 Task: Create a Business budget.
Action: Mouse moved to (559, 194)
Screenshot: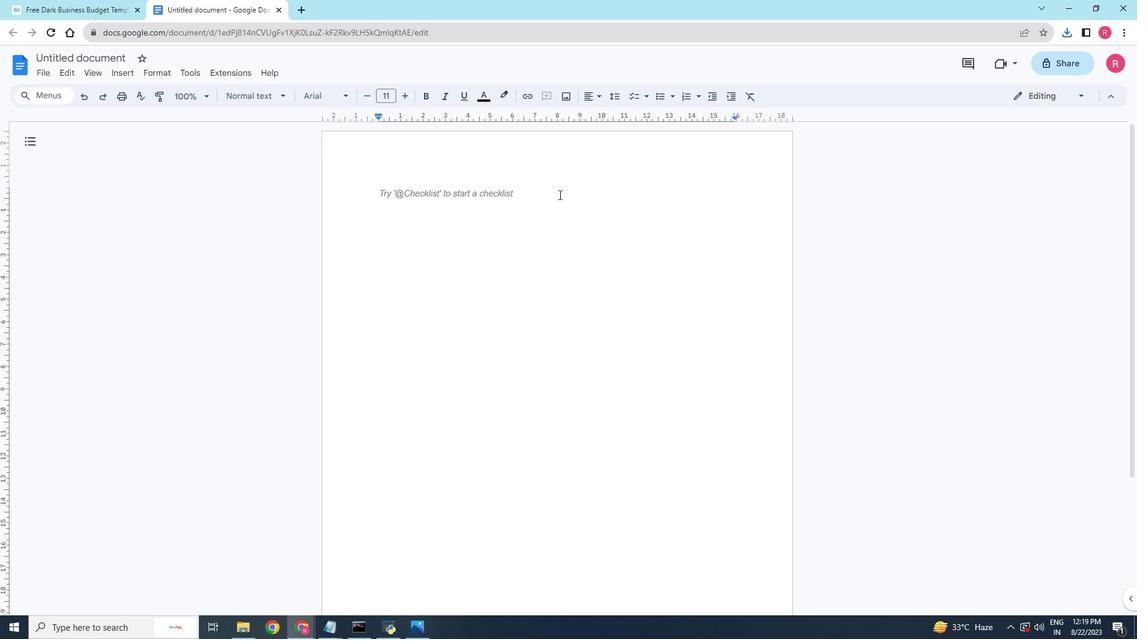 
Action: Mouse pressed left at (559, 194)
Screenshot: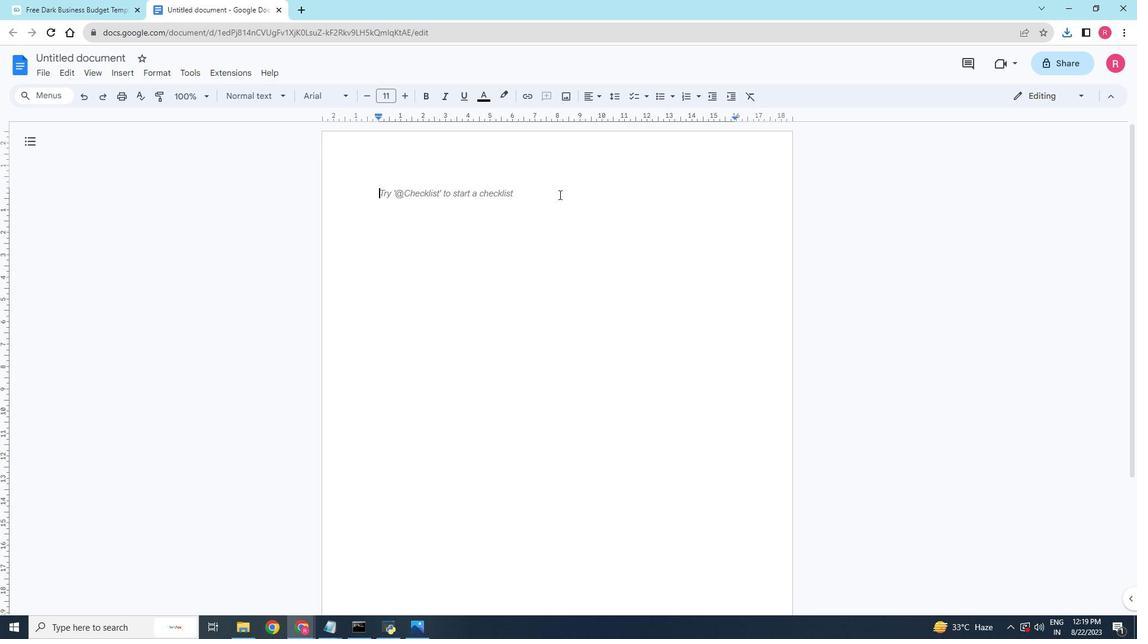 
Action: Key pressed <Key.backspace>
Screenshot: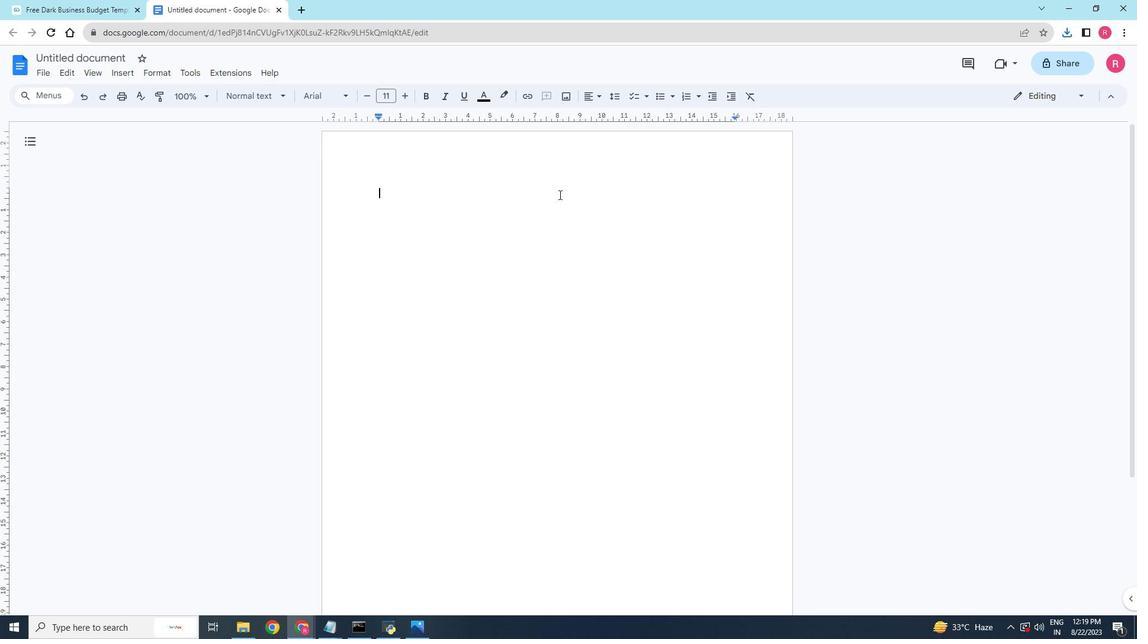 
Action: Mouse moved to (5, 192)
Screenshot: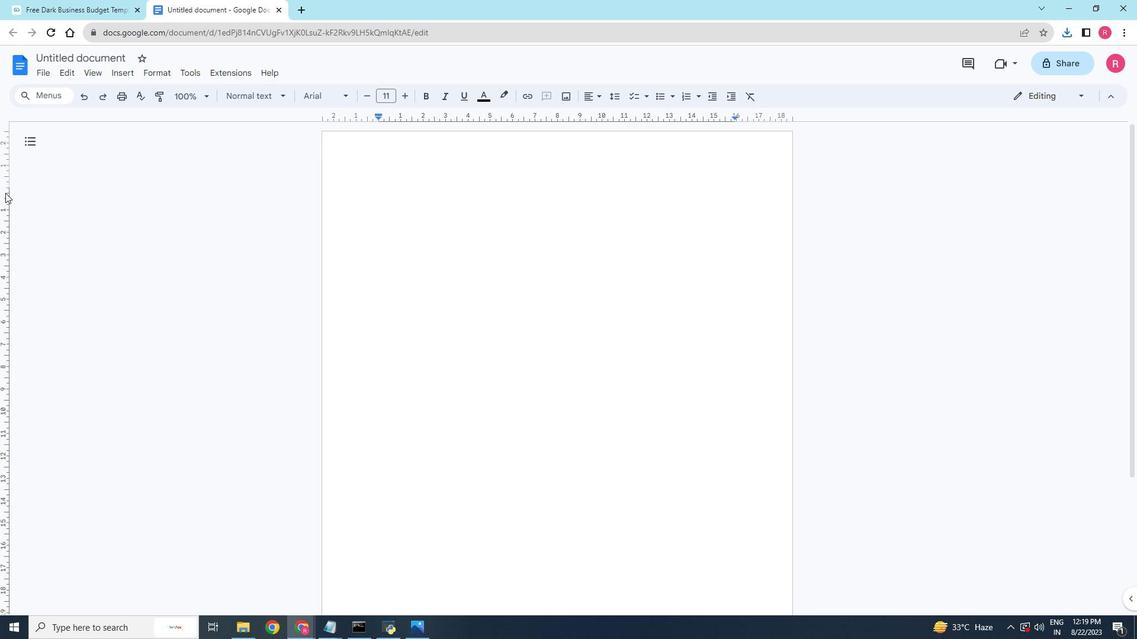 
Action: Mouse pressed left at (5, 192)
Screenshot: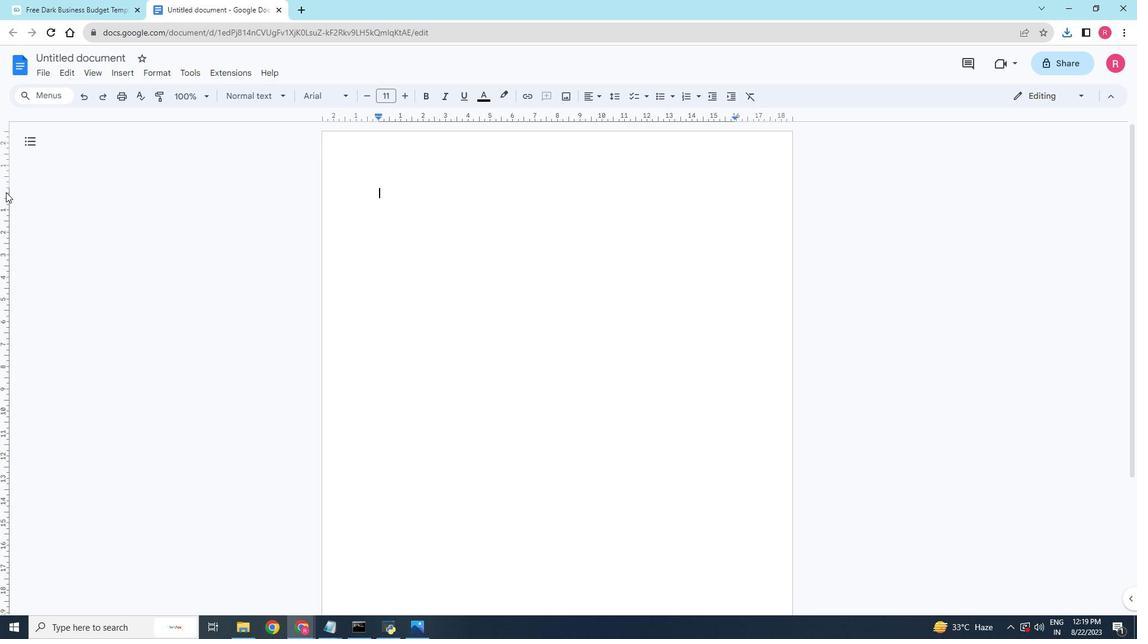 
Action: Mouse moved to (4, 185)
Screenshot: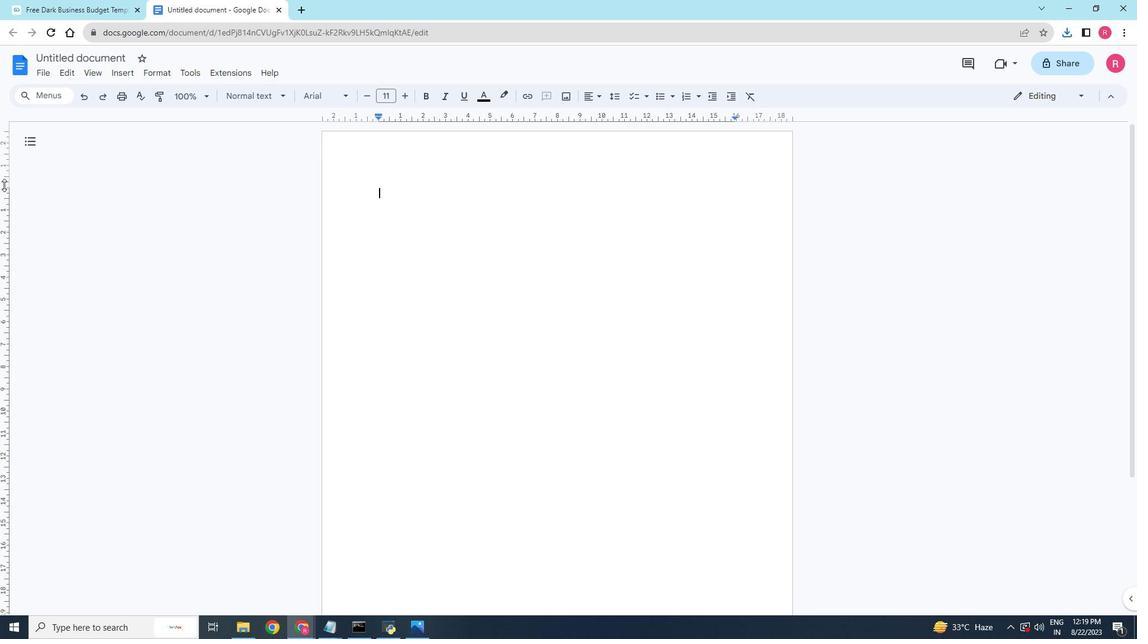 
Action: Mouse pressed left at (4, 185)
Screenshot: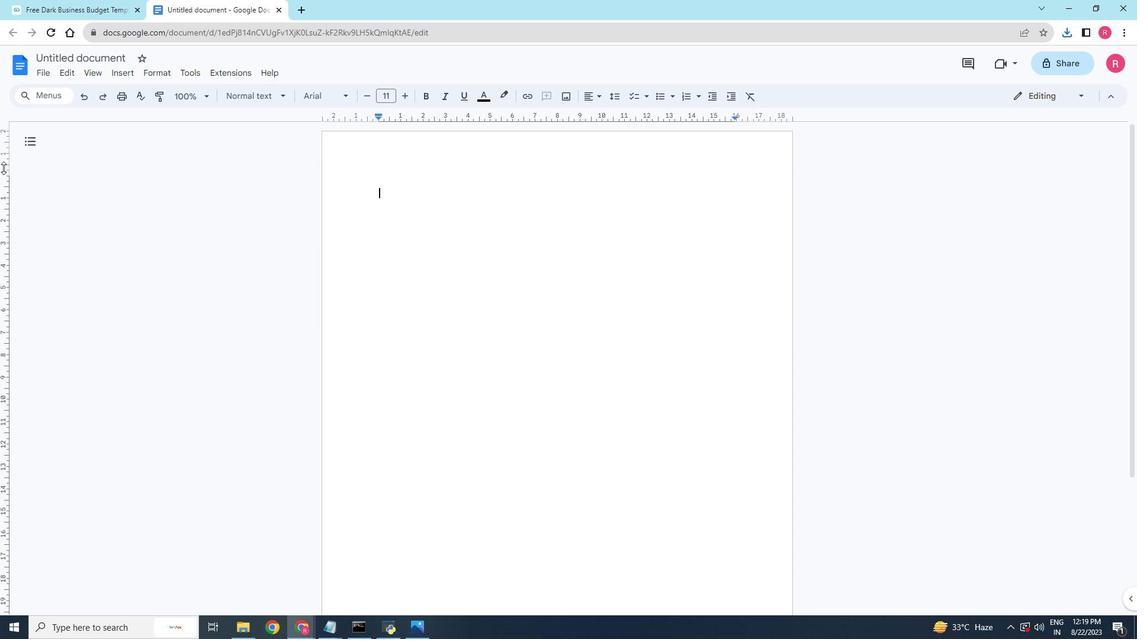 
Action: Mouse moved to (378, 114)
Screenshot: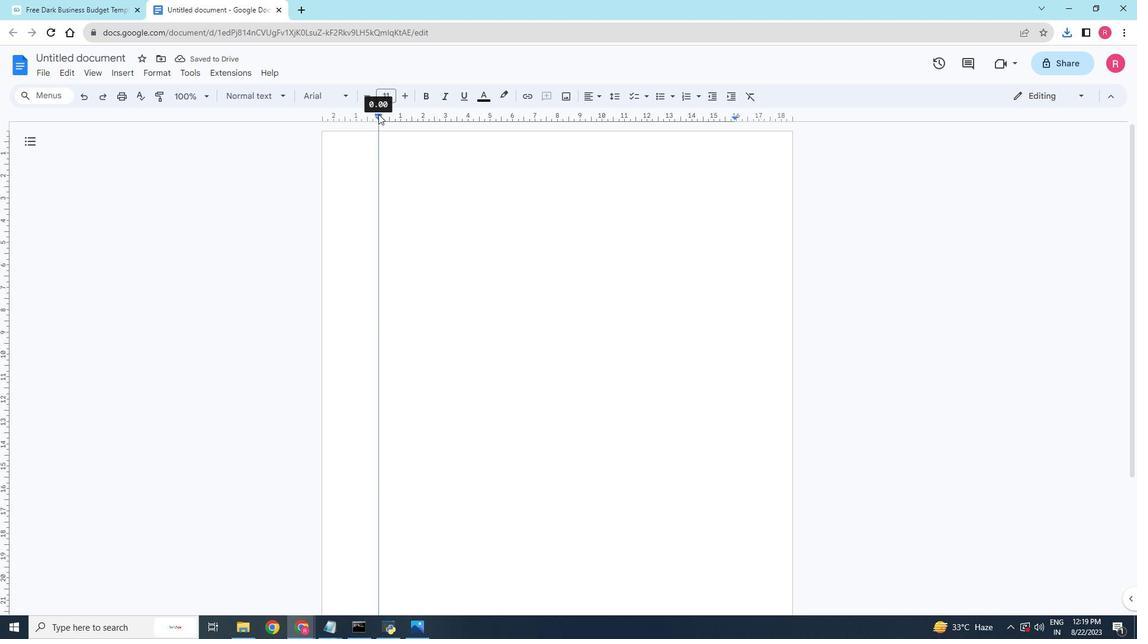 
Action: Mouse pressed left at (378, 114)
Screenshot: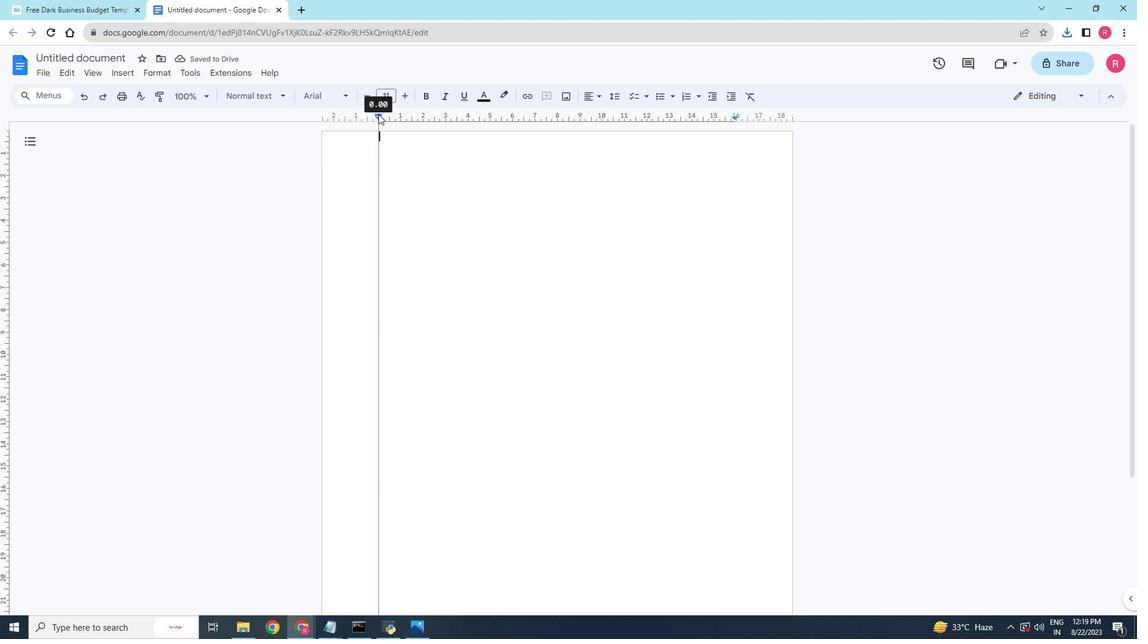 
Action: Mouse moved to (395, 116)
Screenshot: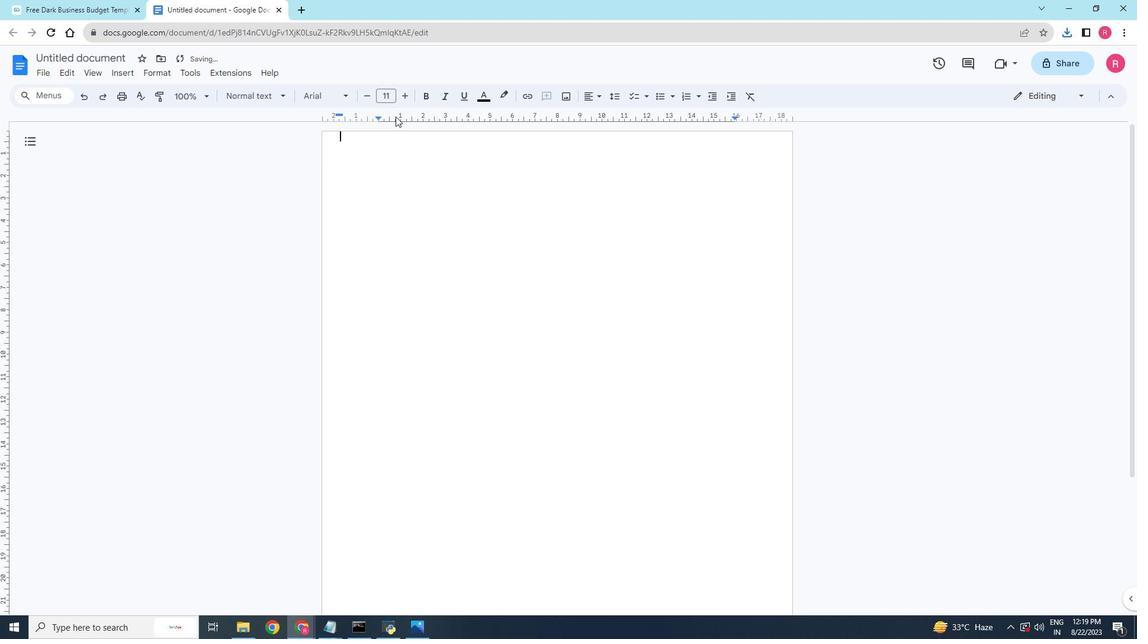 
Action: Mouse pressed left at (395, 116)
Screenshot: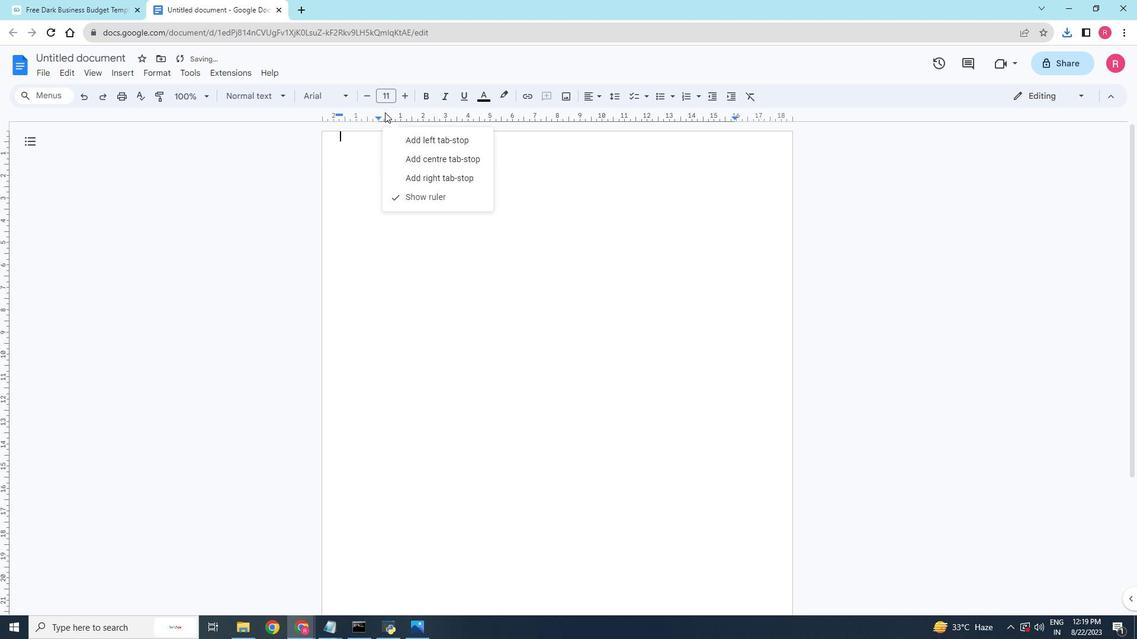 
Action: Mouse moved to (379, 115)
Screenshot: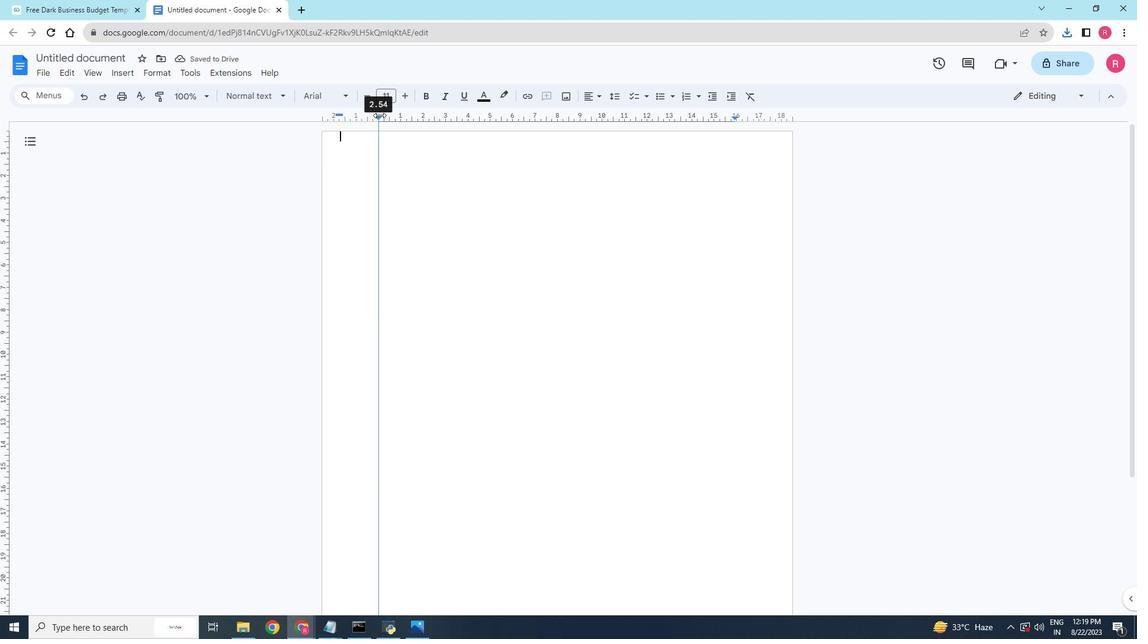 
Action: Mouse pressed left at (379, 115)
Screenshot: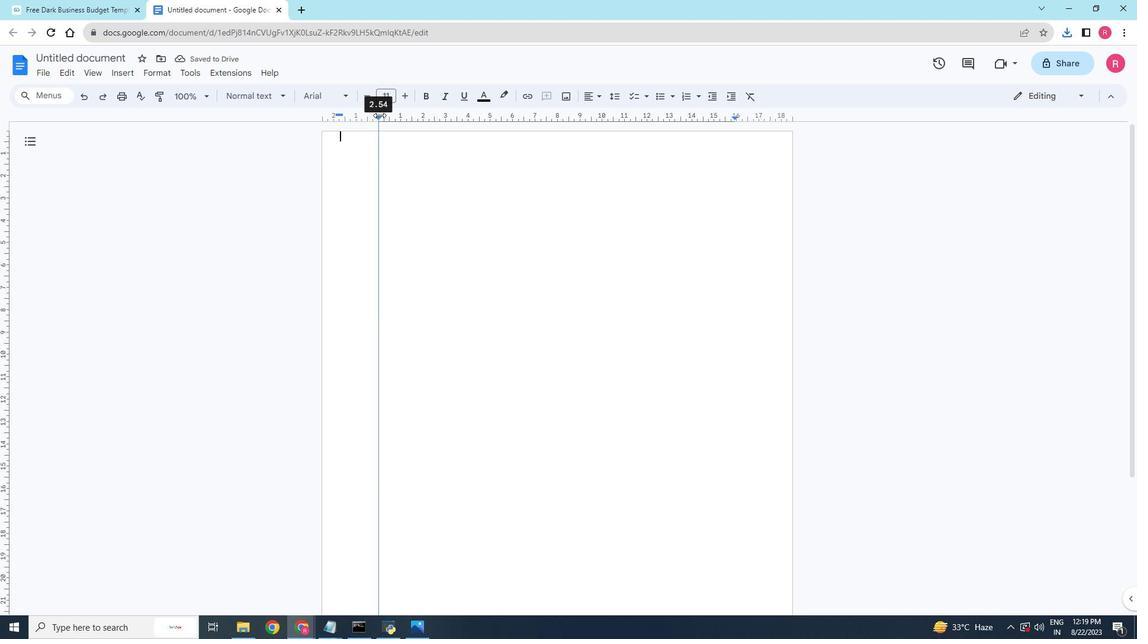 
Action: Mouse moved to (564, 173)
Screenshot: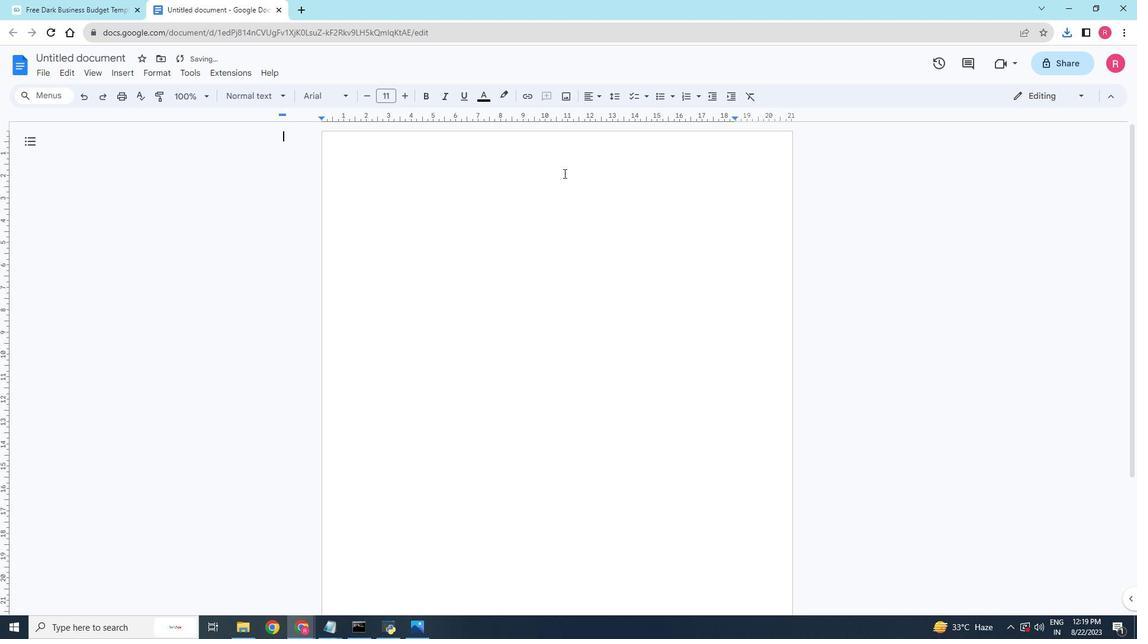 
Action: Mouse pressed left at (564, 173)
Screenshot: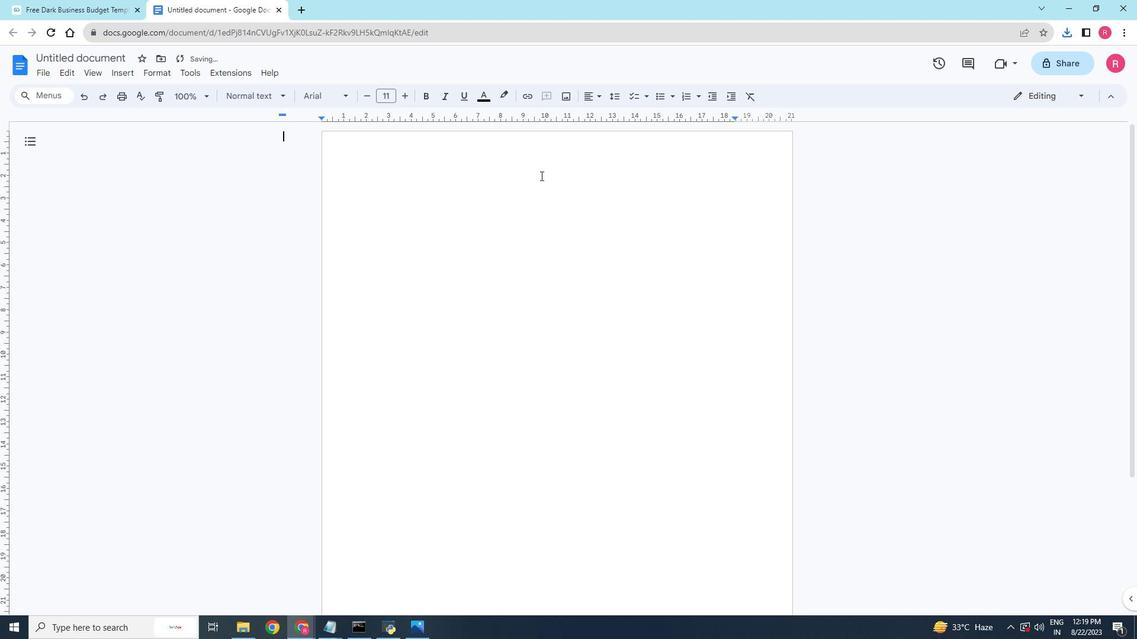 
Action: Mouse moved to (351, 153)
Screenshot: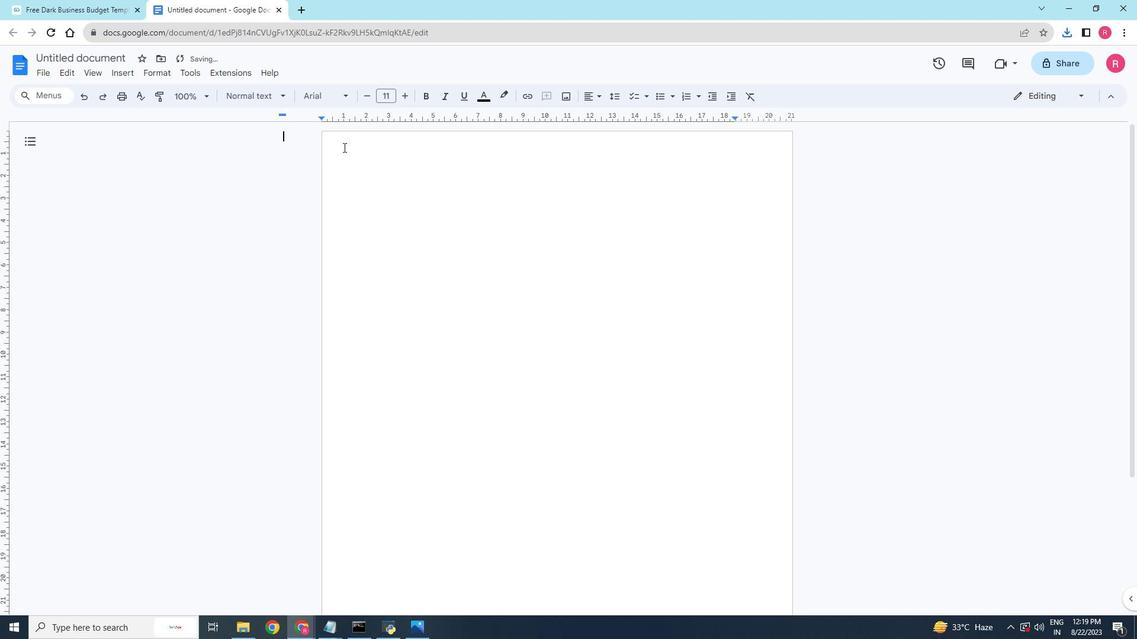 
Action: Mouse pressed left at (351, 153)
Screenshot: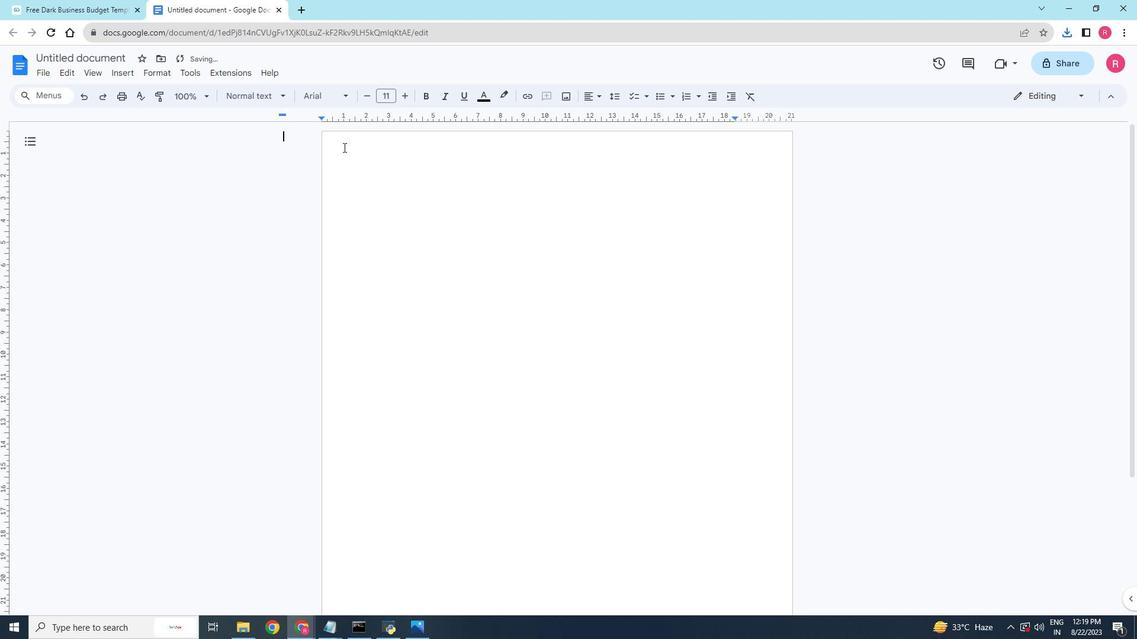 
Action: Mouse moved to (338, 141)
Screenshot: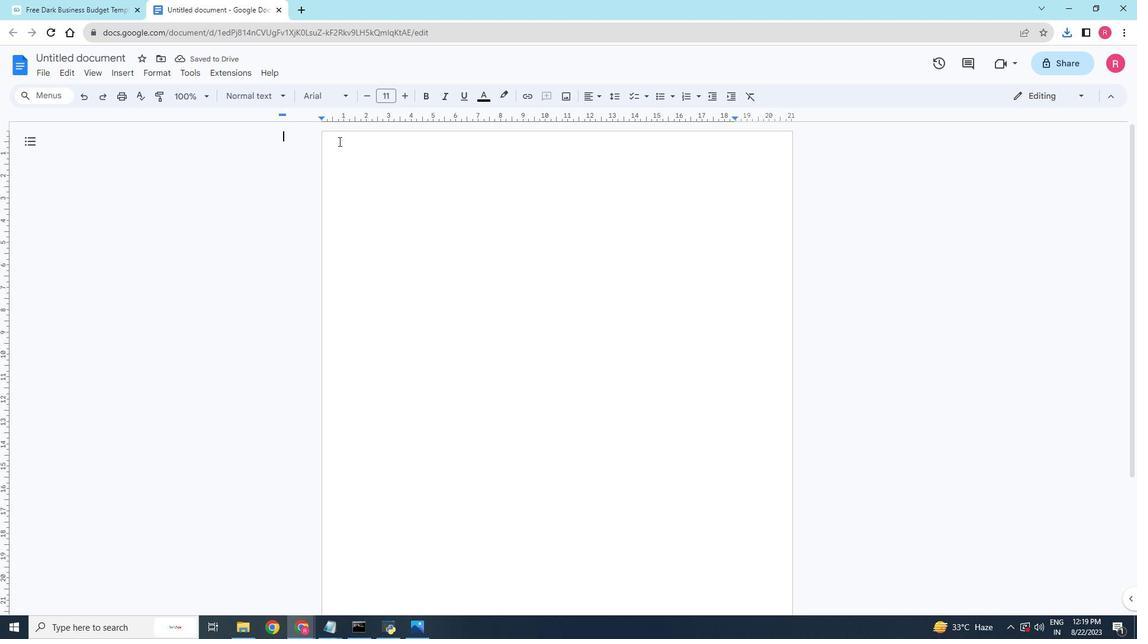 
Action: Mouse pressed left at (338, 141)
Screenshot: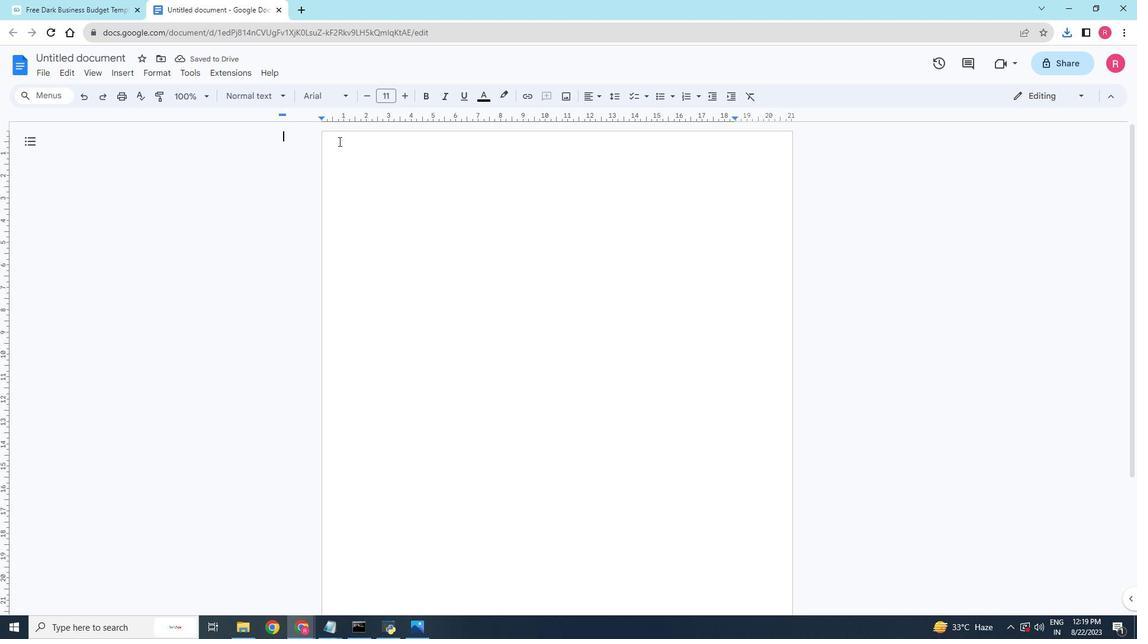 
Action: Mouse pressed left at (338, 141)
Screenshot: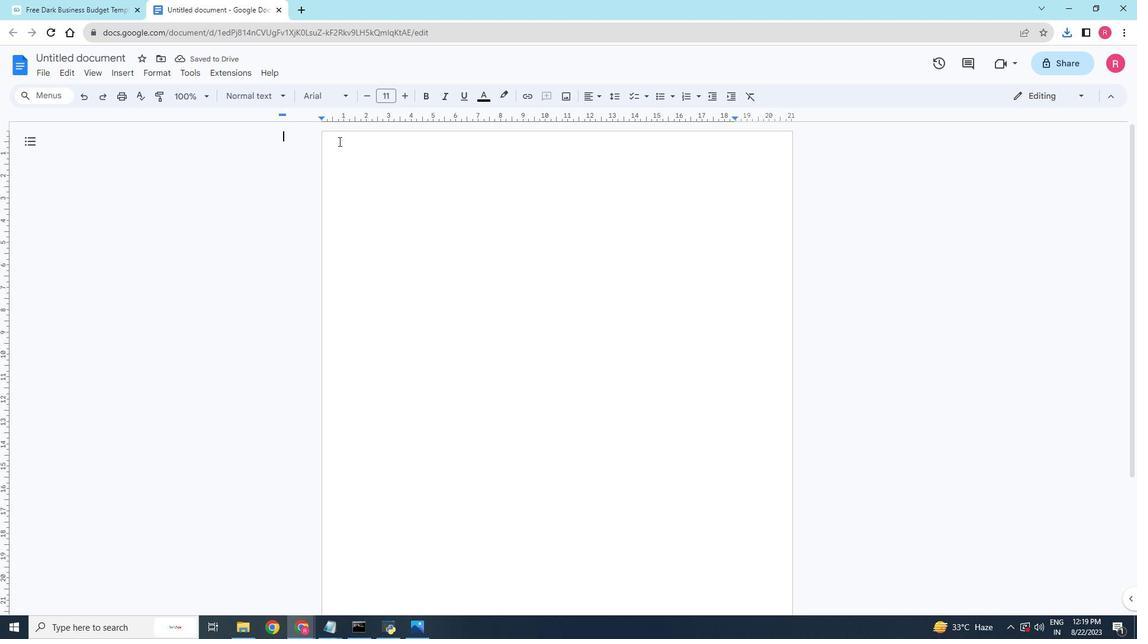 
Action: Mouse moved to (337, 116)
Screenshot: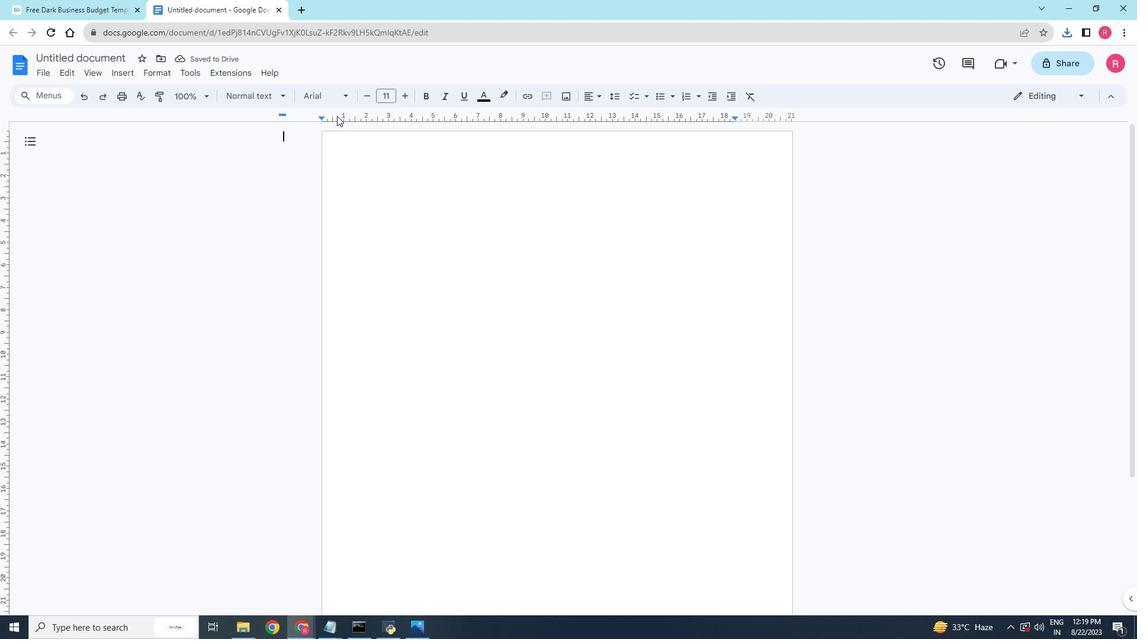 
Action: Mouse pressed left at (337, 116)
Screenshot: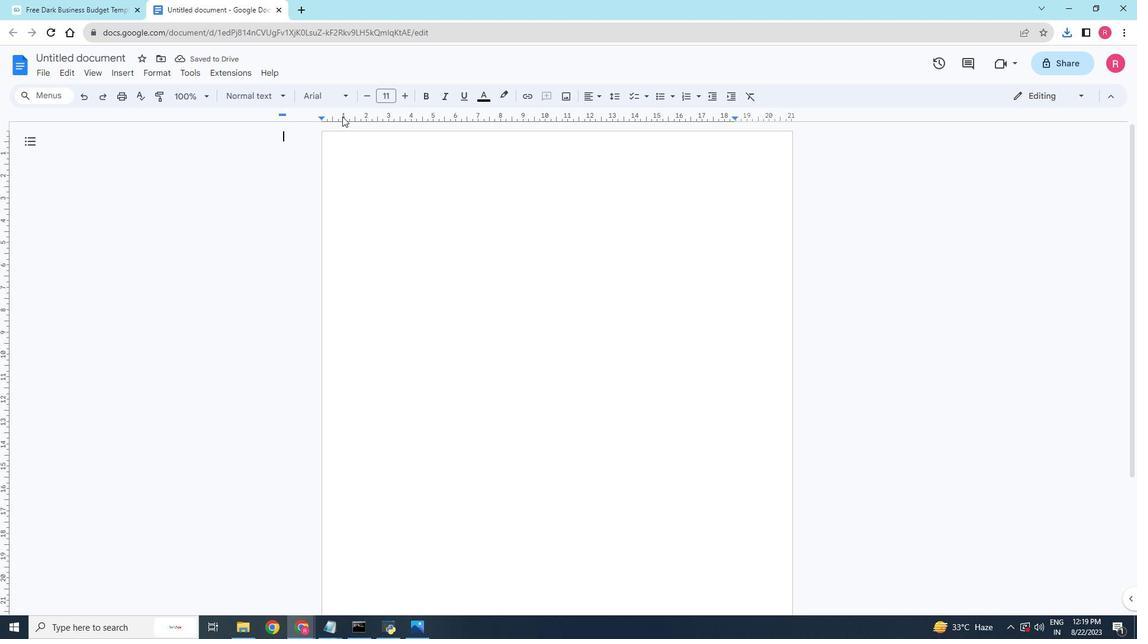 
Action: Mouse moved to (334, 114)
Screenshot: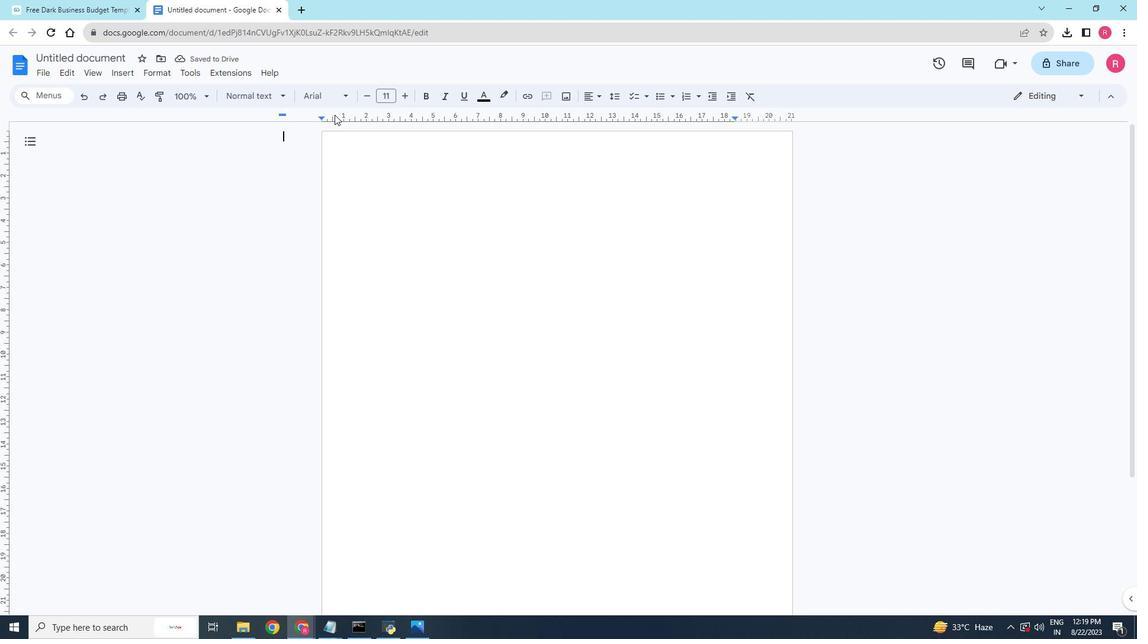 
Action: Mouse pressed left at (334, 114)
Screenshot: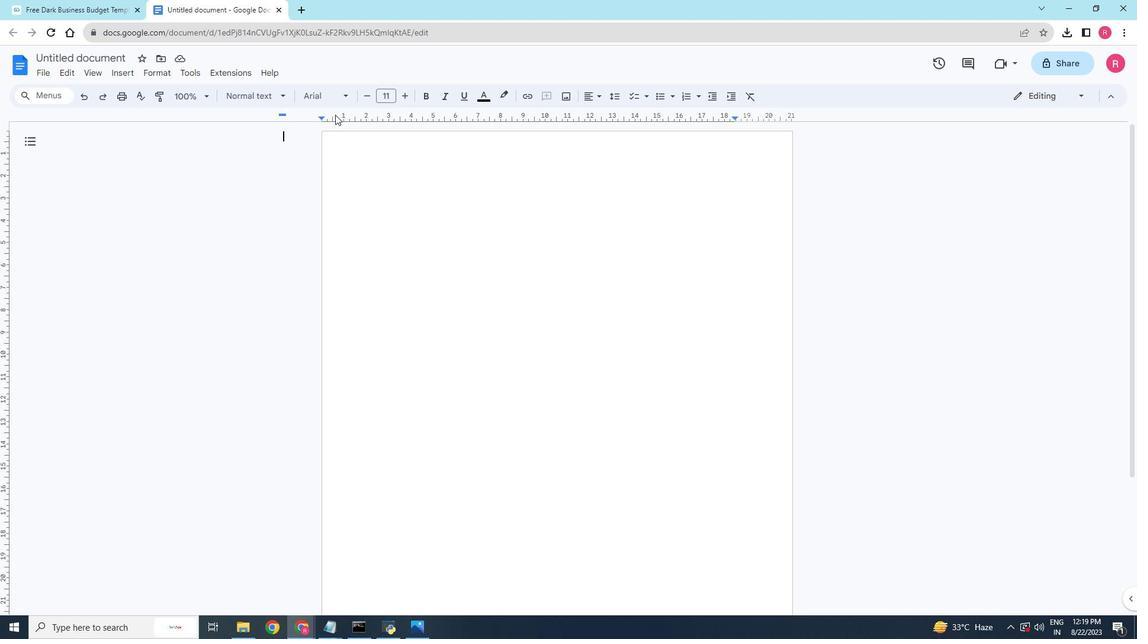 
Action: Mouse moved to (334, 115)
Screenshot: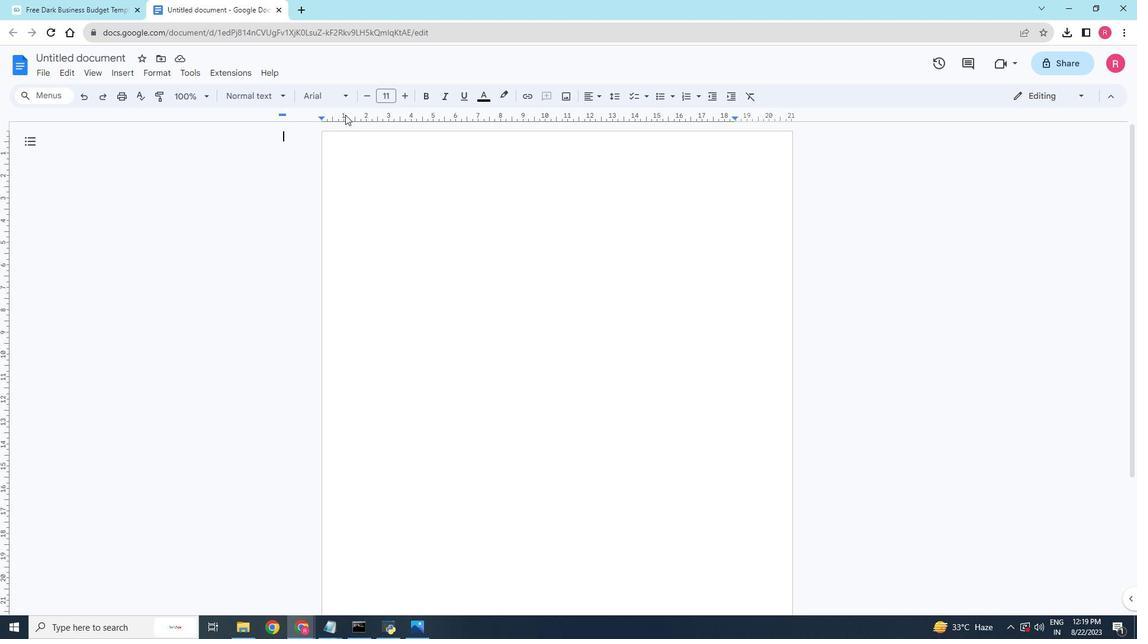 
Action: Mouse pressed left at (334, 115)
Screenshot: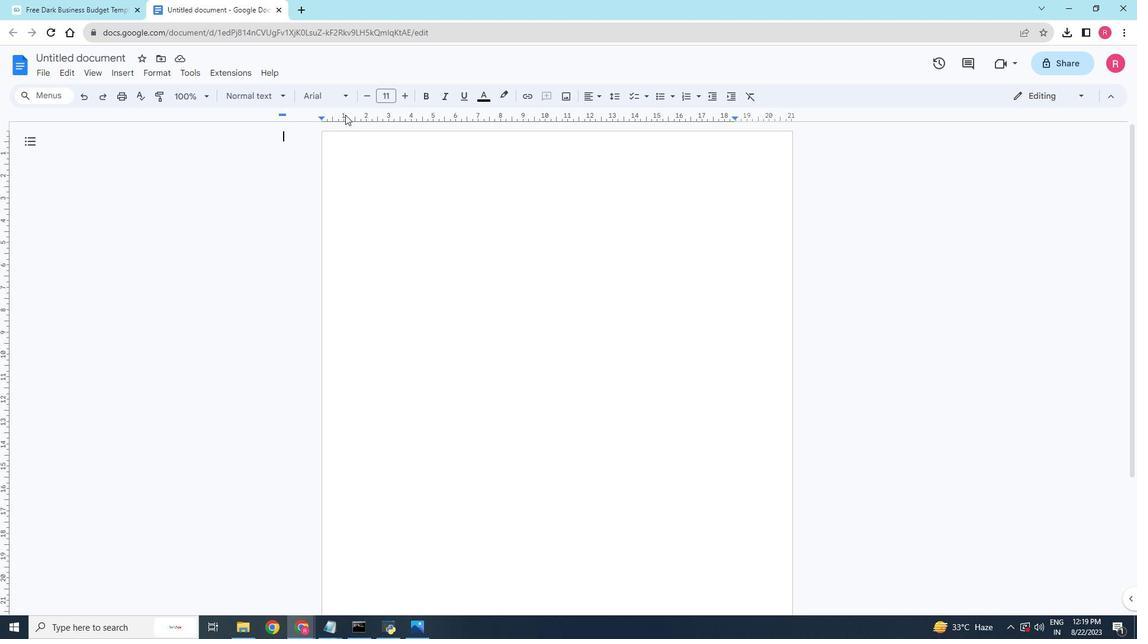 
Action: Mouse moved to (357, 113)
Screenshot: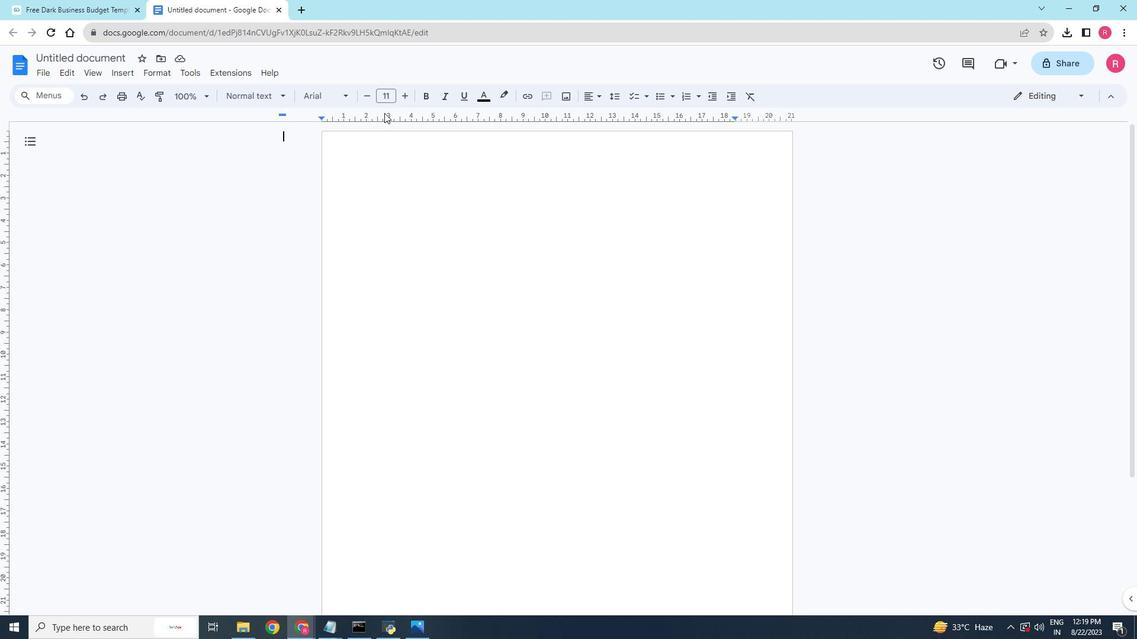 
Action: Mouse pressed left at (356, 113)
Screenshot: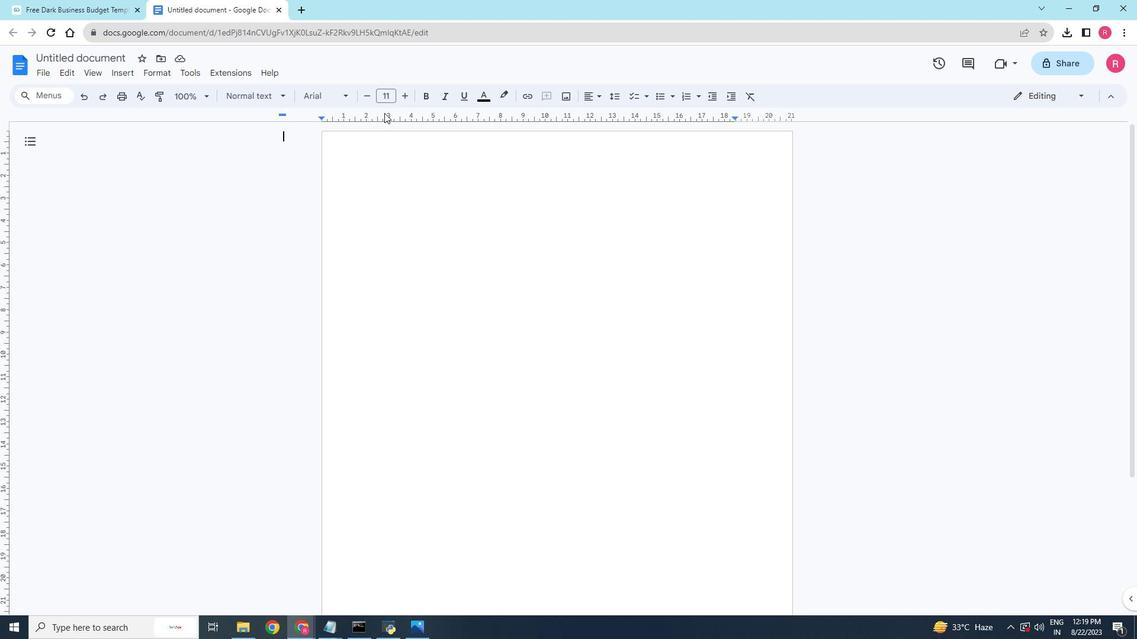 
Action: Mouse moved to (321, 117)
Screenshot: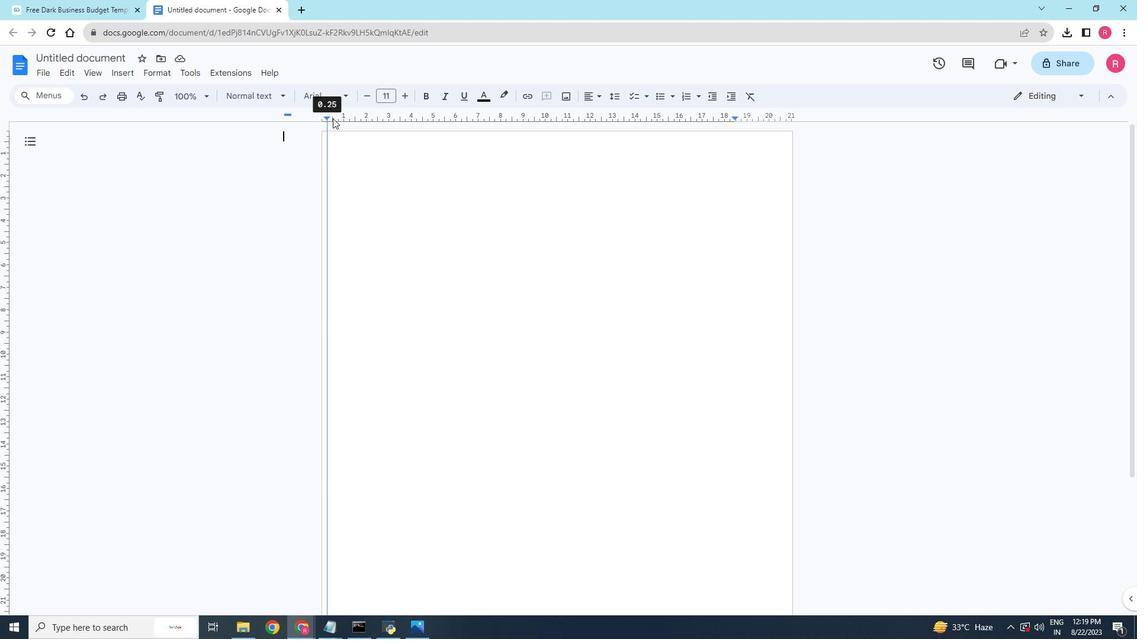 
Action: Mouse pressed left at (321, 117)
Screenshot: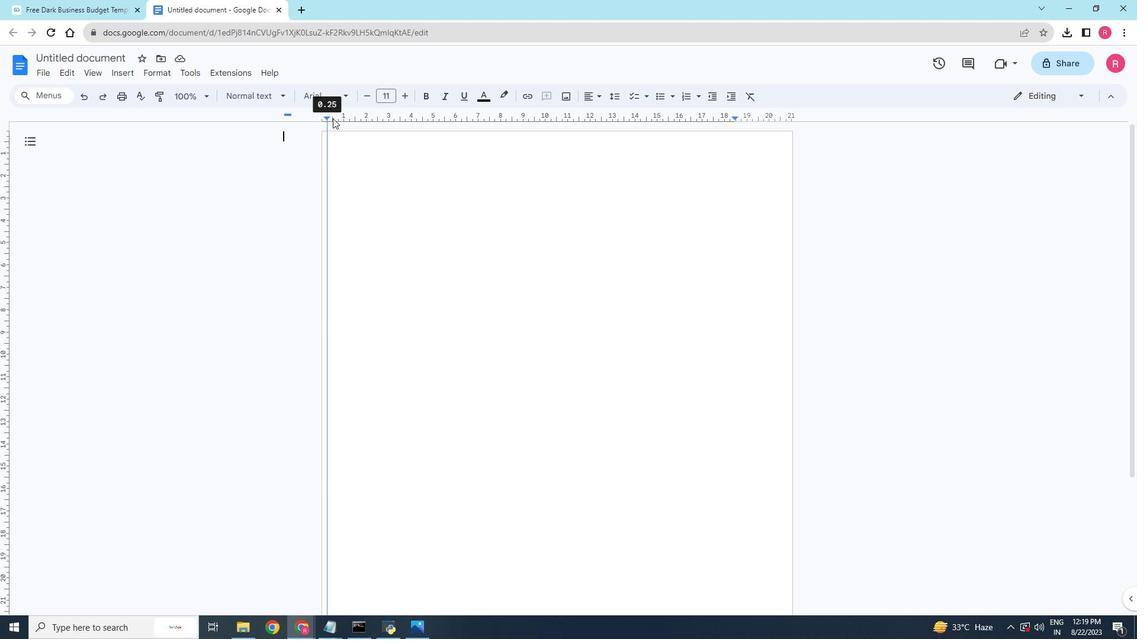 
Action: Mouse moved to (343, 119)
Screenshot: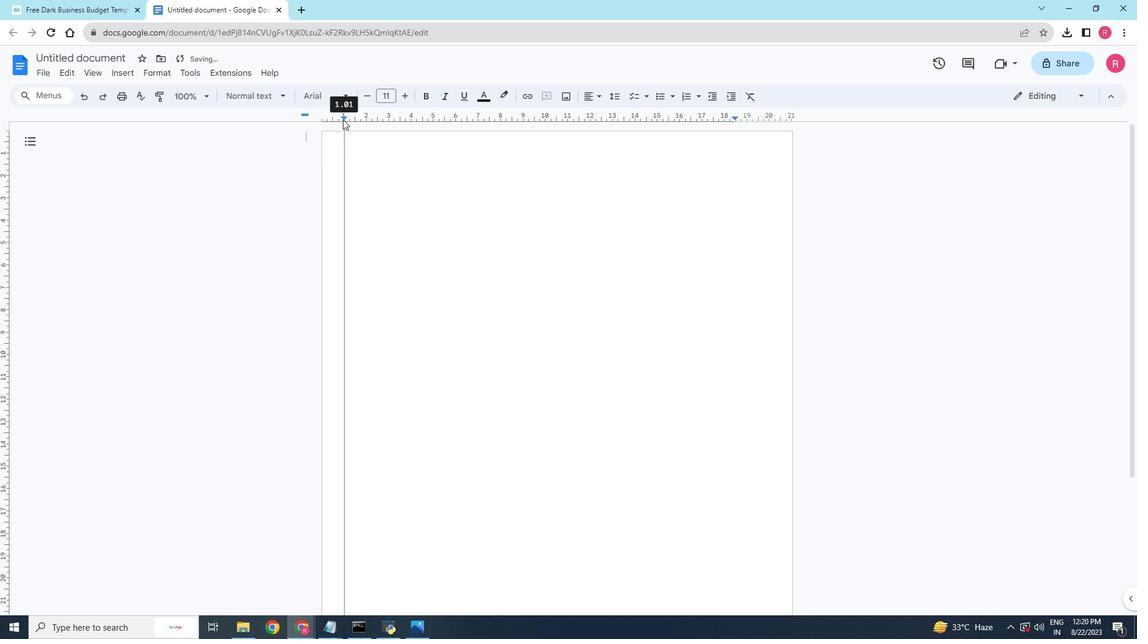 
Action: Mouse pressed left at (343, 119)
Screenshot: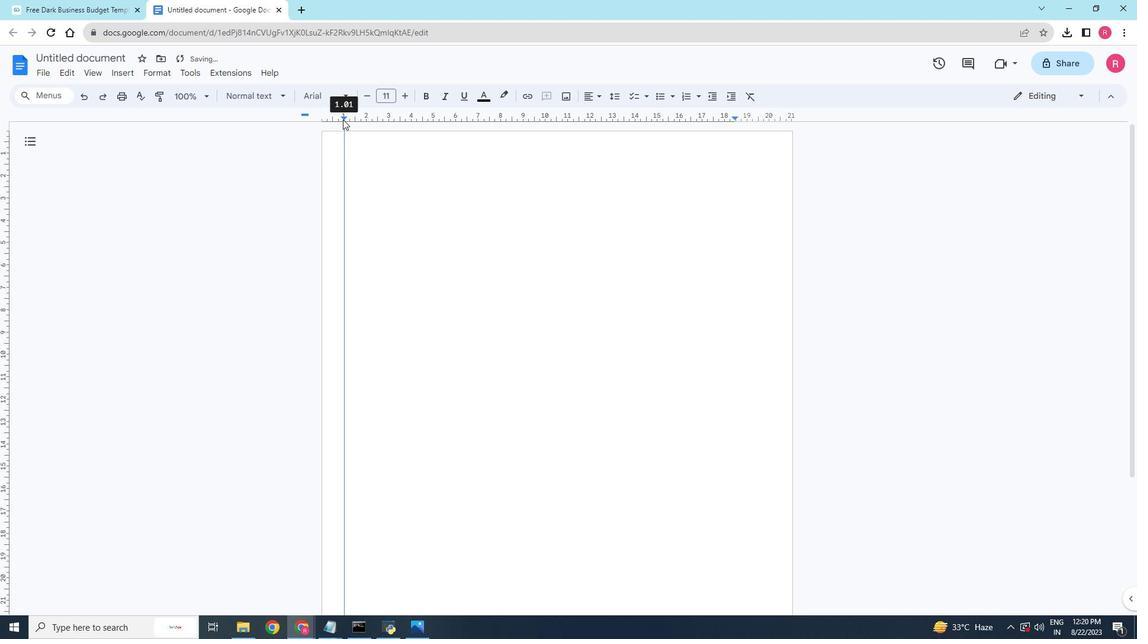
Action: Mouse moved to (342, 137)
Screenshot: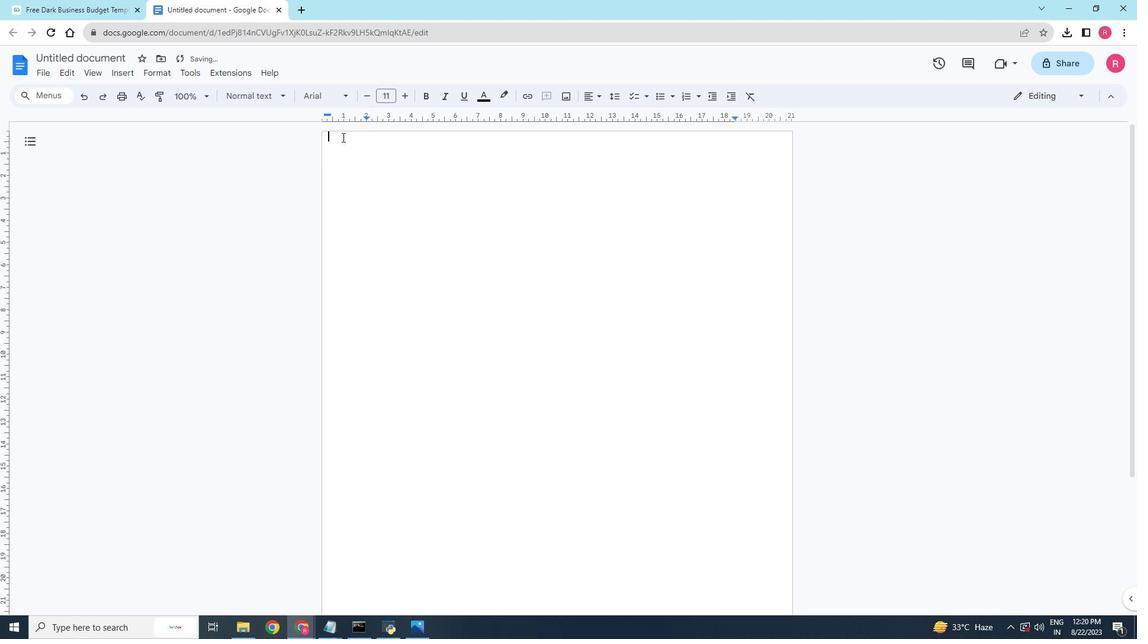 
Action: Mouse pressed left at (342, 137)
Screenshot: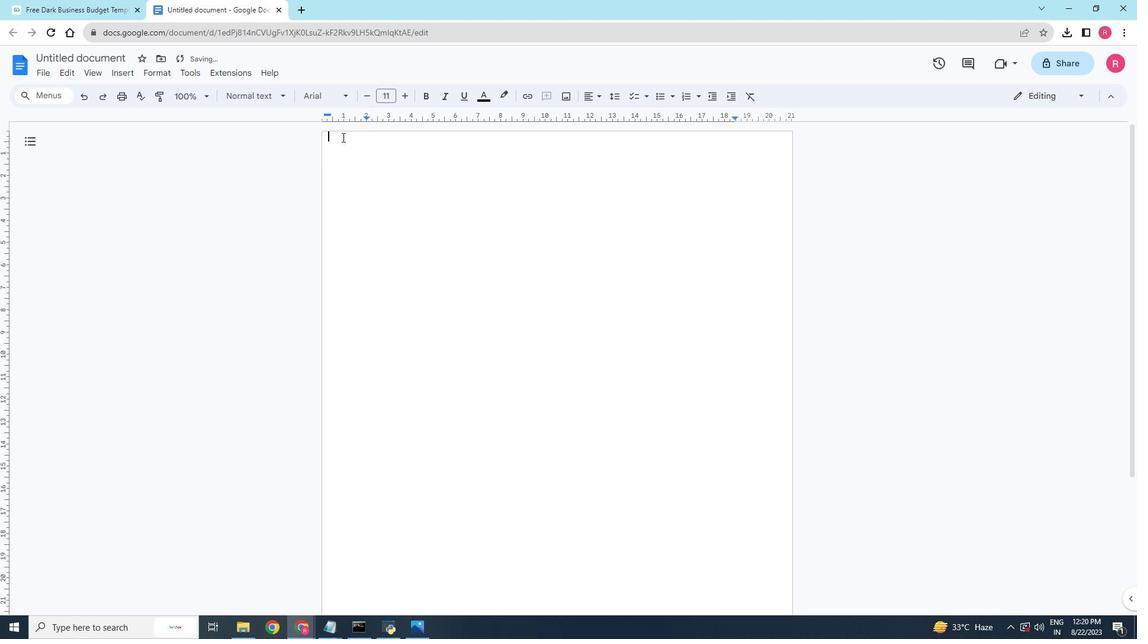 
Action: Key pressed <Key.shift>Busine<Key.backspace><Key.backspace><Key.backspace><Key.backspace><Key.backspace><Key.caps_lock>UAINWAA<Key.enter><Key.backspace><Key.backspace><Key.backspace><Key.backspace><Key.backspace><Key.backspace><Key.backspace><Key.backspace><Key.backspace>SINESS<Key.enter>BUDGE
Screenshot: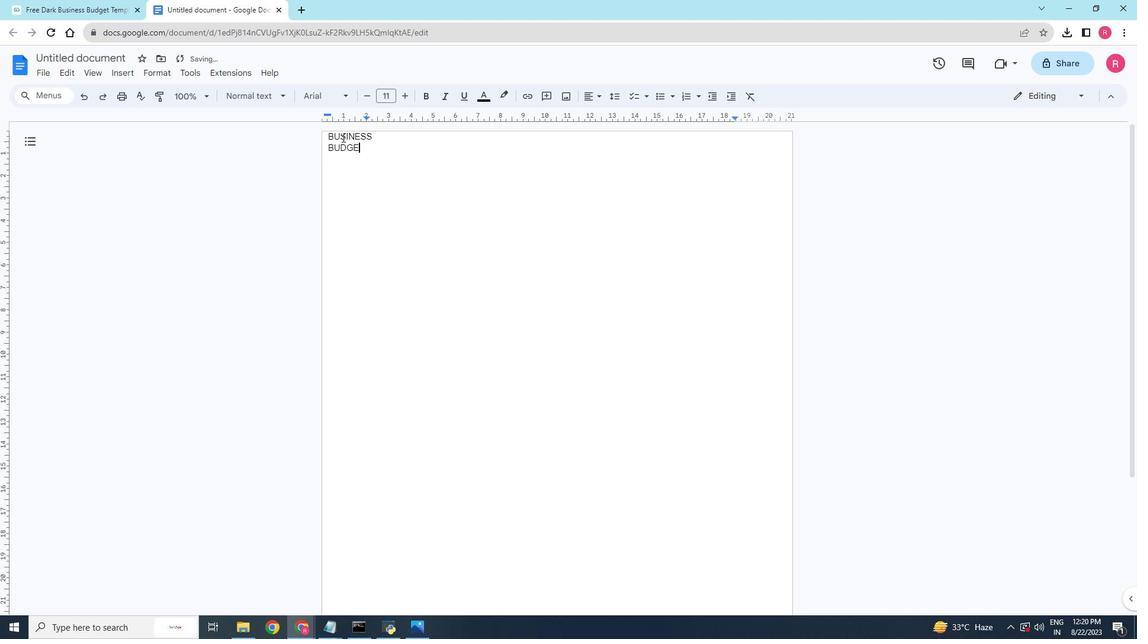 
Action: Mouse moved to (393, 146)
Screenshot: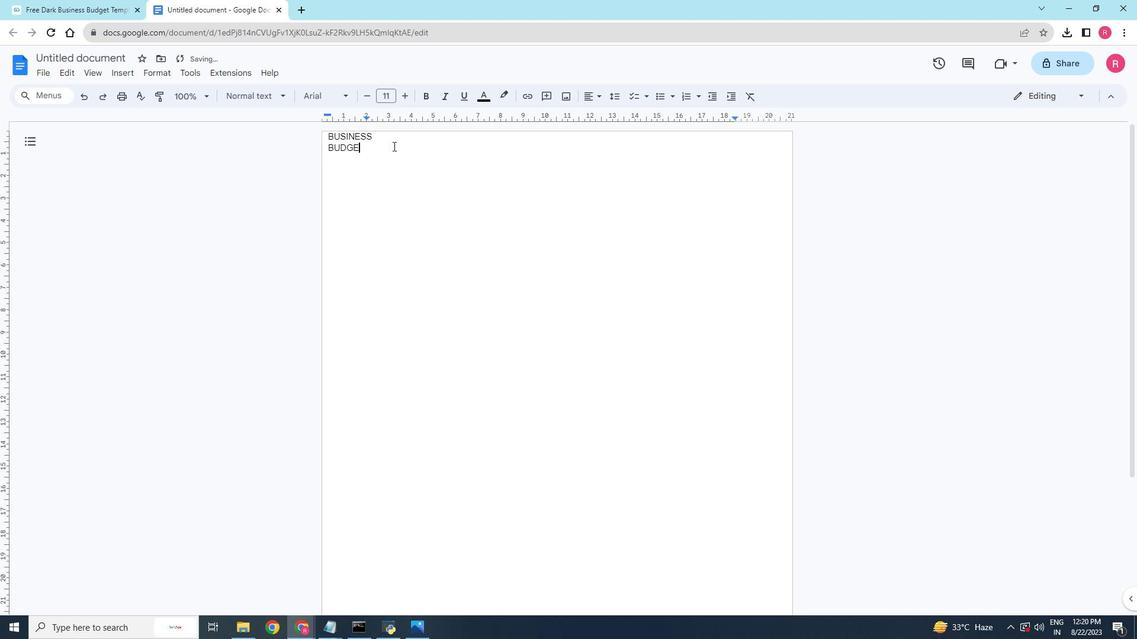 
Action: Mouse pressed left at (393, 146)
Screenshot: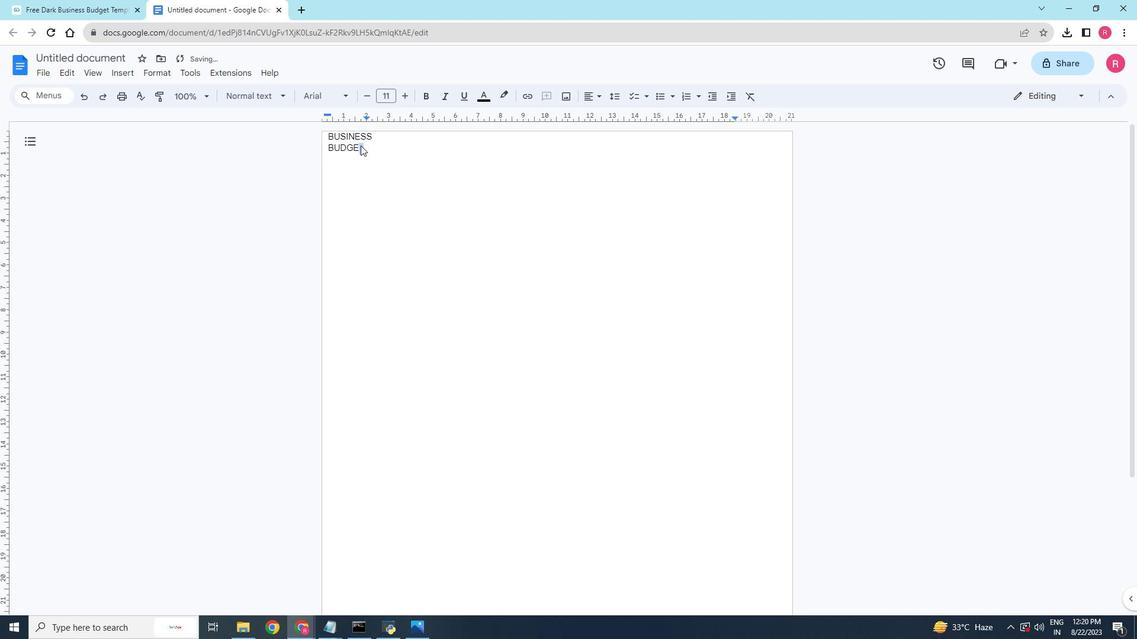 
Action: Mouse moved to (426, 88)
Screenshot: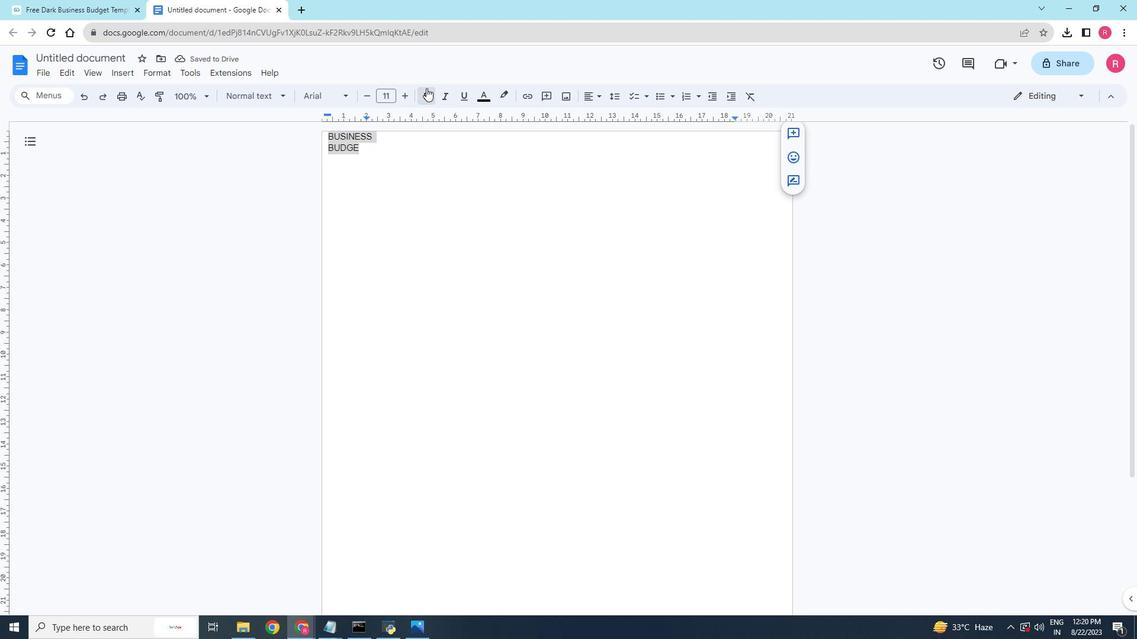 
Action: Mouse pressed left at (426, 88)
Screenshot: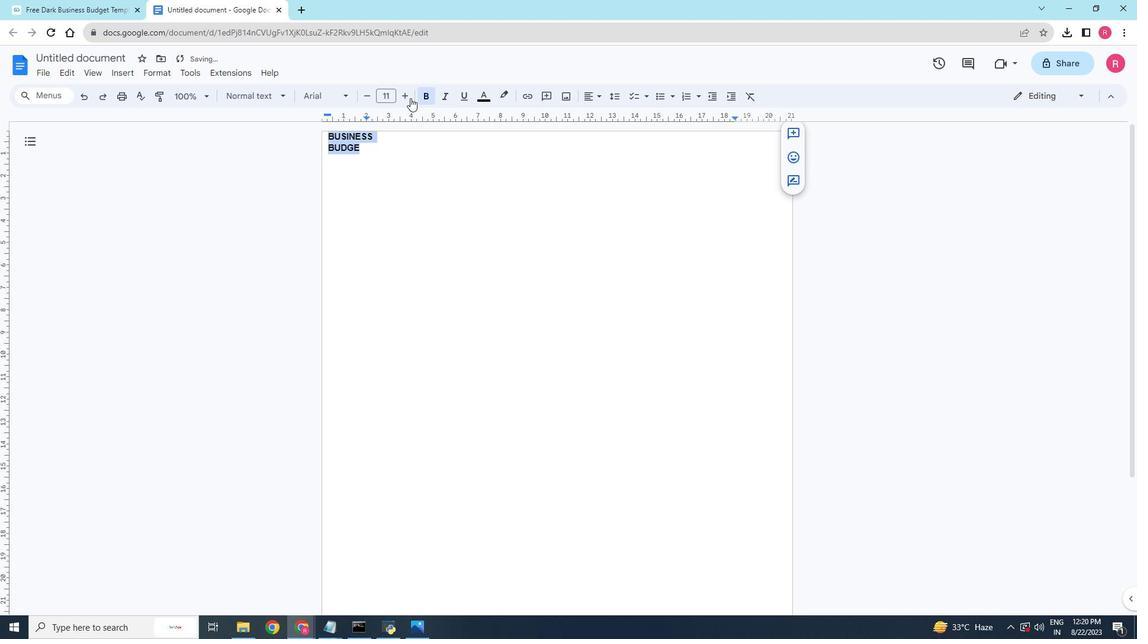 
Action: Mouse moved to (404, 97)
Screenshot: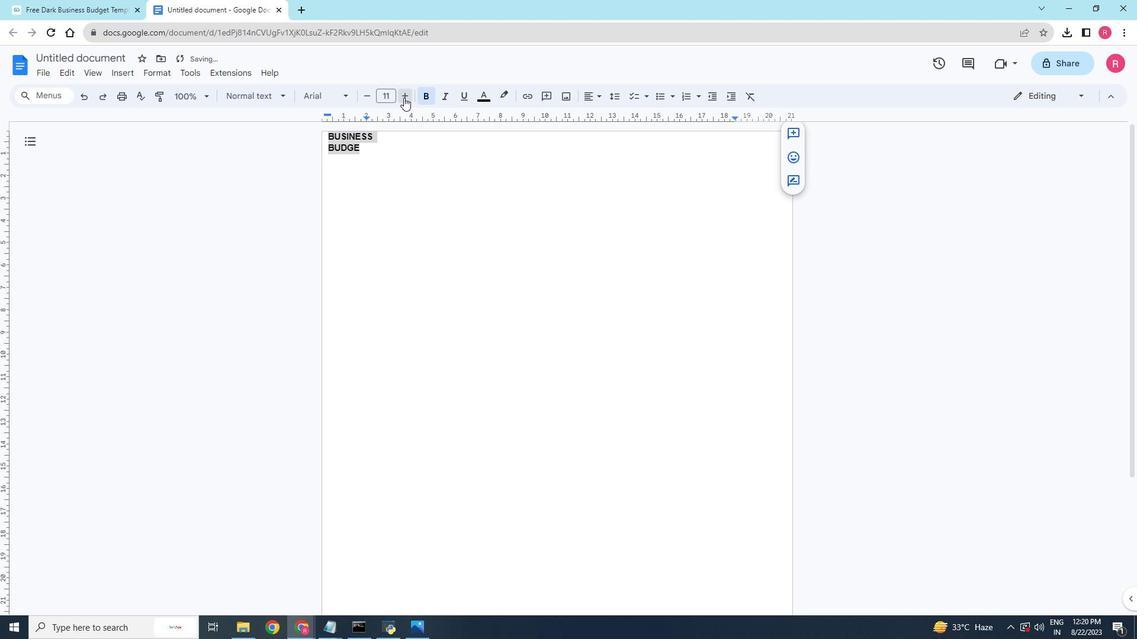 
Action: Mouse pressed left at (404, 97)
Screenshot: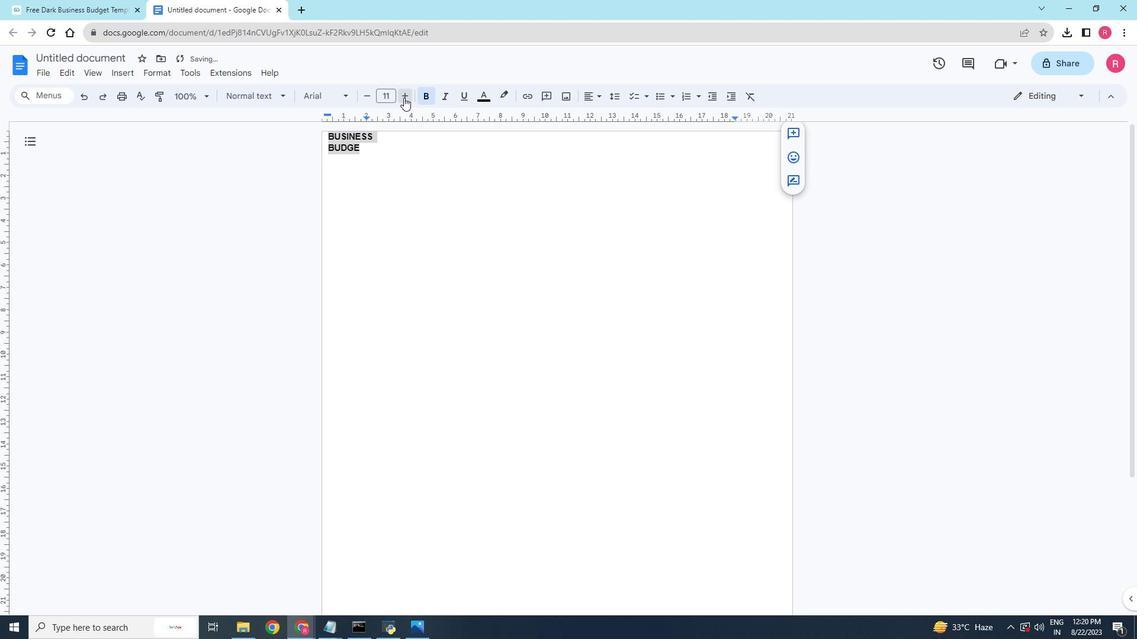 
Action: Mouse moved to (390, 95)
Screenshot: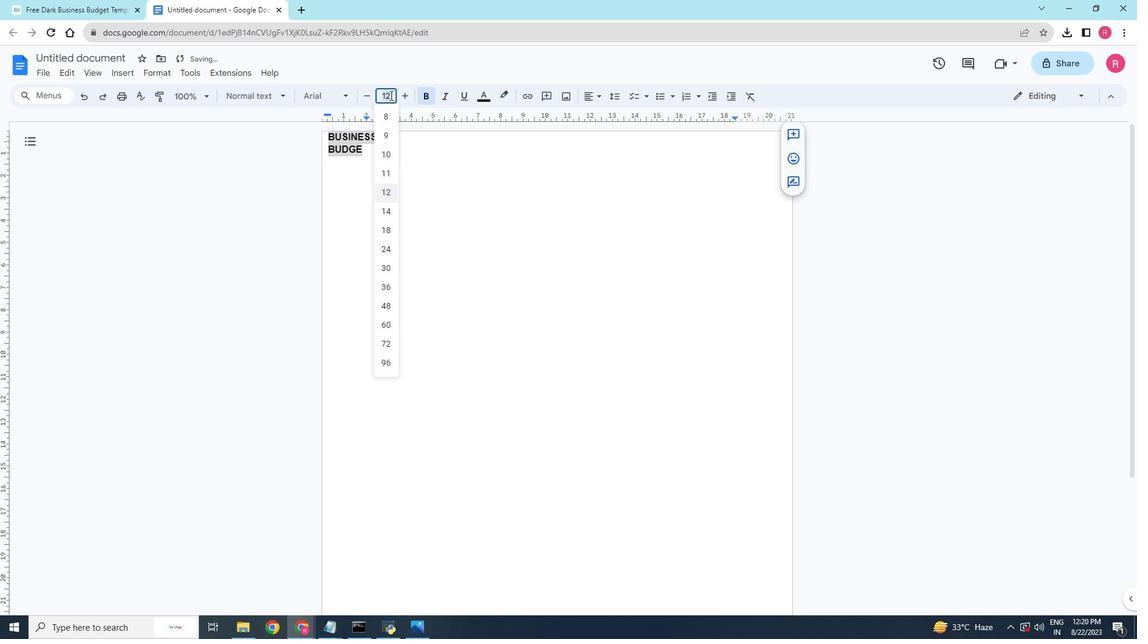 
Action: Mouse pressed left at (390, 95)
Screenshot: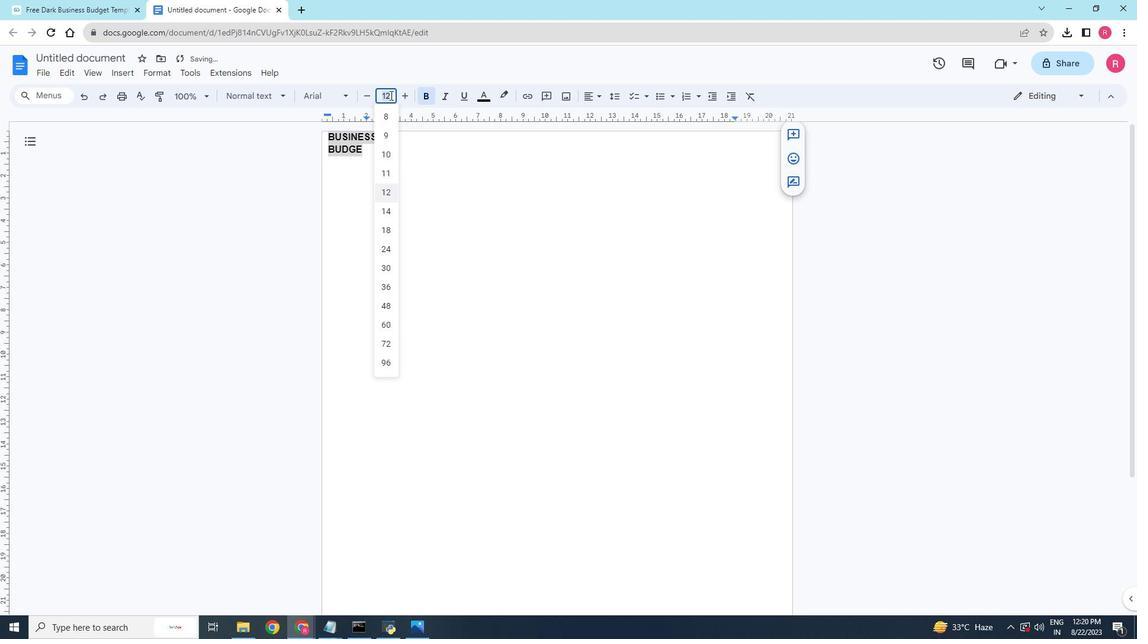 
Action: Mouse moved to (384, 244)
Screenshot: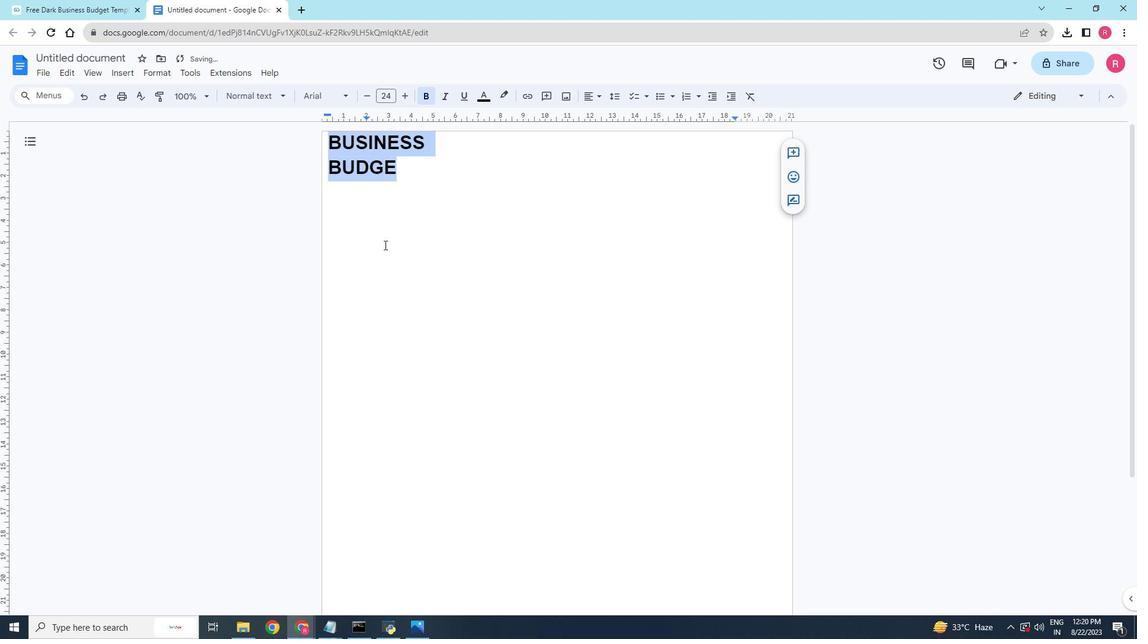 
Action: Mouse pressed left at (384, 244)
Screenshot: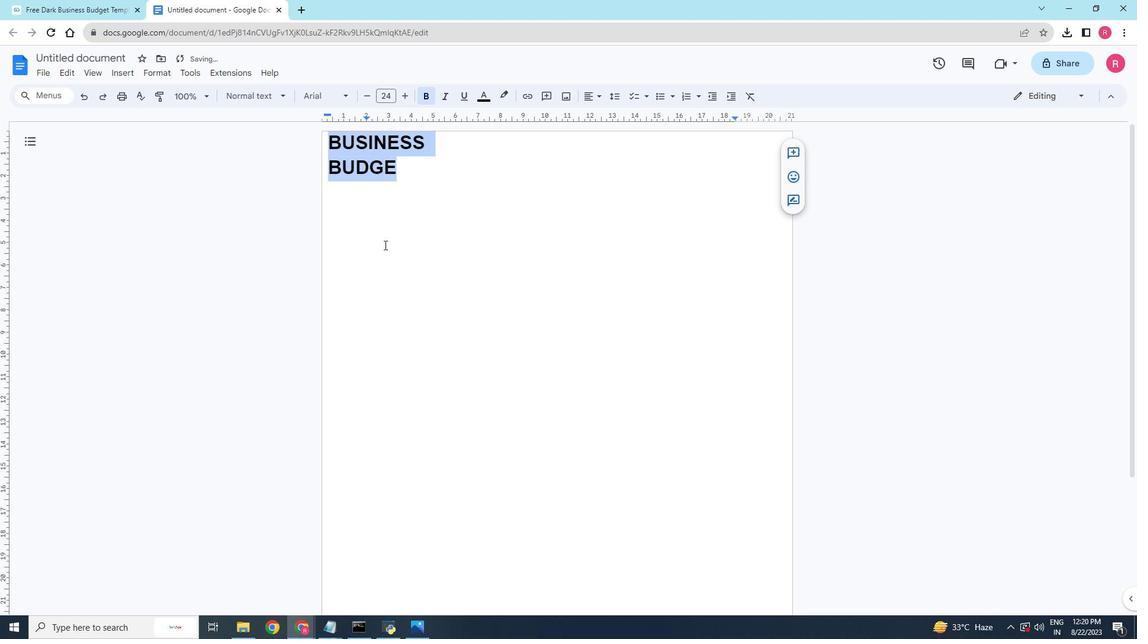 
Action: Mouse moved to (591, 97)
Screenshot: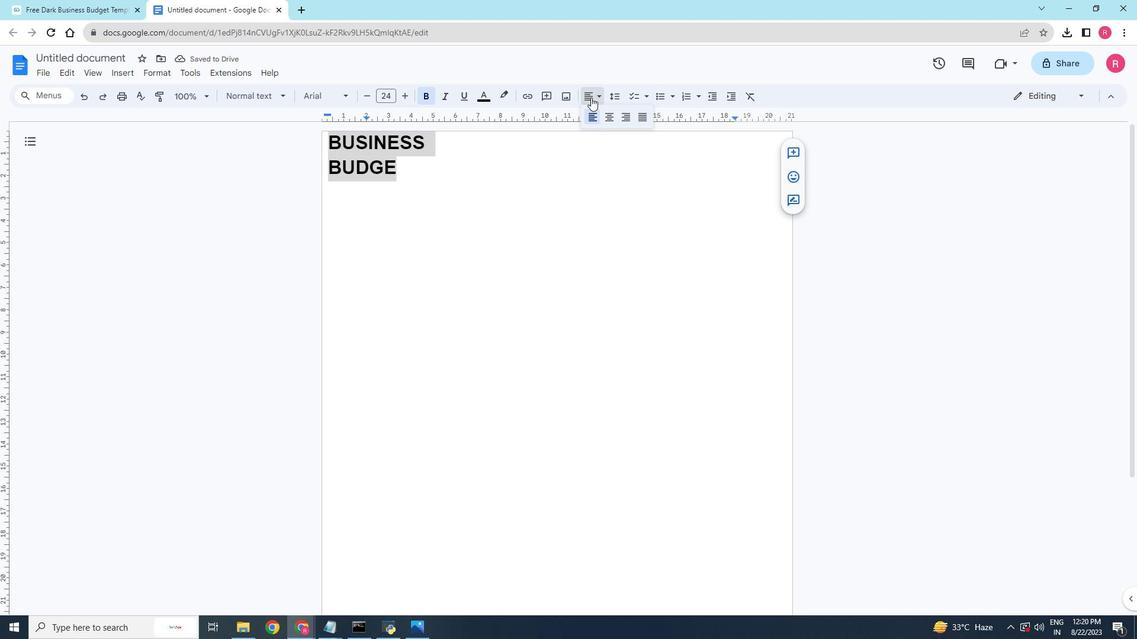 
Action: Mouse pressed left at (591, 97)
Screenshot: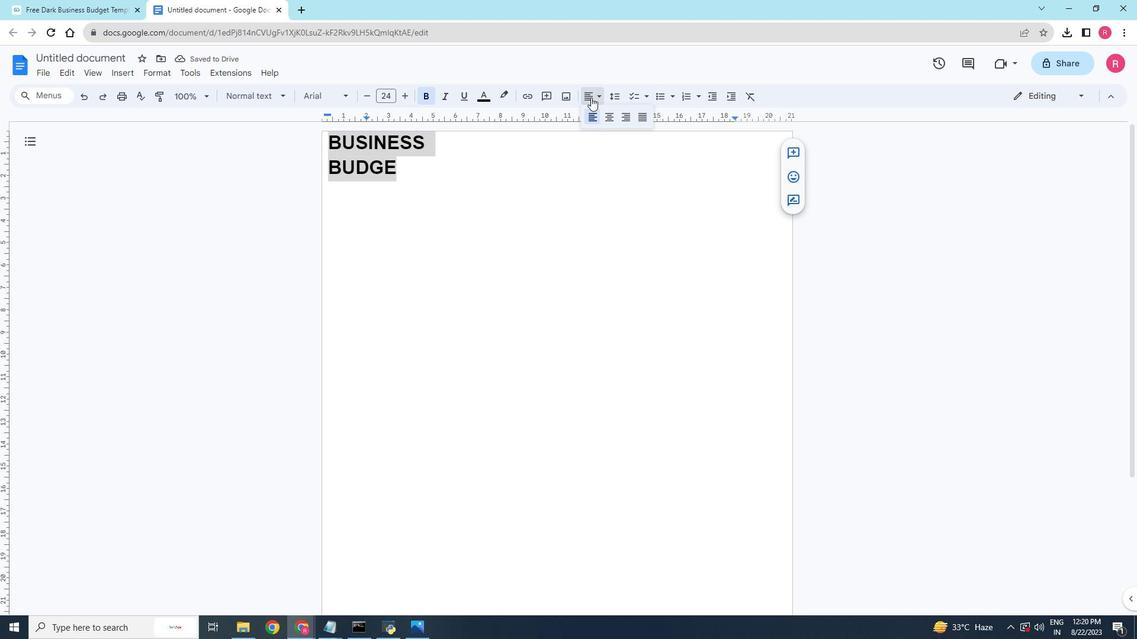 
Action: Mouse moved to (594, 117)
Screenshot: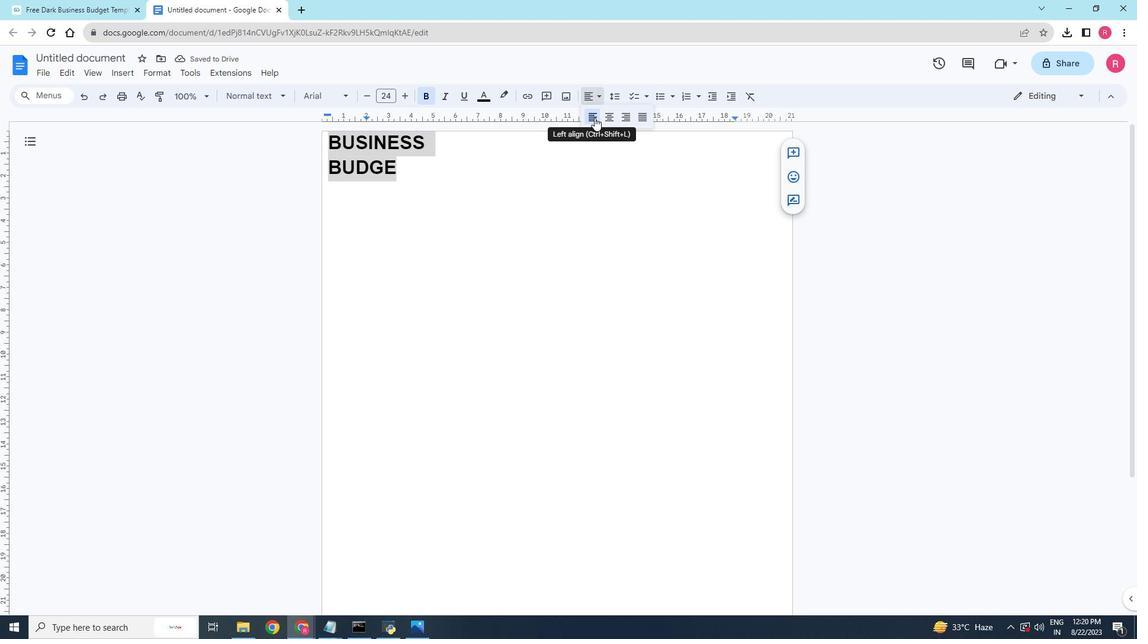 
Action: Mouse pressed left at (594, 117)
Screenshot: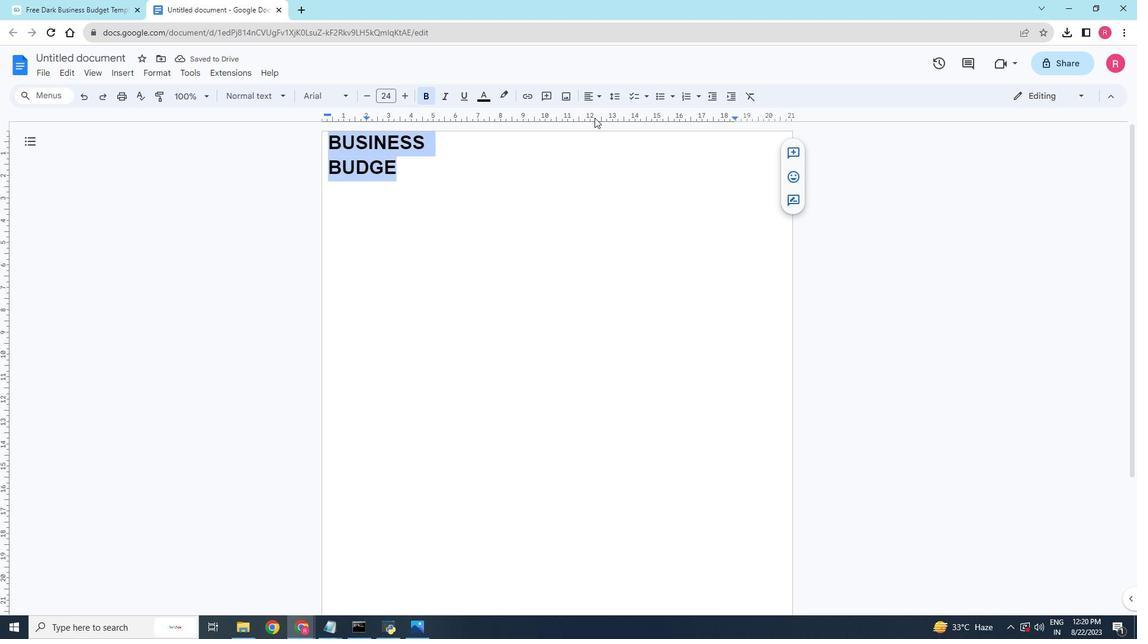 
Action: Mouse moved to (481, 98)
Screenshot: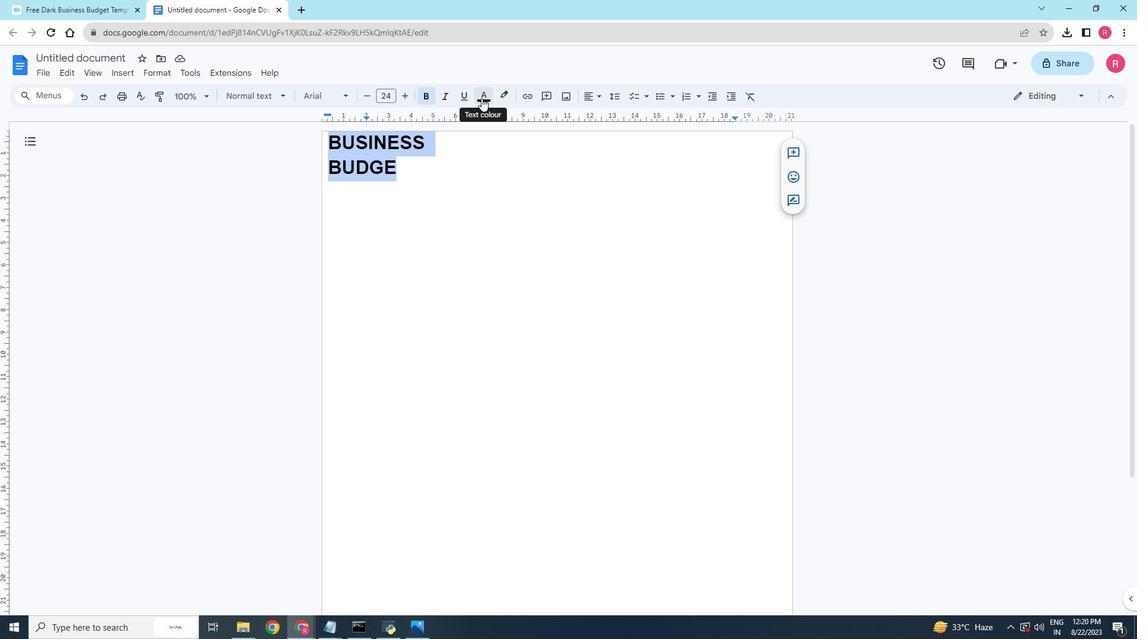 
Action: Mouse pressed left at (481, 98)
Screenshot: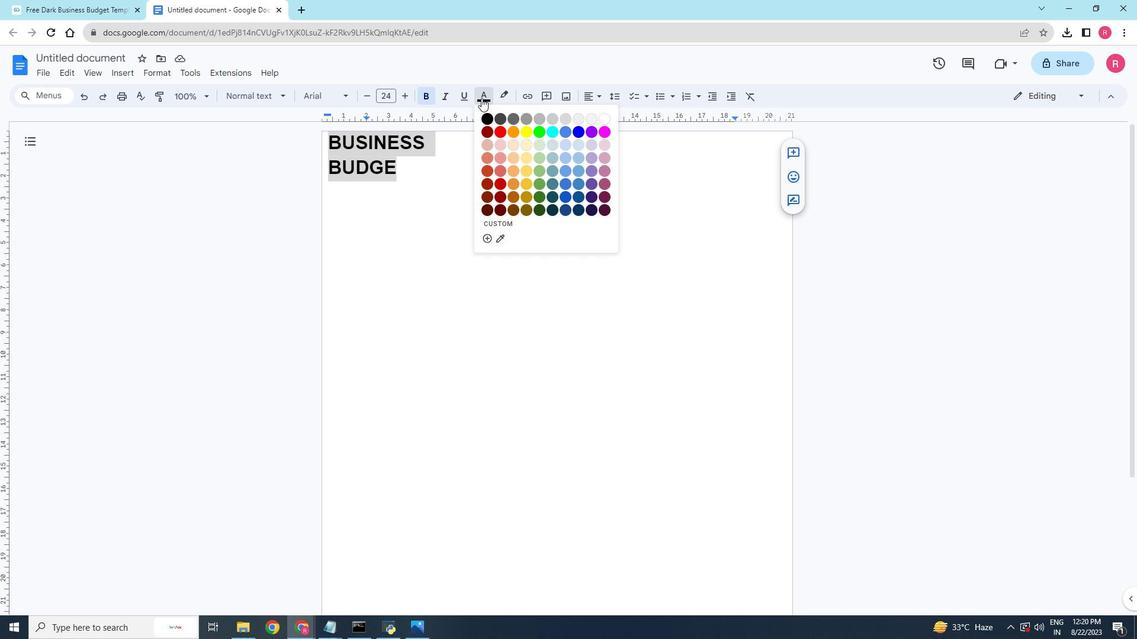 
Action: Mouse moved to (490, 131)
Screenshot: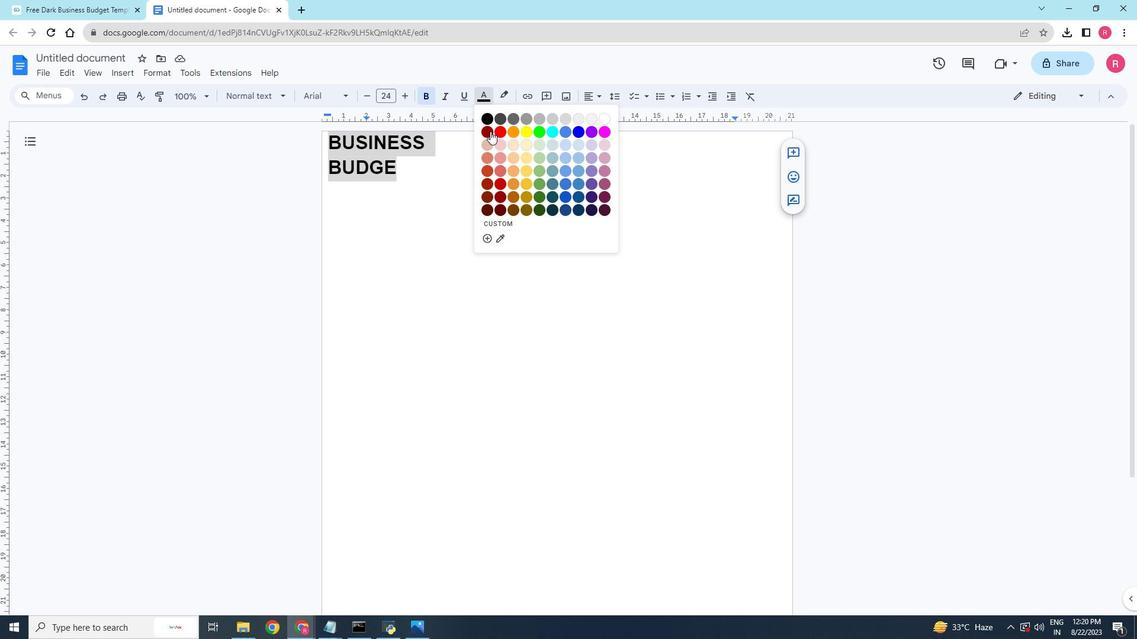 
Action: Mouse pressed left at (490, 131)
Screenshot: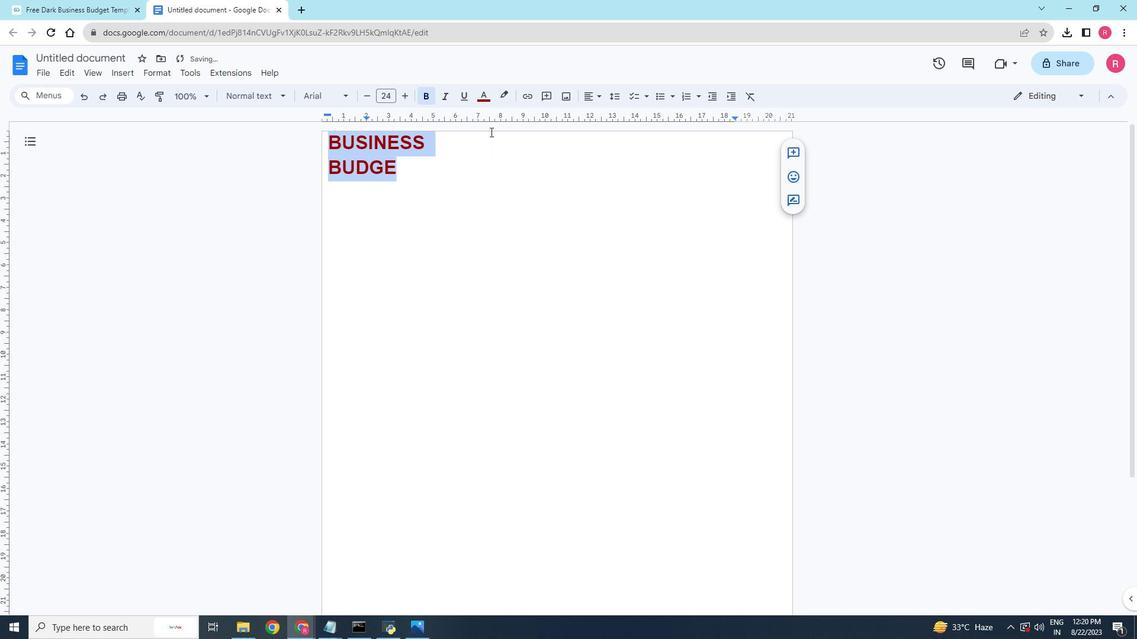 
Action: Mouse moved to (464, 163)
Screenshot: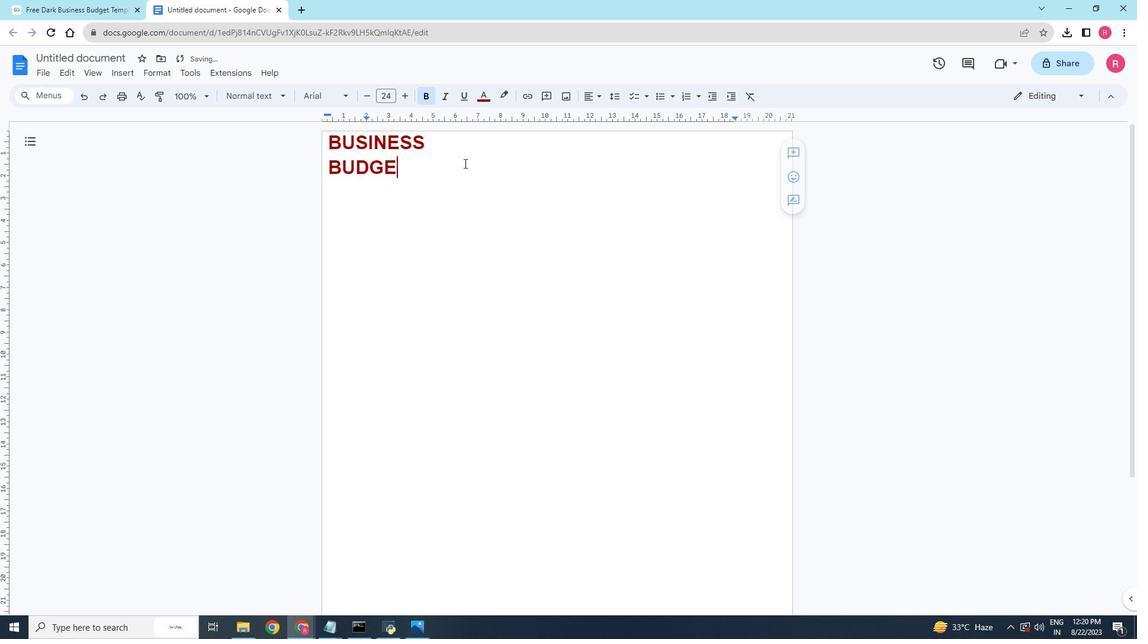 
Action: Mouse pressed left at (464, 163)
Screenshot: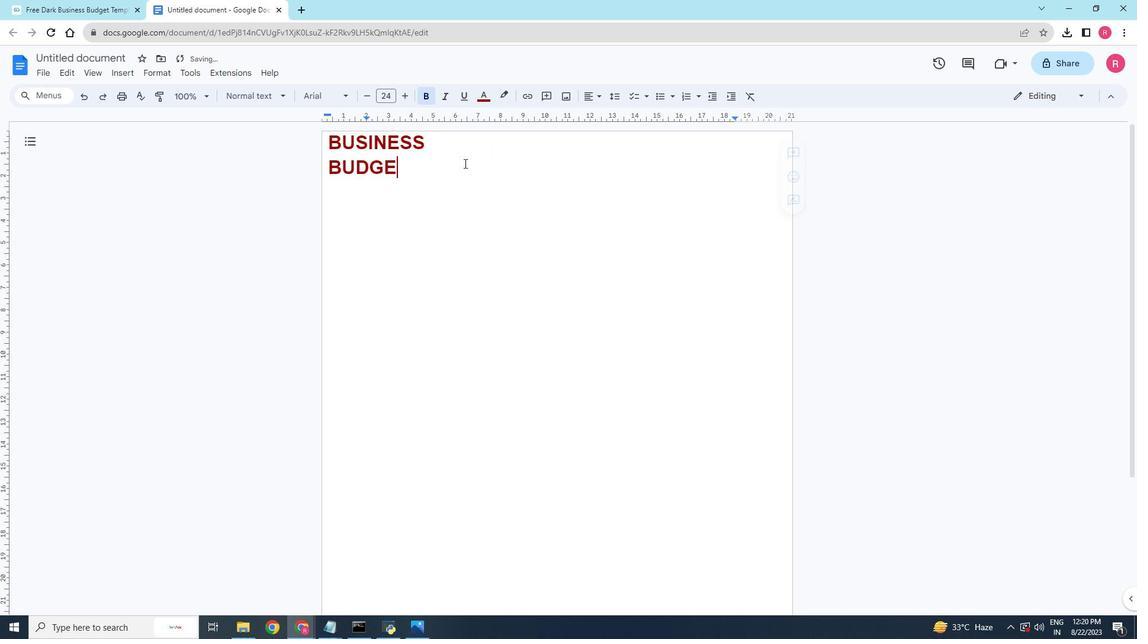 
Action: Mouse moved to (508, 180)
Screenshot: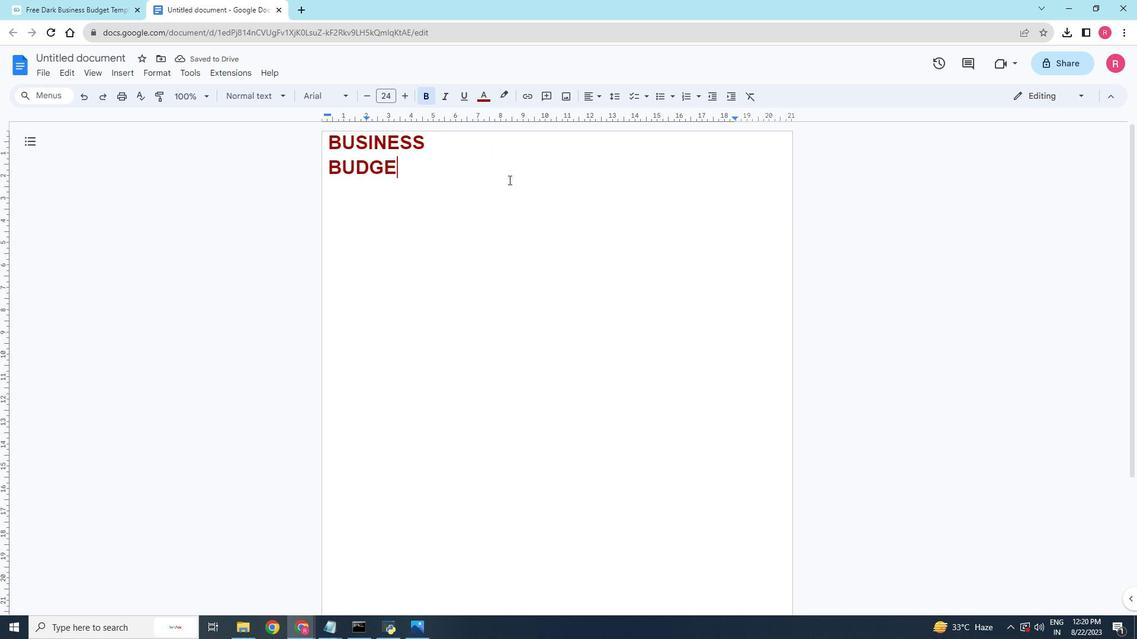 
Action: Mouse pressed left at (508, 180)
Screenshot: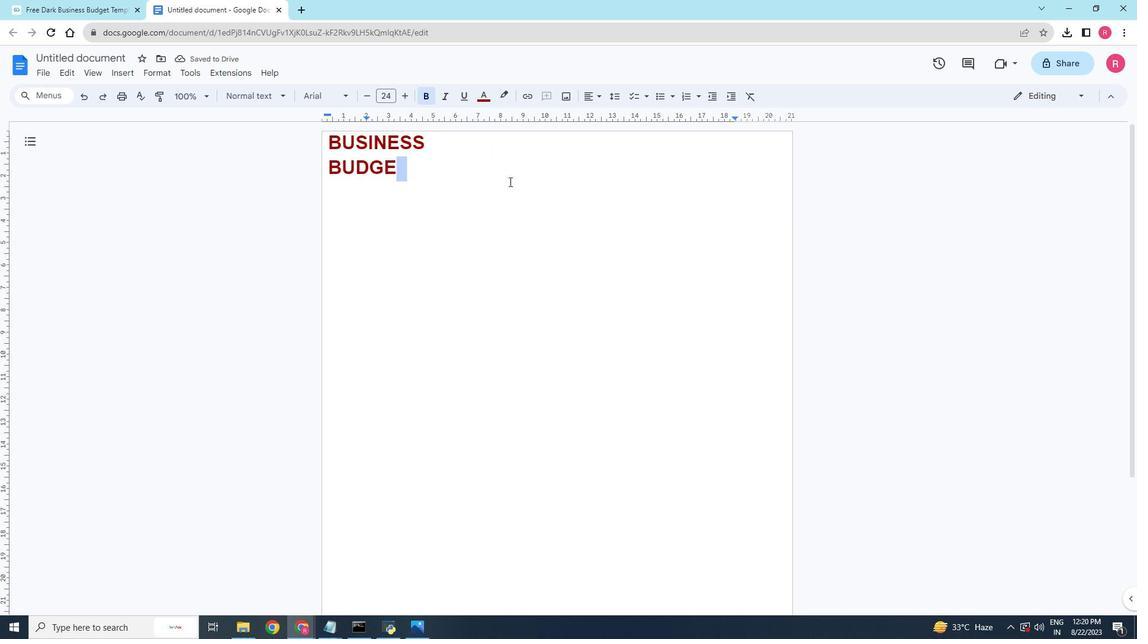 
Action: Mouse moved to (452, 183)
Screenshot: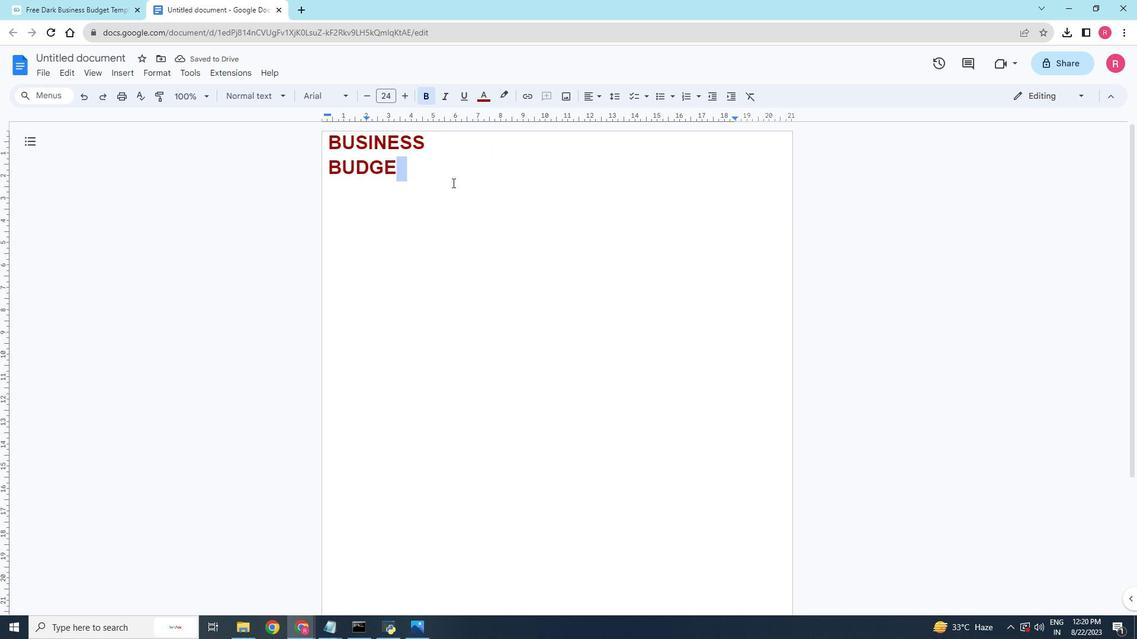 
Action: Mouse pressed left at (452, 183)
Screenshot: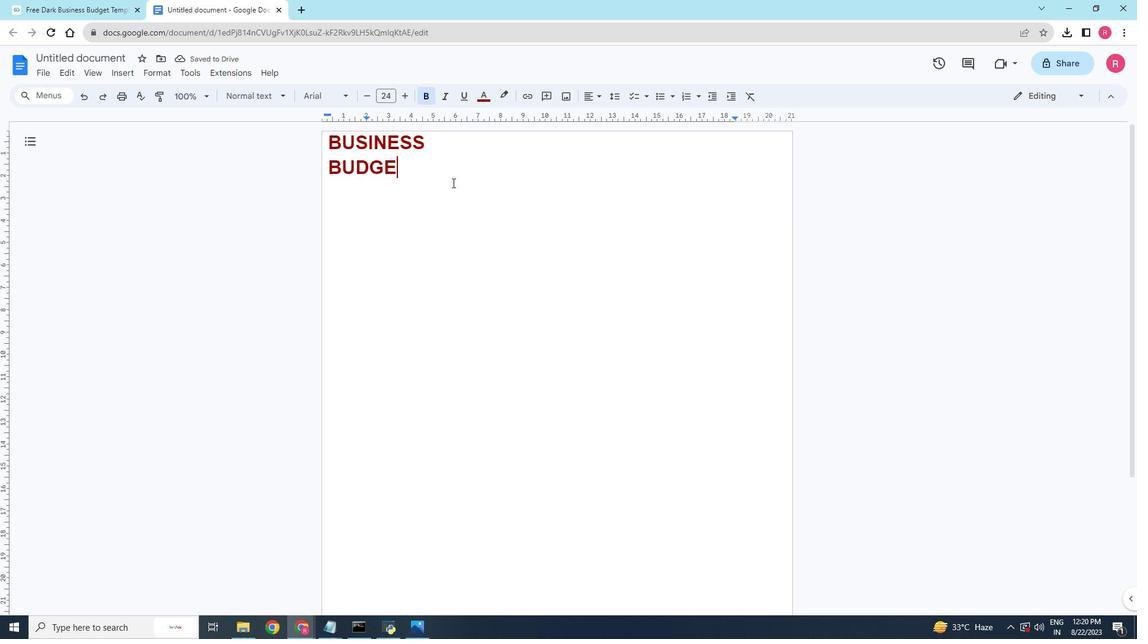 
Action: Mouse moved to (360, 205)
Screenshot: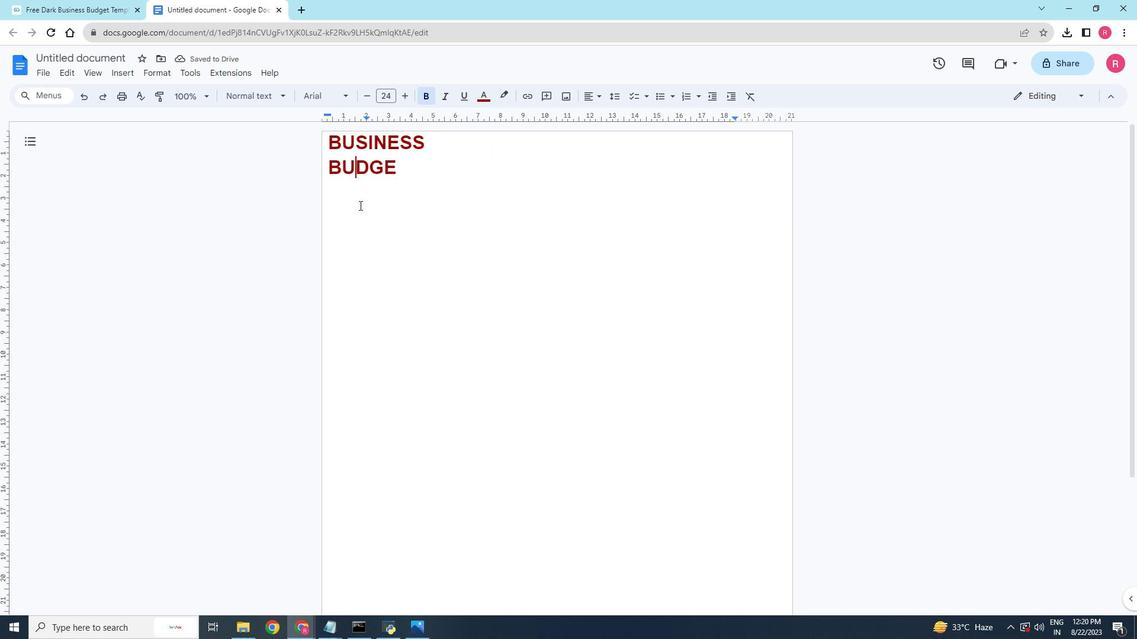 
Action: Mouse pressed left at (360, 205)
Screenshot: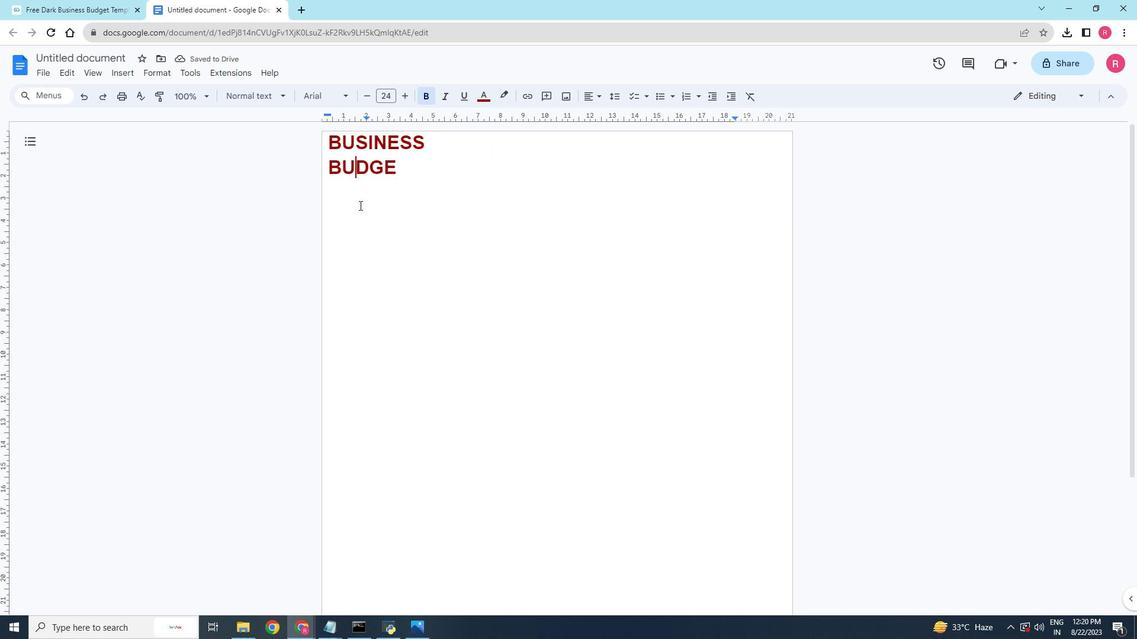 
Action: Mouse moved to (421, 174)
Screenshot: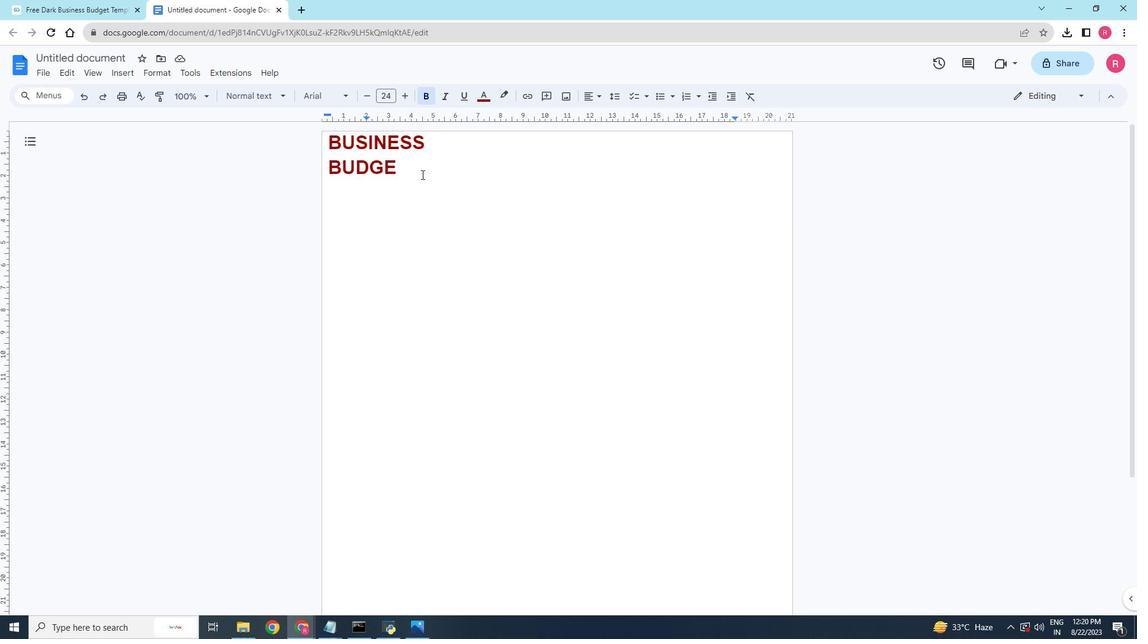 
Action: Mouse pressed left at (421, 174)
Screenshot: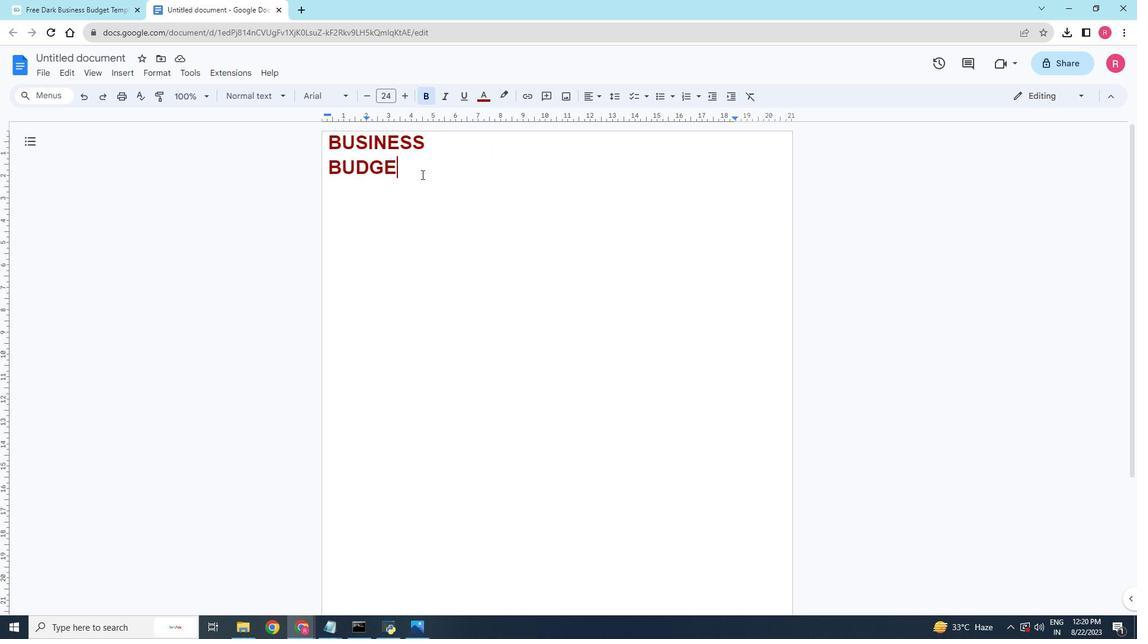 
Action: Mouse moved to (327, 152)
Screenshot: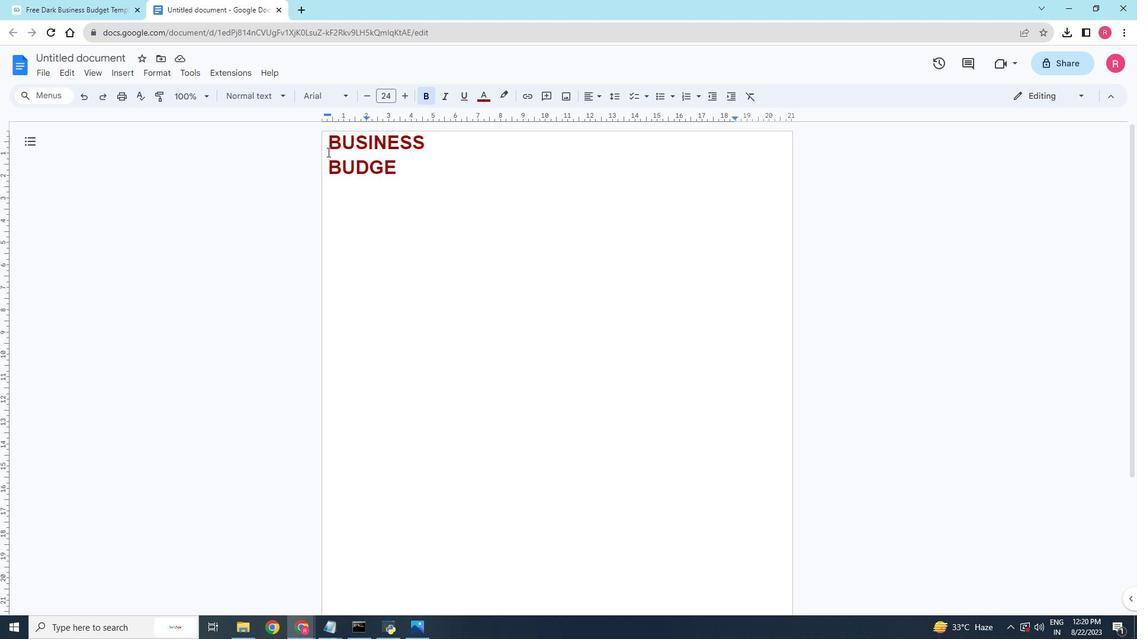 
Action: Mouse pressed left at (327, 152)
Screenshot: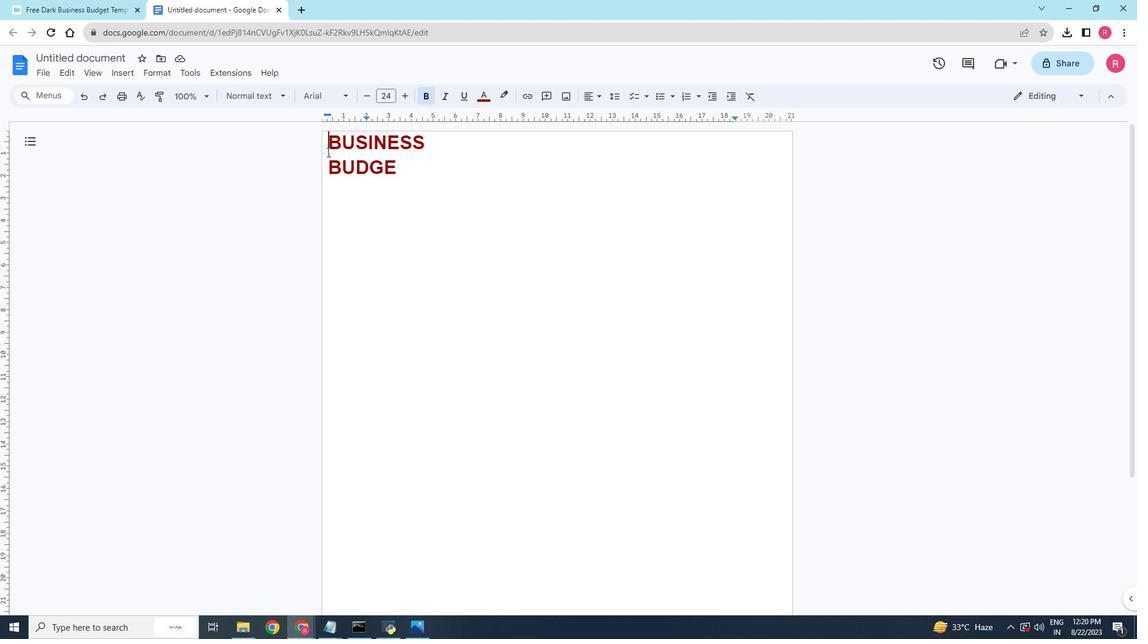 
Action: Mouse moved to (98, 74)
Screenshot: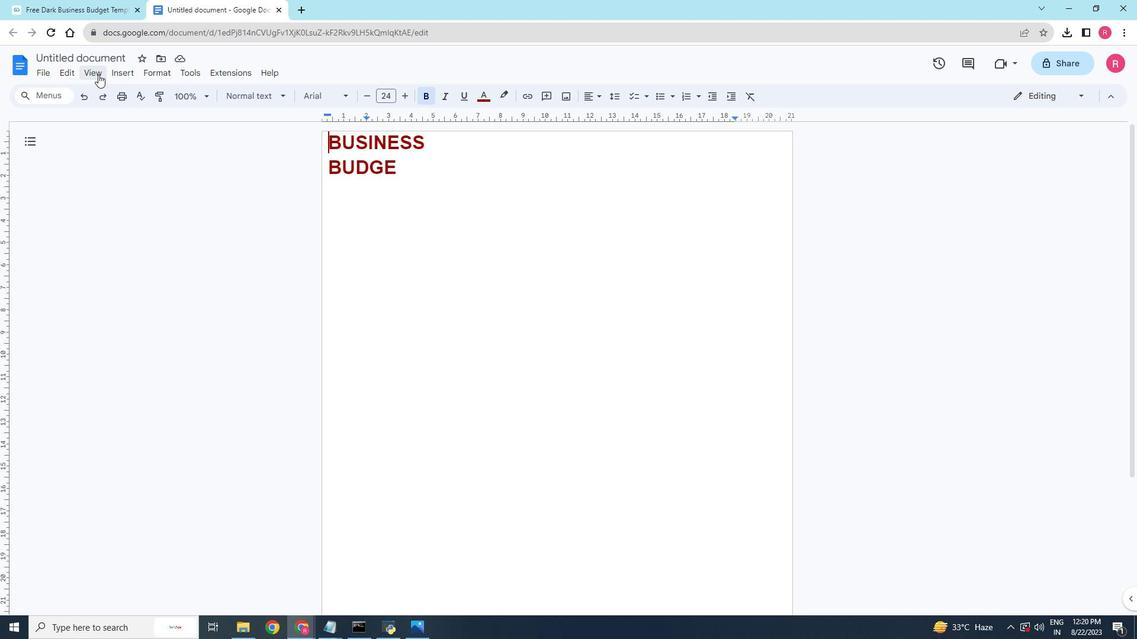 
Action: Mouse pressed left at (98, 74)
Screenshot: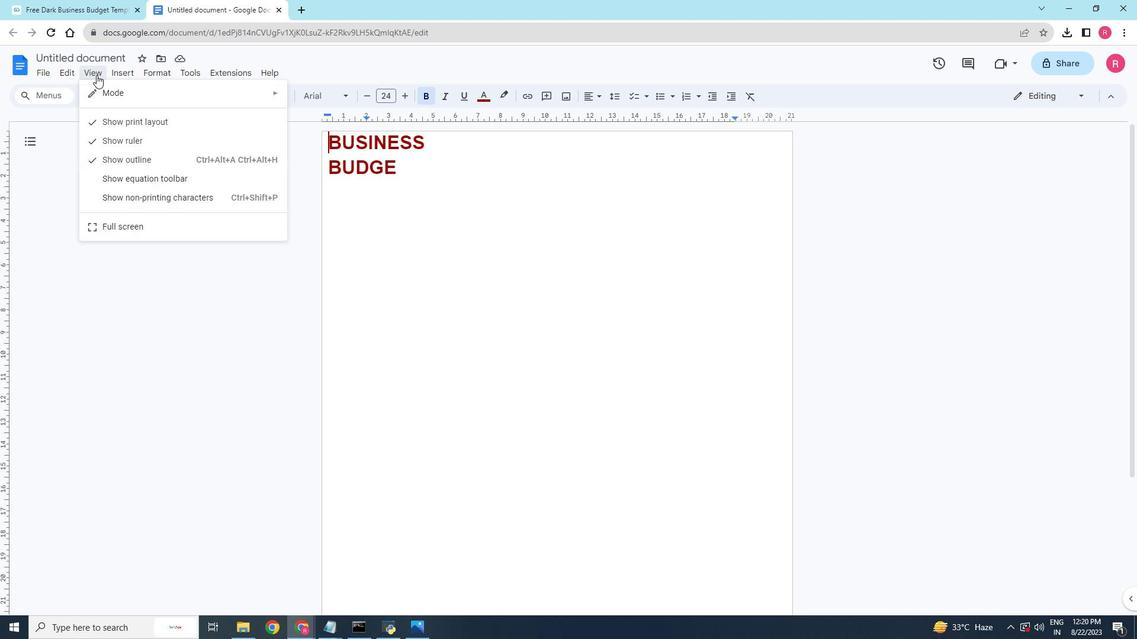 
Action: Mouse moved to (66, 74)
Screenshot: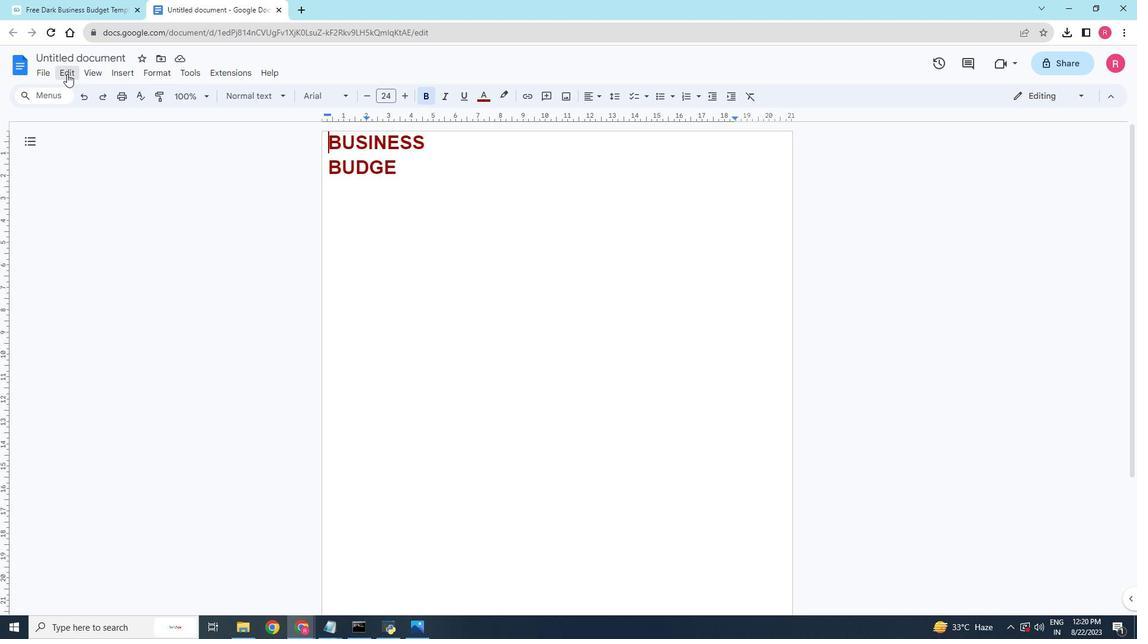 
Action: Mouse pressed left at (66, 74)
Screenshot: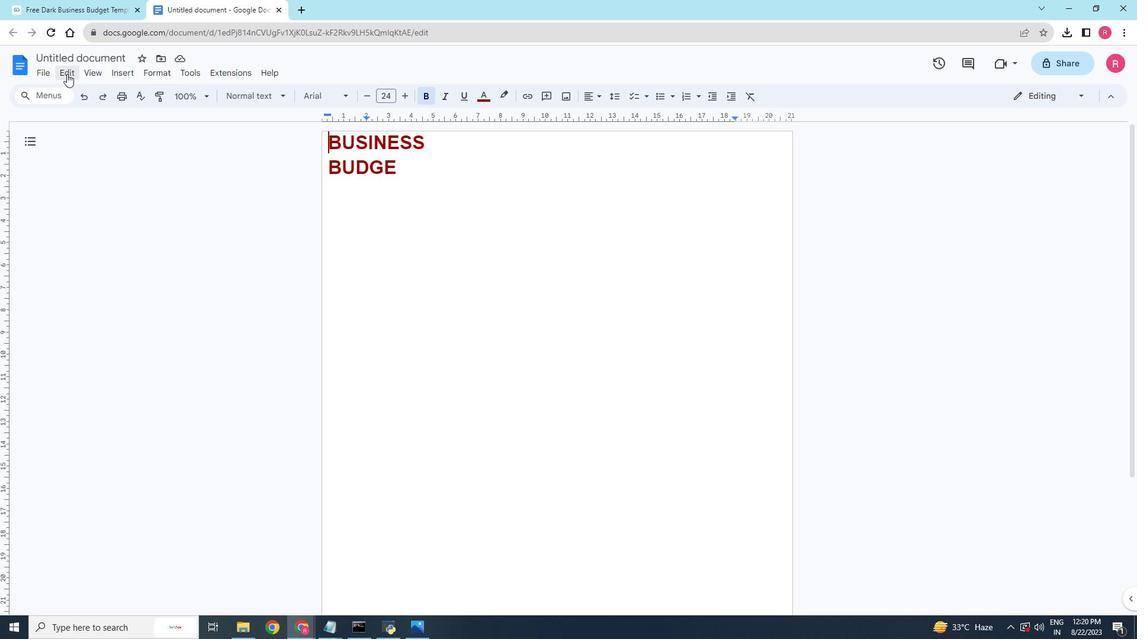 
Action: Mouse moved to (66, 74)
Screenshot: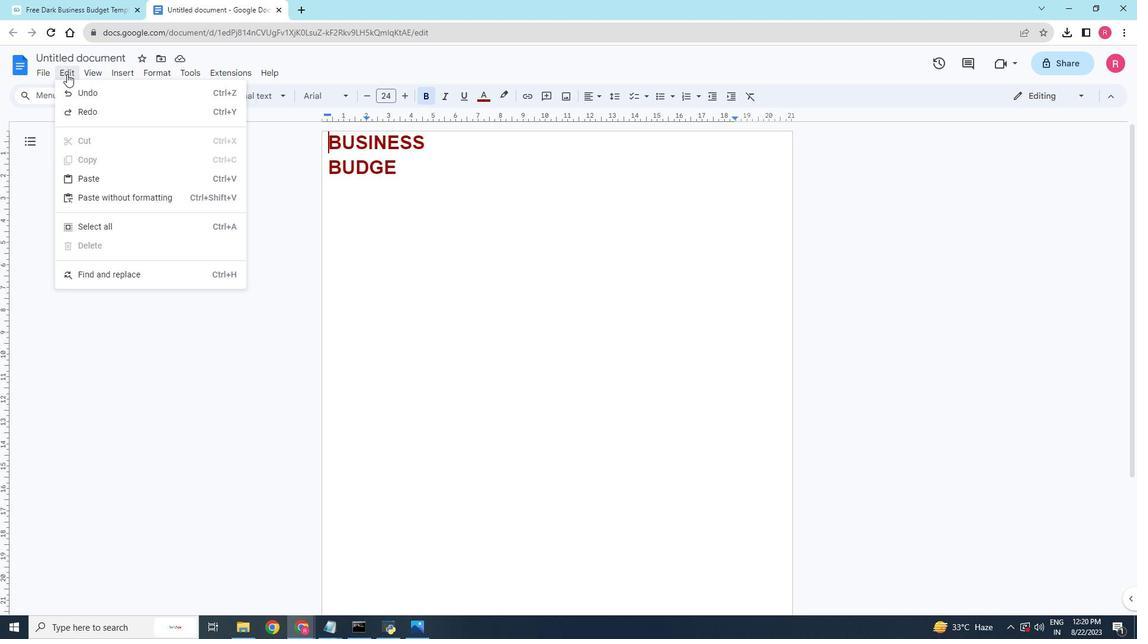 
Action: Mouse pressed left at (66, 74)
Screenshot: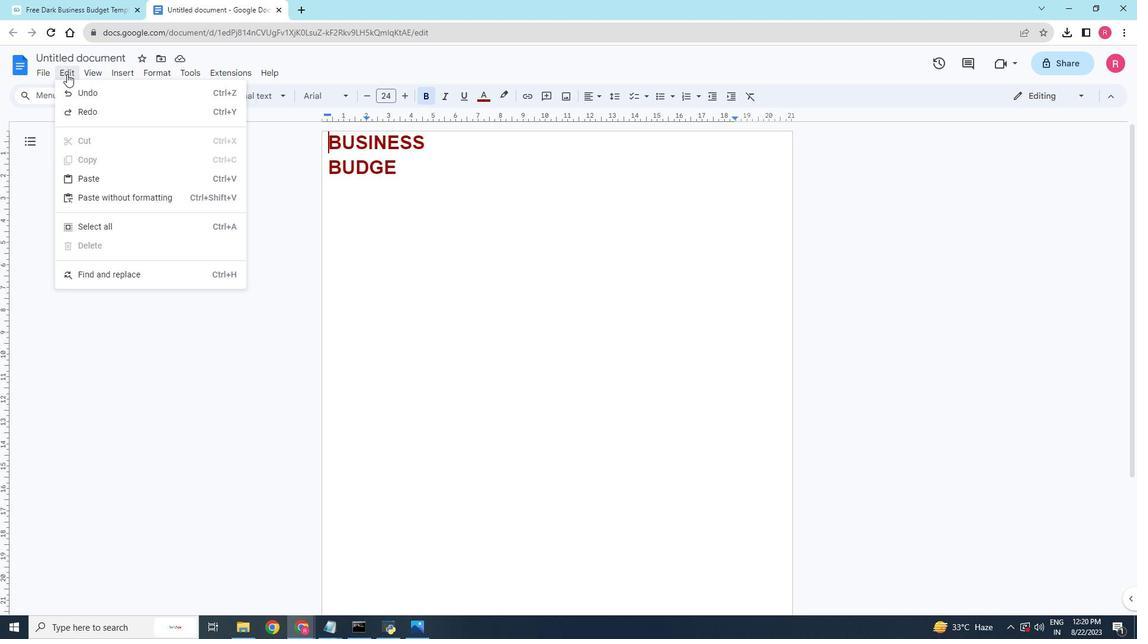 
Action: Mouse moved to (126, 71)
Screenshot: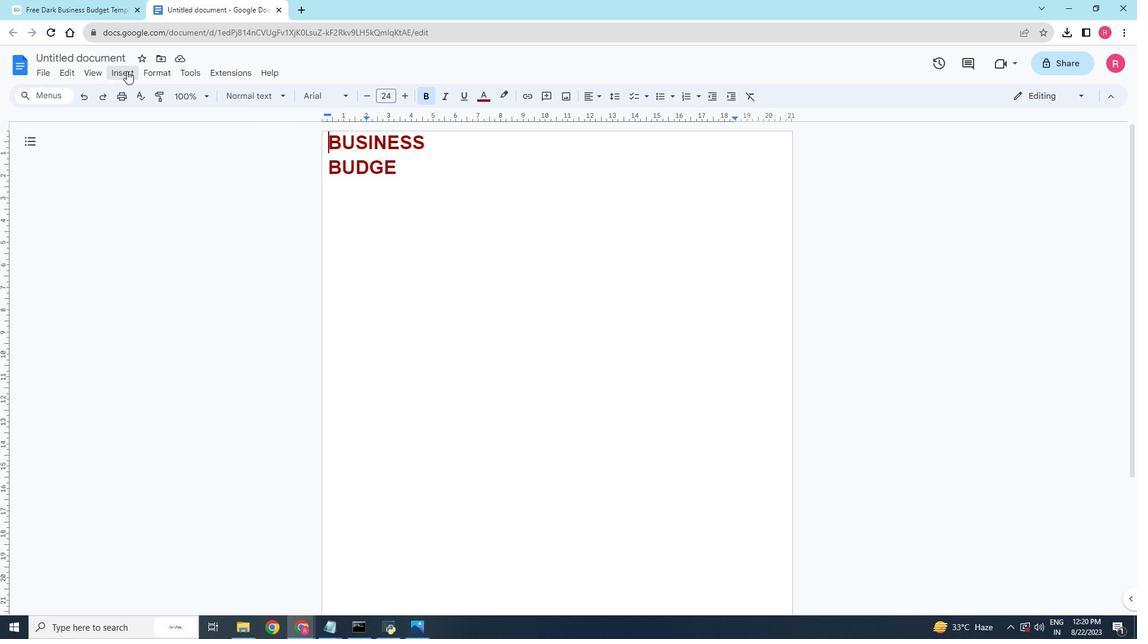 
Action: Mouse pressed left at (126, 71)
Screenshot: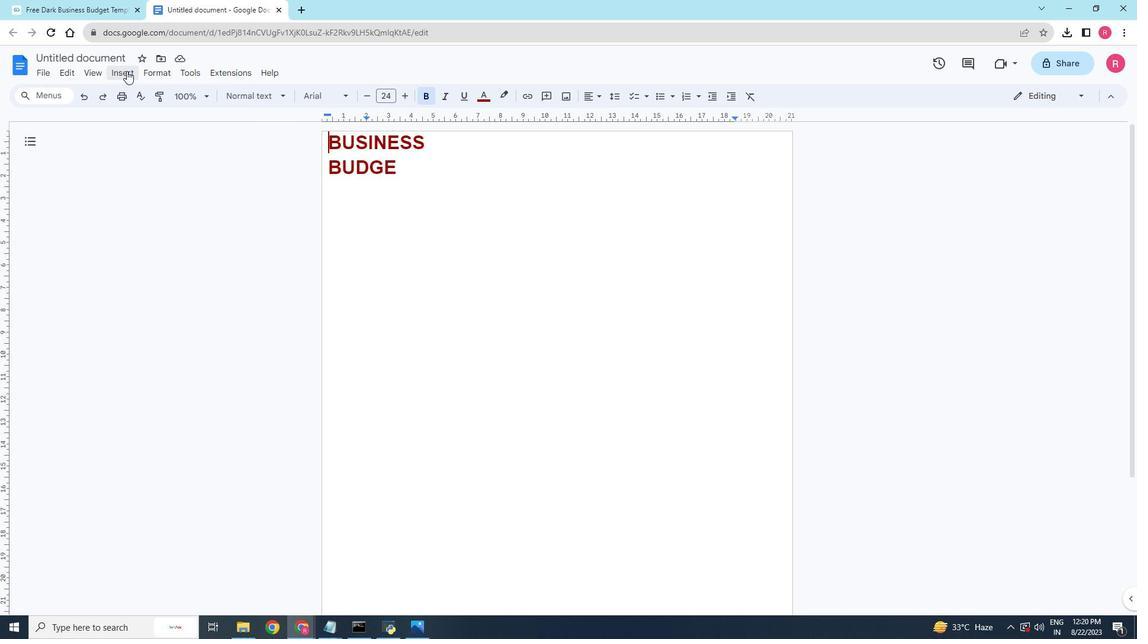 
Action: Mouse pressed left at (126, 71)
Screenshot: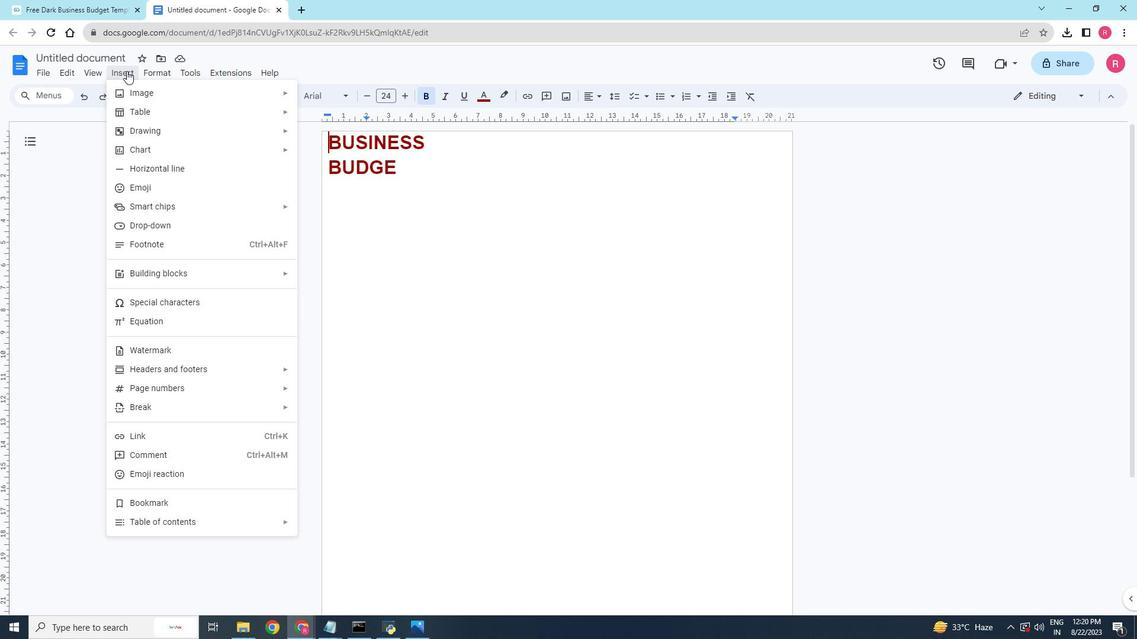 
Action: Mouse moved to (250, 128)
Screenshot: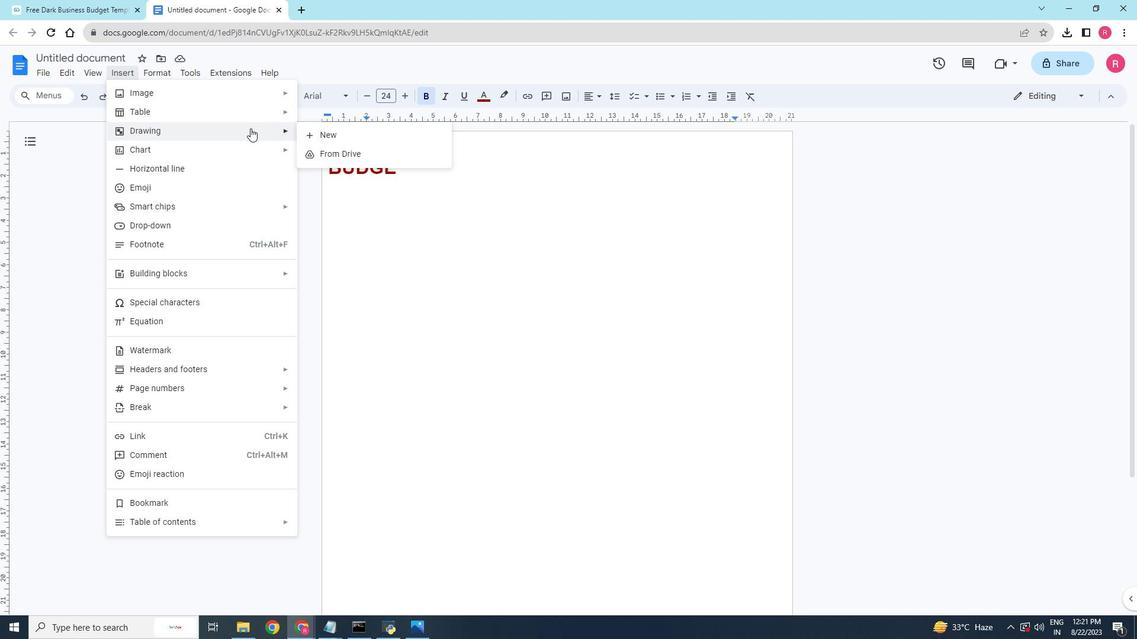 
Action: Mouse pressed left at (250, 128)
Screenshot: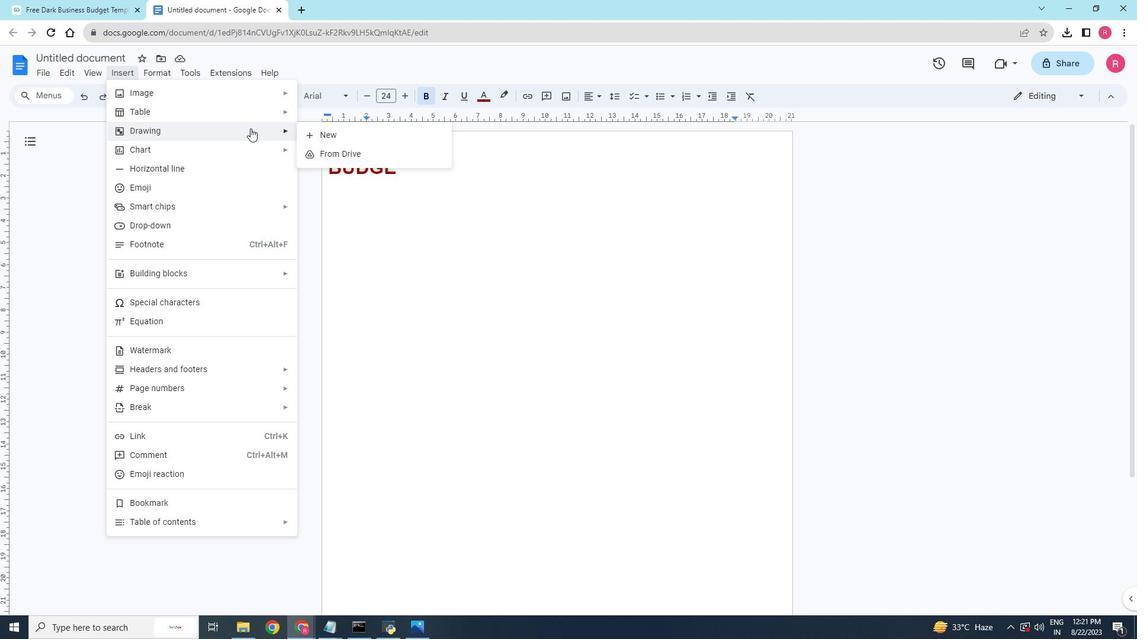 
Action: Mouse moved to (440, 203)
Screenshot: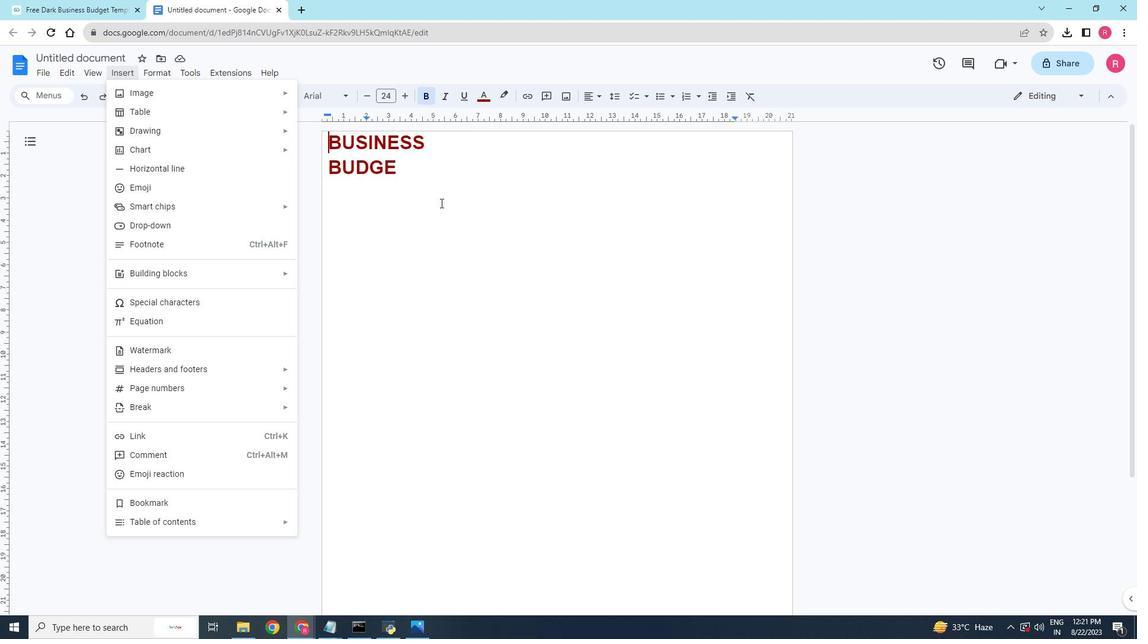 
Action: Mouse pressed left at (440, 203)
Screenshot: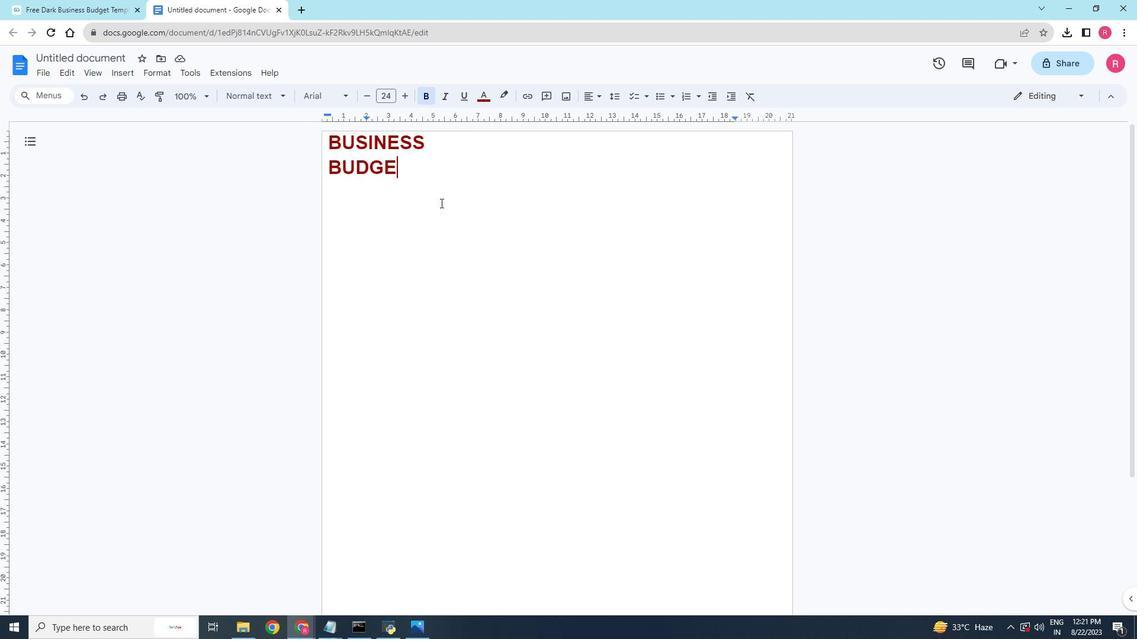 
Action: Mouse moved to (427, 200)
Screenshot: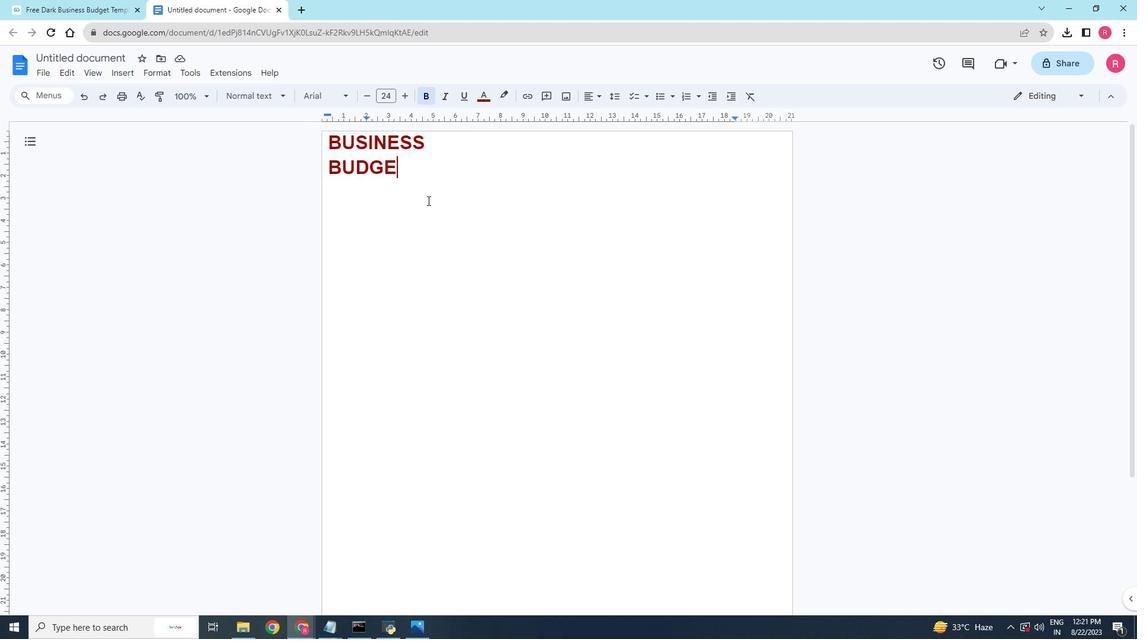 
Action: Mouse pressed left at (427, 200)
Screenshot: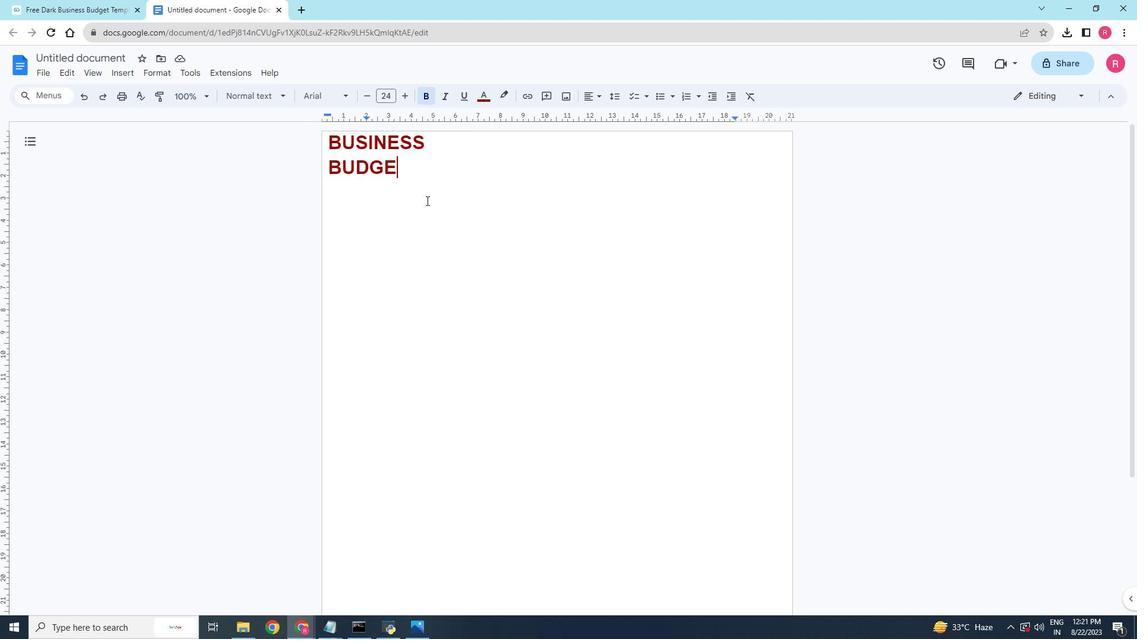 
Action: Mouse moved to (375, 207)
Screenshot: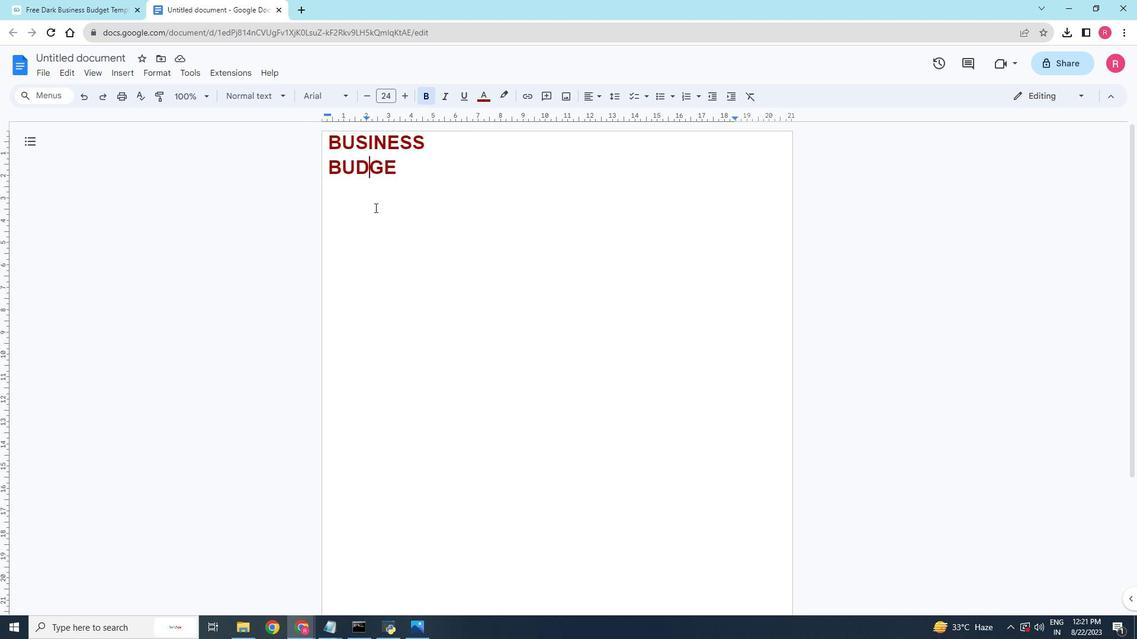 
Action: Mouse pressed left at (375, 207)
Screenshot: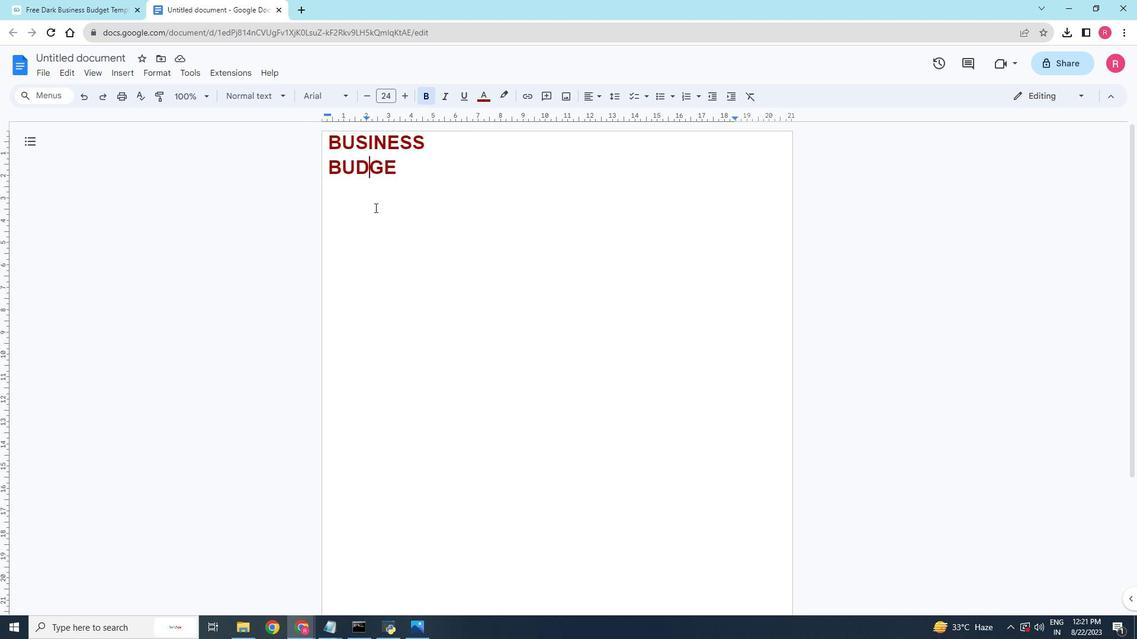 
Action: Mouse moved to (341, 209)
Screenshot: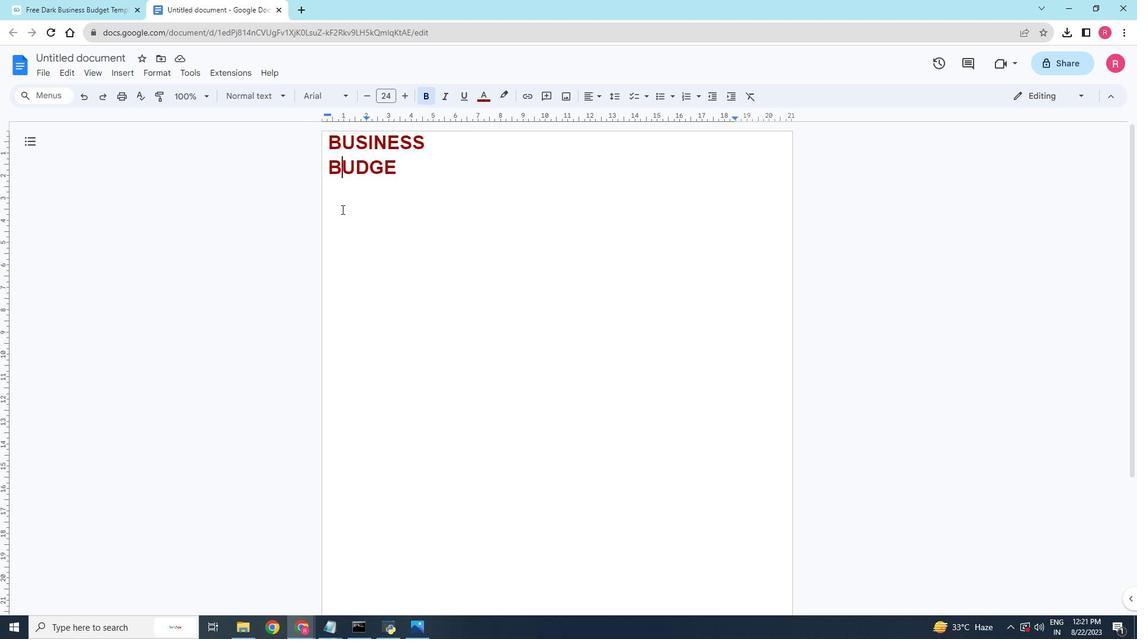 
Action: Mouse pressed left at (341, 209)
Screenshot: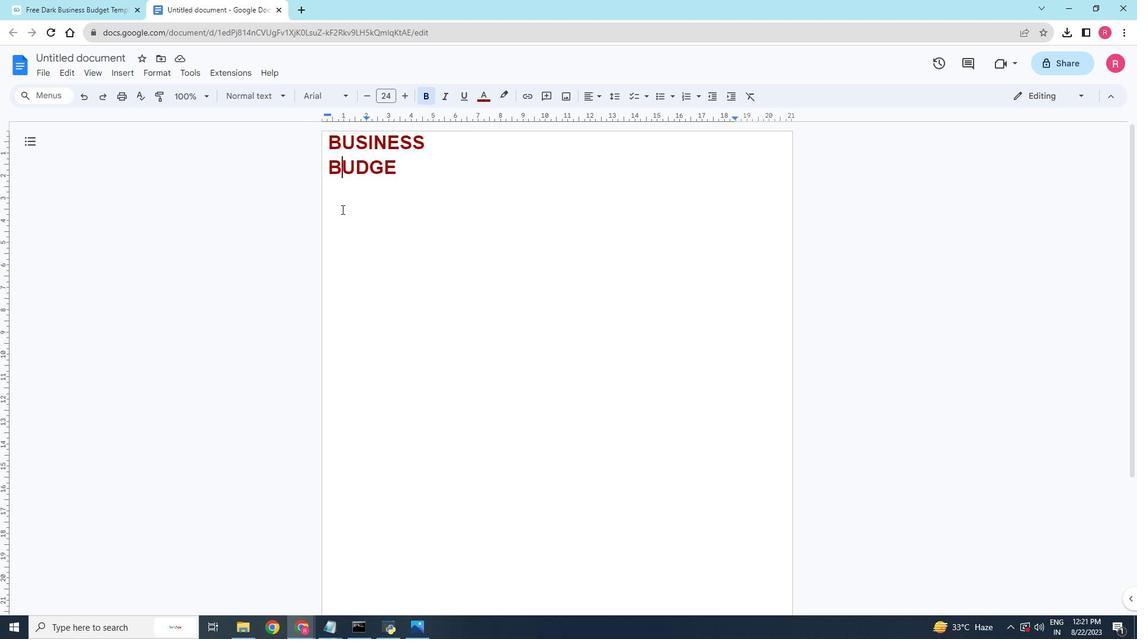 
Action: Mouse moved to (333, 199)
Screenshot: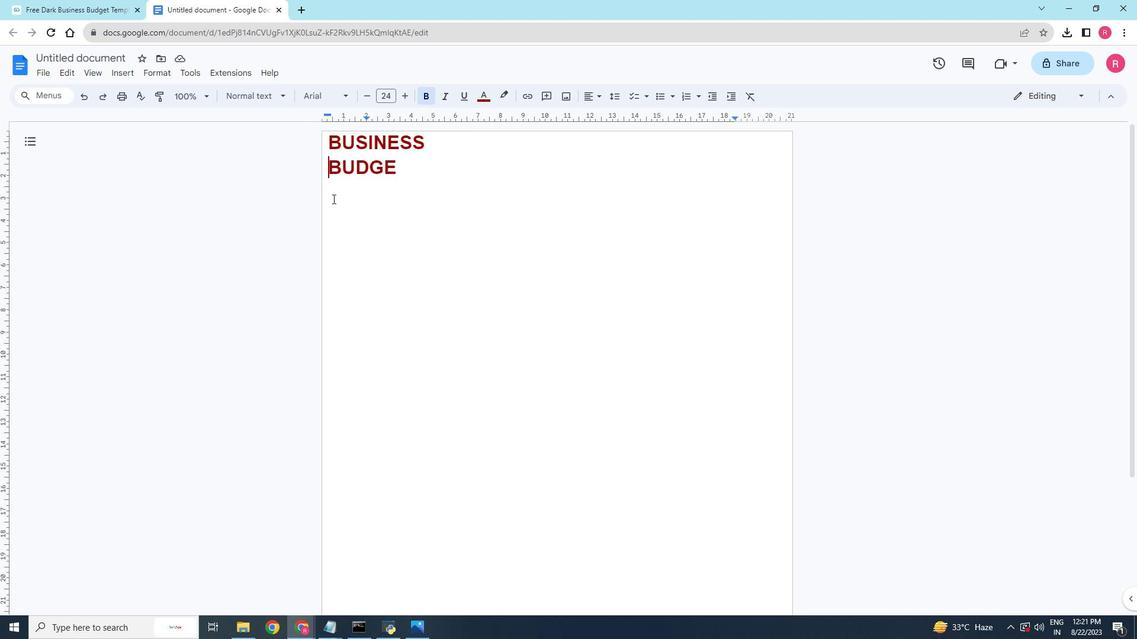 
Action: Mouse pressed left at (333, 199)
Screenshot: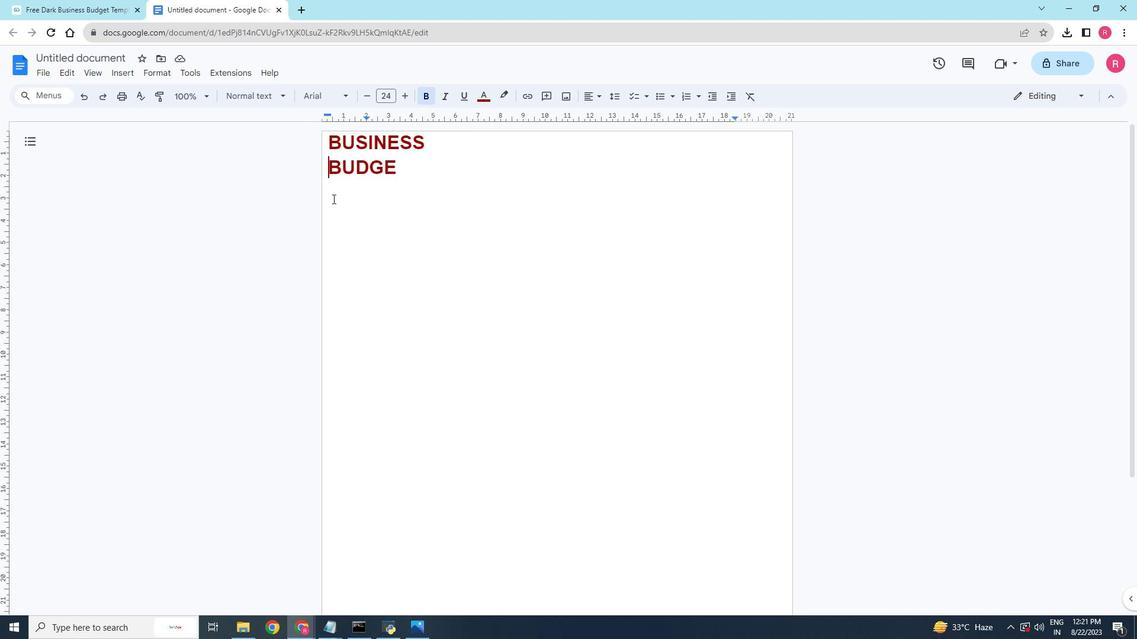 
Action: Mouse moved to (391, 183)
Screenshot: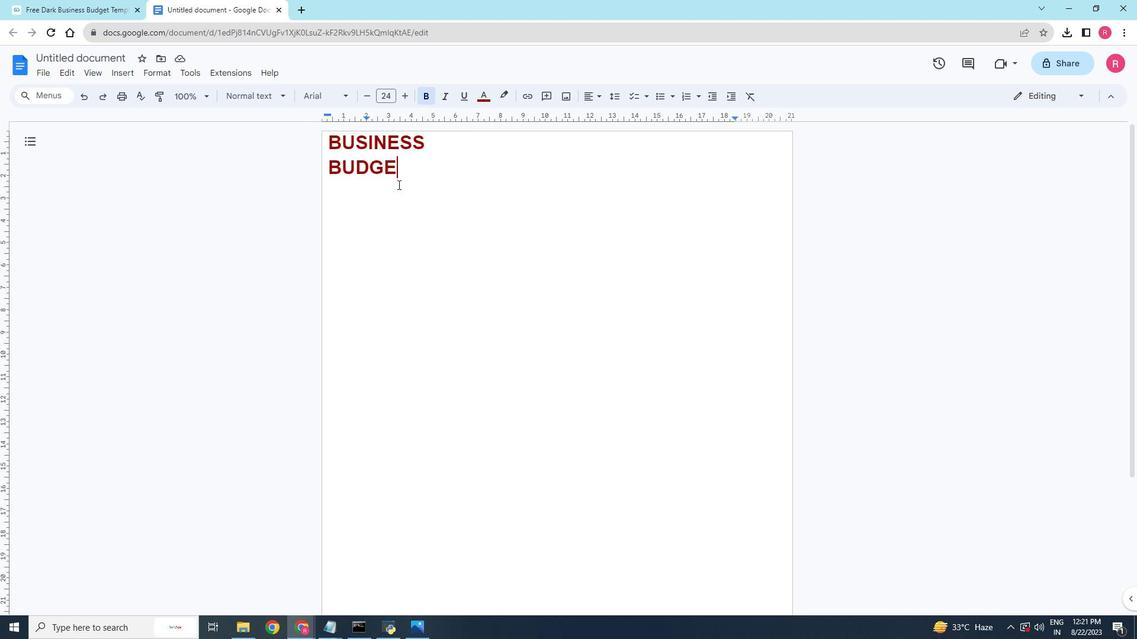 
Action: Mouse pressed left at (391, 183)
Screenshot: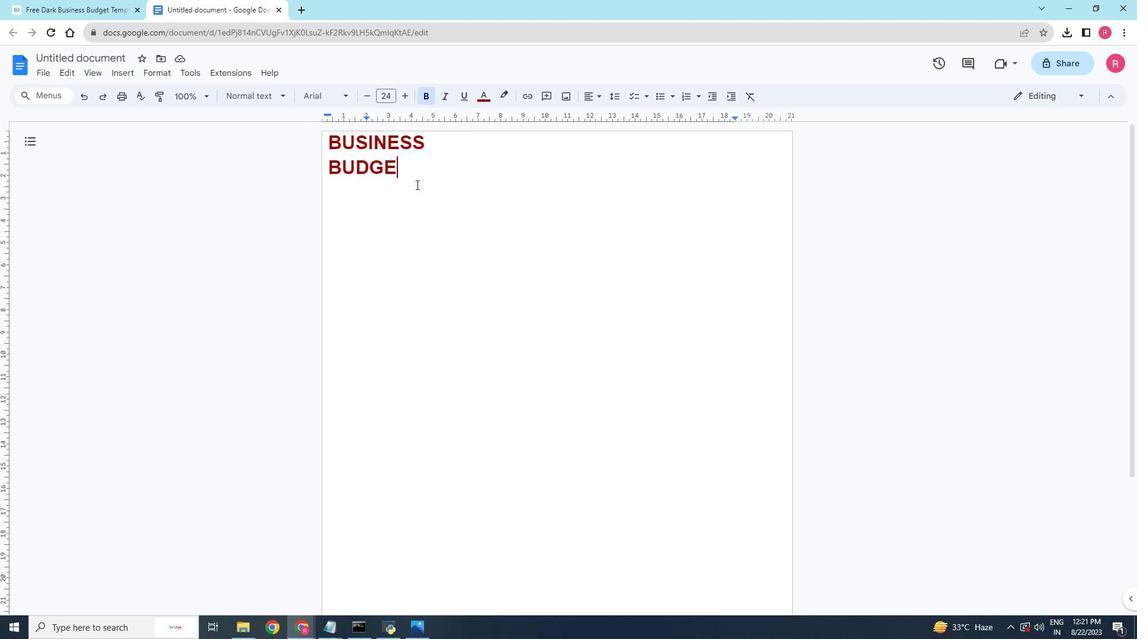 
Action: Mouse moved to (412, 180)
Screenshot: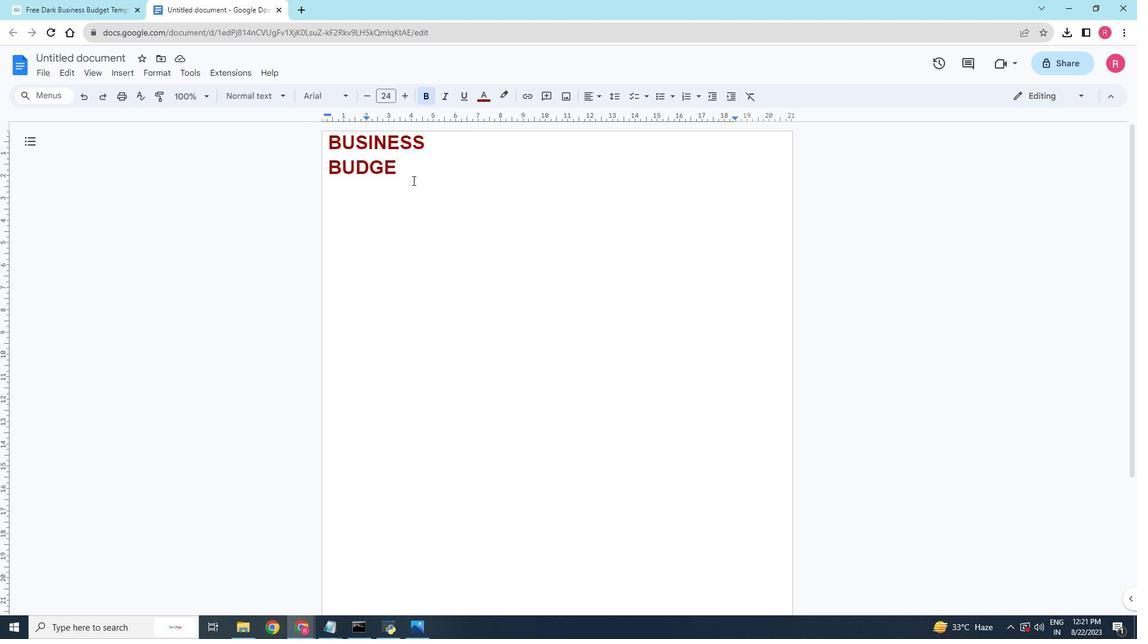 
Action: Key pressed <Key.enter><Key.tab><Key.tab><Key.tab><Key.tab><Key.tab><Key.tab>
Screenshot: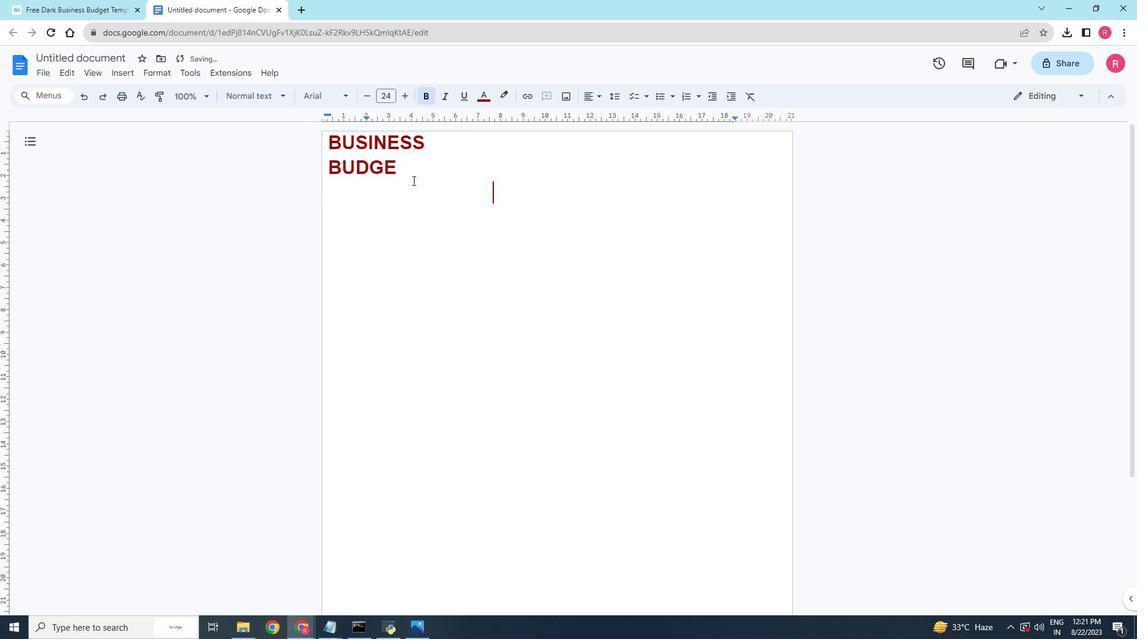 
Action: Mouse moved to (416, 171)
Screenshot: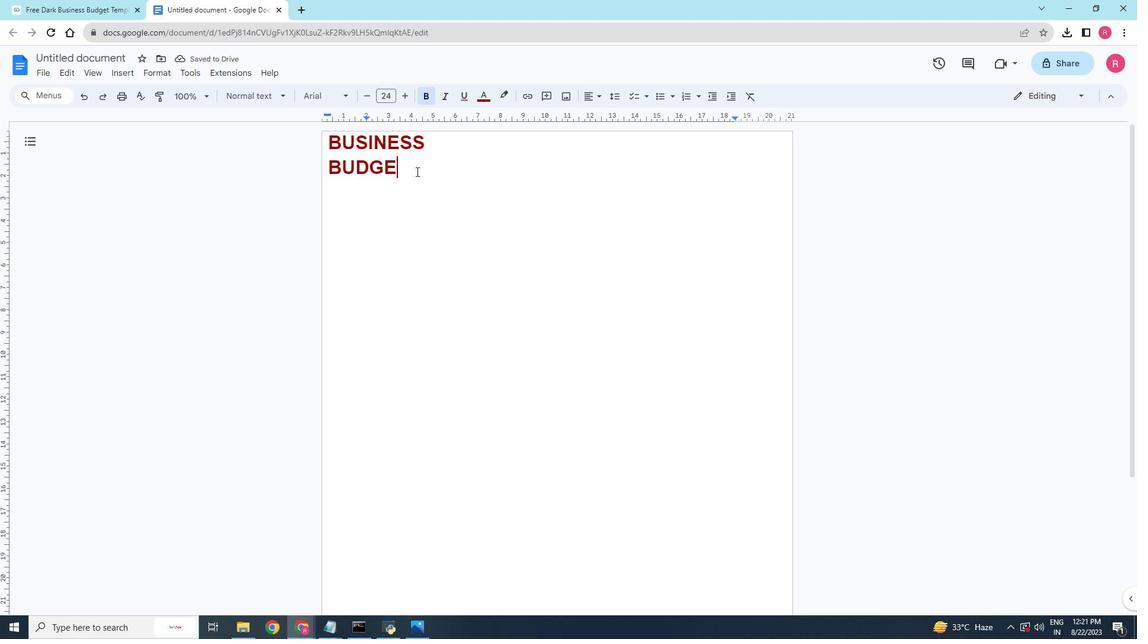 
Action: Mouse pressed left at (416, 171)
Screenshot: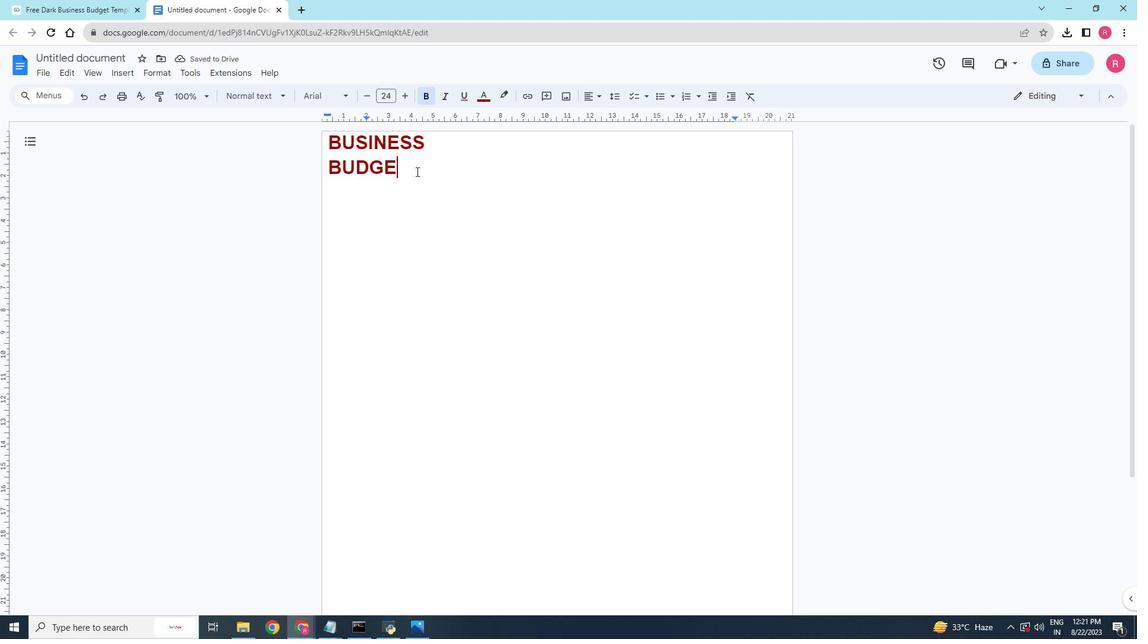 
Action: Key pressed <Key.tab><Key.tab><Key.tab><Key.tab><Key.tab>
Screenshot: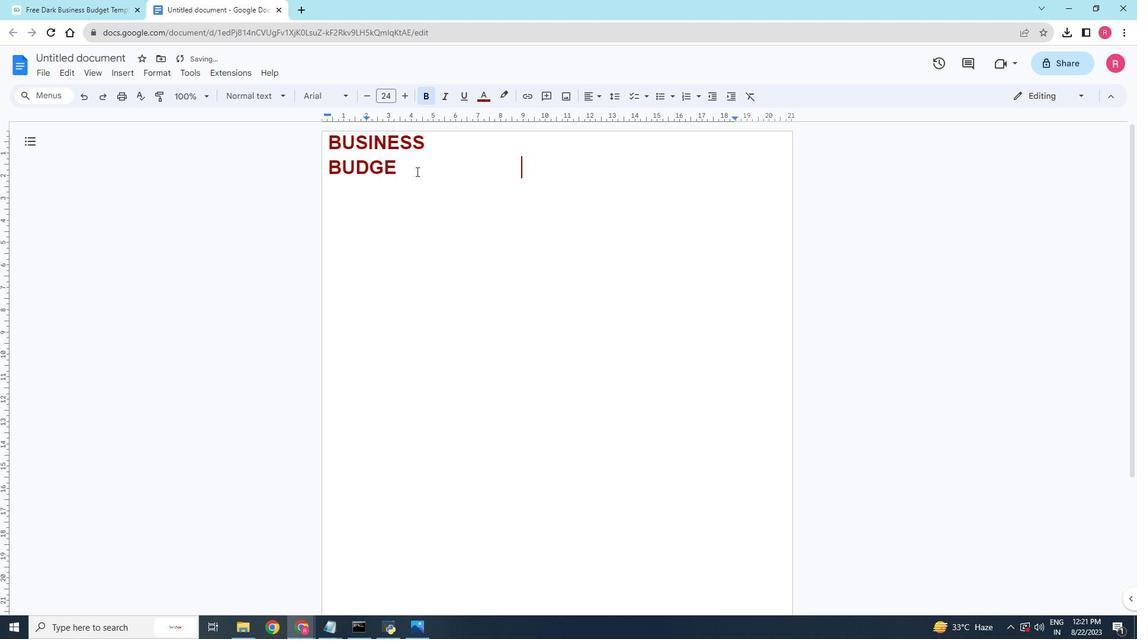 
Action: Mouse moved to (99, 66)
Screenshot: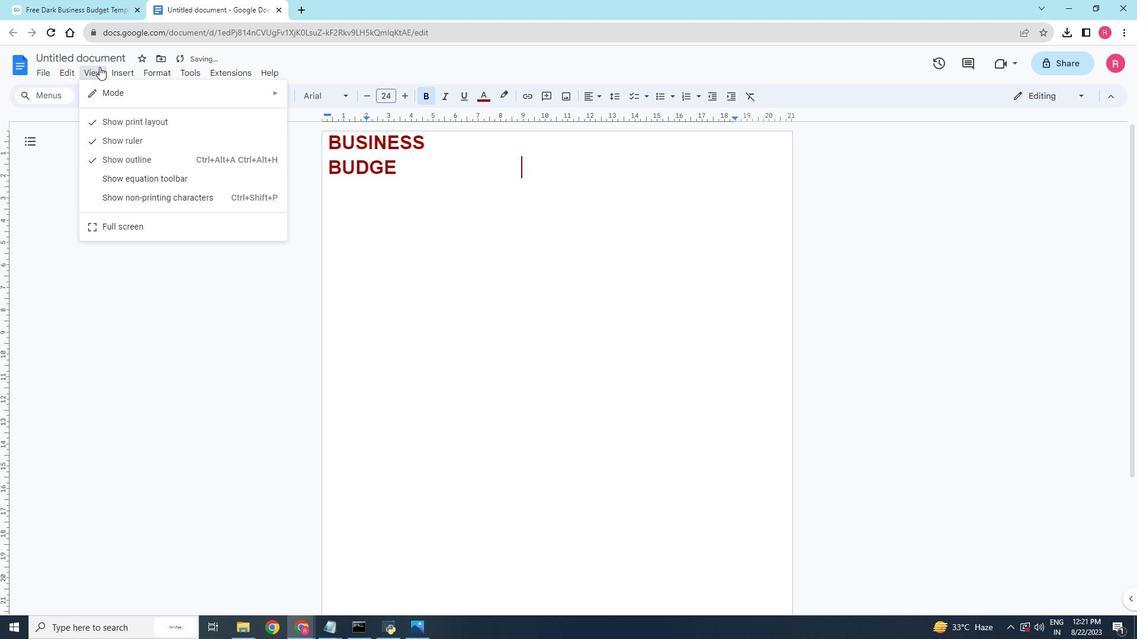 
Action: Mouse pressed left at (99, 66)
Screenshot: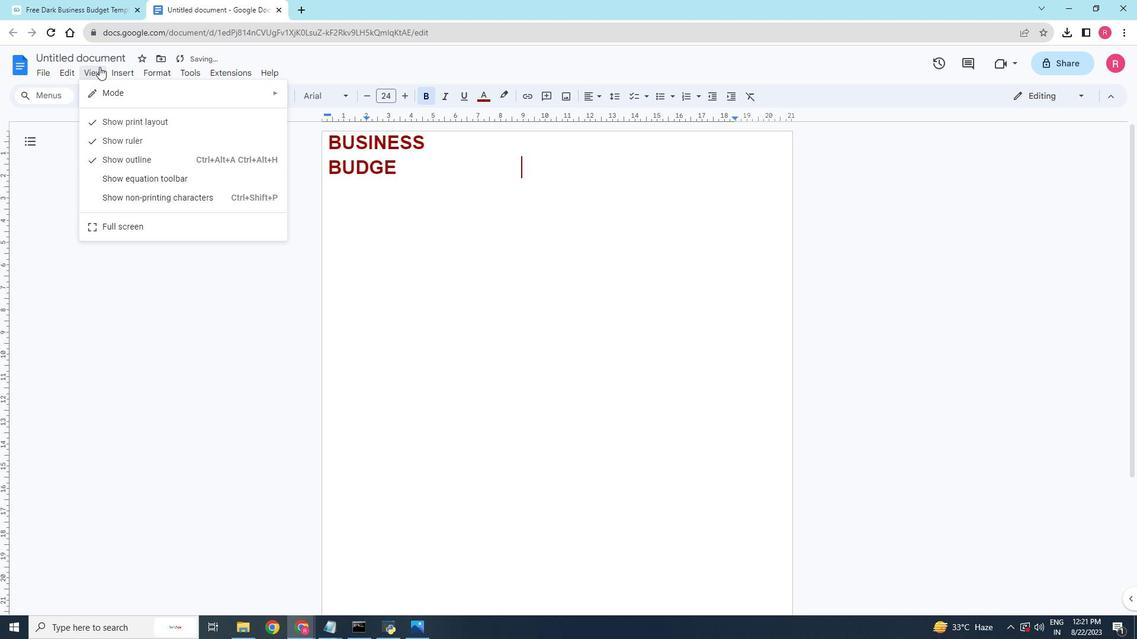 
Action: Mouse moved to (120, 74)
Screenshot: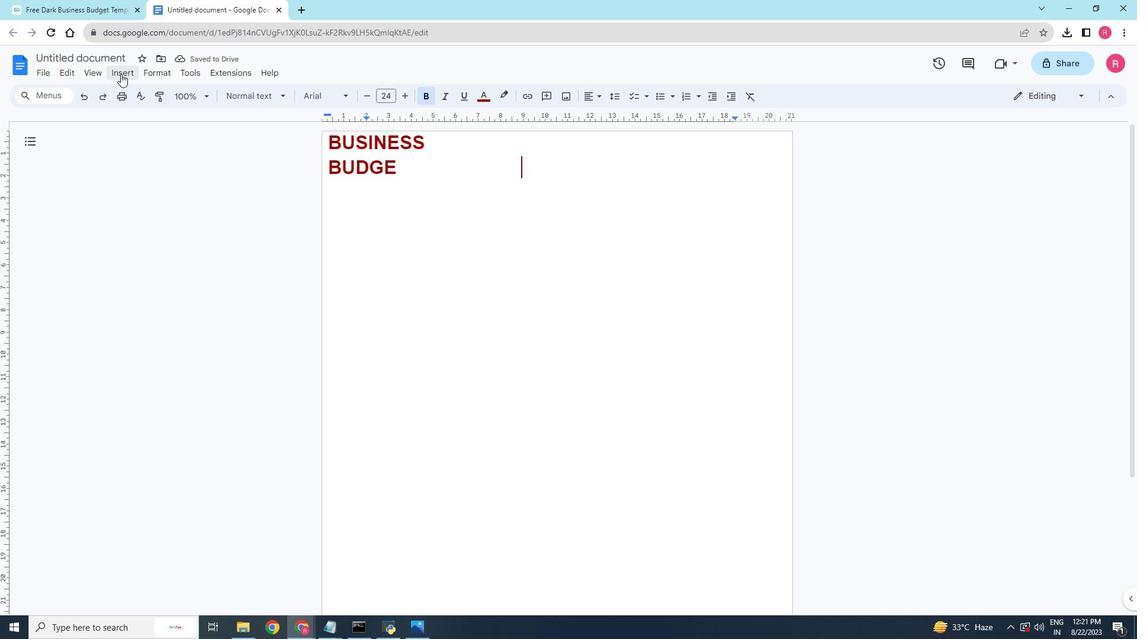 
Action: Mouse pressed left at (120, 74)
Screenshot: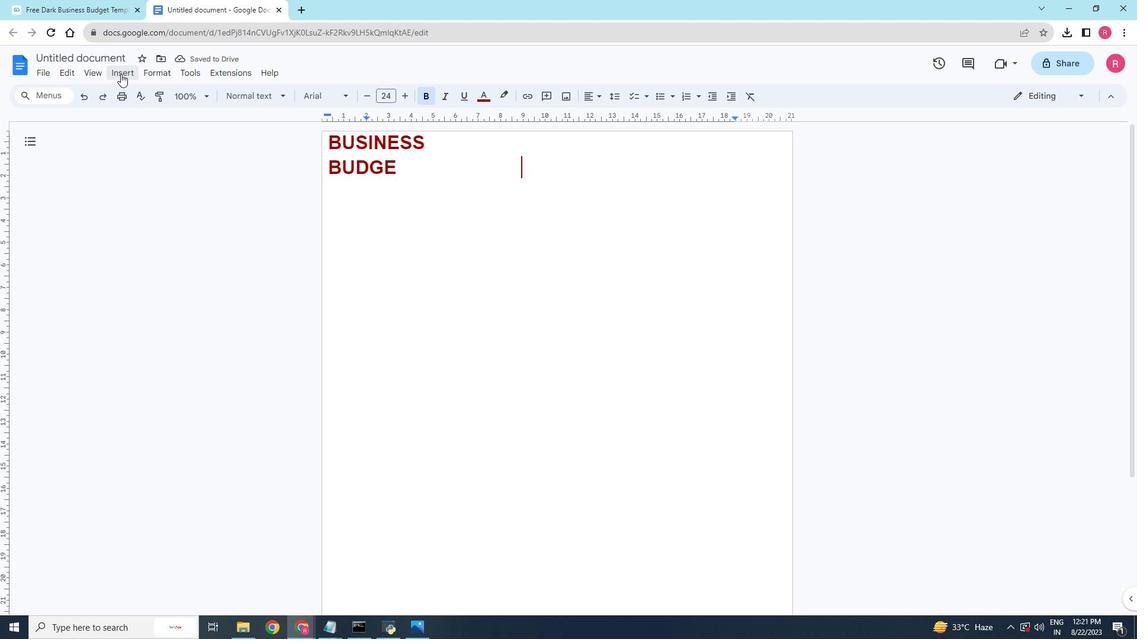 
Action: Mouse pressed left at (120, 74)
Screenshot: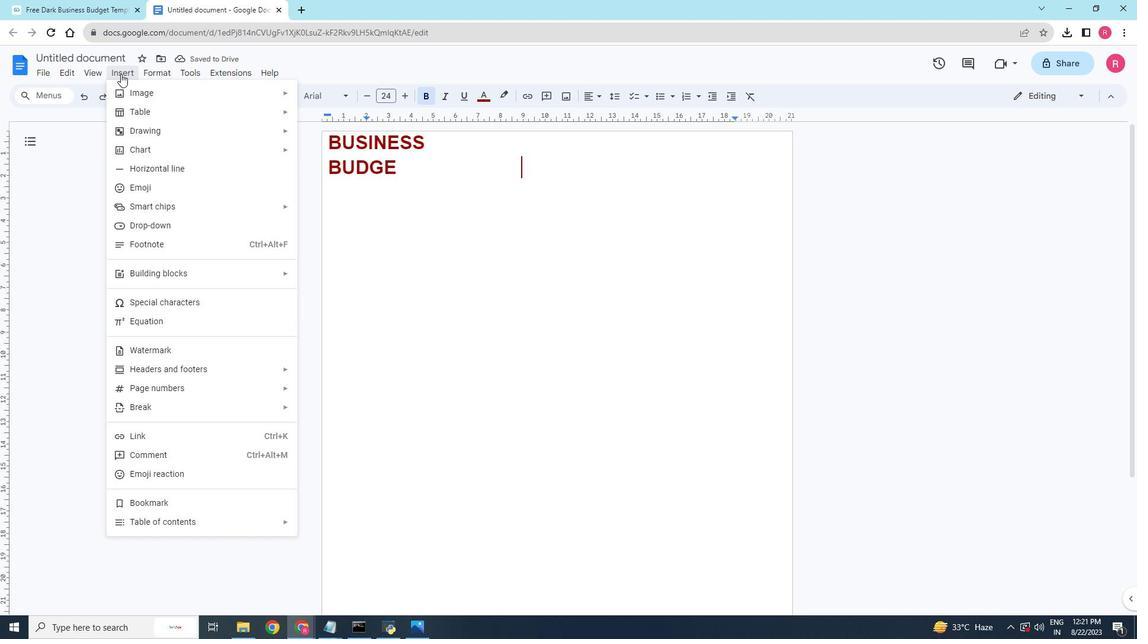 
Action: Mouse moved to (167, 132)
Screenshot: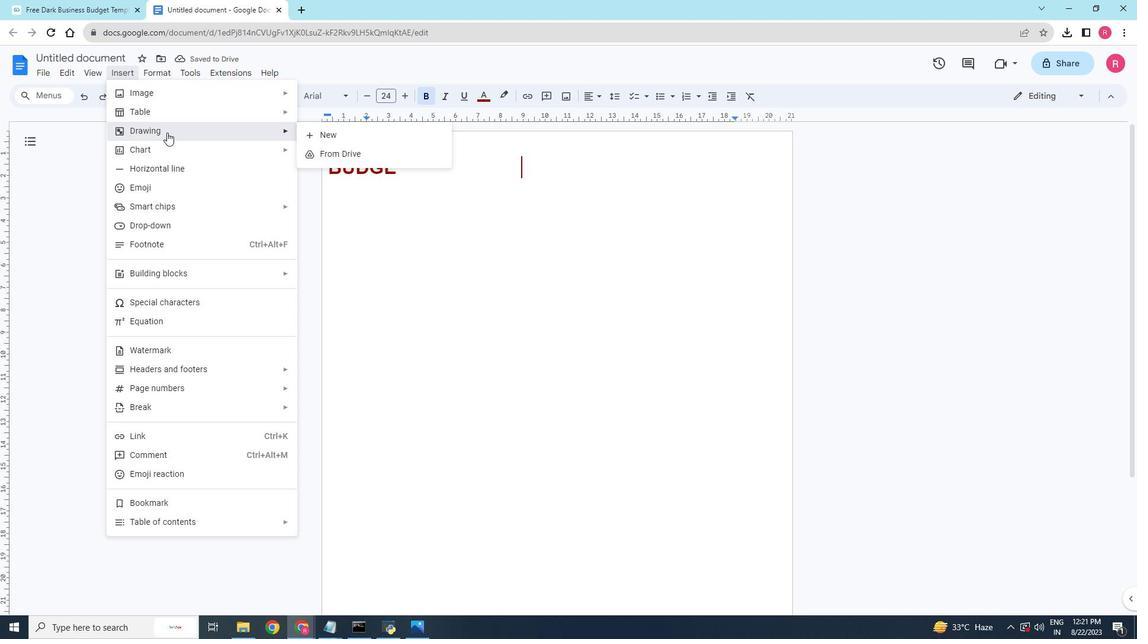 
Action: Mouse pressed left at (167, 132)
Screenshot: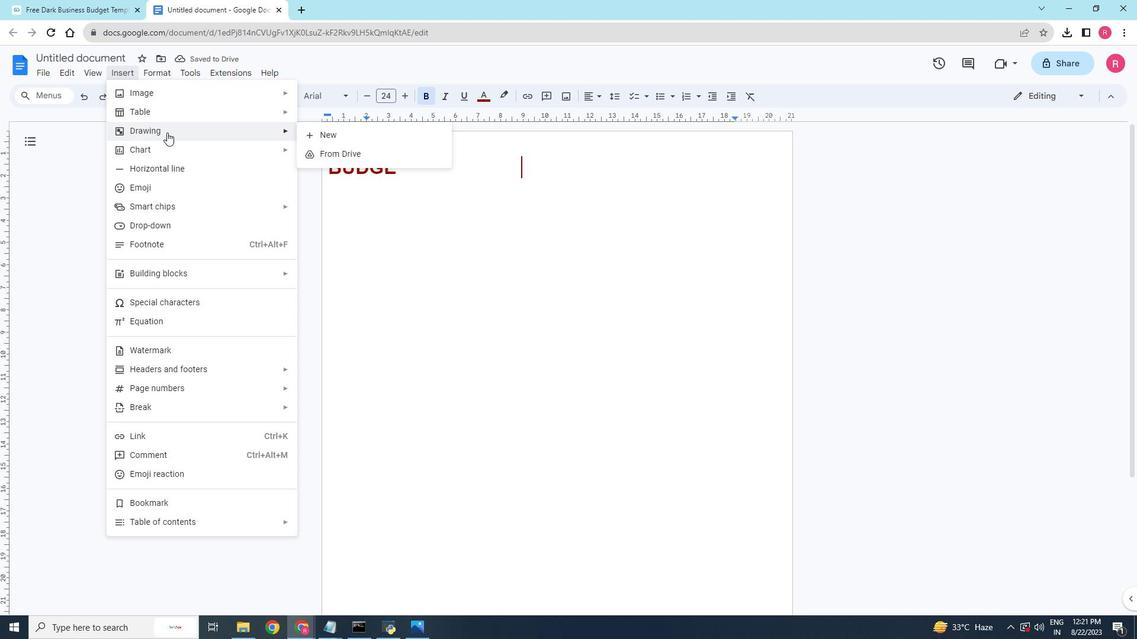 
Action: Mouse moved to (313, 138)
Screenshot: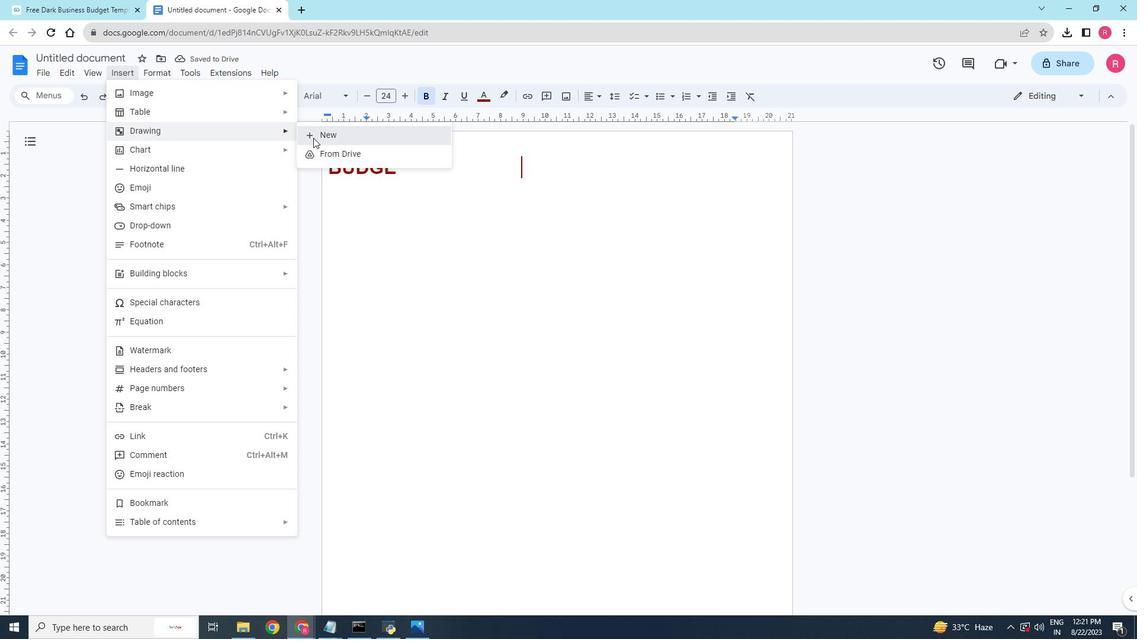 
Action: Mouse pressed left at (313, 138)
Screenshot: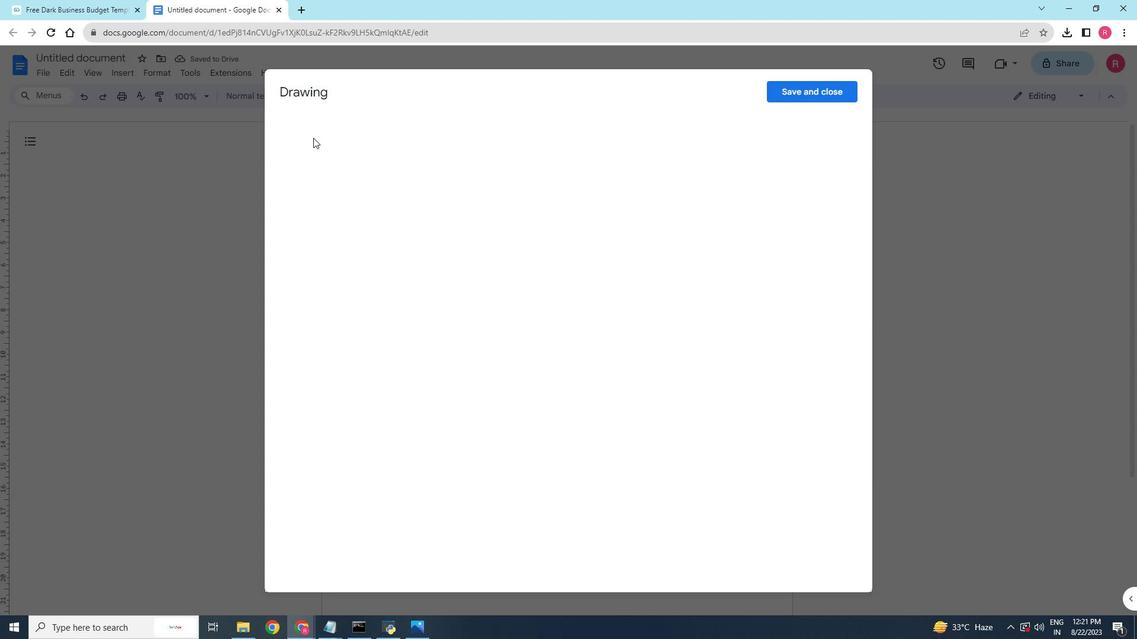 
Action: Mouse moved to (442, 132)
Screenshot: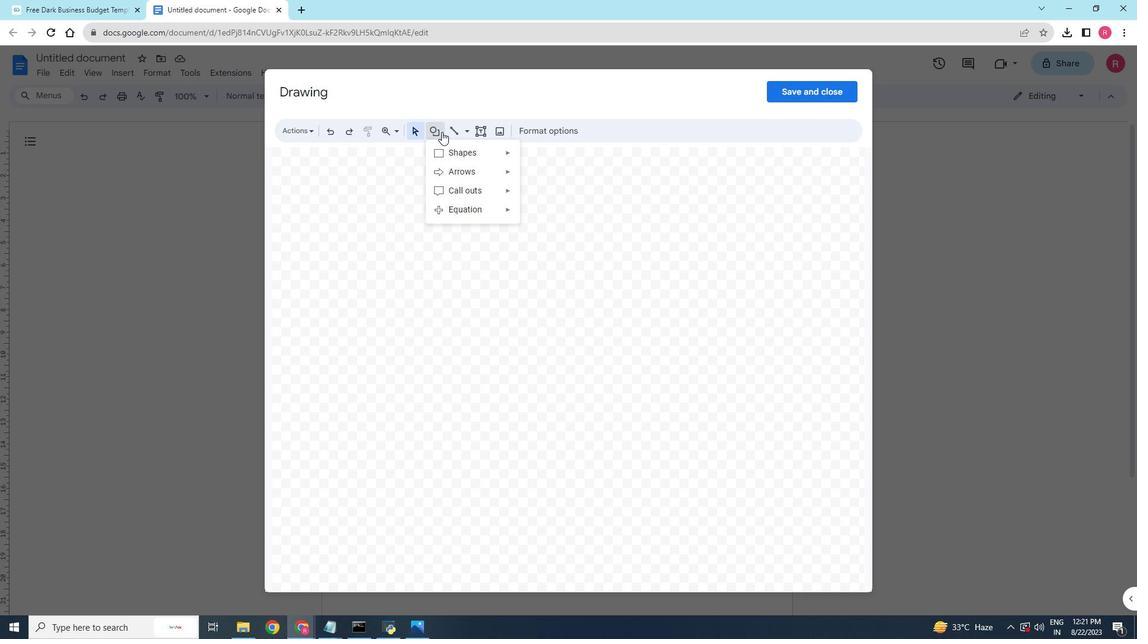 
Action: Mouse pressed left at (442, 132)
Screenshot: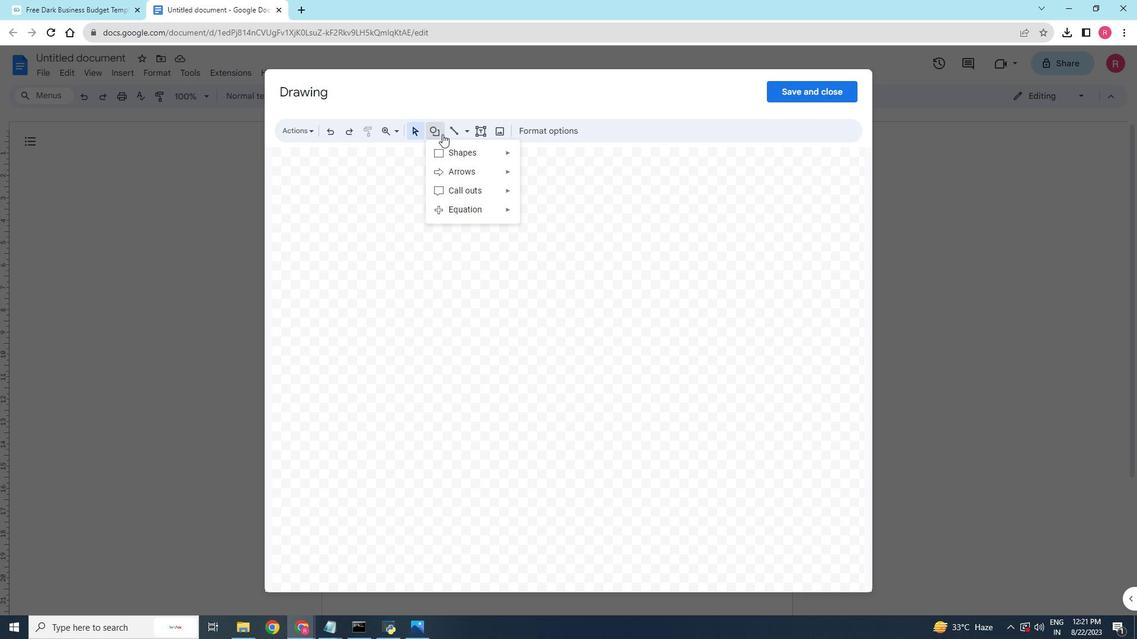 
Action: Mouse moved to (442, 144)
Screenshot: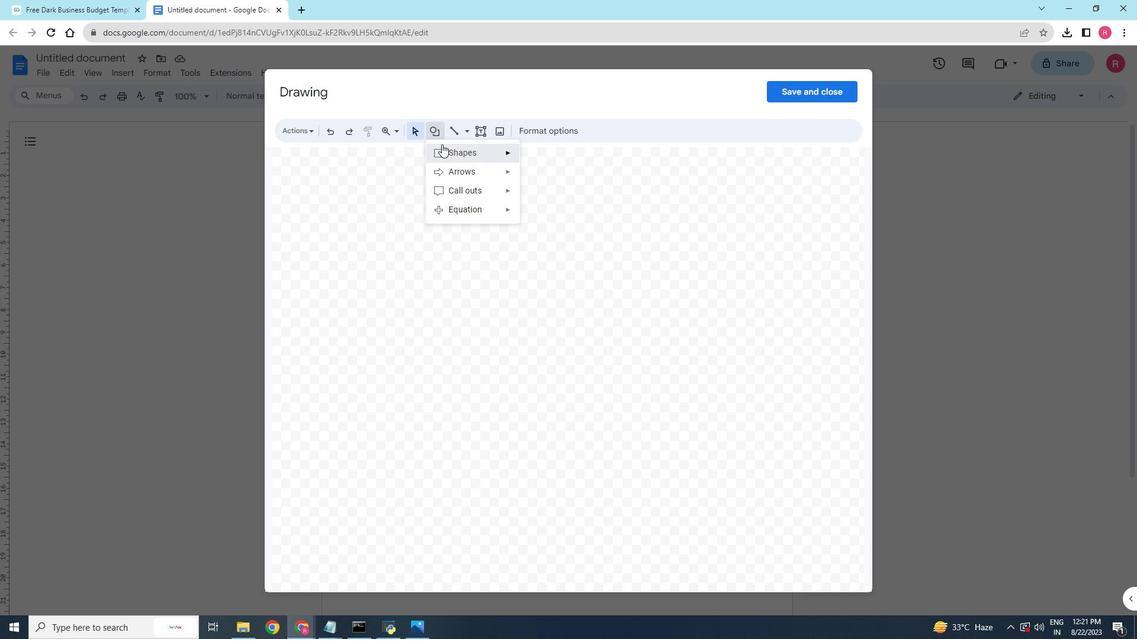 
Action: Mouse pressed left at (442, 144)
Screenshot: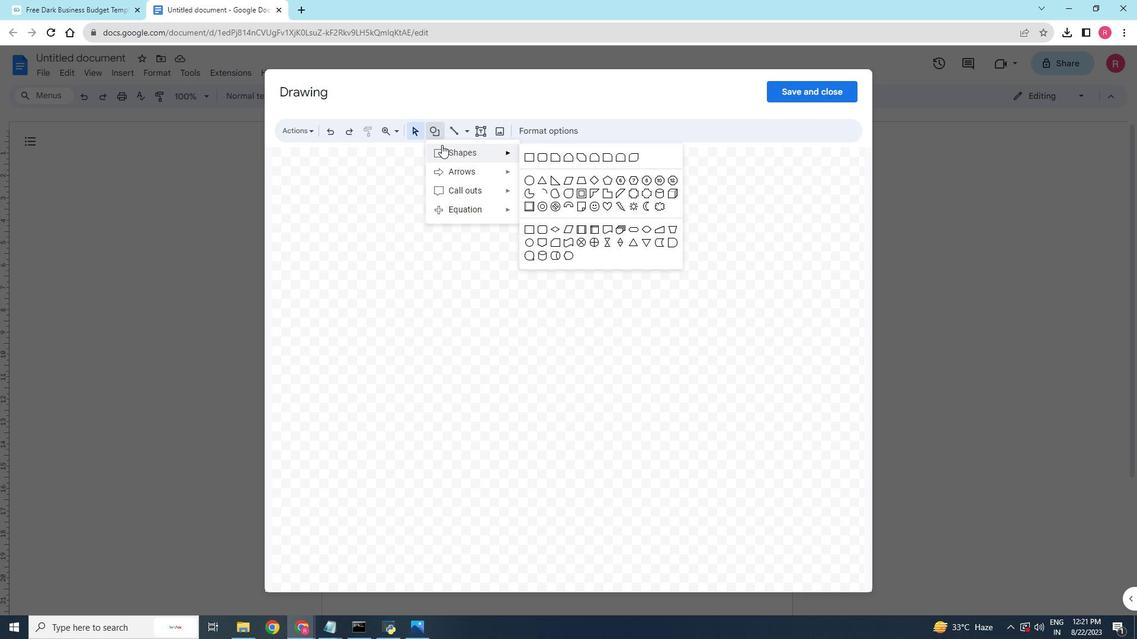 
Action: Mouse moved to (547, 159)
Screenshot: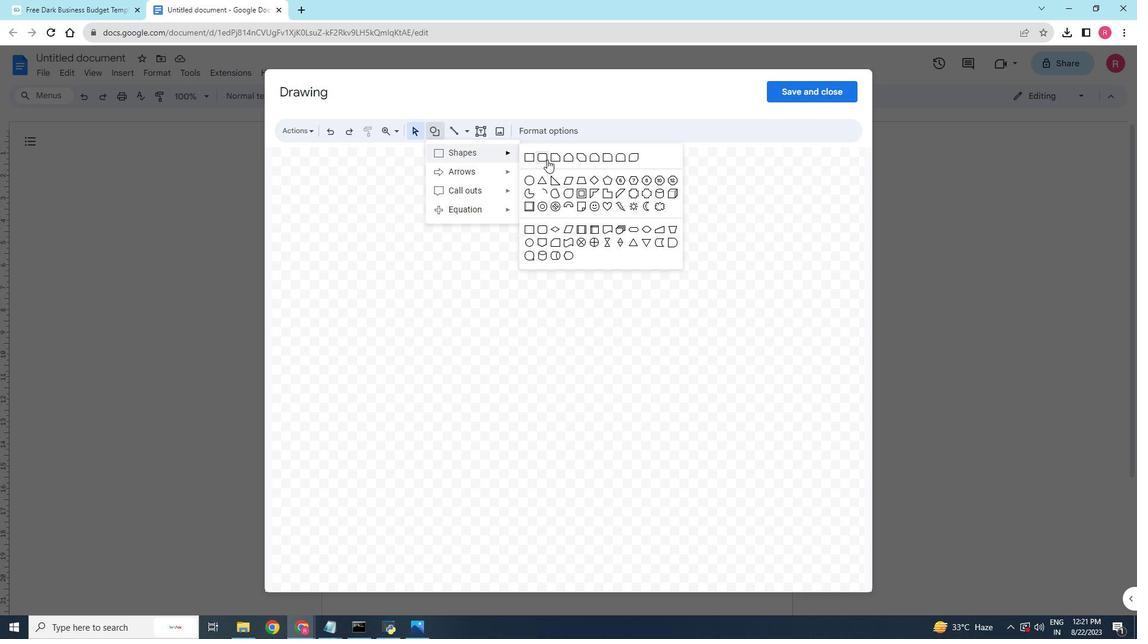 
Action: Mouse pressed left at (547, 159)
Screenshot: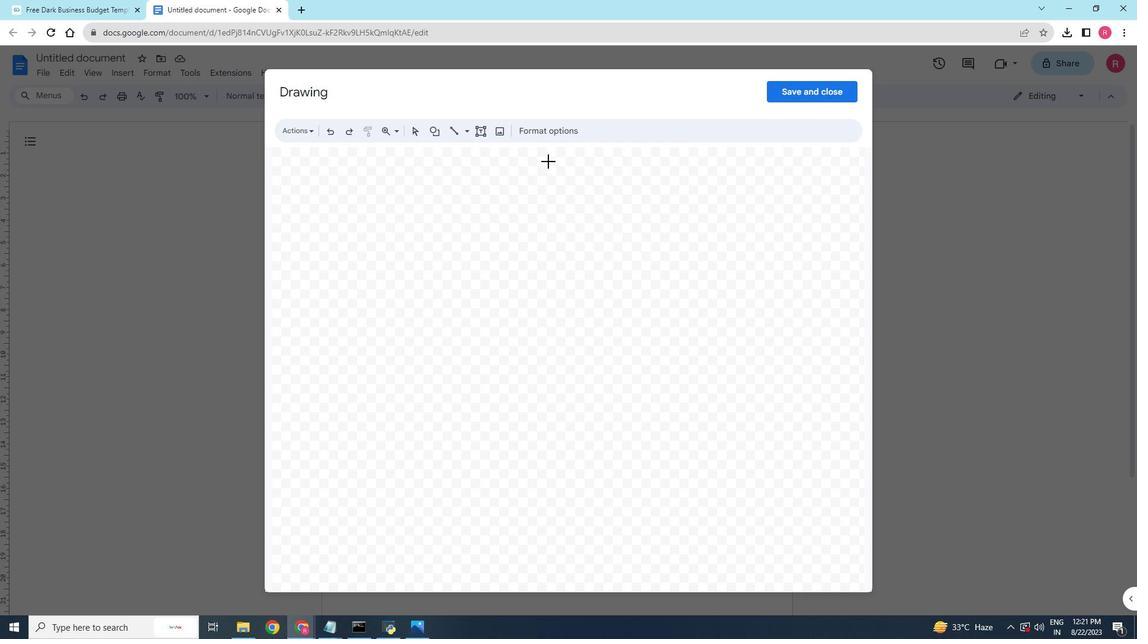 
Action: Mouse moved to (412, 191)
Screenshot: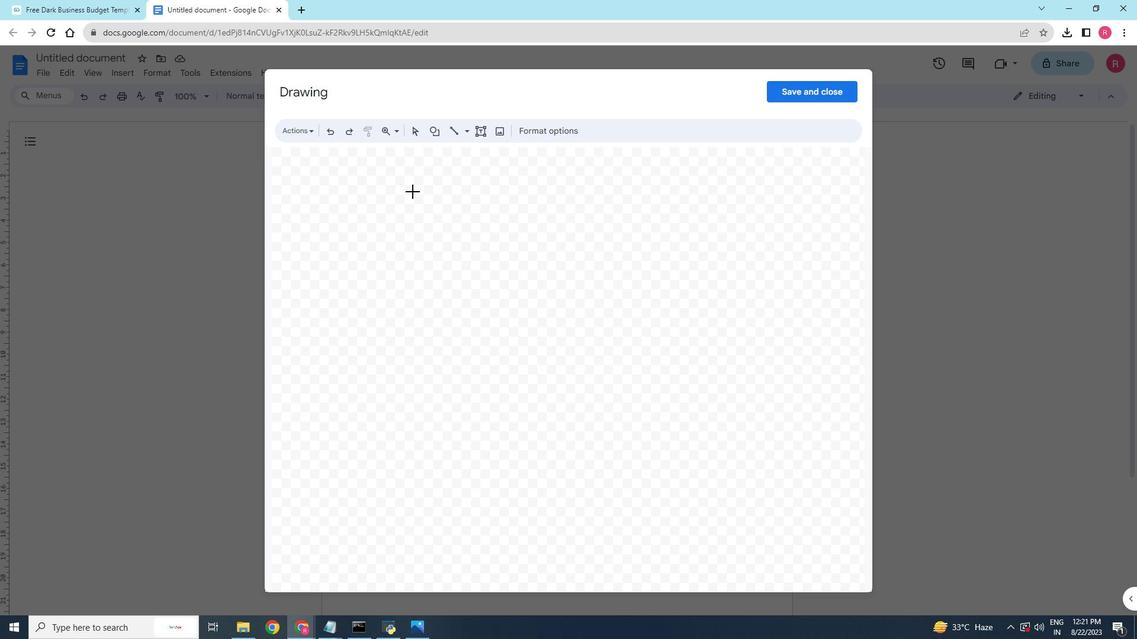 
Action: Mouse pressed left at (412, 191)
Screenshot: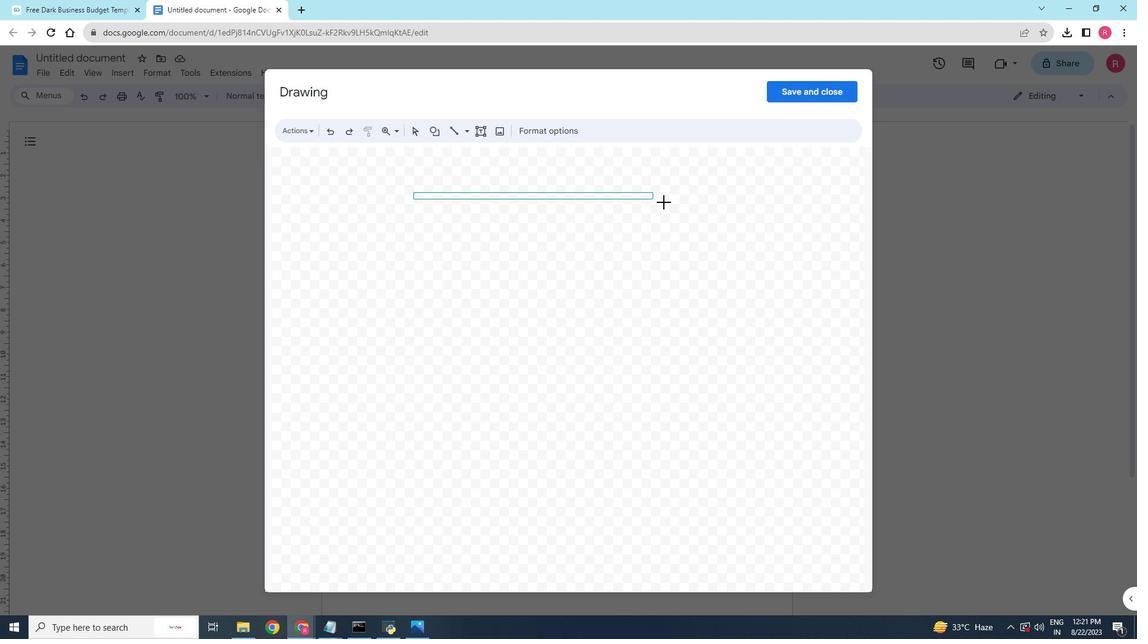 
Action: Mouse moved to (440, 220)
Screenshot: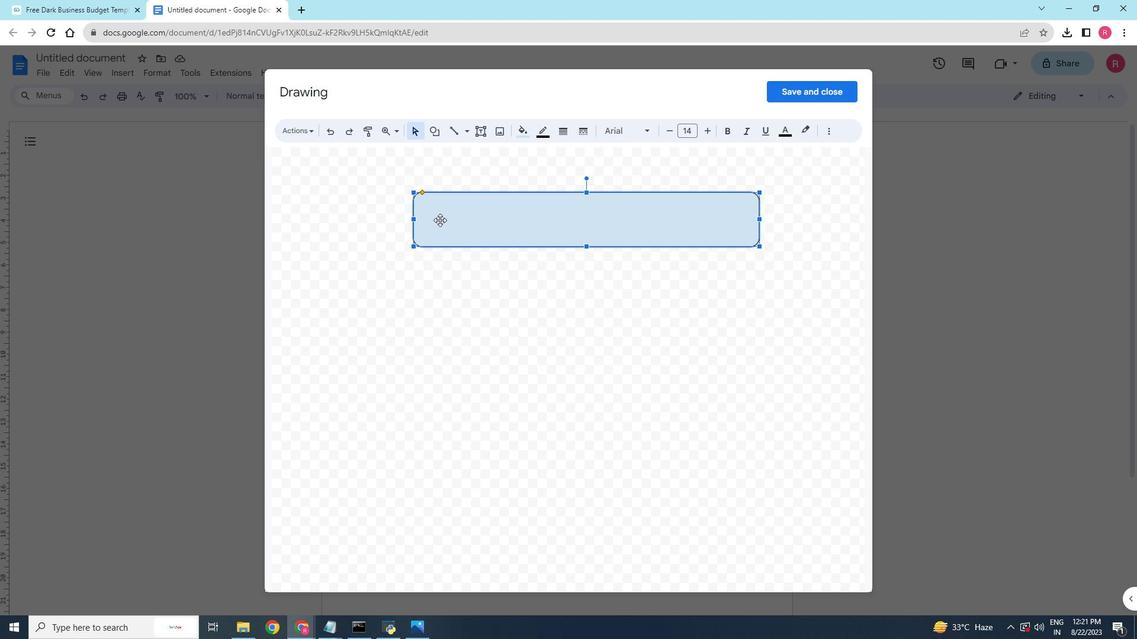 
Action: Mouse pressed left at (440, 220)
Screenshot: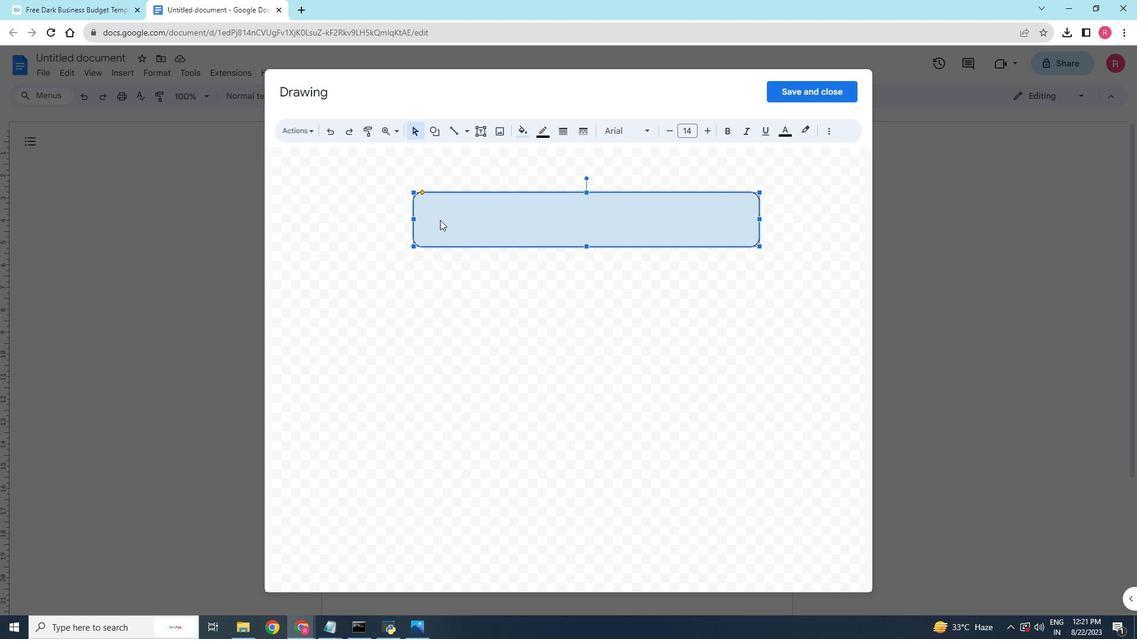
Action: Mouse pressed left at (440, 220)
Screenshot: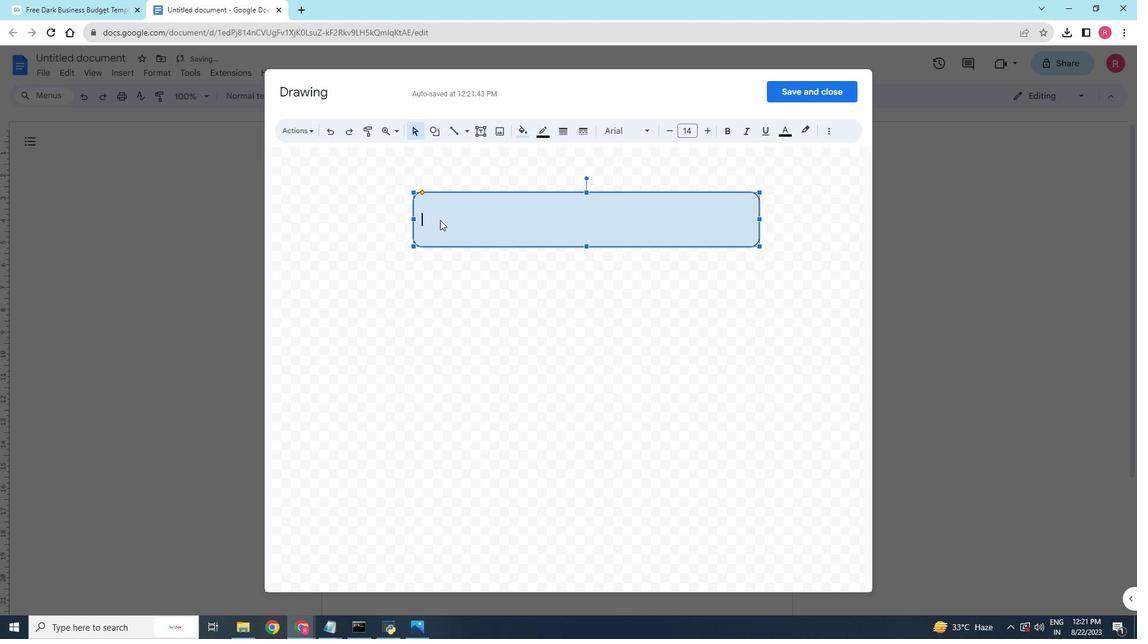 
Action: Mouse moved to (458, 206)
Screenshot: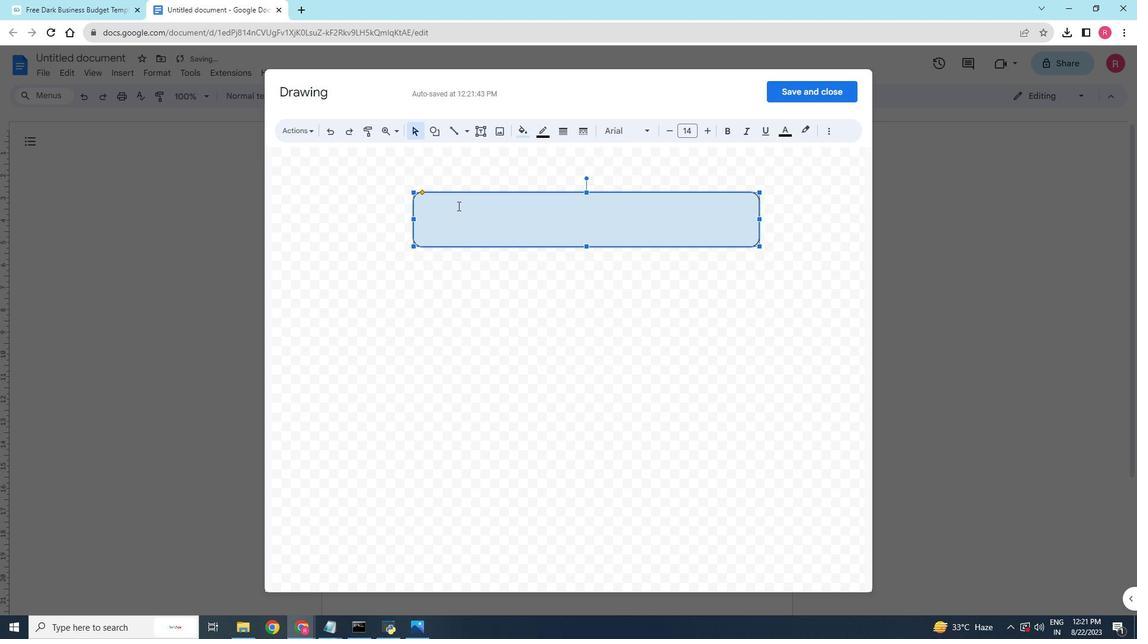 
Action: Key pressed ACTUAL<Key.tab><Key.tab>BUDGET<Key.tab><Key.tab>DIFFERNCE
Screenshot: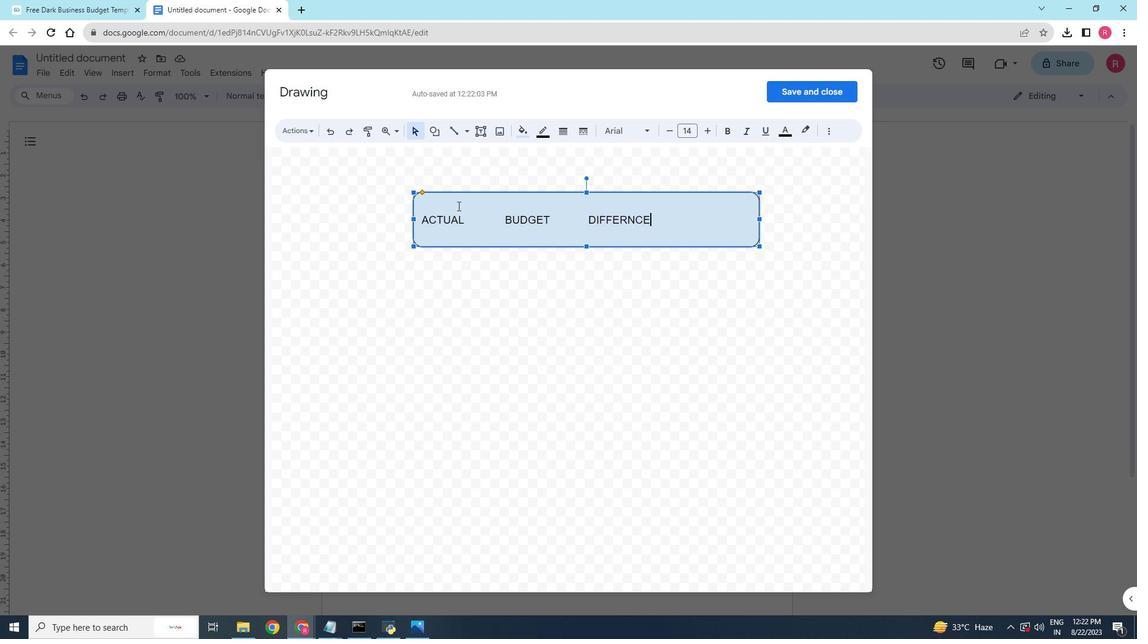 
Action: Mouse moved to (522, 133)
Screenshot: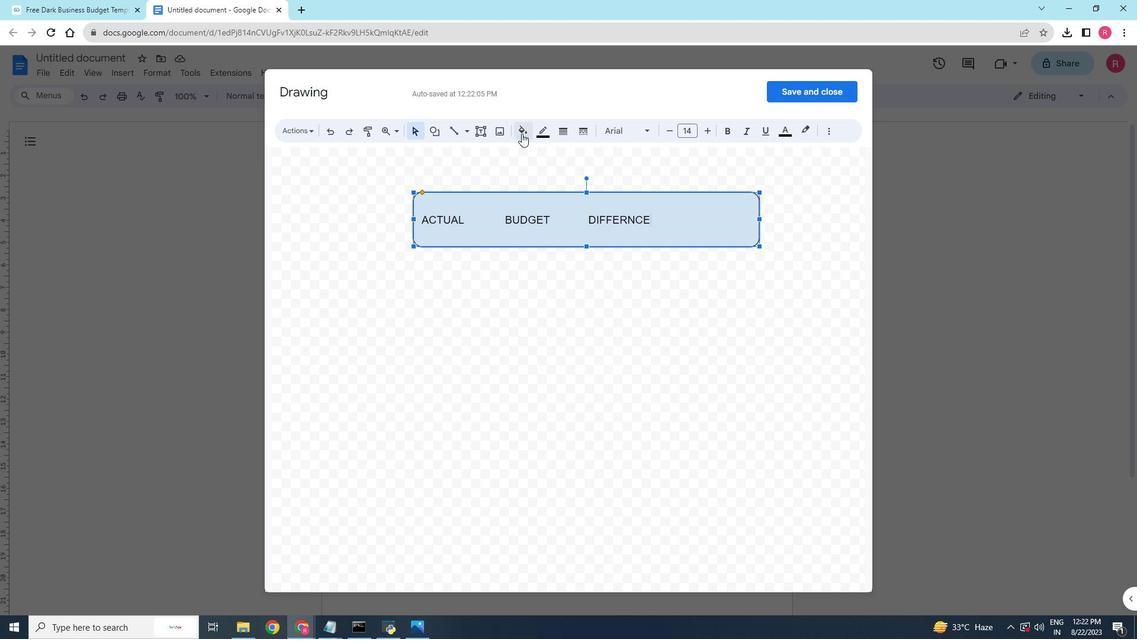 
Action: Mouse pressed left at (522, 133)
Screenshot: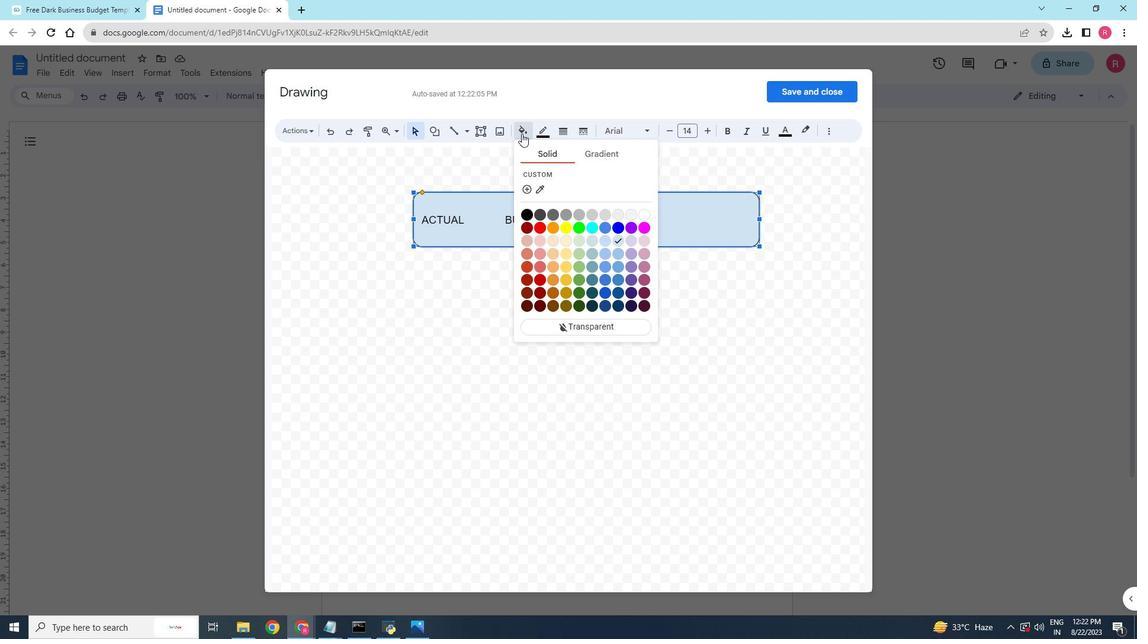 
Action: Mouse moved to (644, 211)
Screenshot: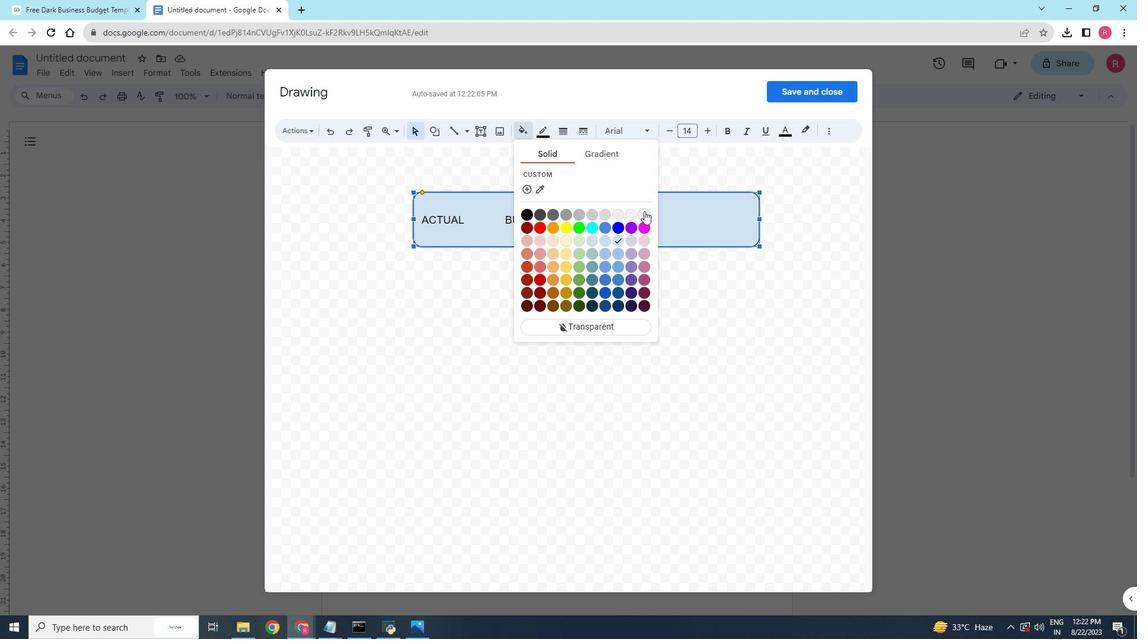 
Action: Mouse pressed left at (644, 211)
Screenshot: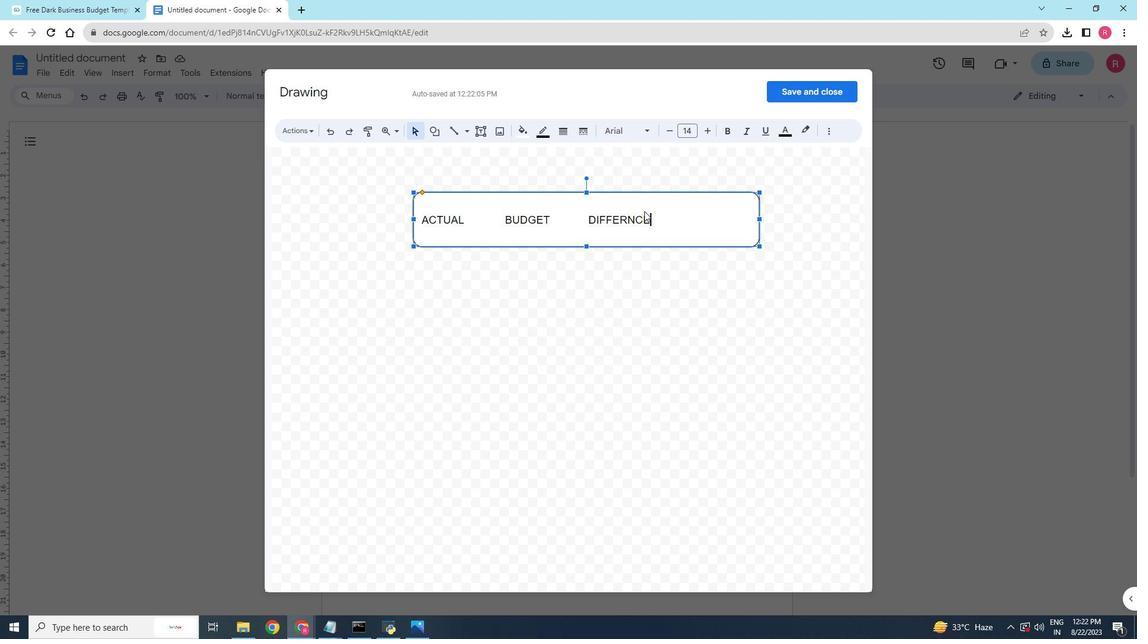 
Action: Mouse moved to (657, 218)
Screenshot: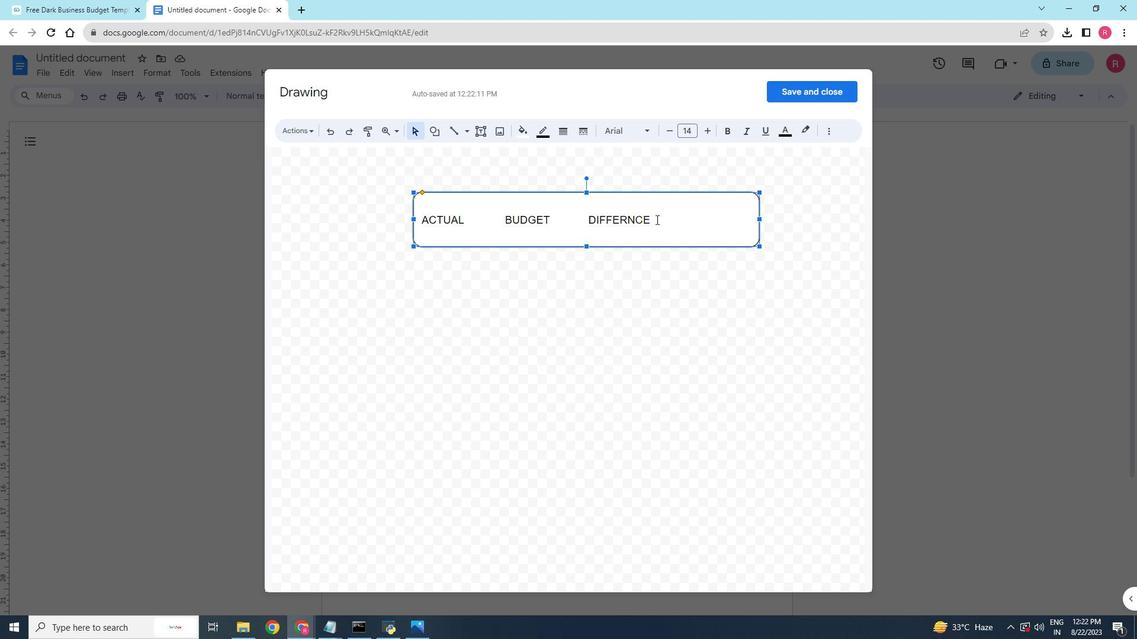 
Action: Mouse pressed left at (657, 218)
Screenshot: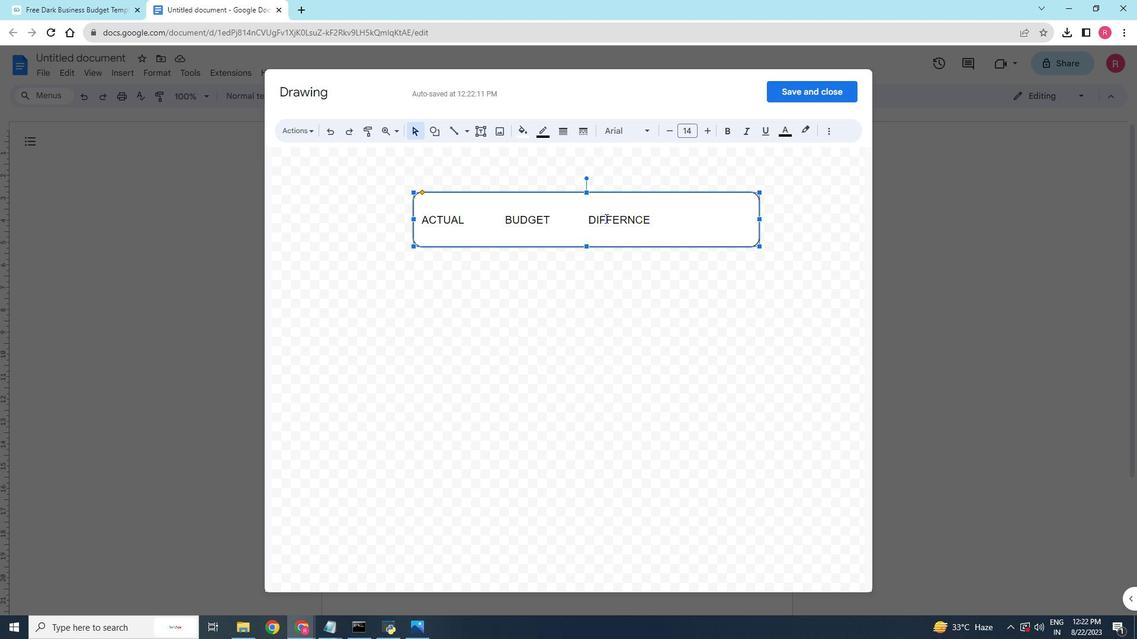 
Action: Mouse moved to (728, 132)
Screenshot: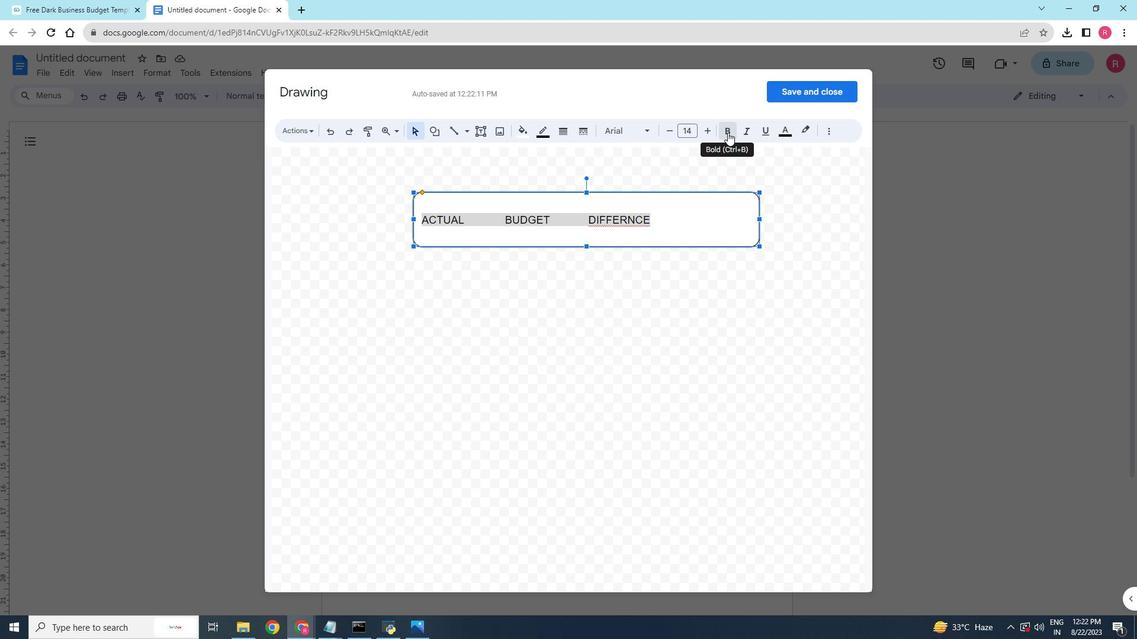 
Action: Mouse pressed left at (728, 132)
Screenshot: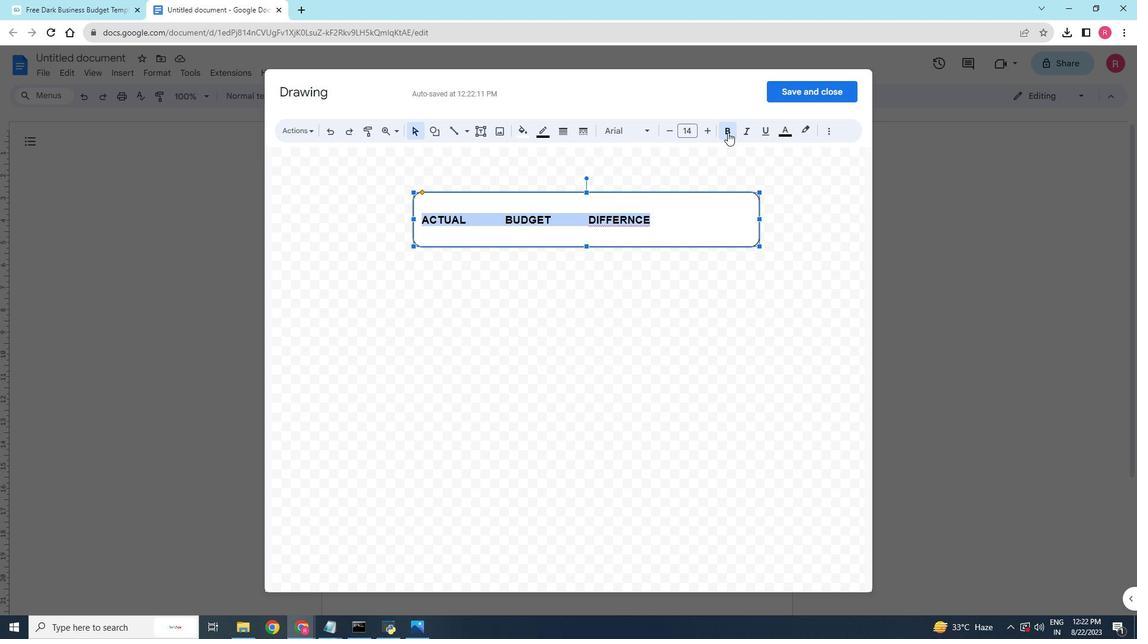 
Action: Mouse moved to (809, 85)
Screenshot: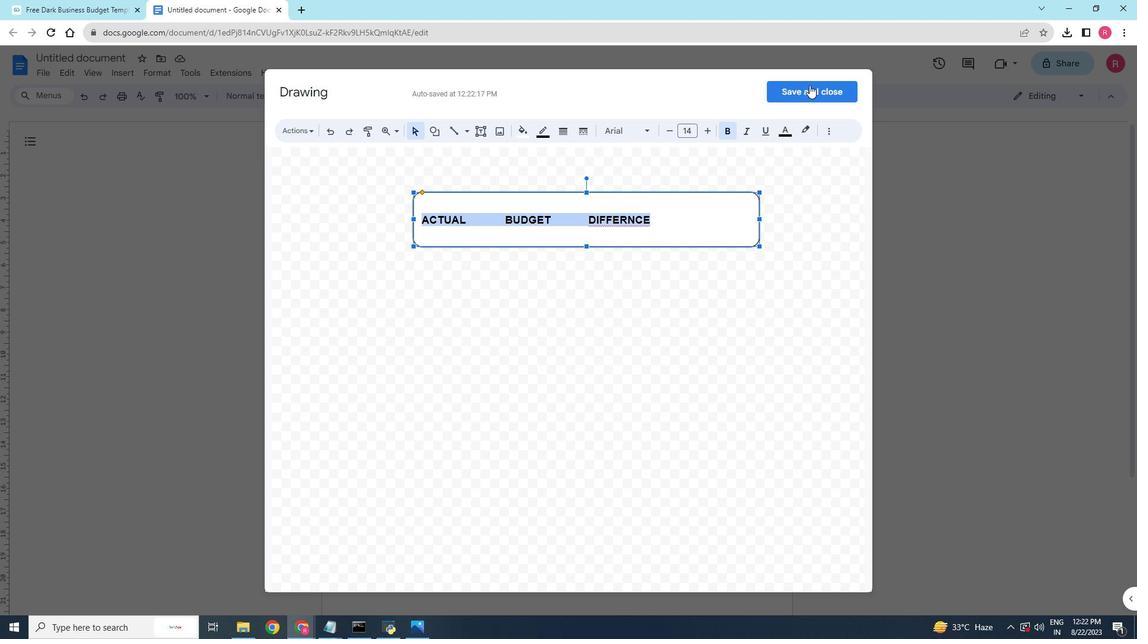 
Action: Mouse pressed left at (809, 85)
Screenshot: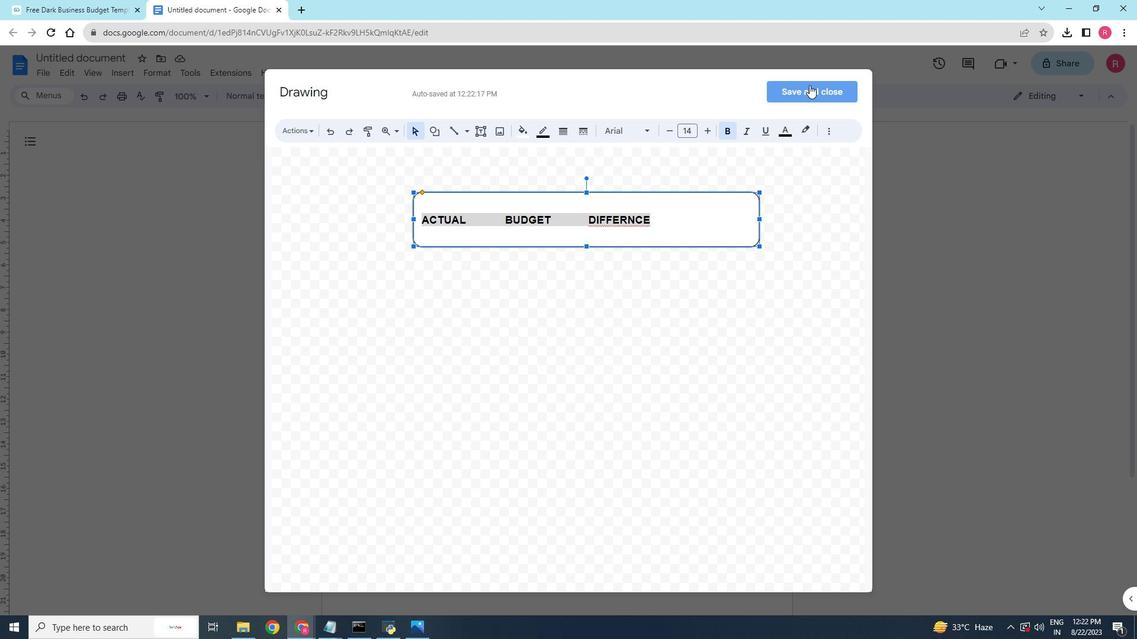 
Action: Mouse moved to (369, 201)
Screenshot: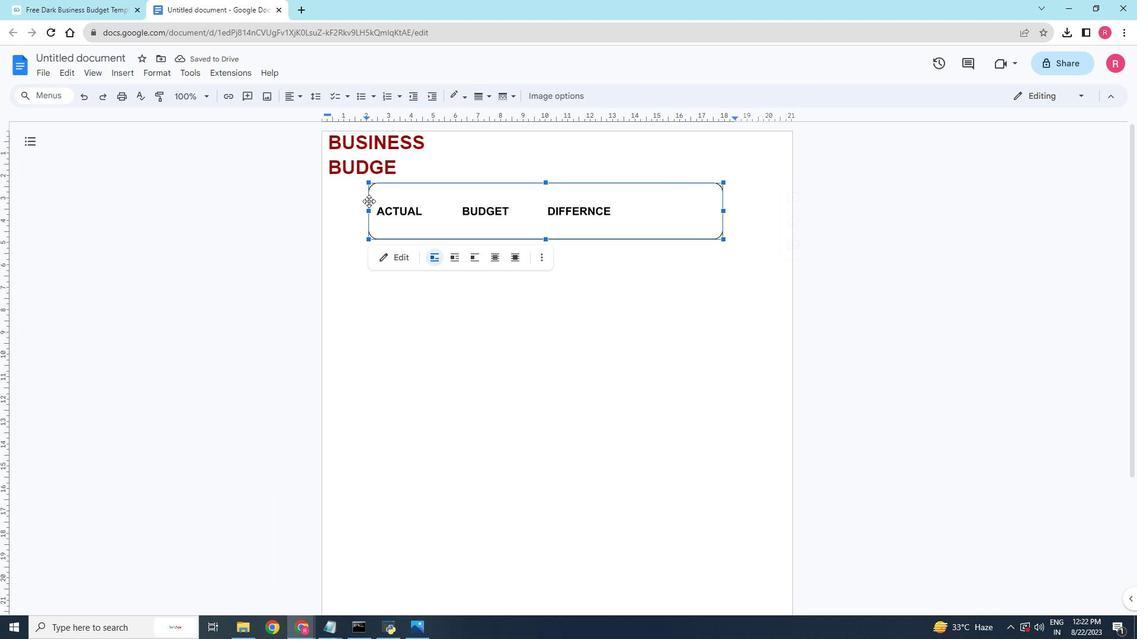 
Action: Mouse pressed left at (369, 201)
Screenshot: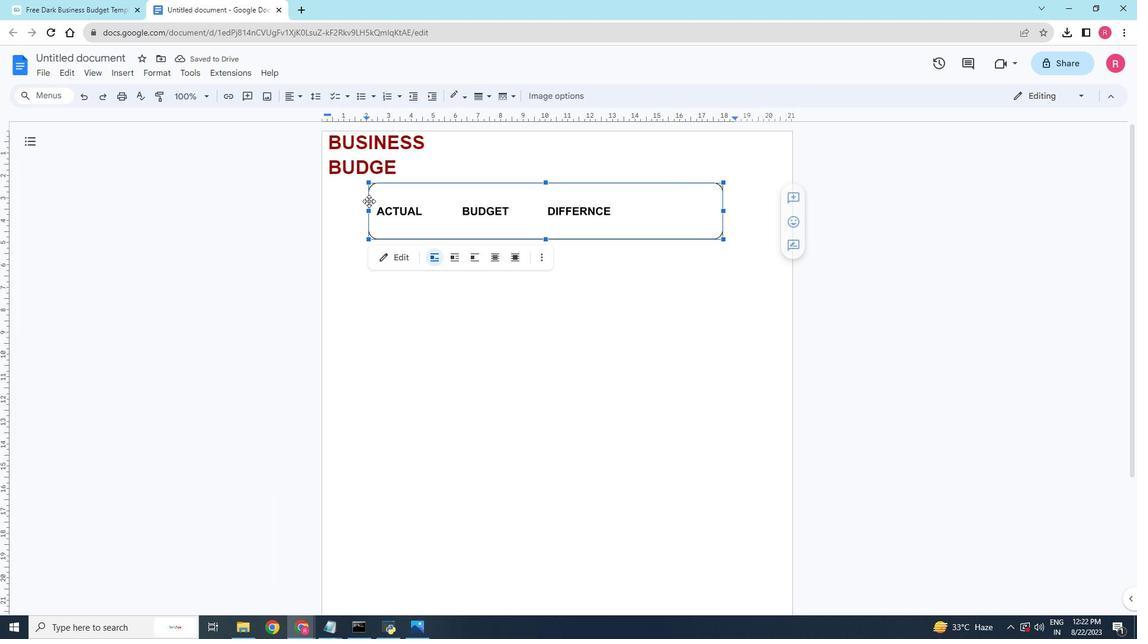
Action: Mouse moved to (370, 212)
Screenshot: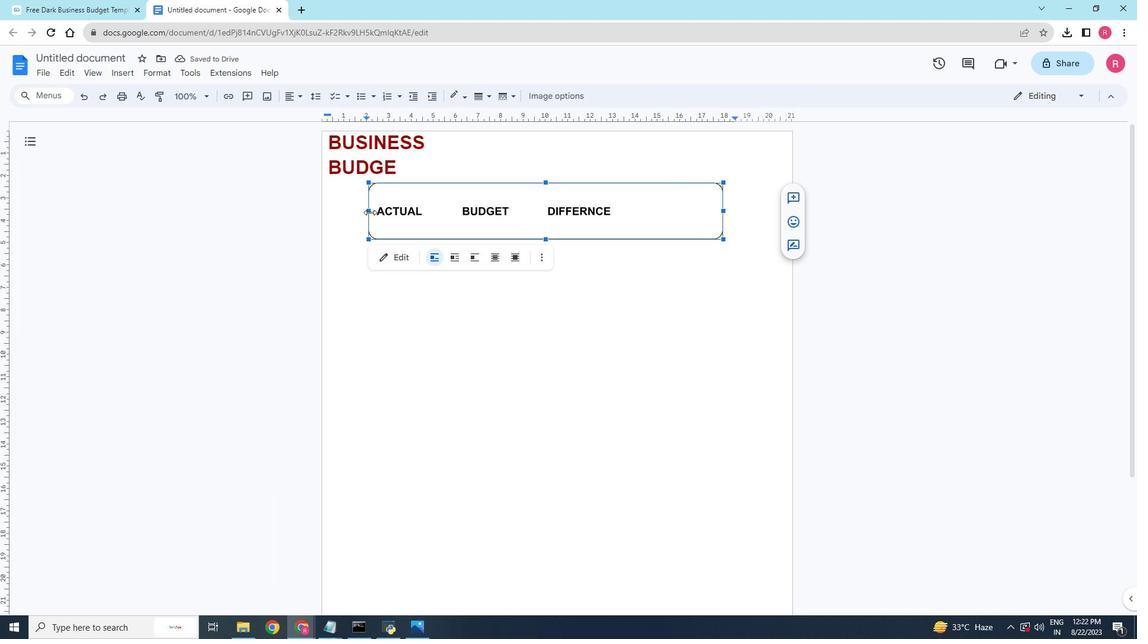 
Action: Mouse pressed left at (370, 212)
Screenshot: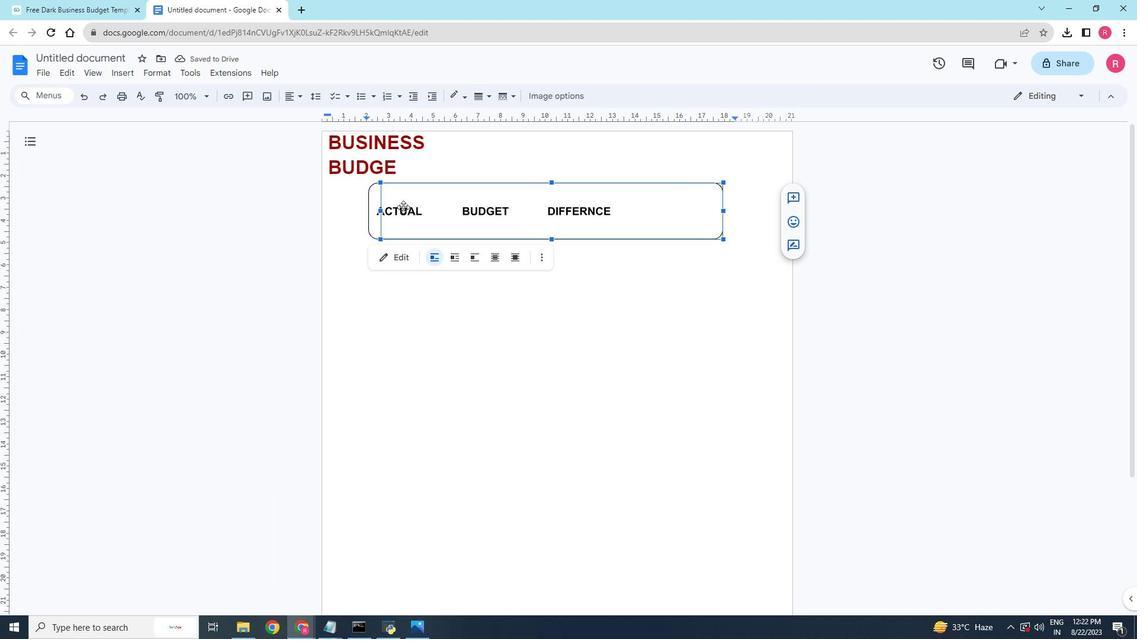 
Action: Mouse moved to (658, 210)
Screenshot: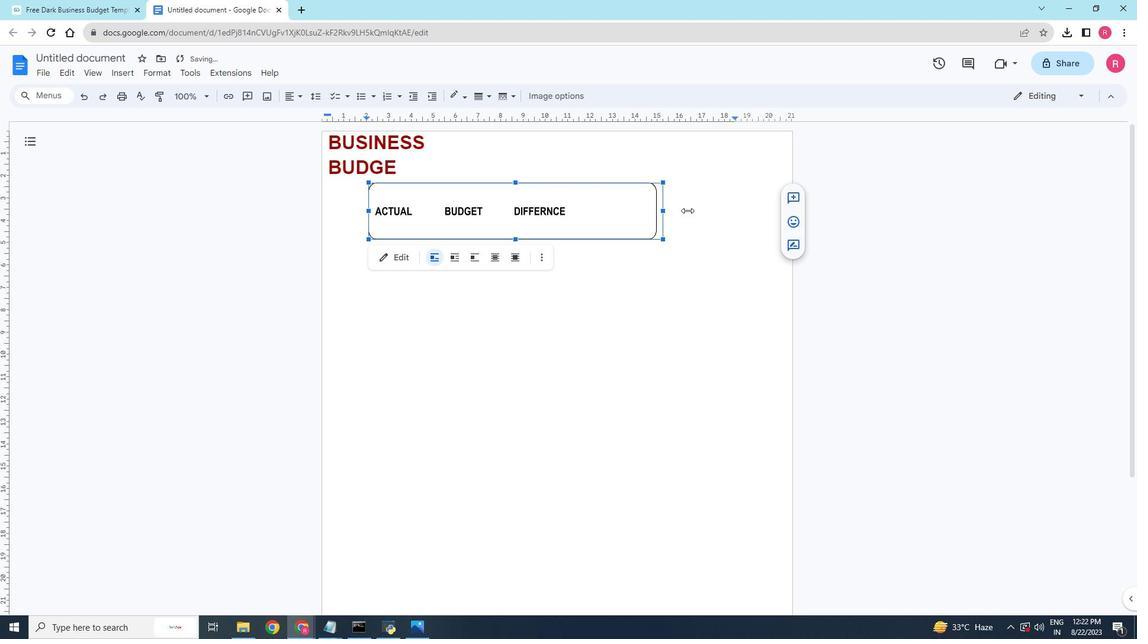 
Action: Mouse pressed left at (658, 210)
Screenshot: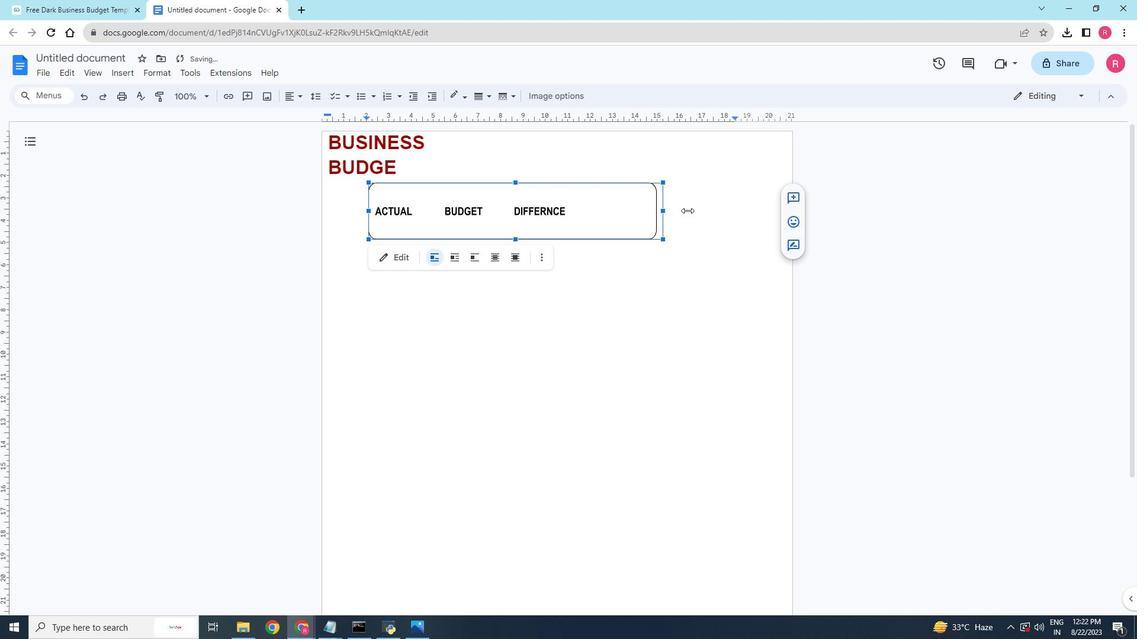 
Action: Mouse moved to (370, 207)
Screenshot: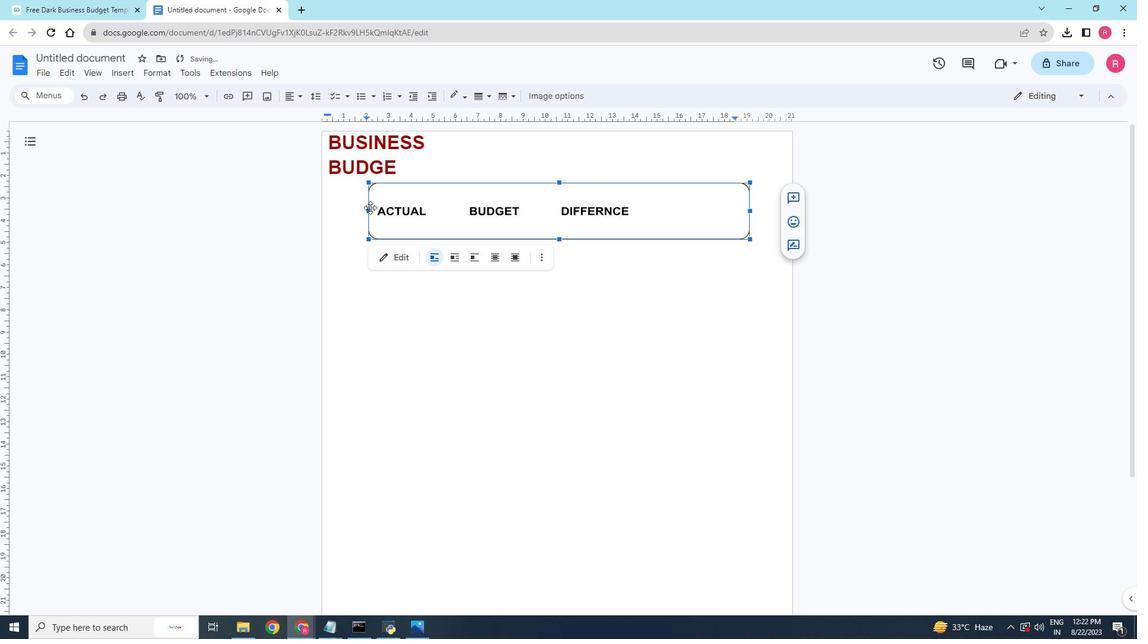 
Action: Mouse pressed left at (370, 207)
Screenshot: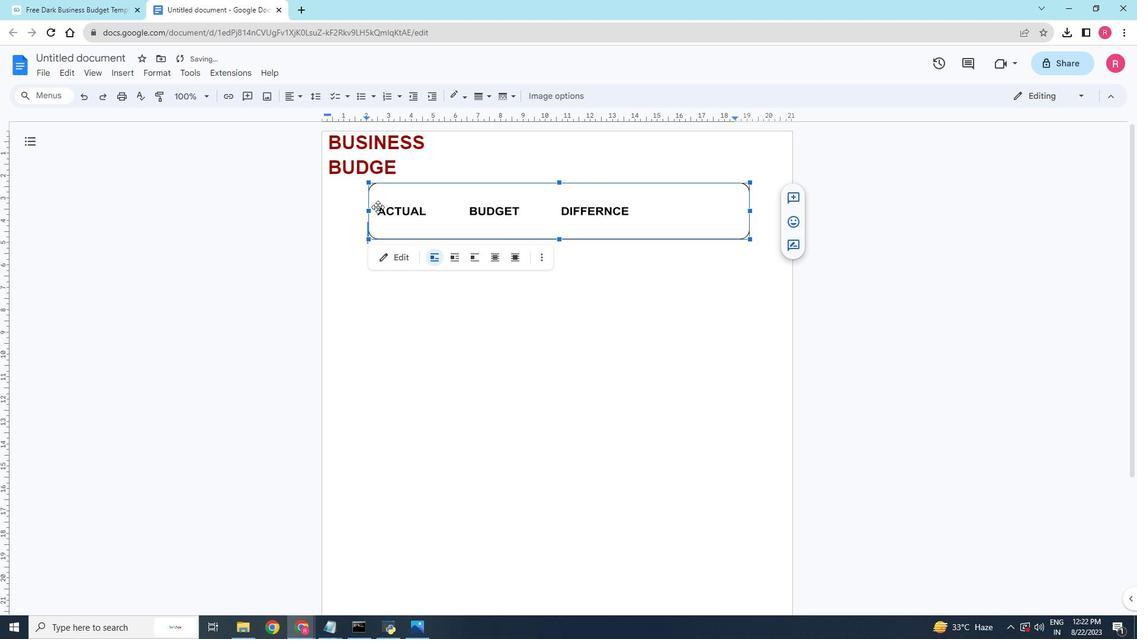 
Action: Mouse moved to (366, 212)
Screenshot: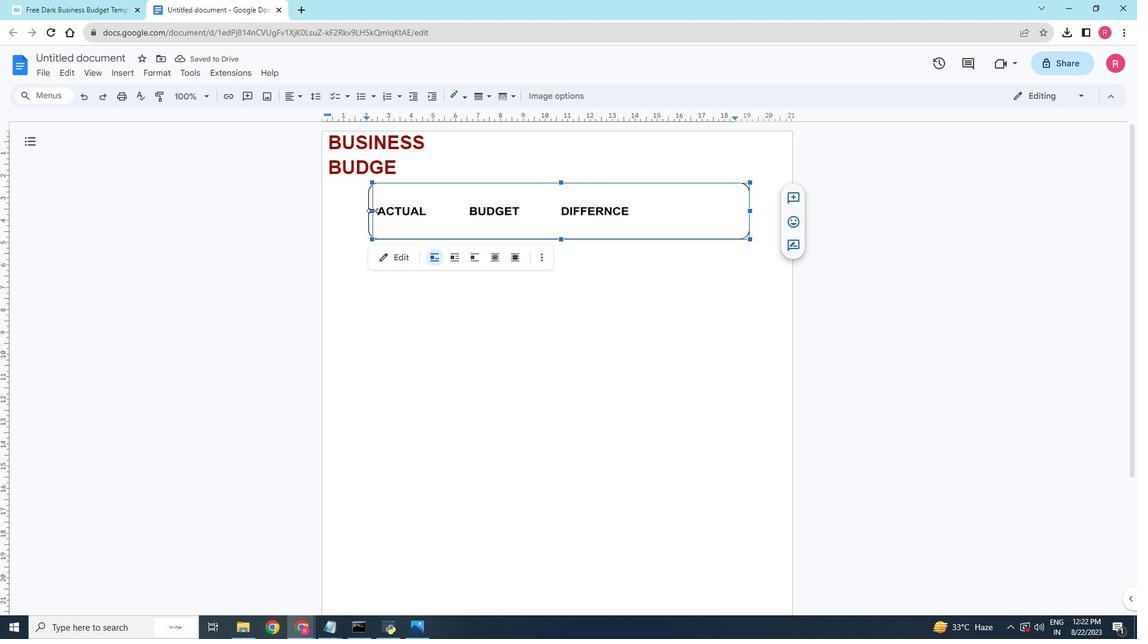 
Action: Mouse pressed left at (366, 212)
Screenshot: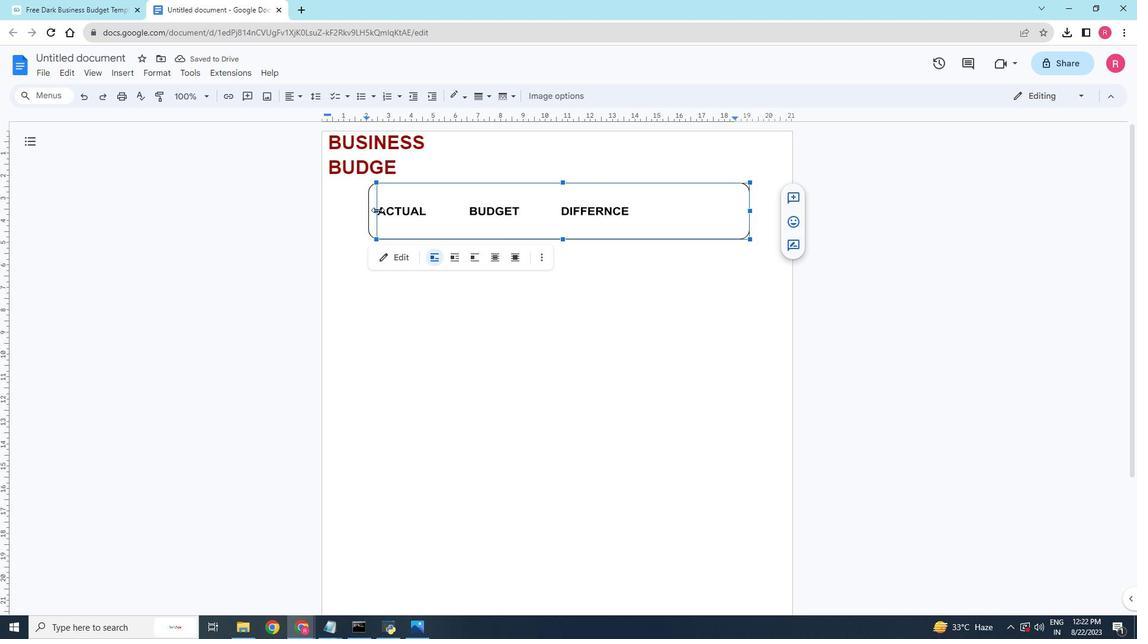 
Action: Mouse moved to (735, 212)
Screenshot: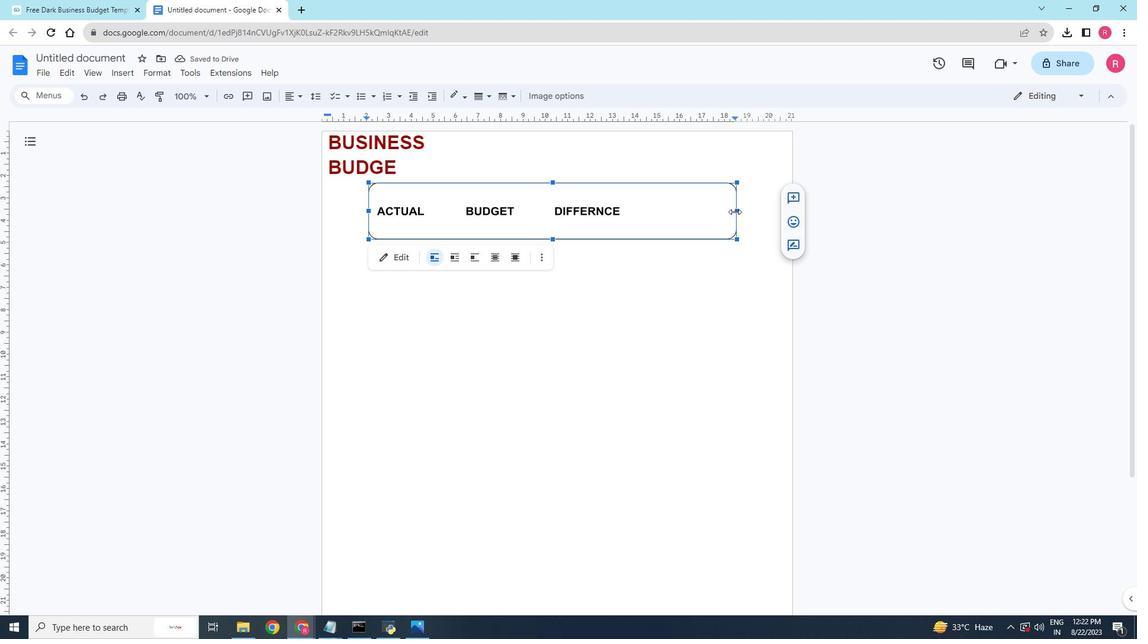 
Action: Mouse pressed left at (735, 212)
Screenshot: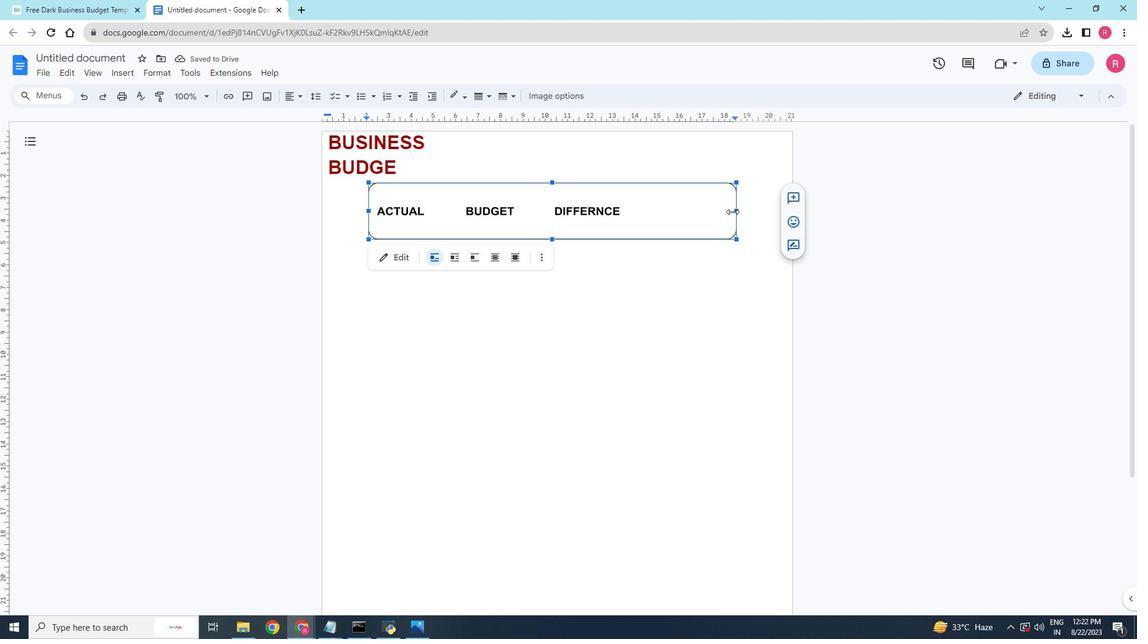 
Action: Mouse moved to (348, 208)
Screenshot: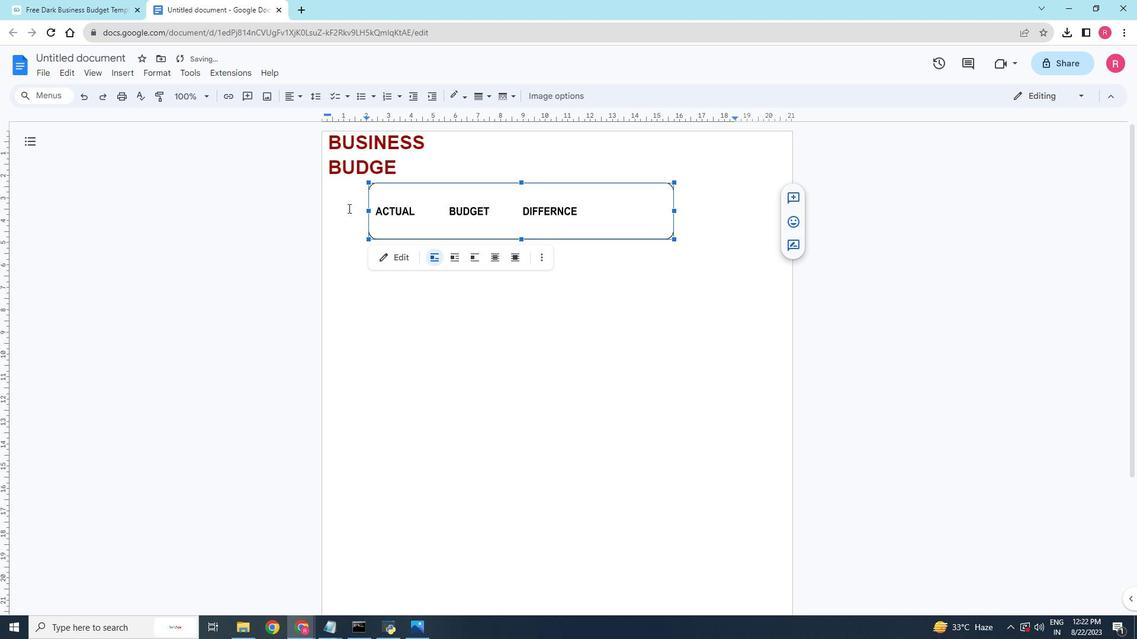 
Action: Mouse pressed left at (348, 208)
Screenshot: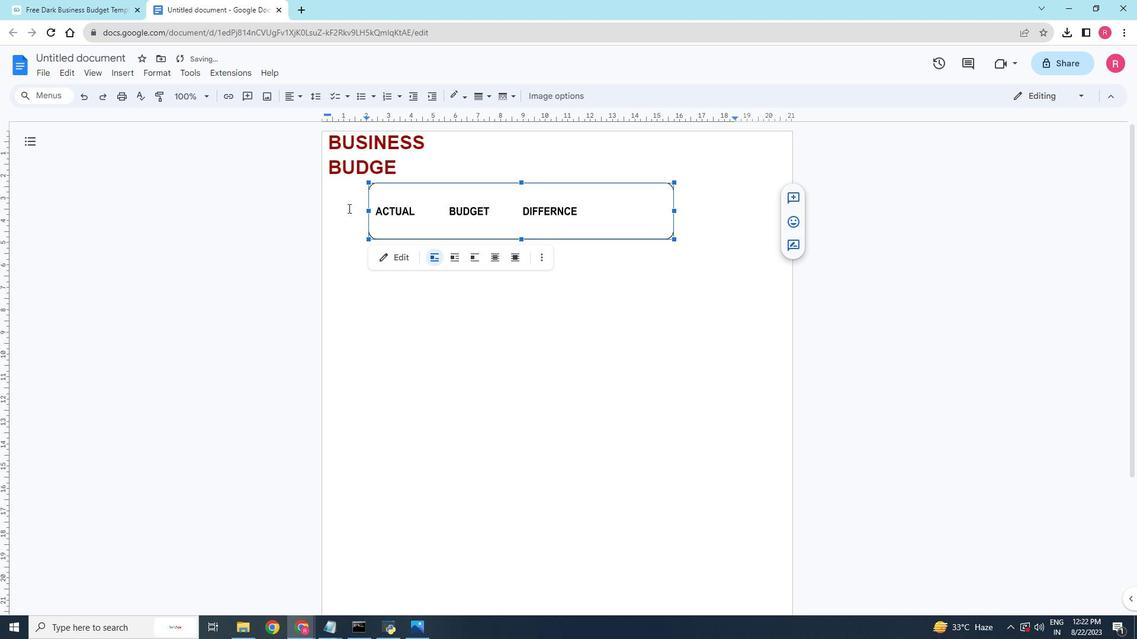 
Action: Mouse moved to (349, 208)
Screenshot: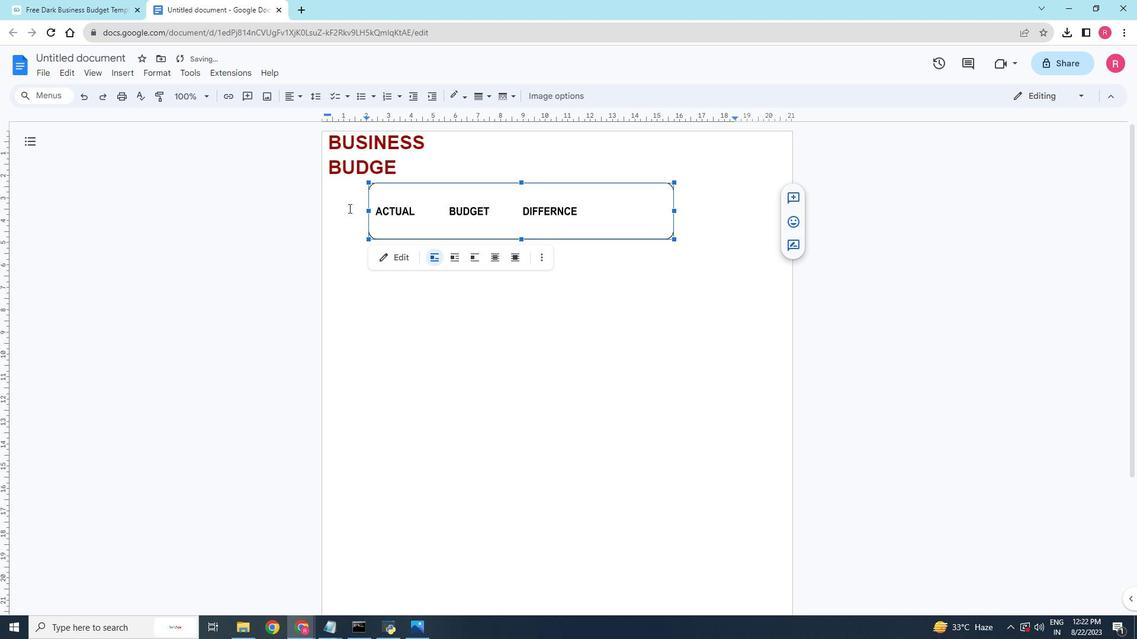 
Action: Mouse pressed left at (349, 208)
Screenshot: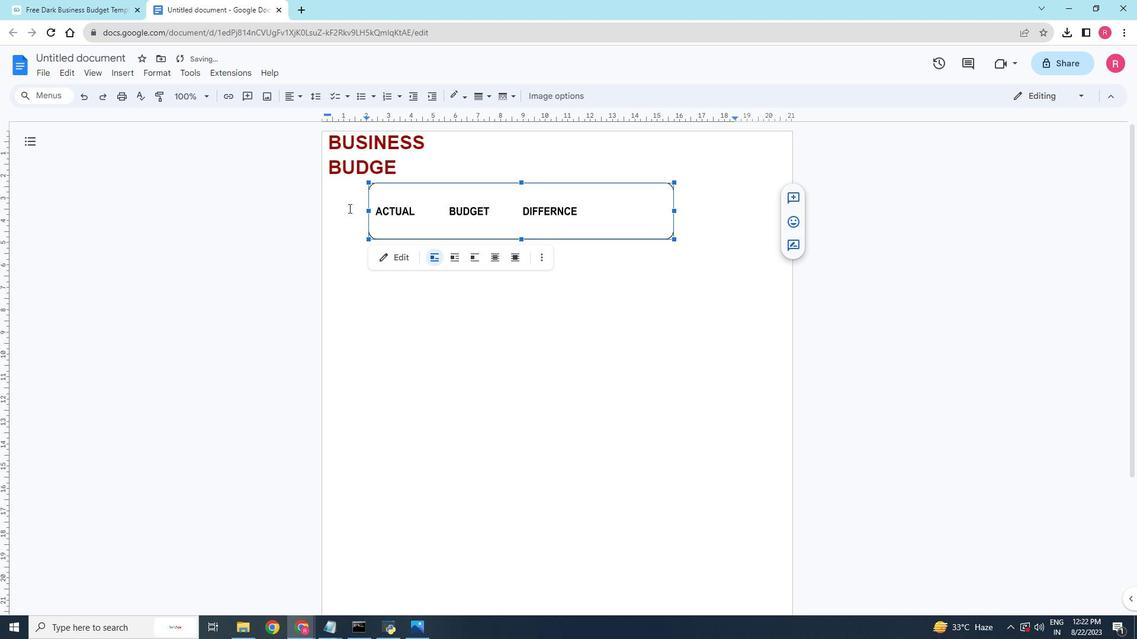 
Action: Mouse pressed left at (349, 208)
Screenshot: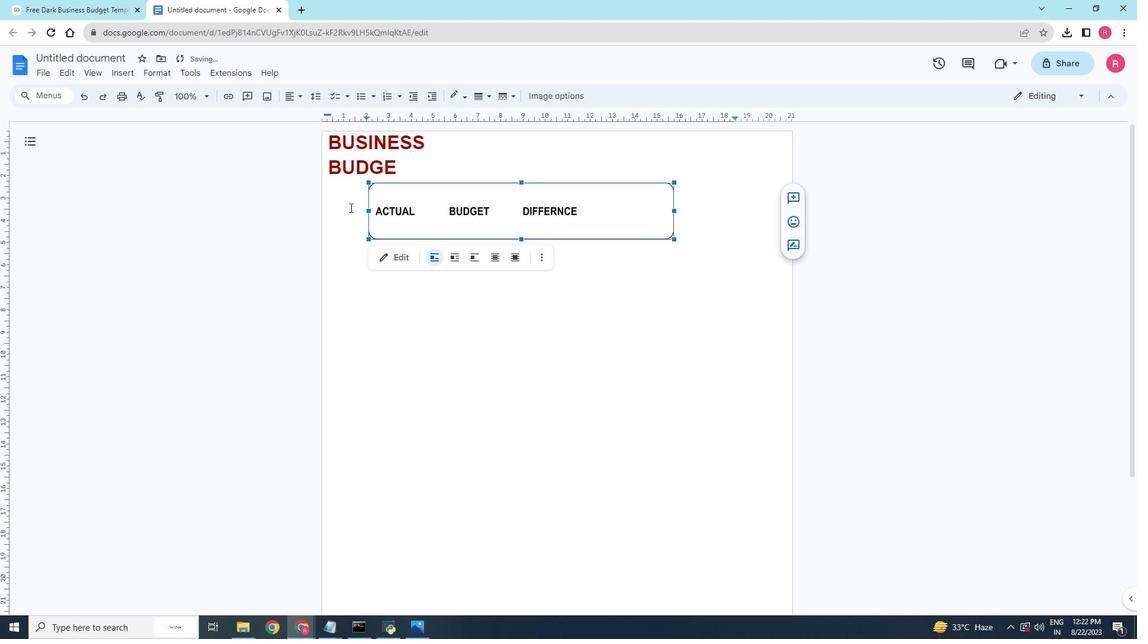 
Action: Mouse moved to (360, 194)
Screenshot: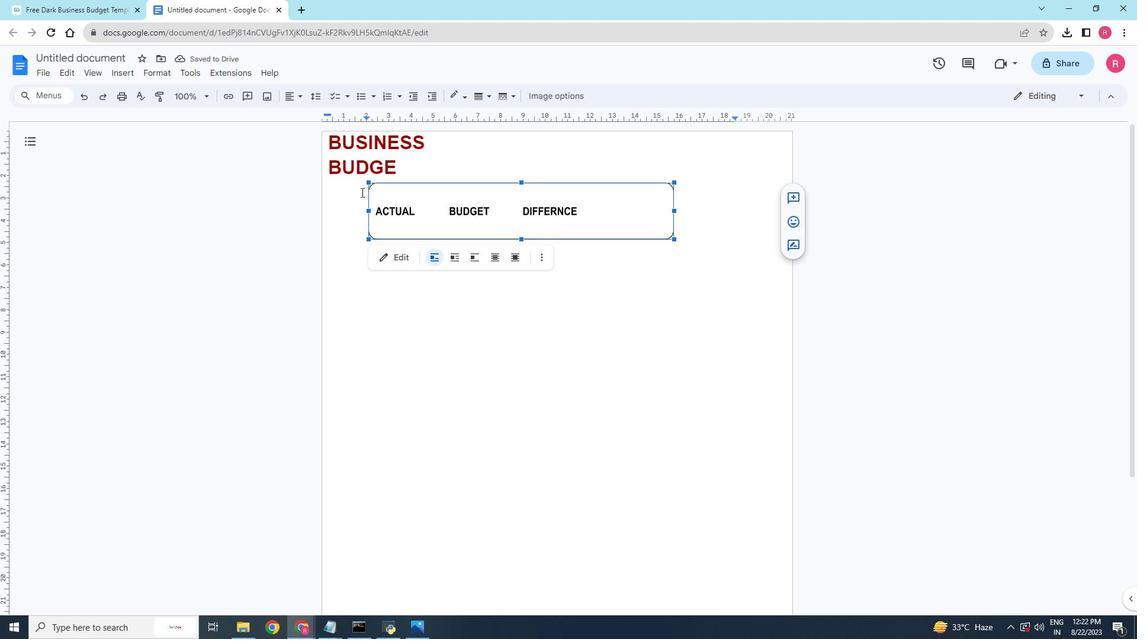 
Action: Mouse pressed left at (360, 194)
Screenshot: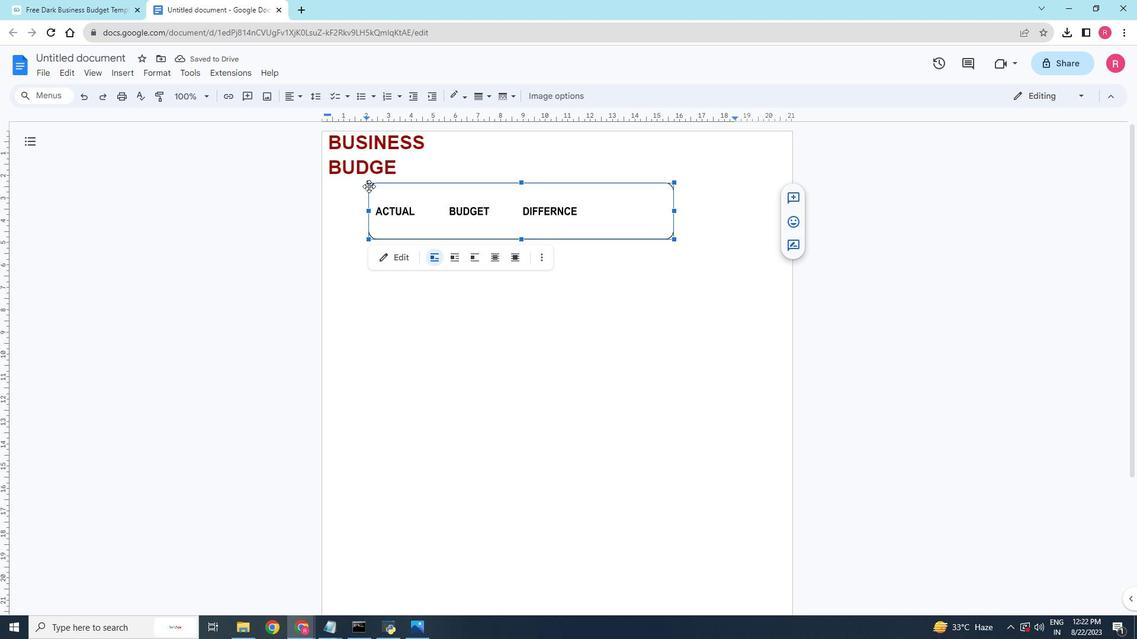 
Action: Mouse moved to (410, 166)
Screenshot: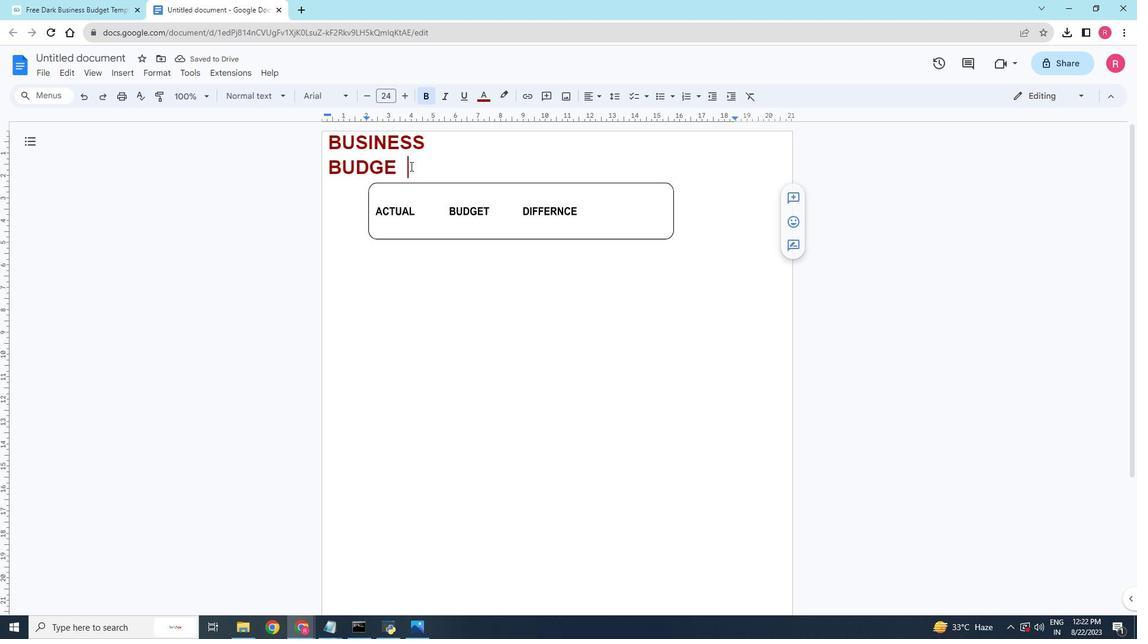
Action: Mouse pressed left at (410, 166)
Screenshot: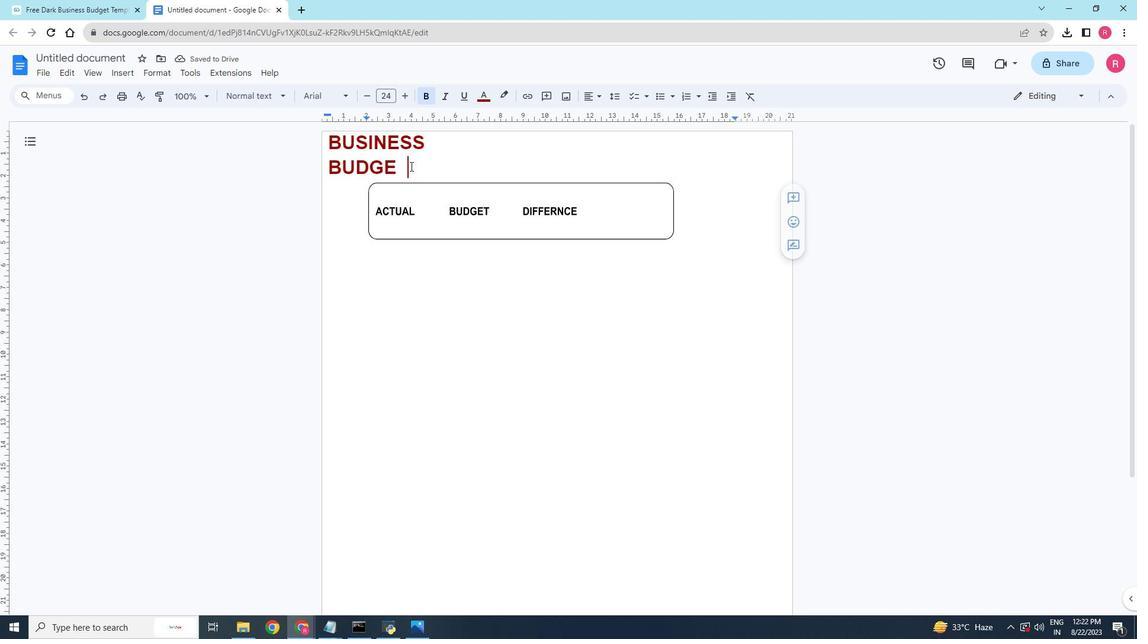 
Action: Mouse moved to (647, 232)
Screenshot: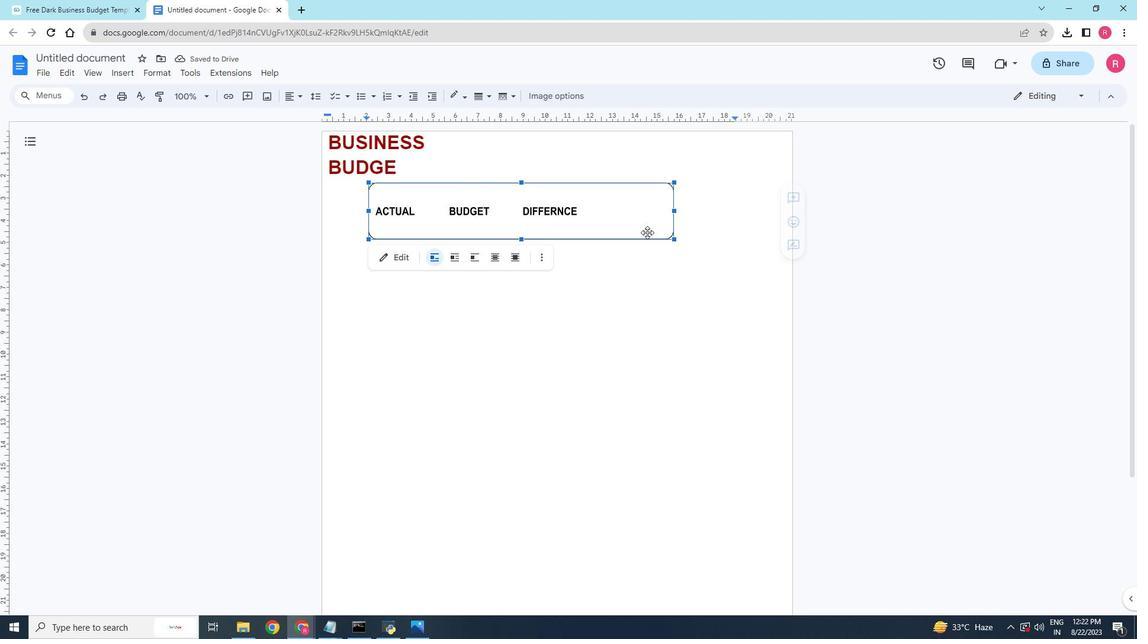 
Action: Mouse pressed left at (647, 232)
Screenshot: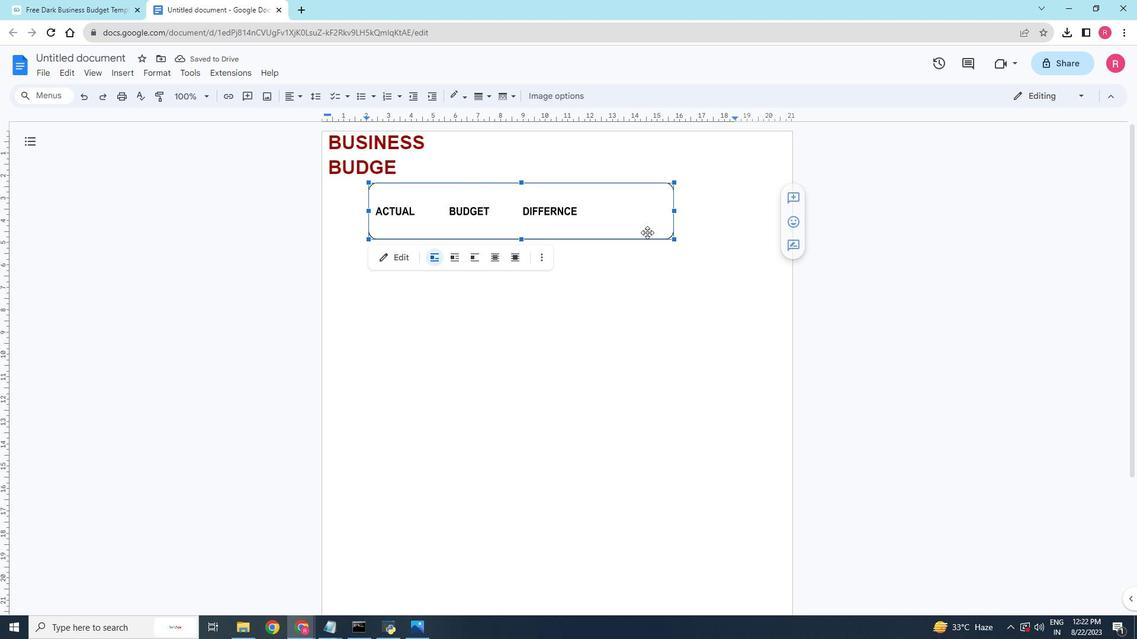 
Action: Mouse moved to (675, 209)
Screenshot: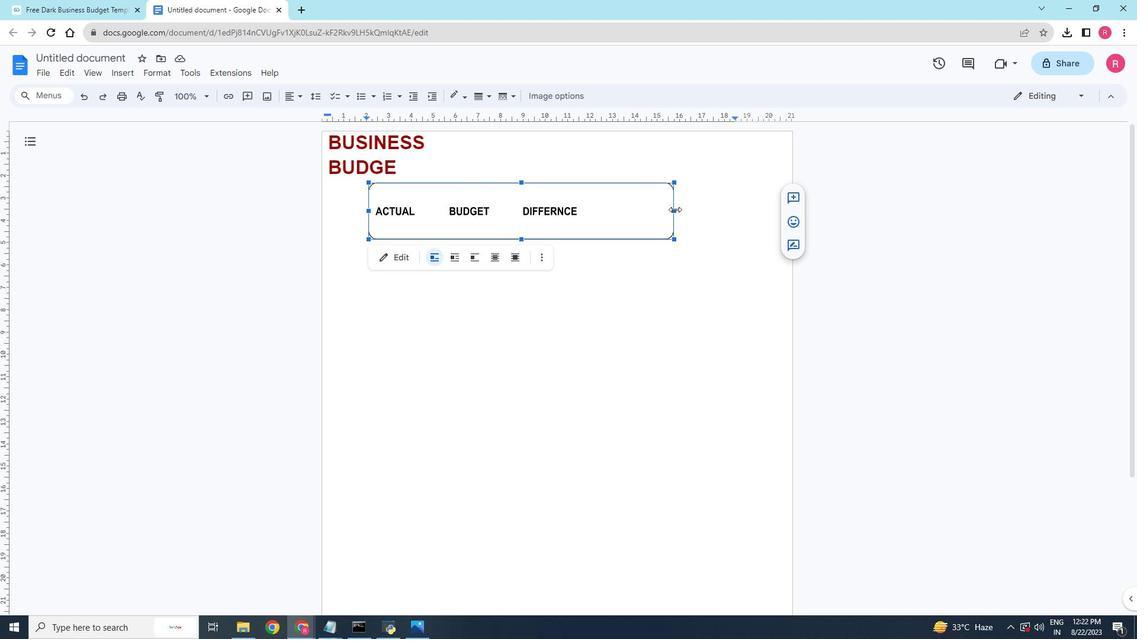 
Action: Mouse pressed left at (675, 209)
Screenshot: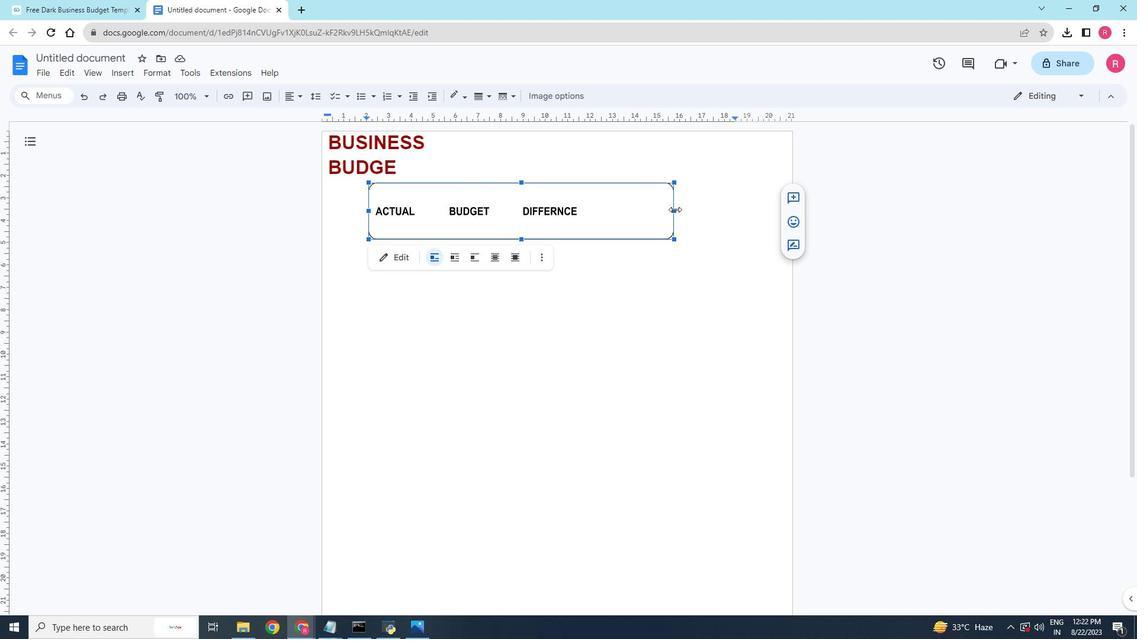 
Action: Mouse moved to (427, 181)
Screenshot: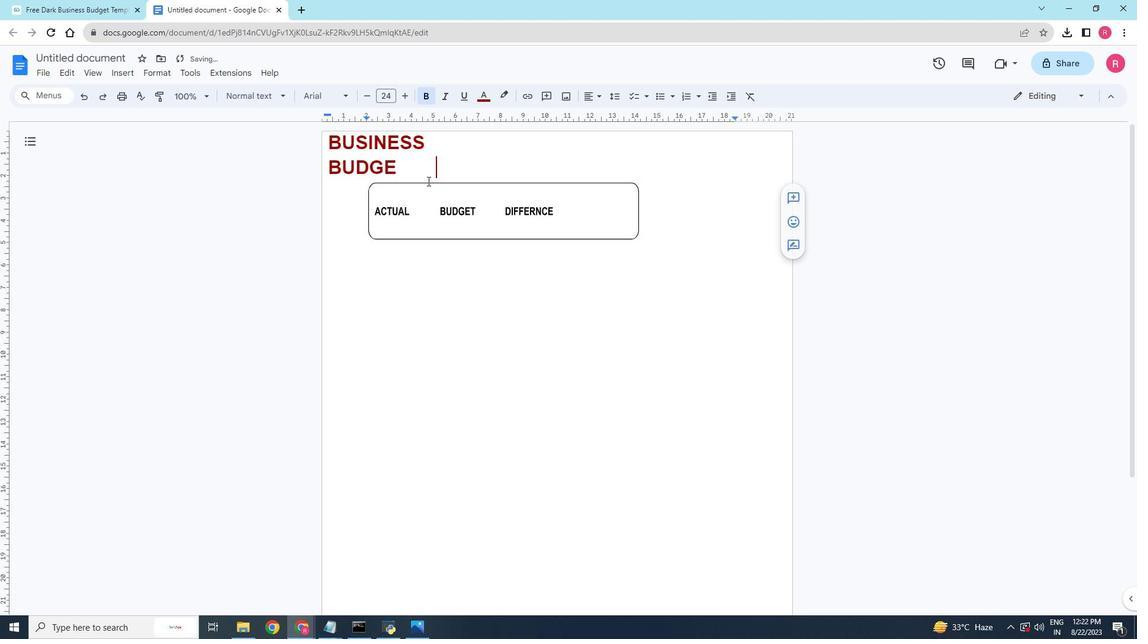 
Action: Mouse pressed left at (427, 181)
Screenshot: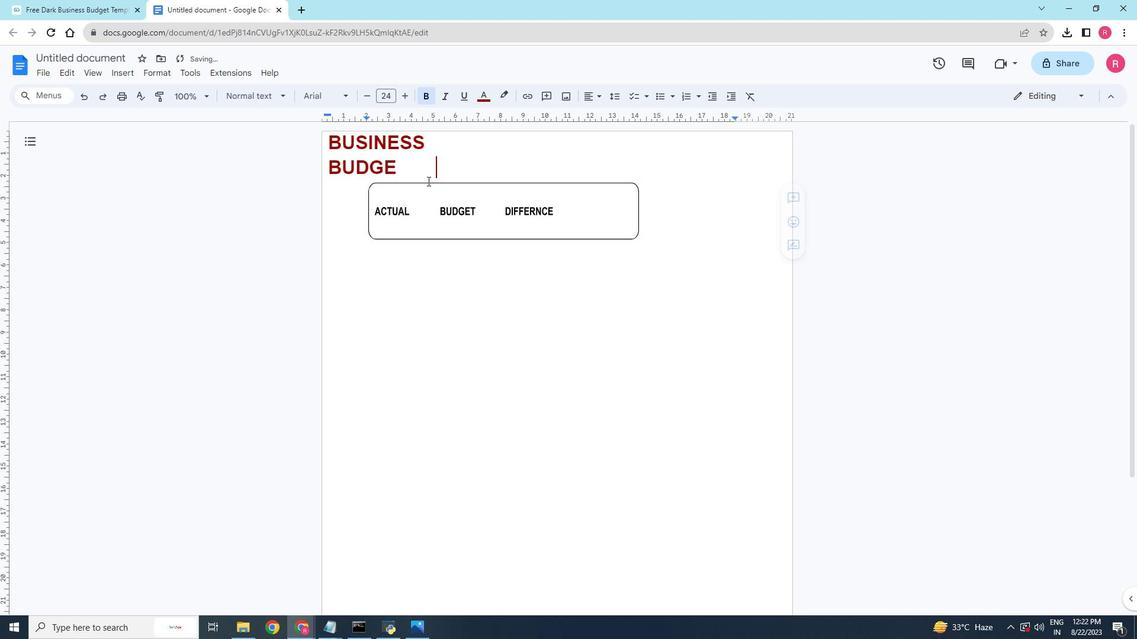 
Action: Mouse moved to (381, 205)
Screenshot: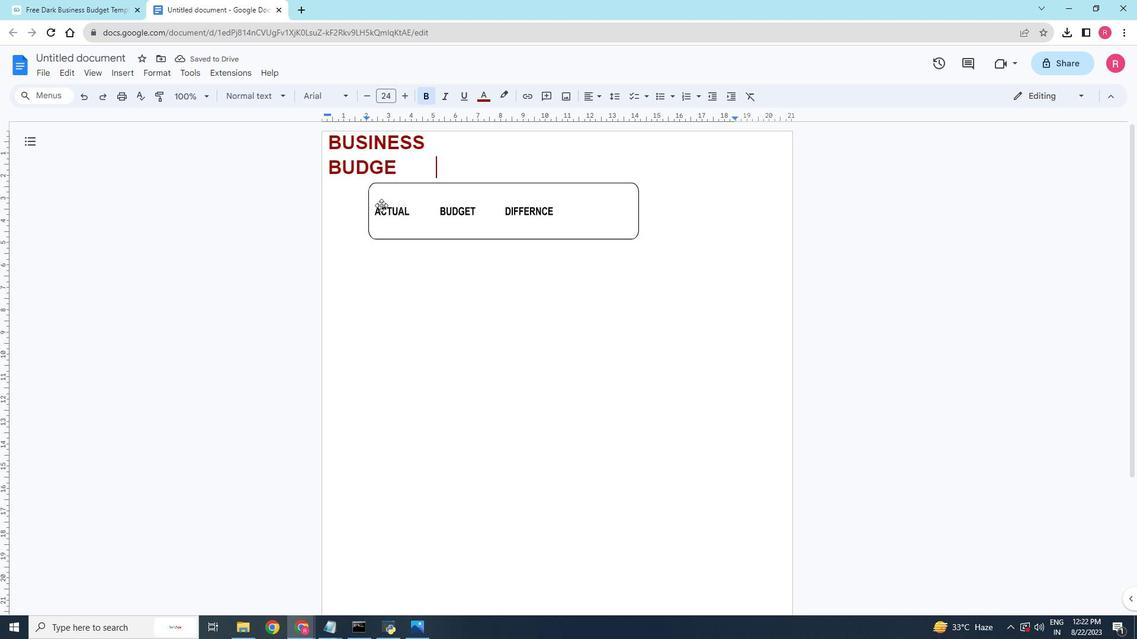 
Action: Mouse pressed left at (381, 205)
Screenshot: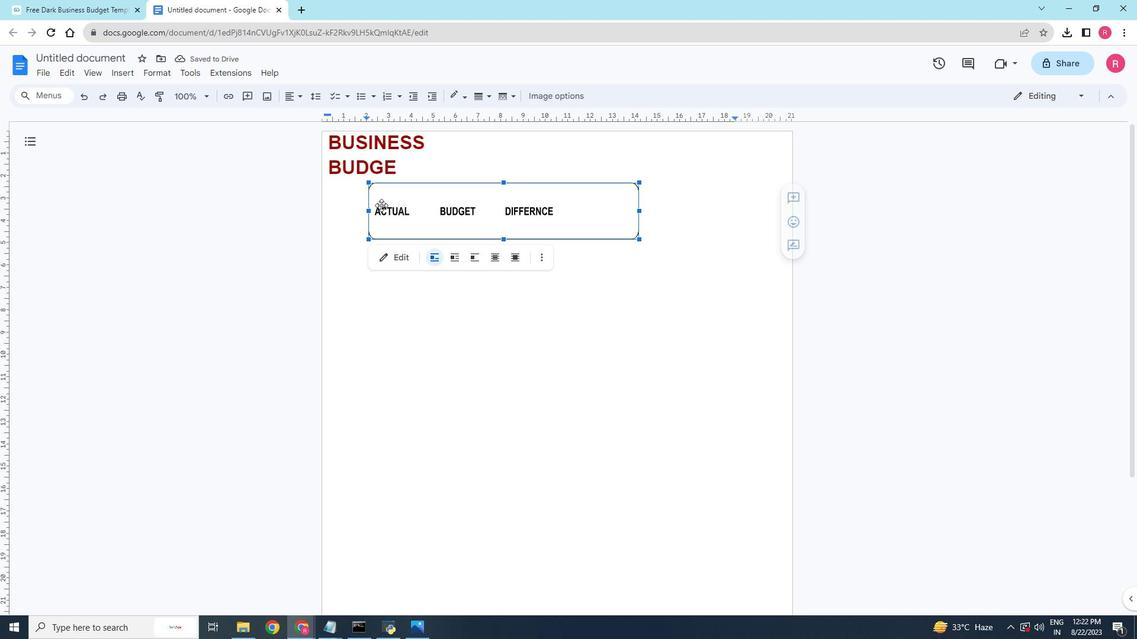 
Action: Mouse moved to (360, 212)
Screenshot: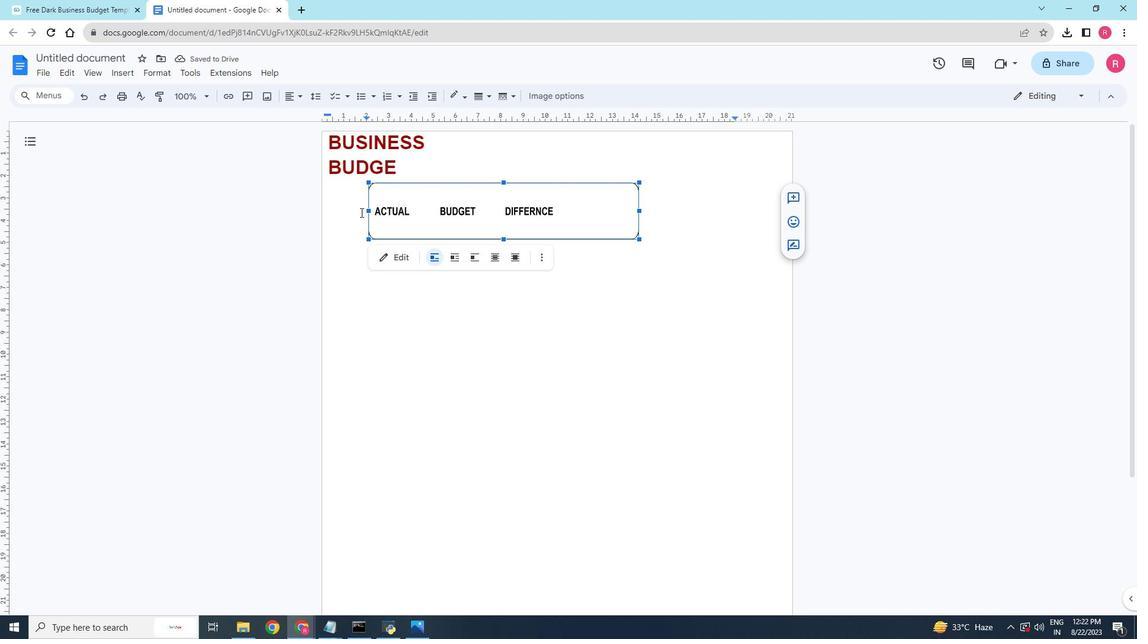 
Action: Mouse pressed left at (360, 212)
Screenshot: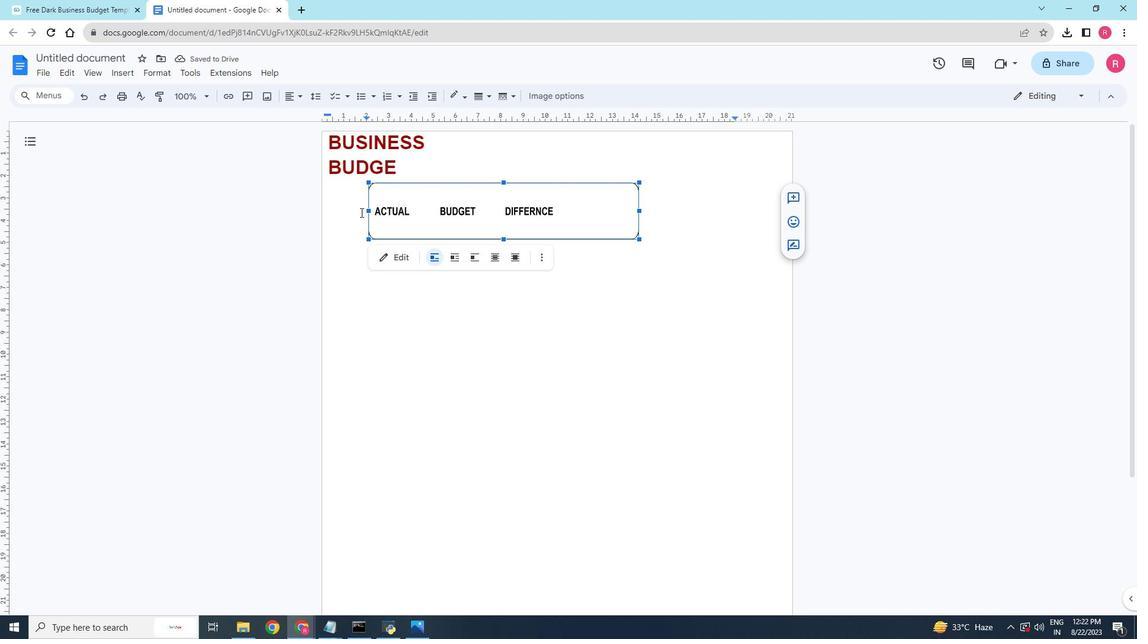
Action: Mouse pressed left at (360, 212)
Screenshot: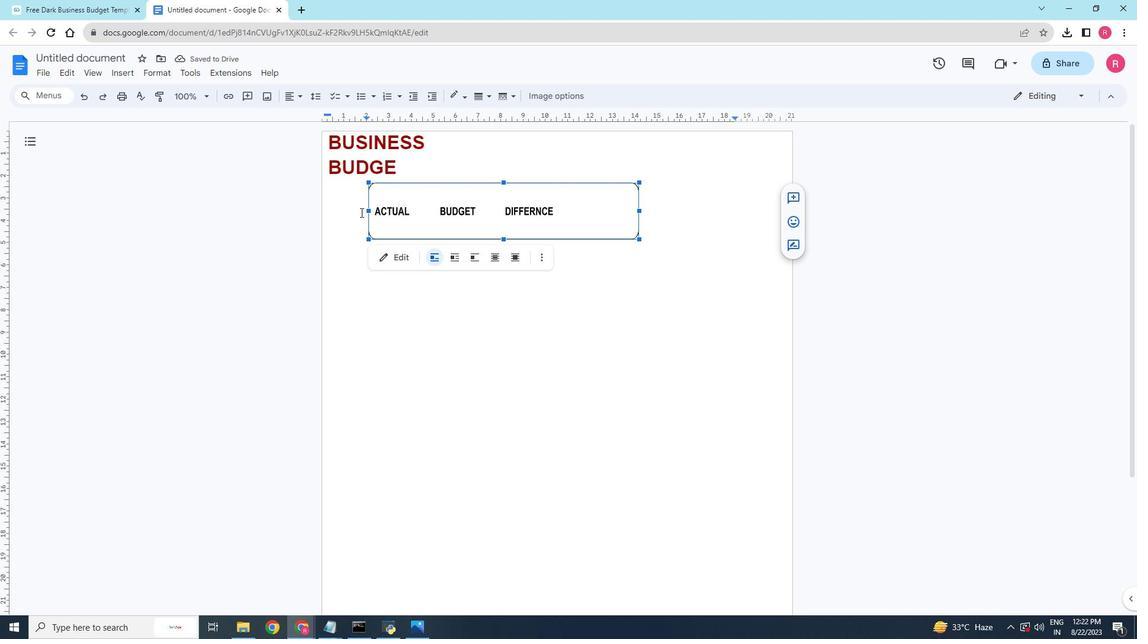 
Action: Mouse moved to (369, 203)
Screenshot: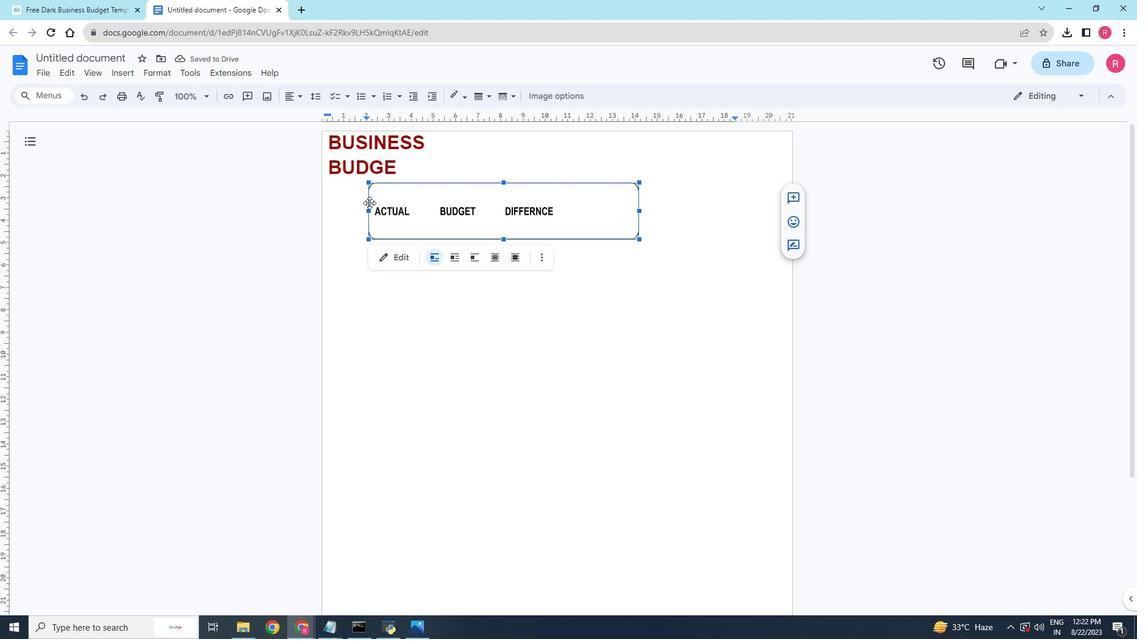 
Action: Key pressed <Key.enter>
Screenshot: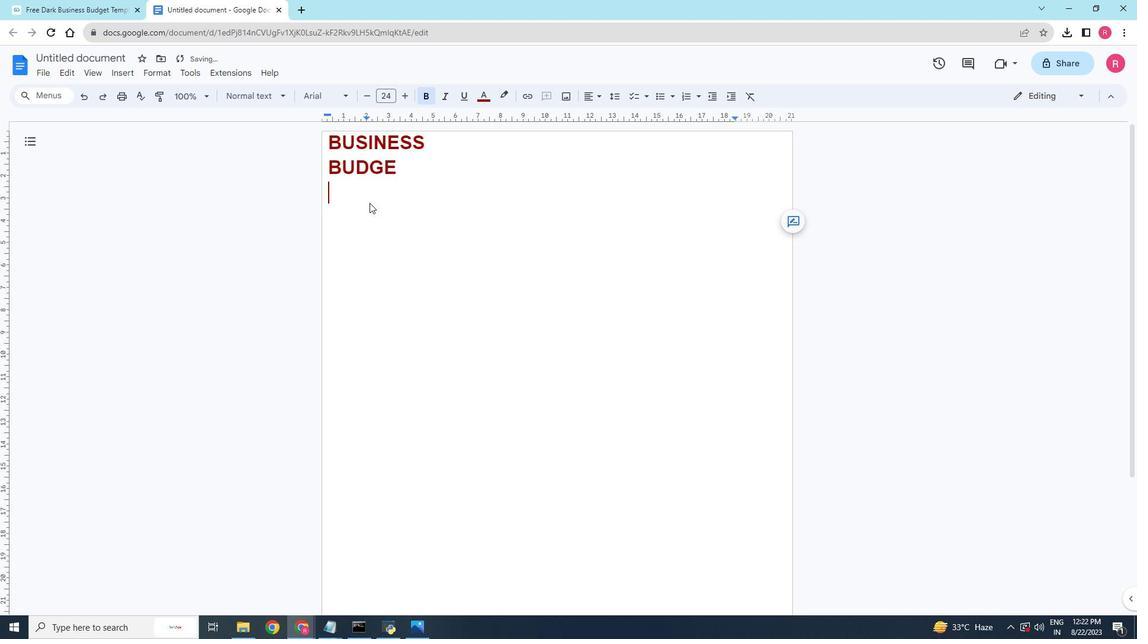 
Action: Mouse moved to (369, 208)
Screenshot: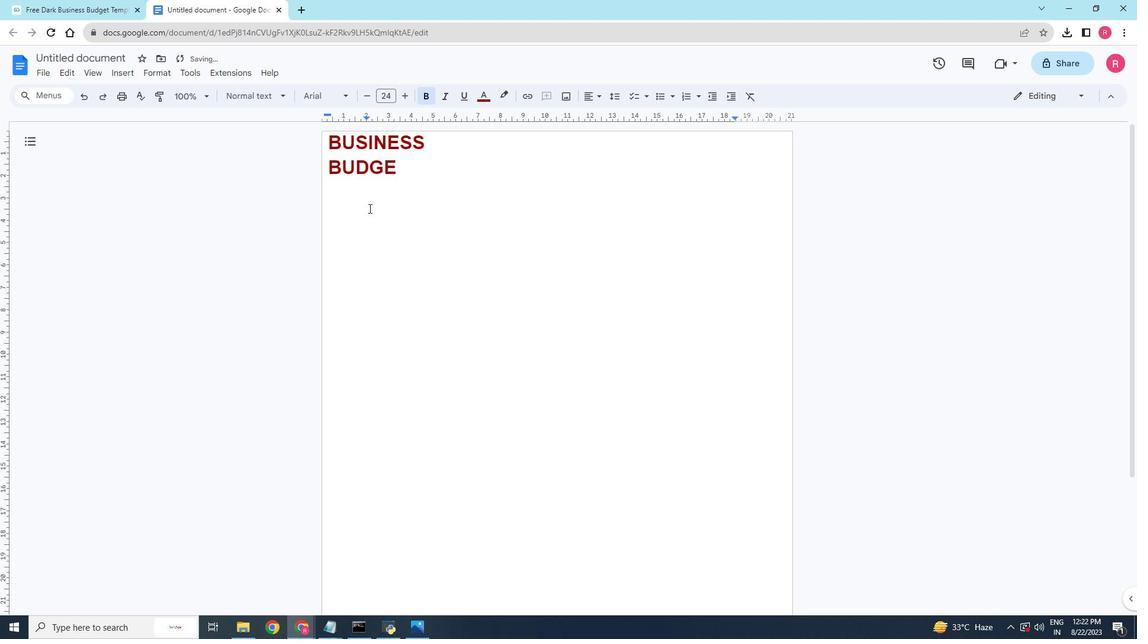 
Action: Key pressed ctrl+Z
Screenshot: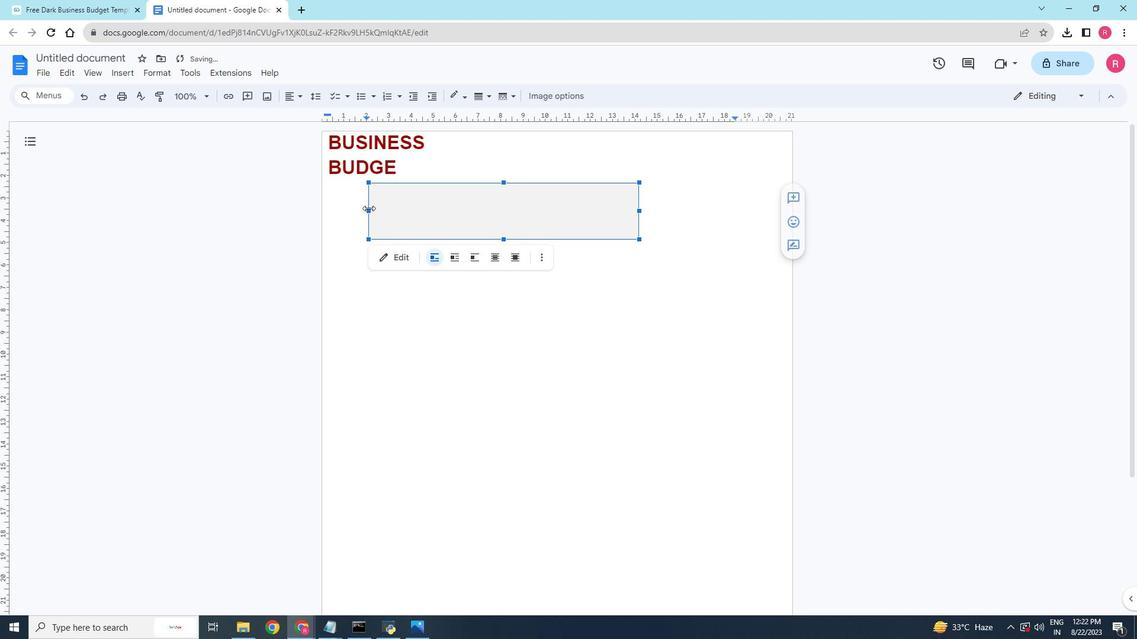 
Action: Mouse moved to (410, 206)
Screenshot: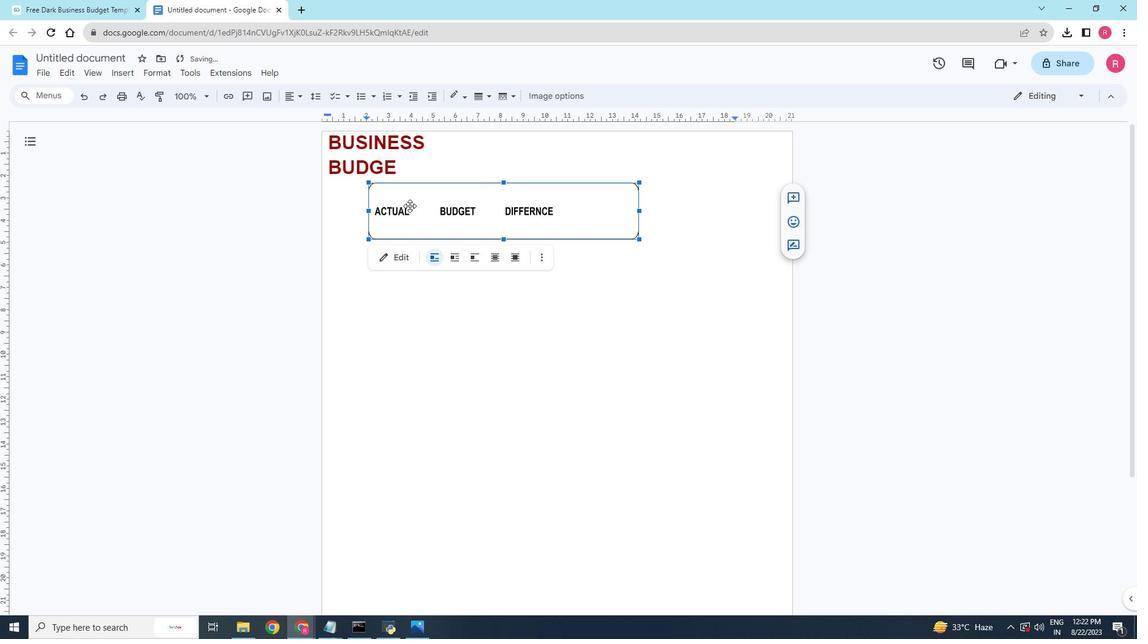 
Action: Mouse pressed left at (410, 206)
Screenshot: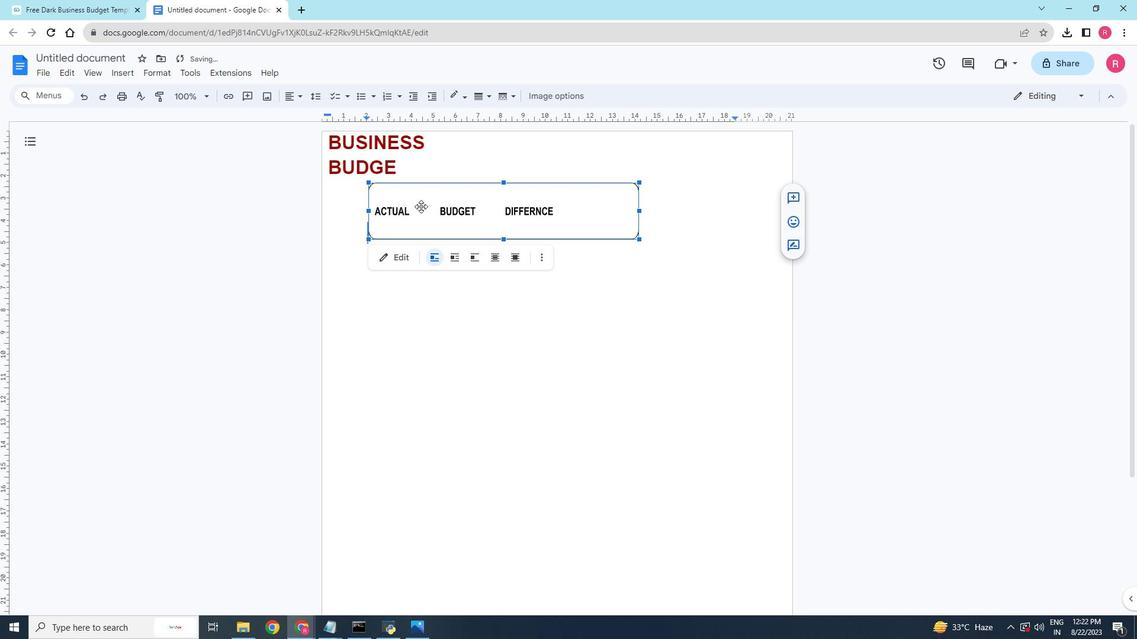 
Action: Mouse moved to (438, 202)
Screenshot: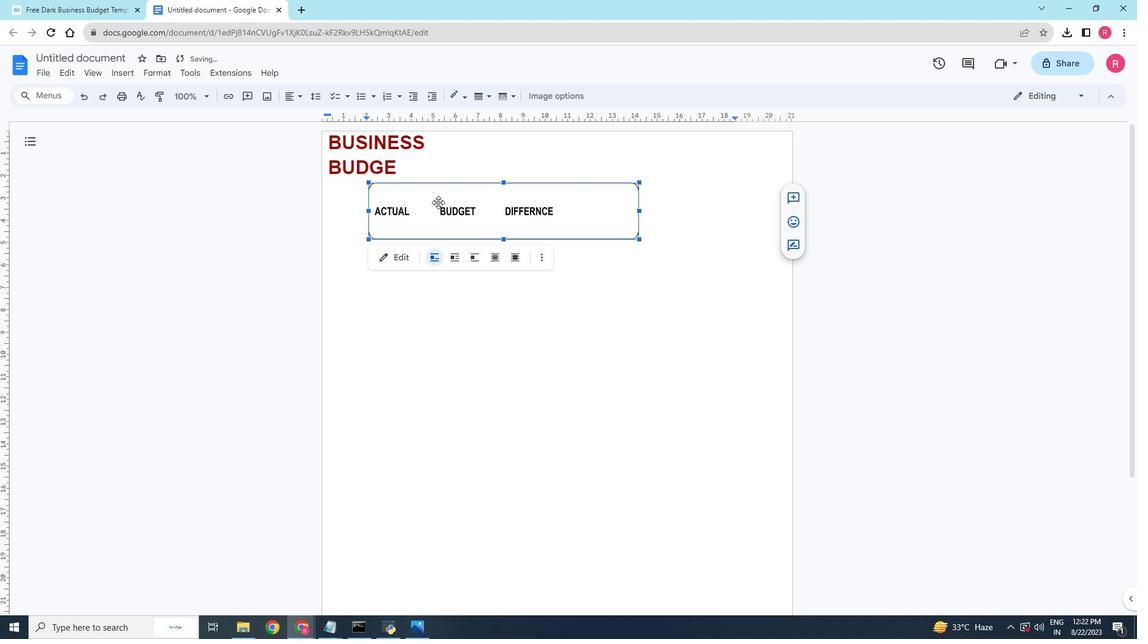 
Action: Mouse pressed left at (438, 202)
Screenshot: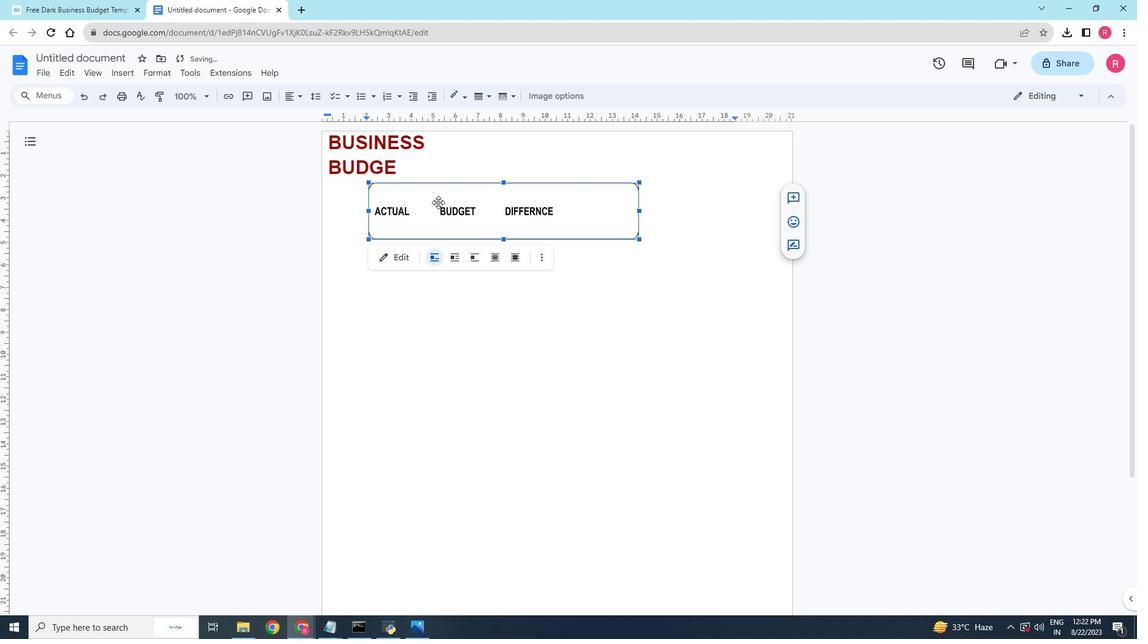 
Action: Mouse pressed left at (438, 202)
Screenshot: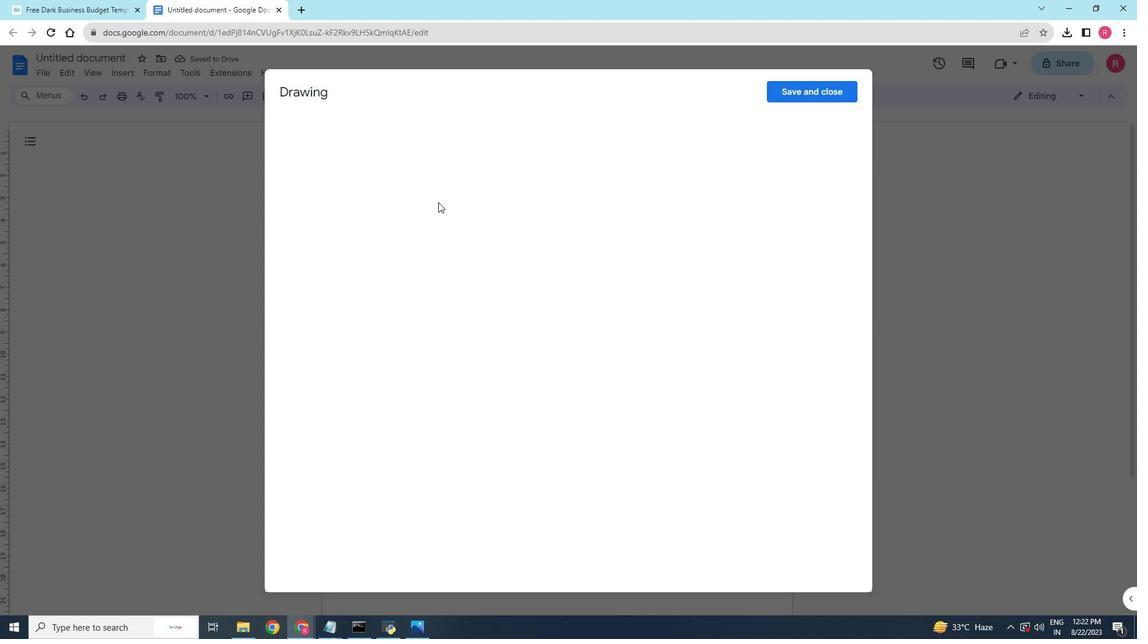 
Action: Mouse moved to (787, 225)
Screenshot: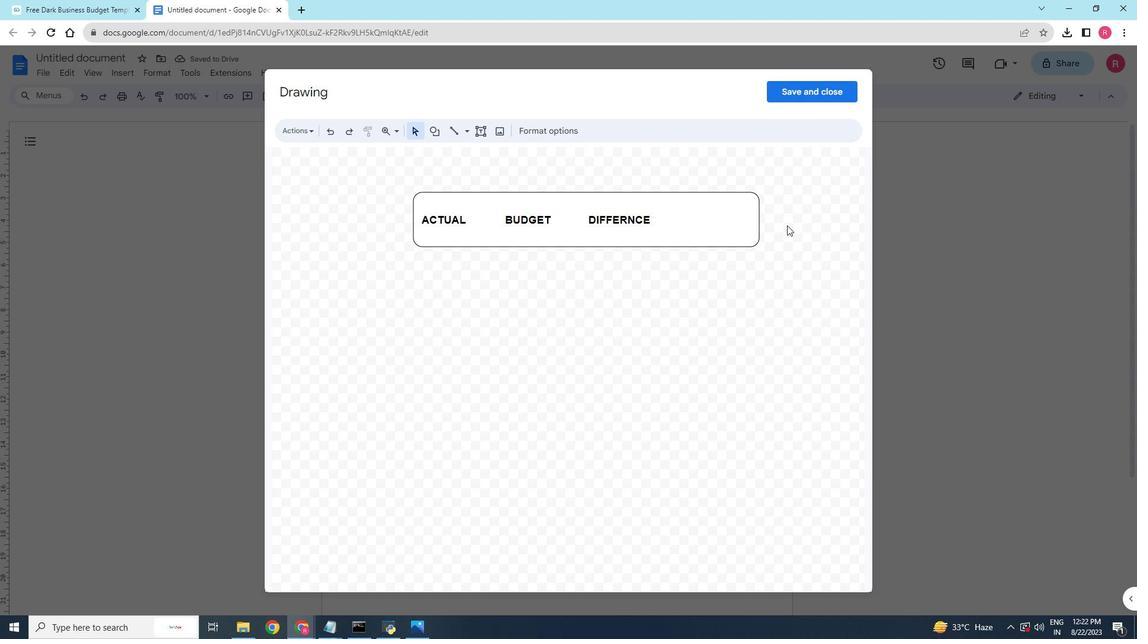 
Action: Mouse pressed left at (787, 225)
Screenshot: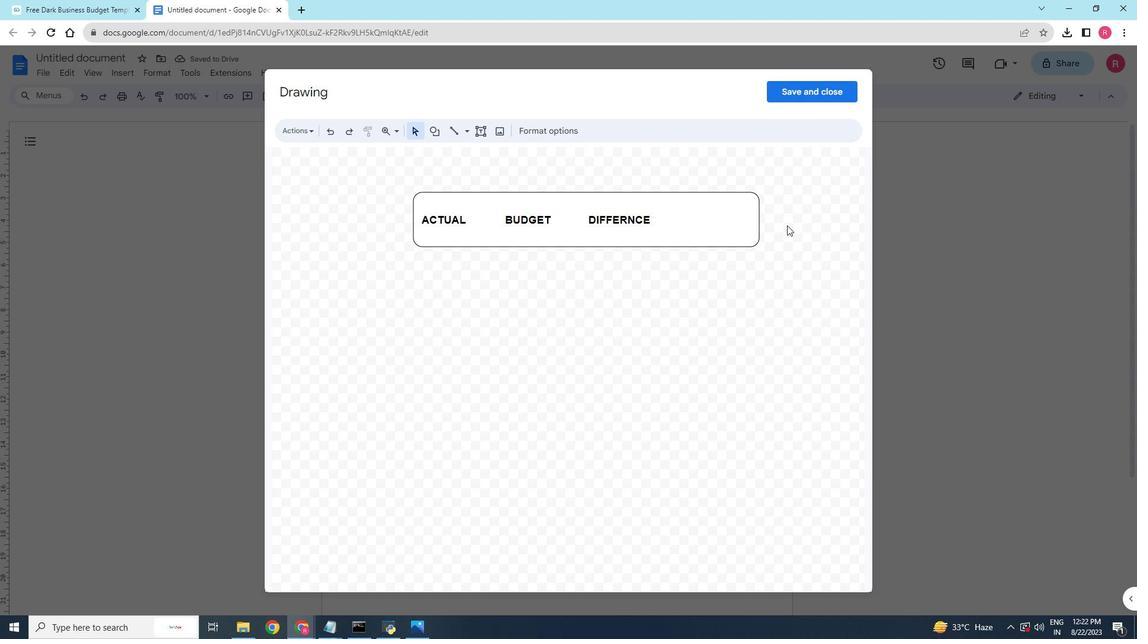 
Action: Mouse moved to (740, 225)
Screenshot: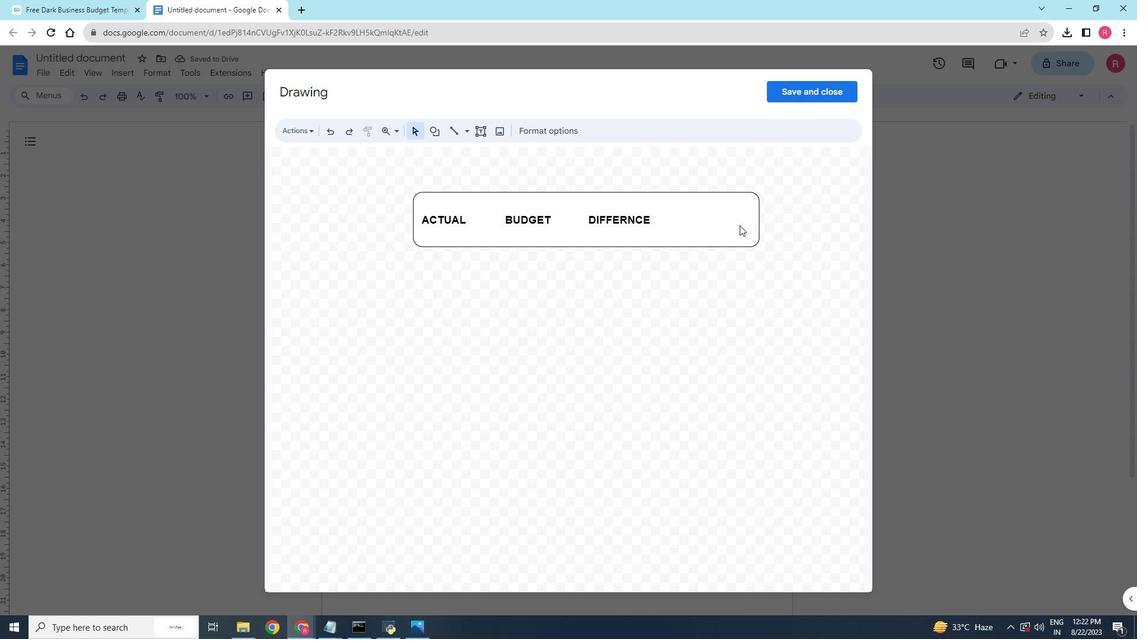
Action: Mouse pressed left at (740, 225)
Screenshot: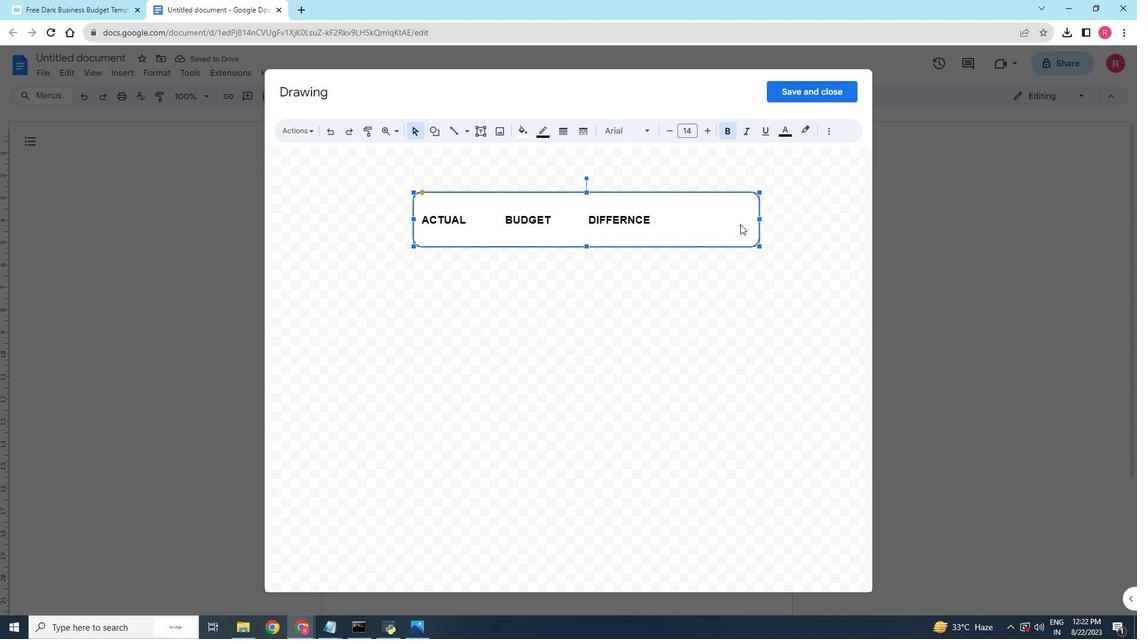 
Action: Mouse moved to (759, 219)
Screenshot: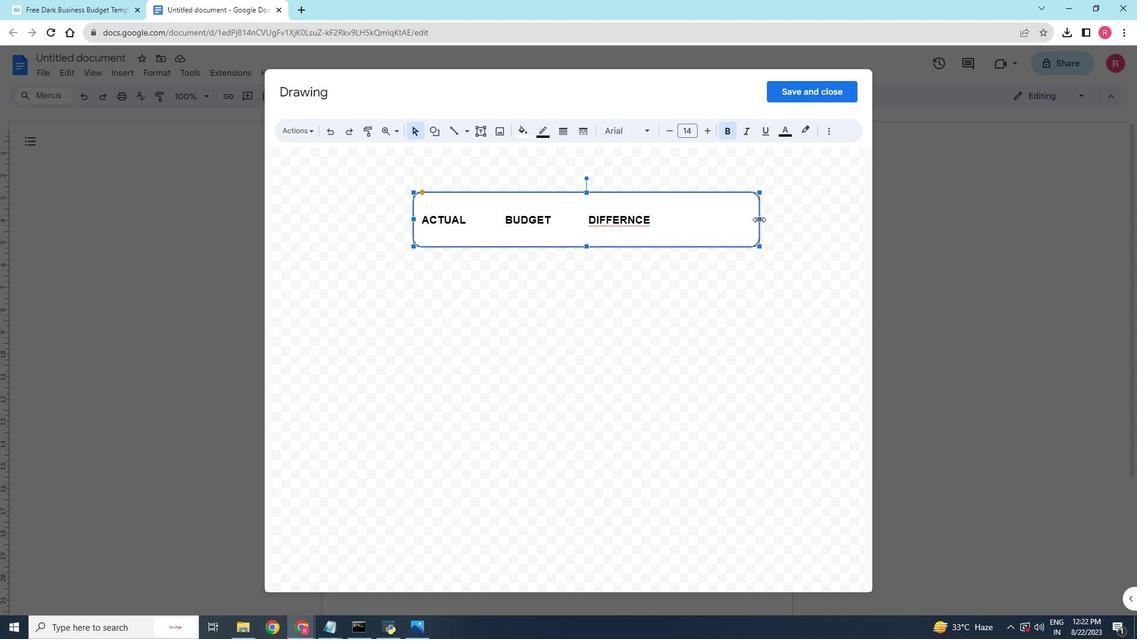 
Action: Mouse pressed left at (759, 219)
Screenshot: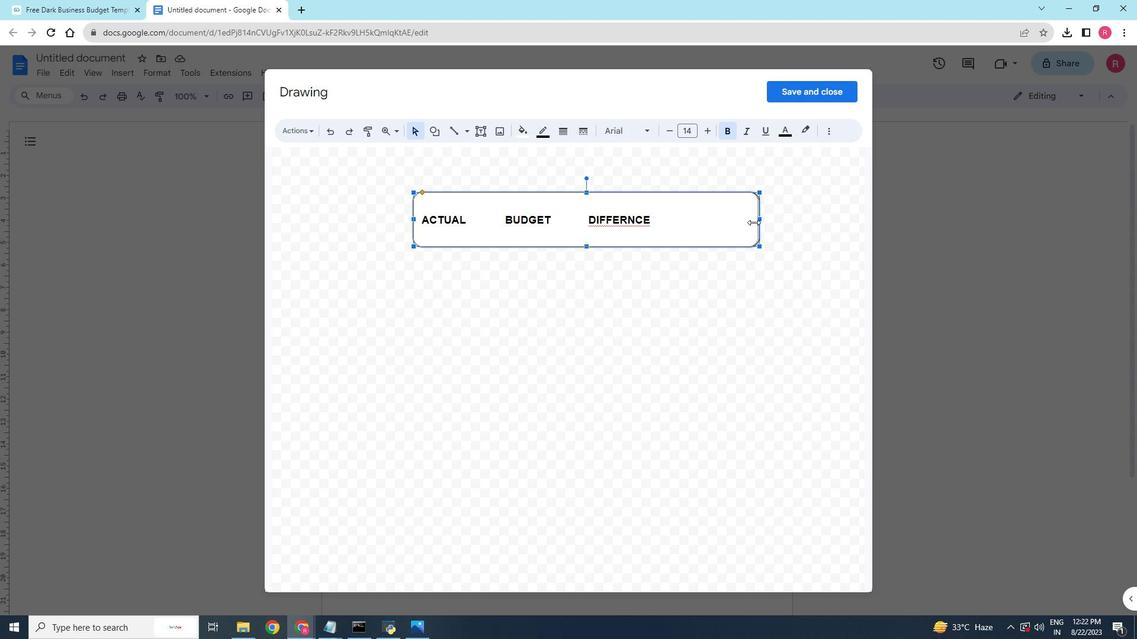 
Action: Mouse moved to (628, 222)
Screenshot: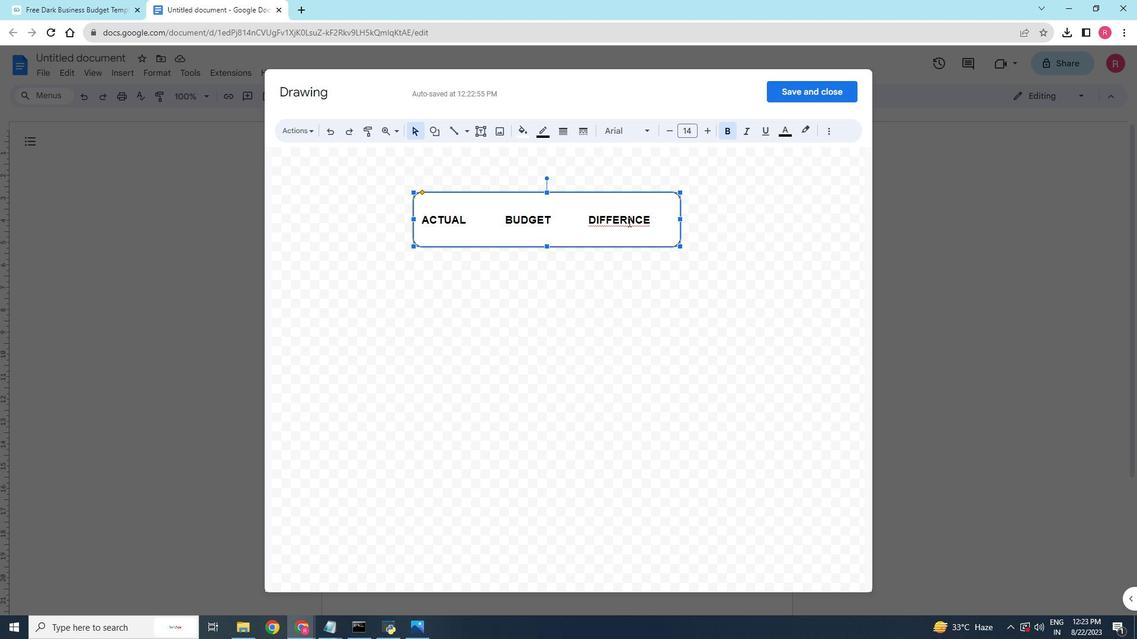 
Action: Mouse pressed left at (628, 222)
Screenshot: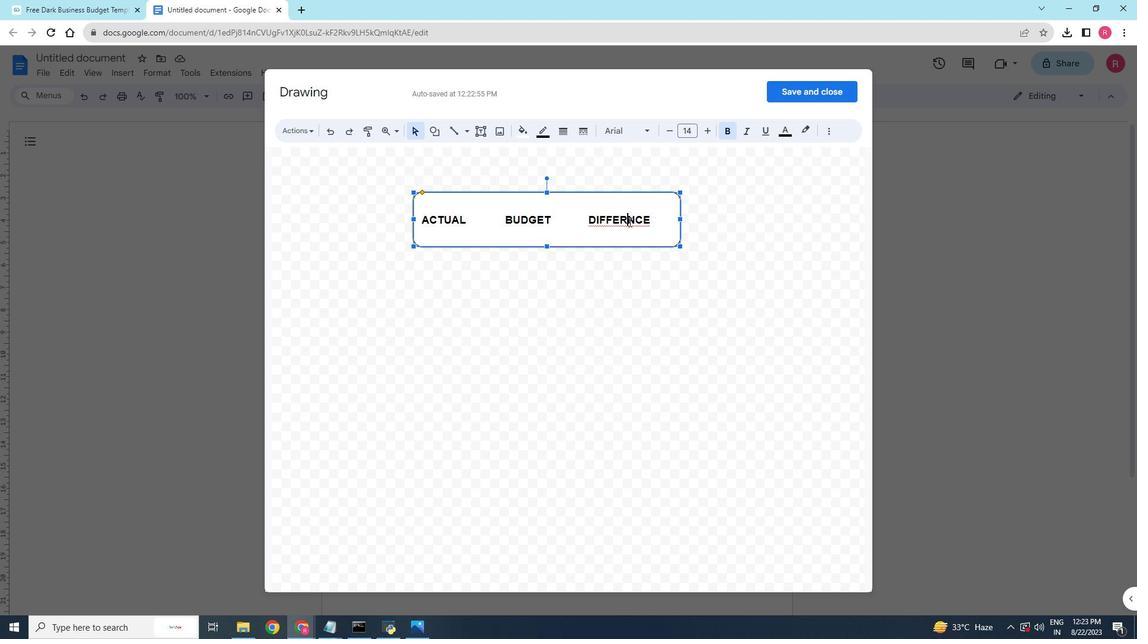 
Action: Mouse moved to (629, 222)
Screenshot: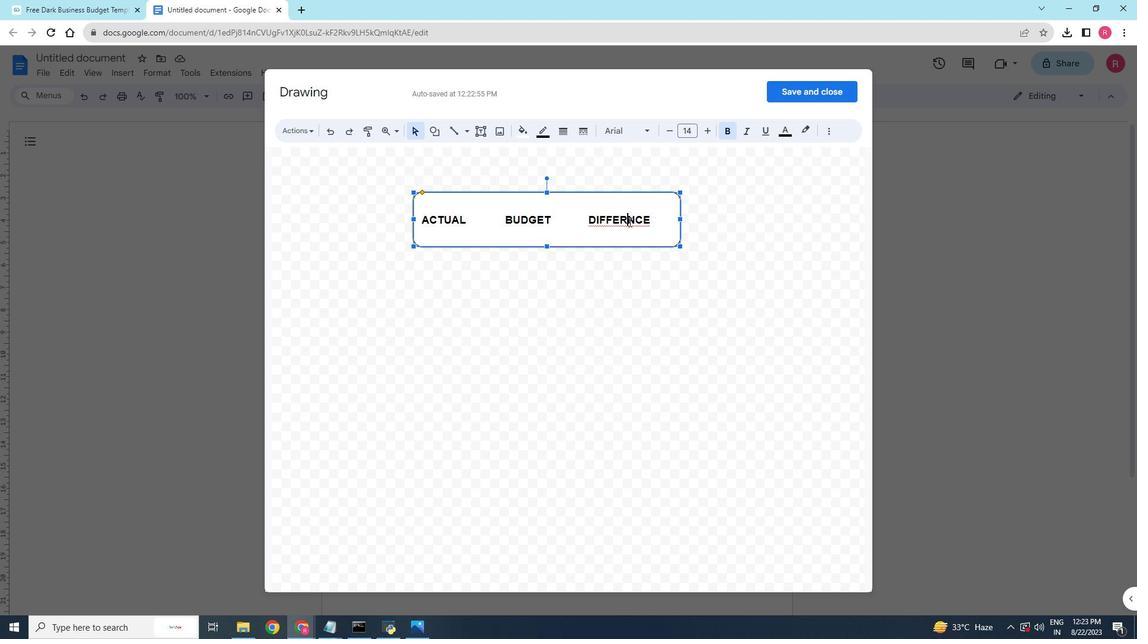 
Action: Key pressed E
Screenshot: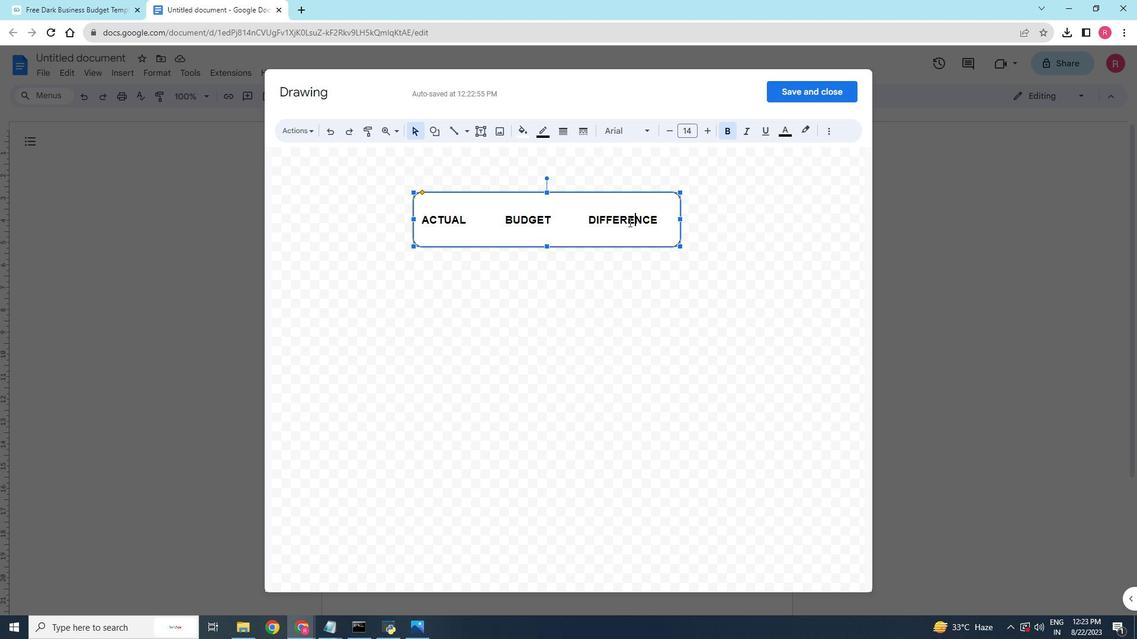 
Action: Mouse moved to (679, 219)
Screenshot: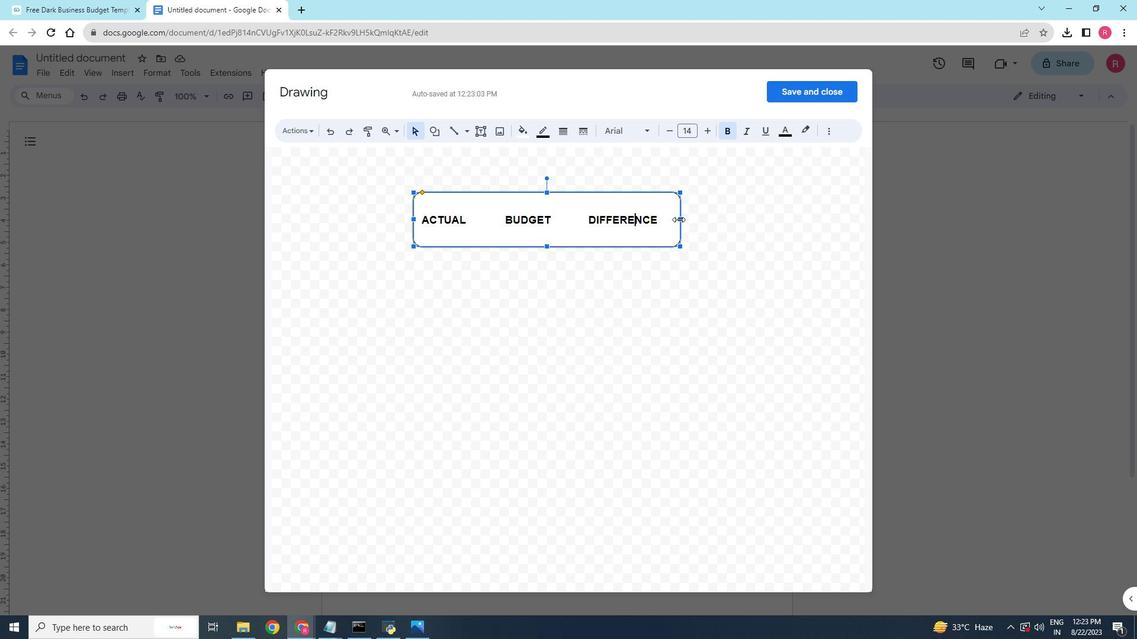 
Action: Mouse pressed left at (679, 219)
Screenshot: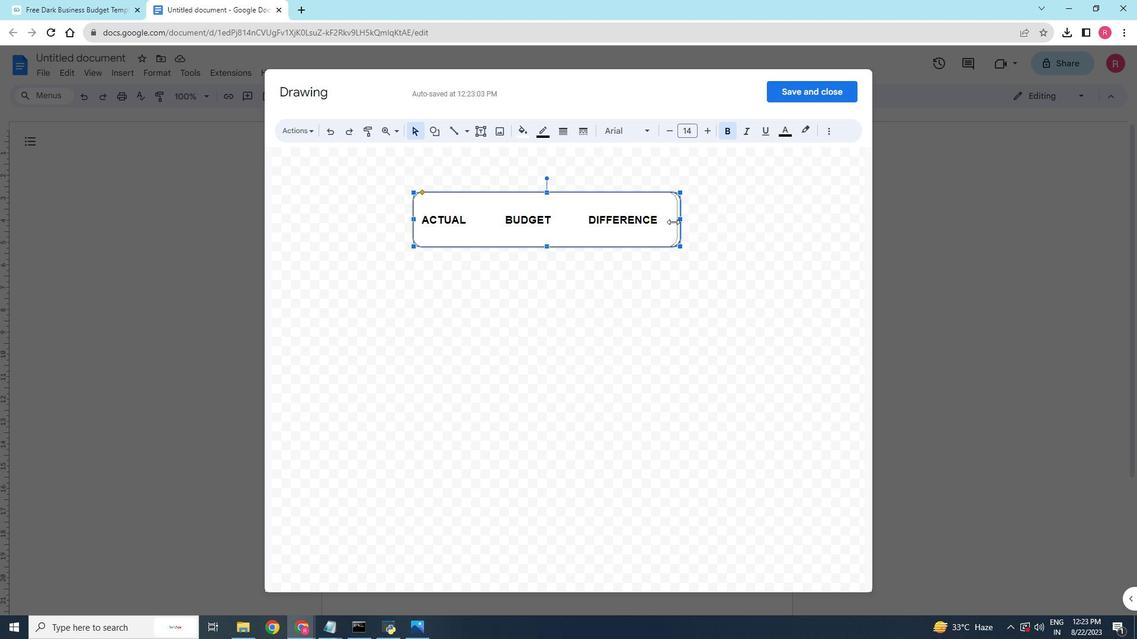 
Action: Mouse moved to (542, 193)
Screenshot: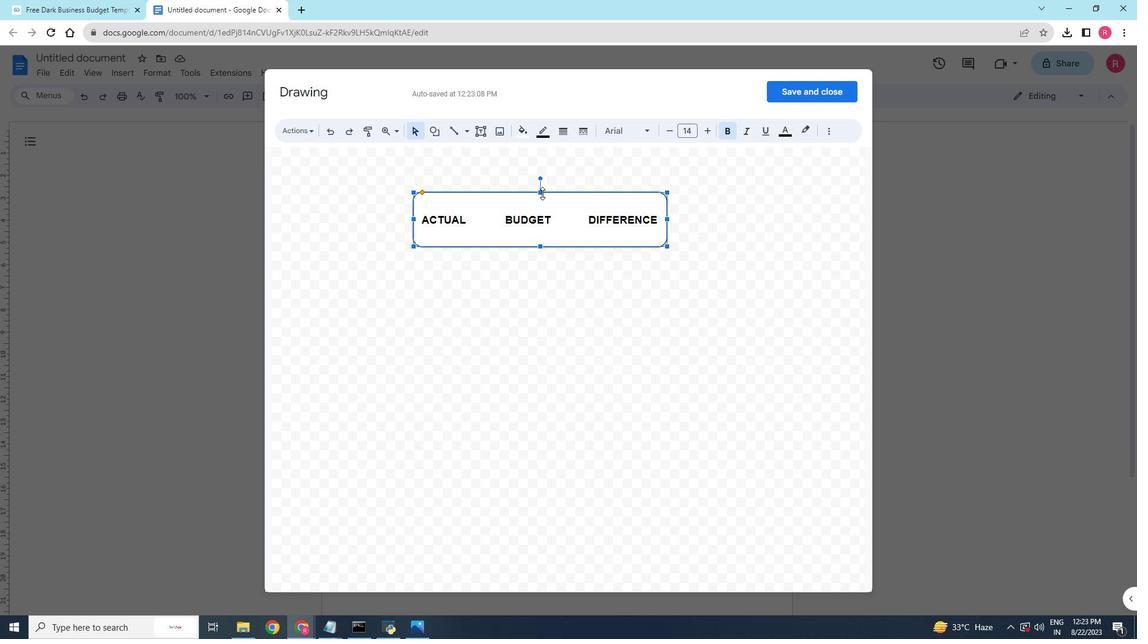 
Action: Mouse pressed left at (542, 193)
Screenshot: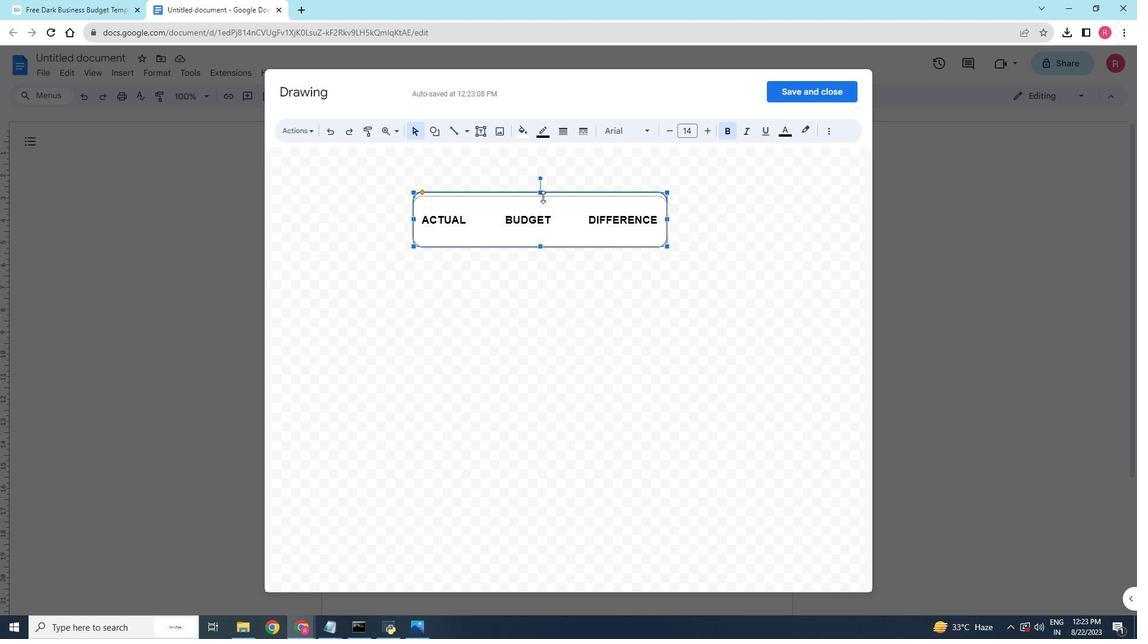 
Action: Mouse moved to (541, 245)
Screenshot: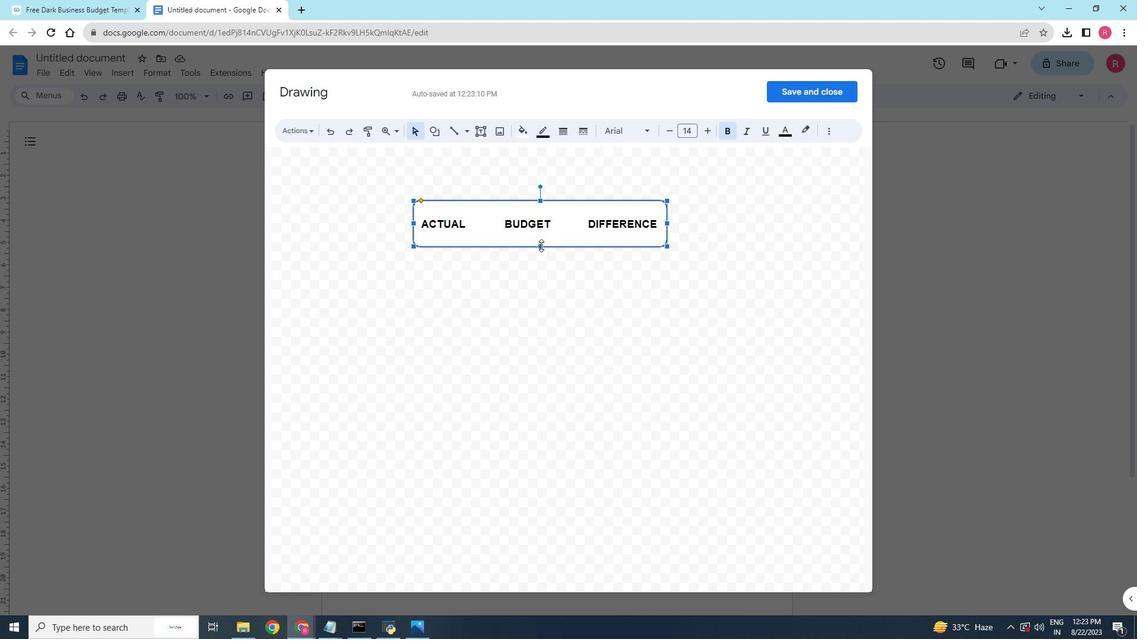 
Action: Mouse pressed left at (541, 245)
Screenshot: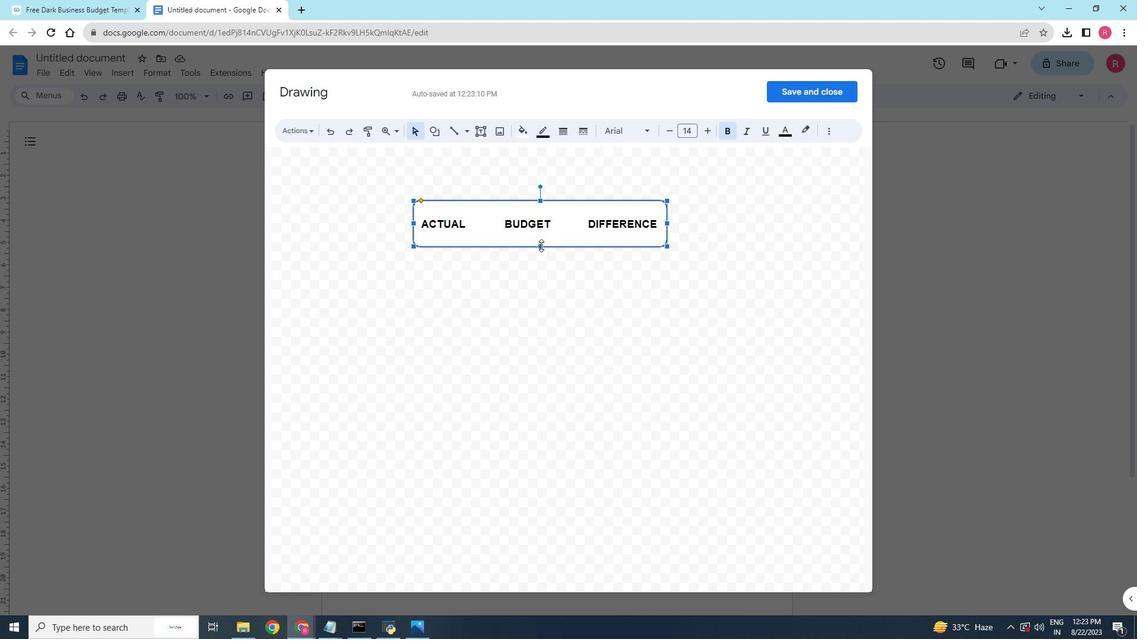 
Action: Mouse moved to (543, 200)
Screenshot: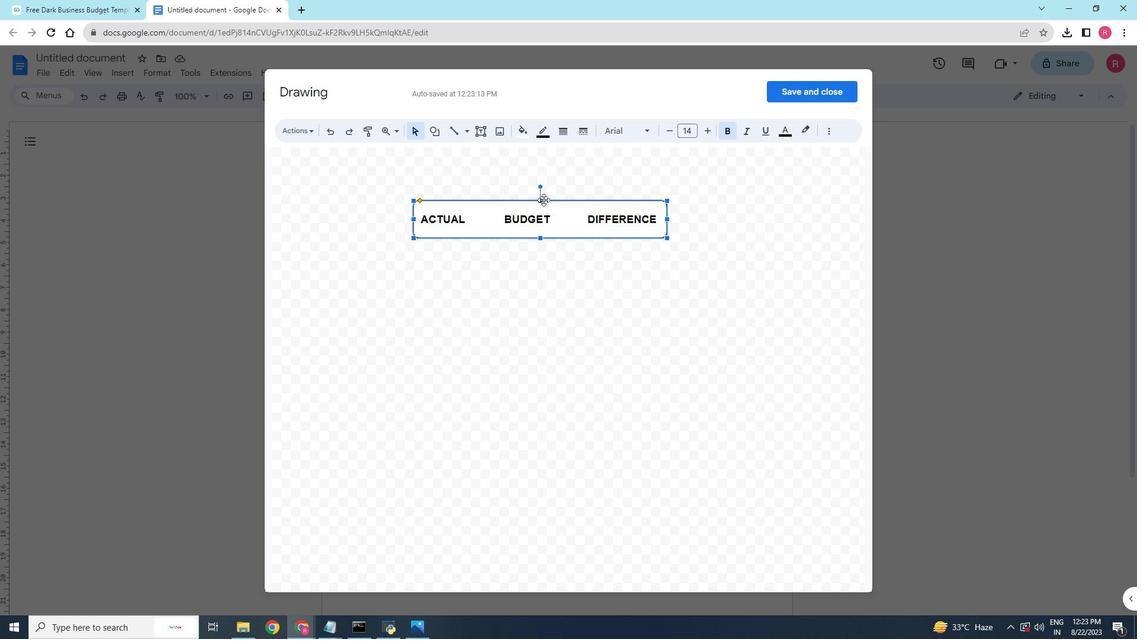 
Action: Mouse pressed left at (543, 200)
Screenshot: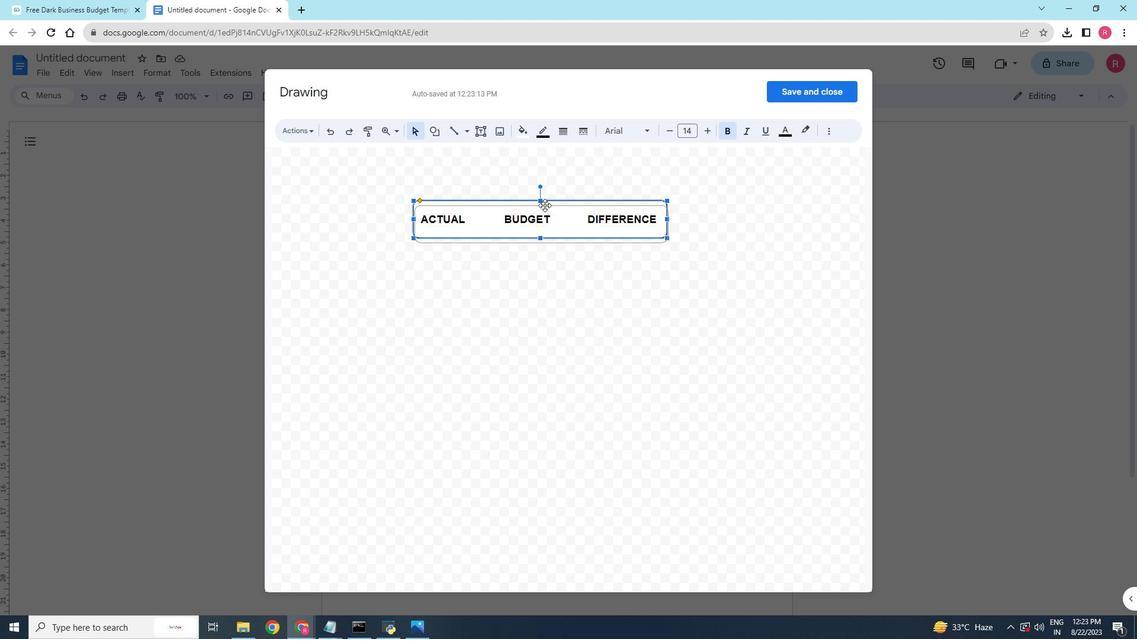 
Action: Mouse moved to (779, 96)
Screenshot: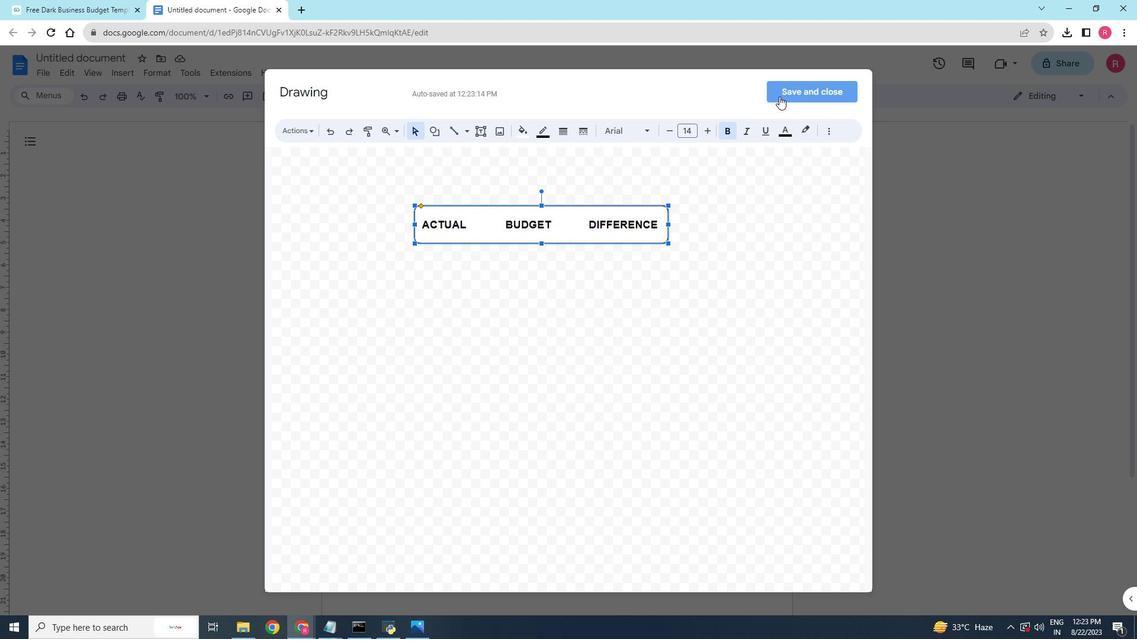 
Action: Mouse pressed left at (779, 96)
Screenshot: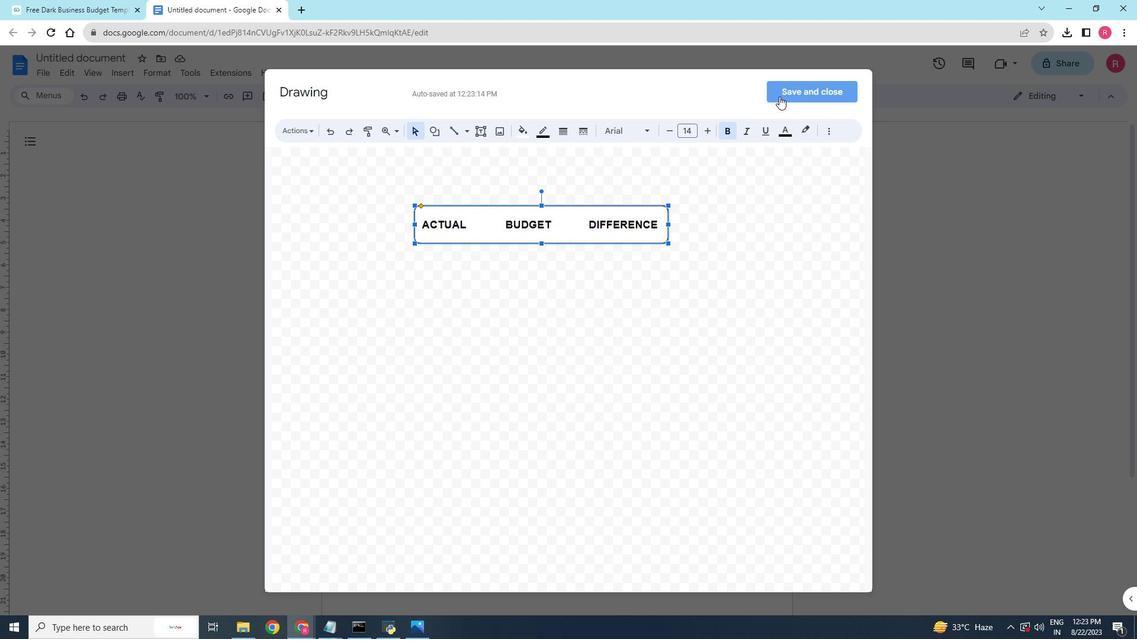 
Action: Mouse moved to (364, 197)
Screenshot: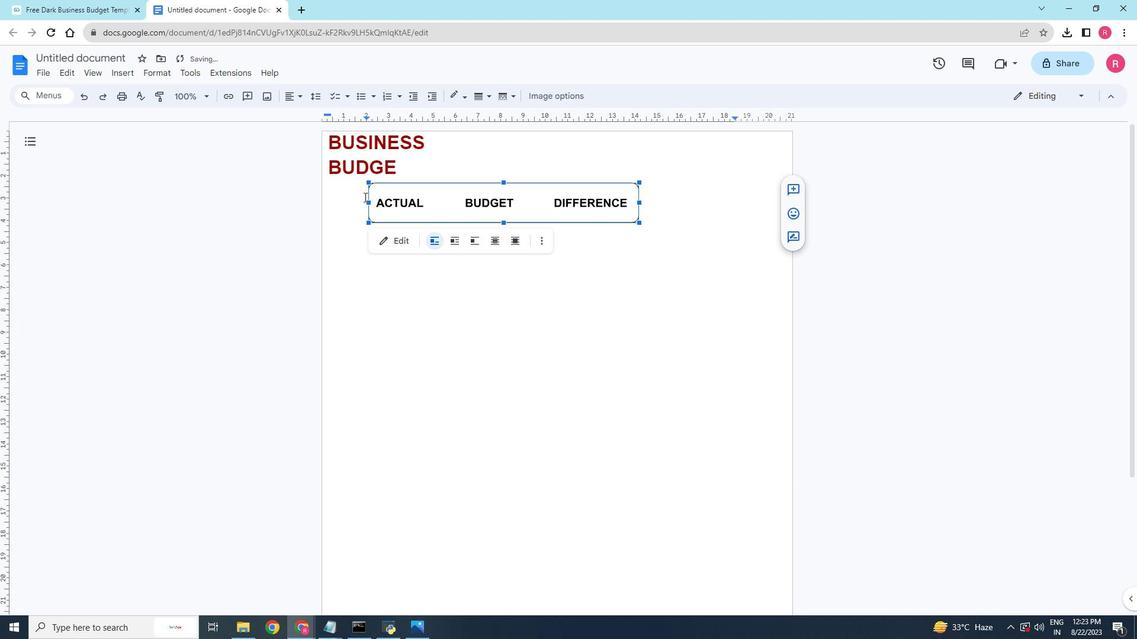 
Action: Mouse pressed left at (364, 197)
Screenshot: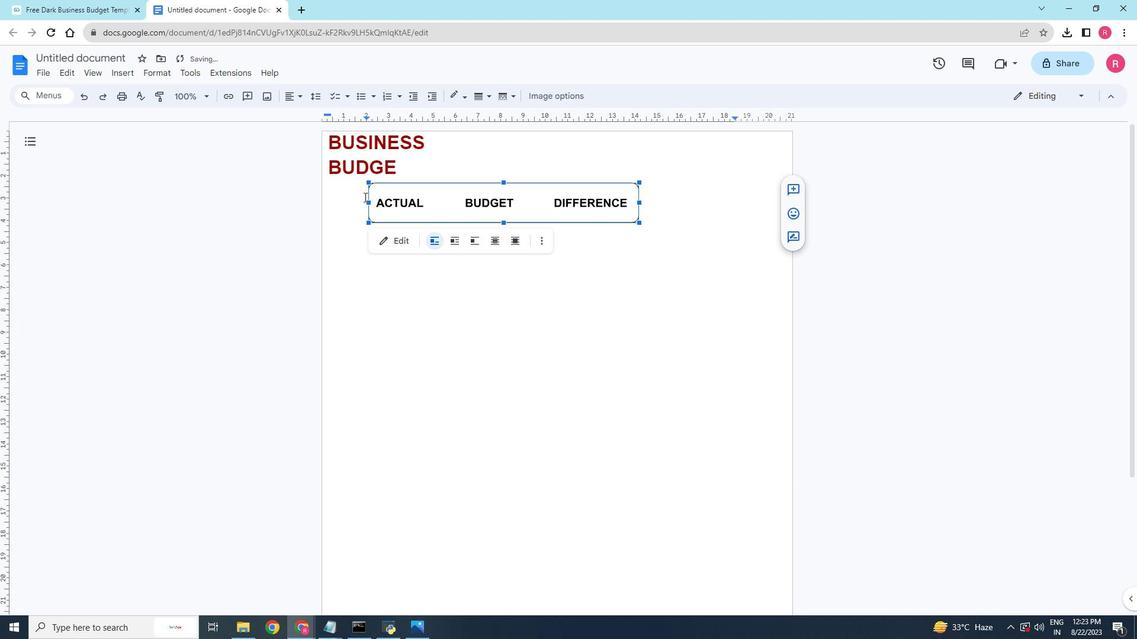 
Action: Mouse pressed left at (364, 197)
Screenshot: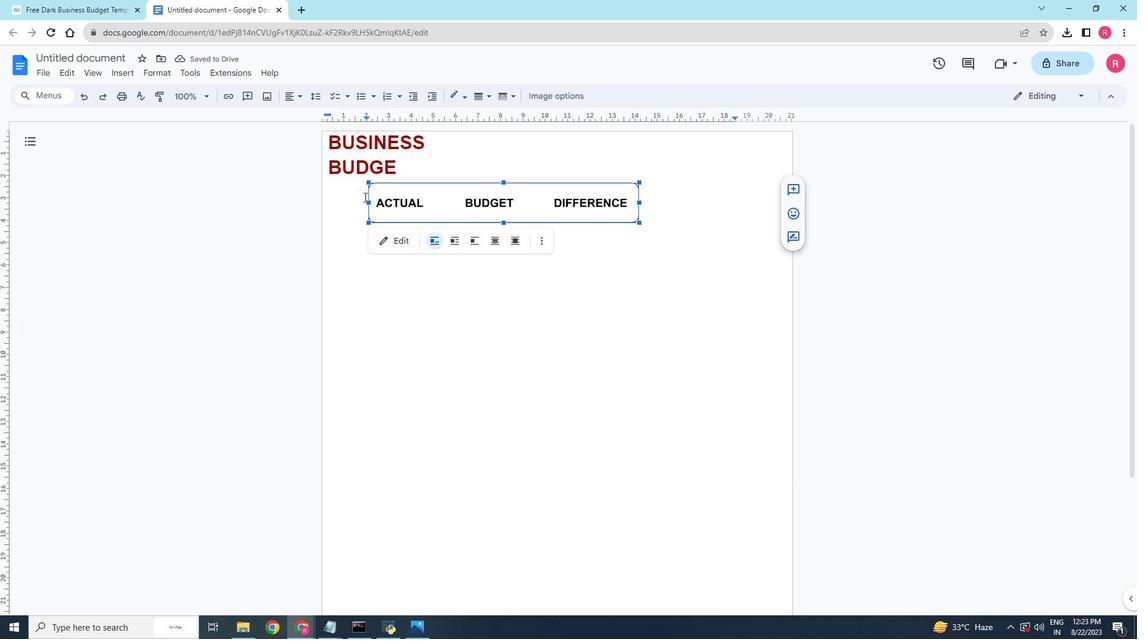 
Action: Mouse moved to (436, 168)
Screenshot: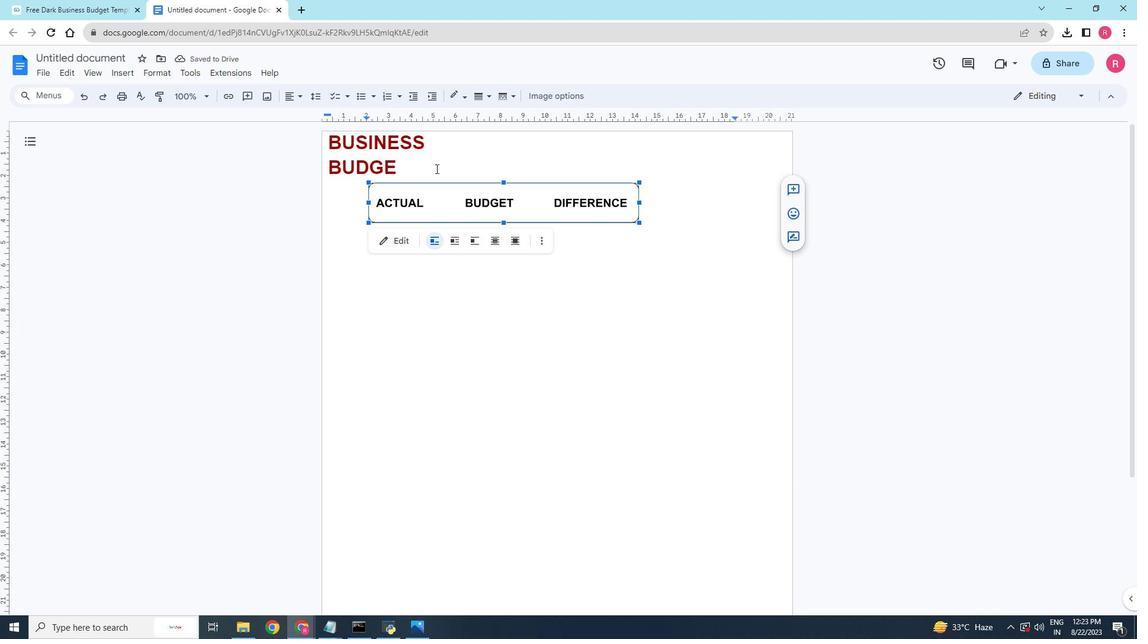 
Action: Mouse pressed left at (436, 168)
Screenshot: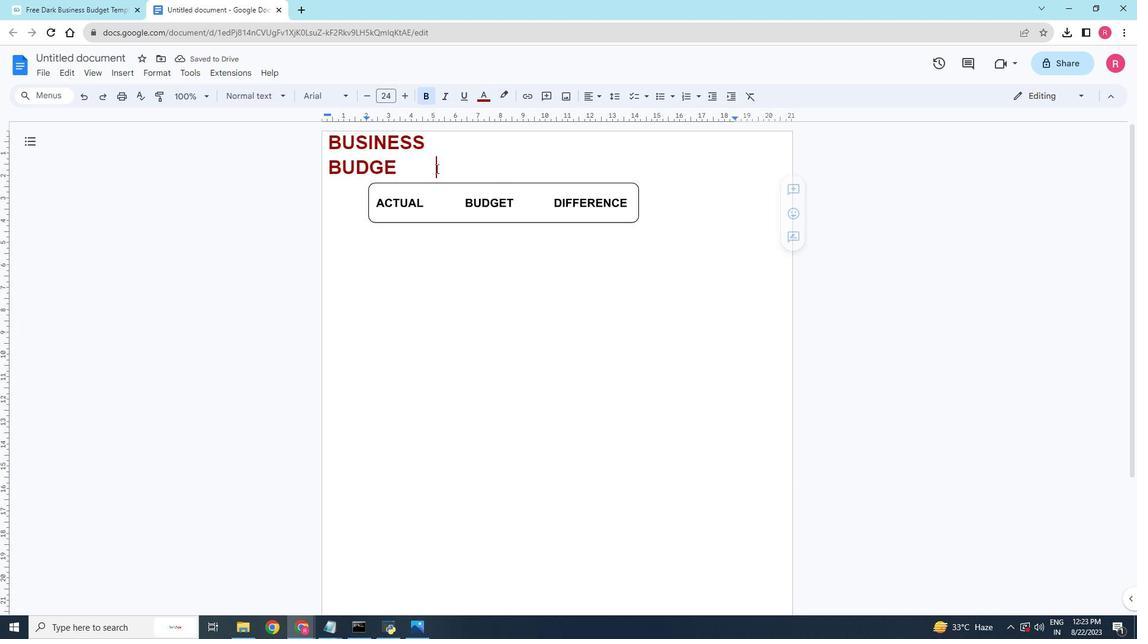 
Action: Mouse moved to (443, 196)
Screenshot: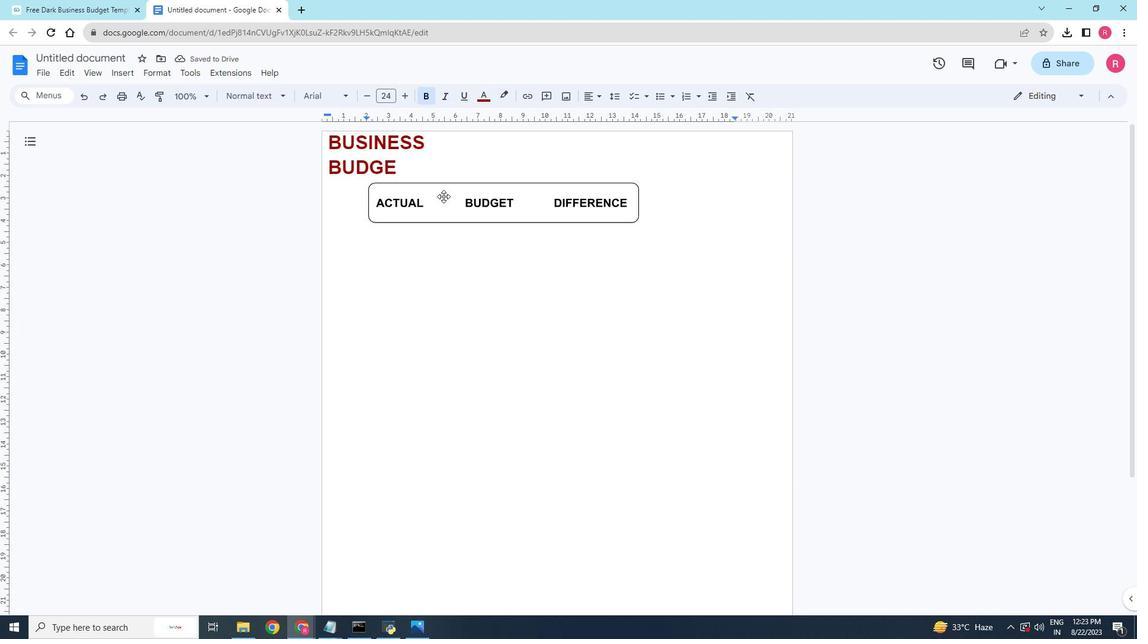 
Action: Mouse pressed left at (443, 196)
Screenshot: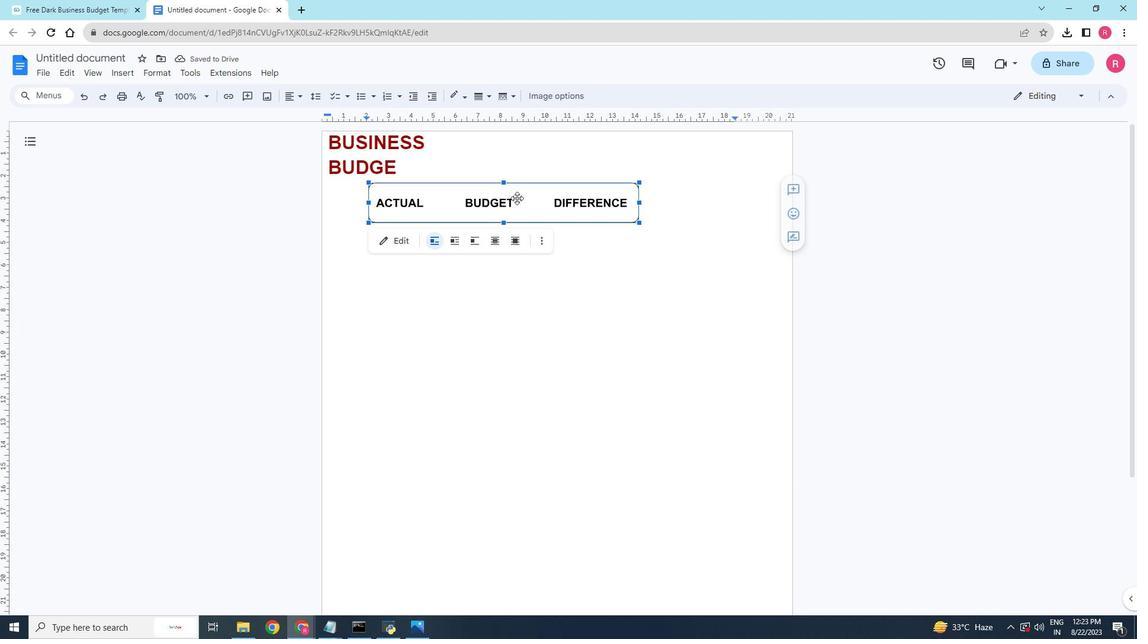 
Action: Mouse moved to (638, 203)
Screenshot: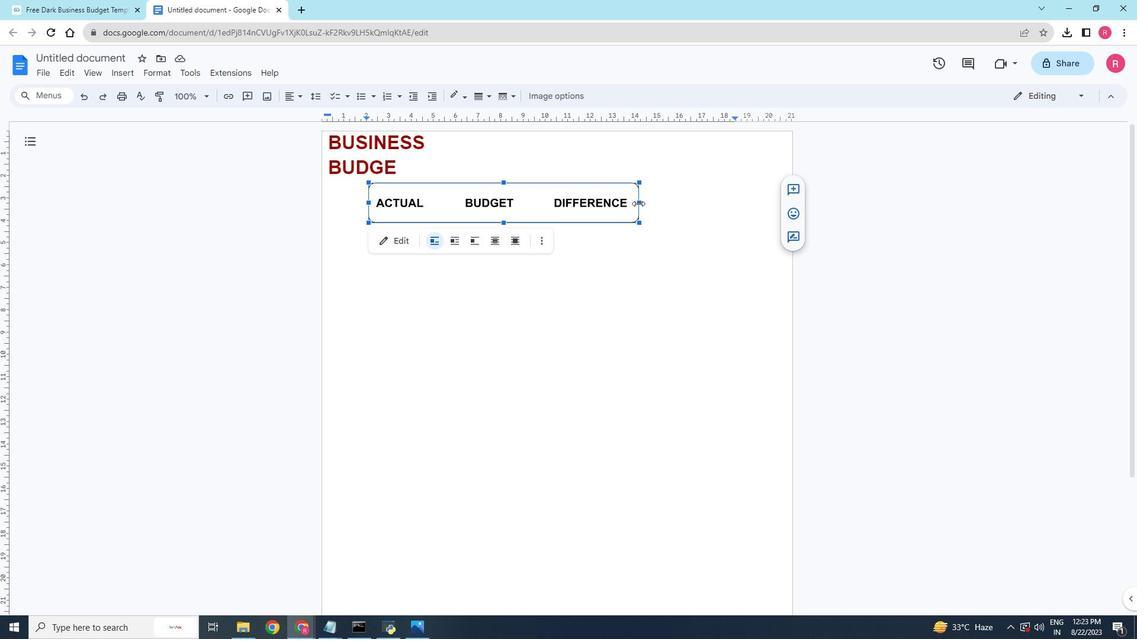 
Action: Mouse pressed left at (638, 203)
Screenshot: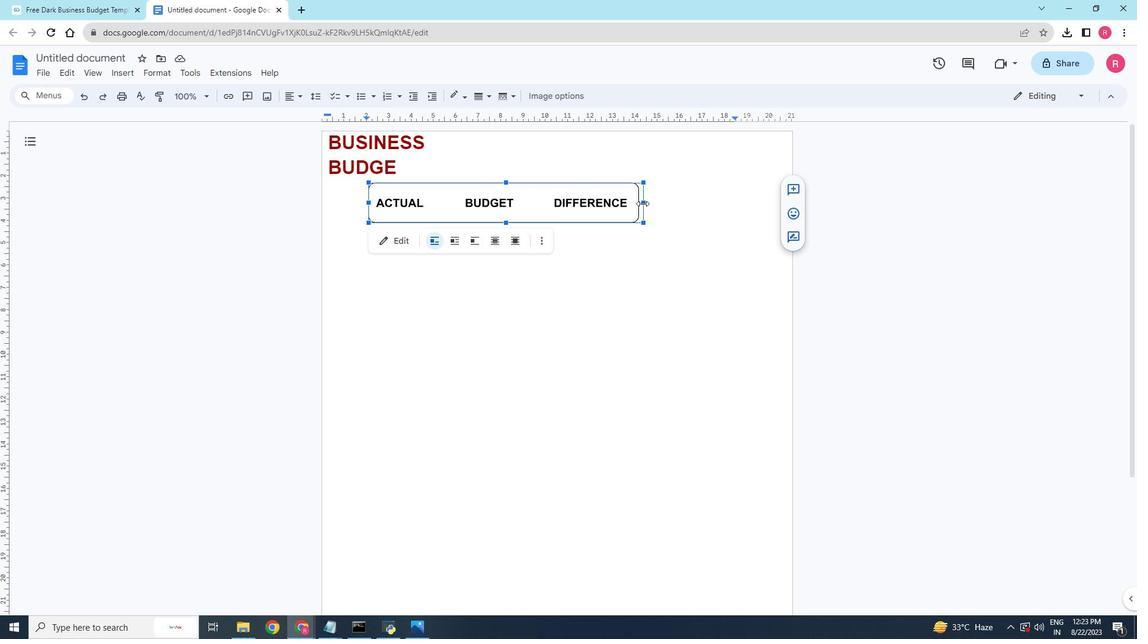 
Action: Mouse moved to (365, 203)
Screenshot: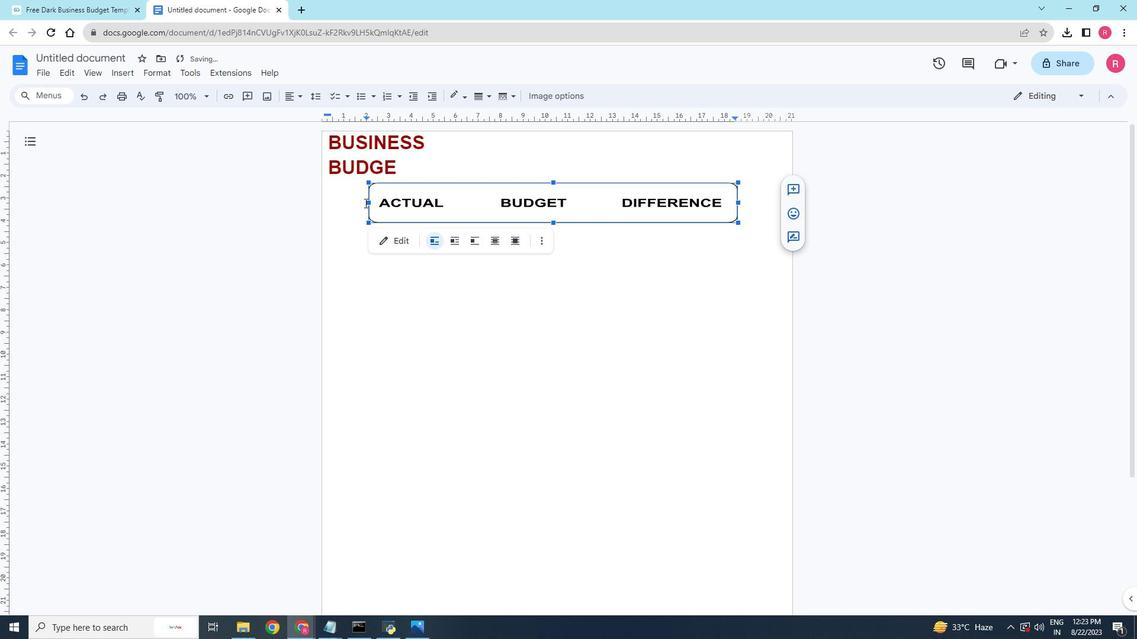 
Action: Mouse pressed left at (365, 203)
Screenshot: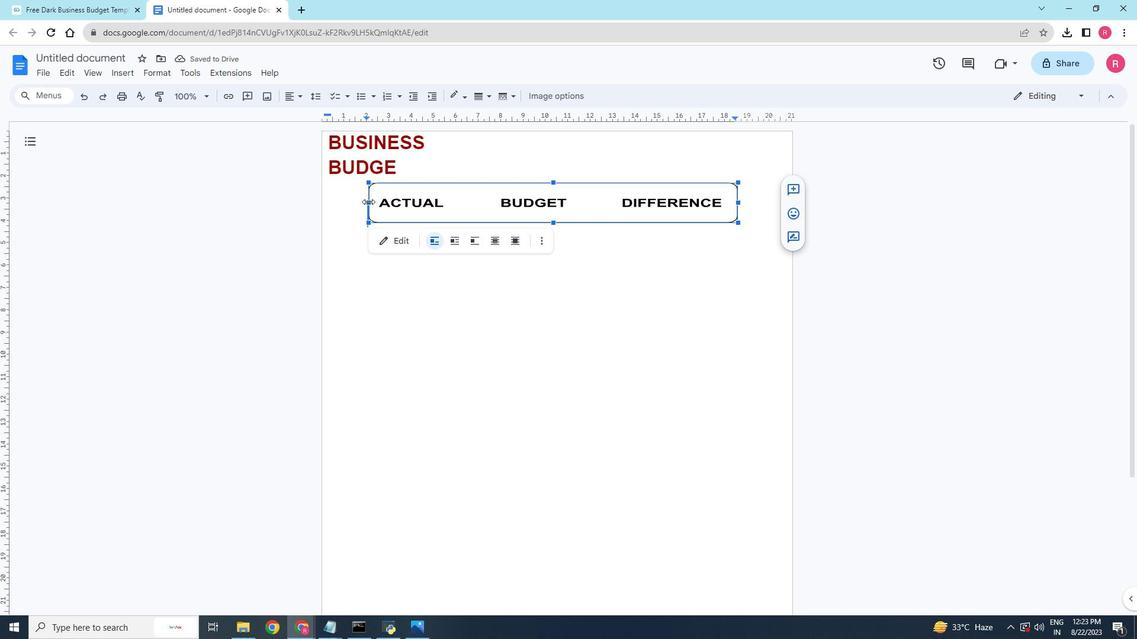 
Action: Mouse moved to (368, 202)
Screenshot: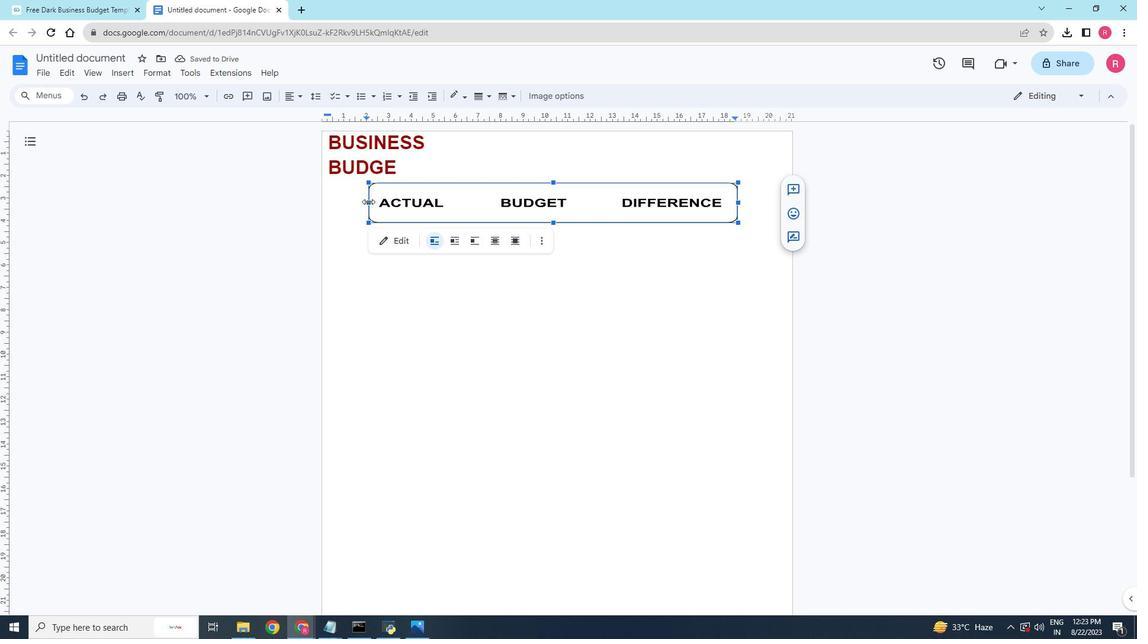 
Action: Mouse pressed left at (368, 202)
Screenshot: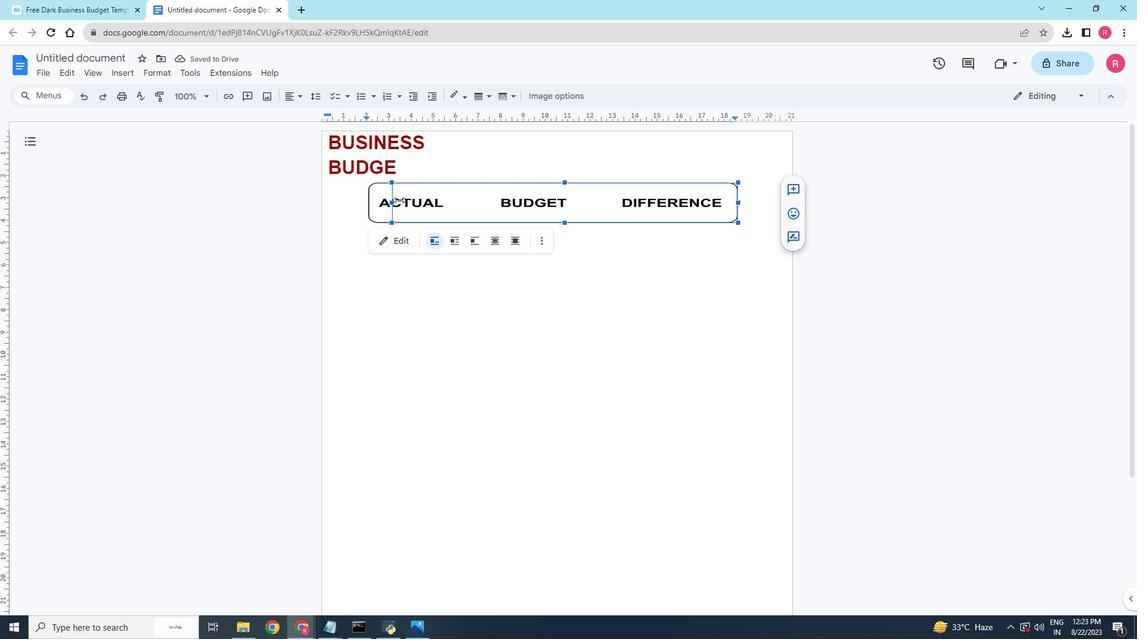 
Action: Mouse moved to (367, 118)
Screenshot: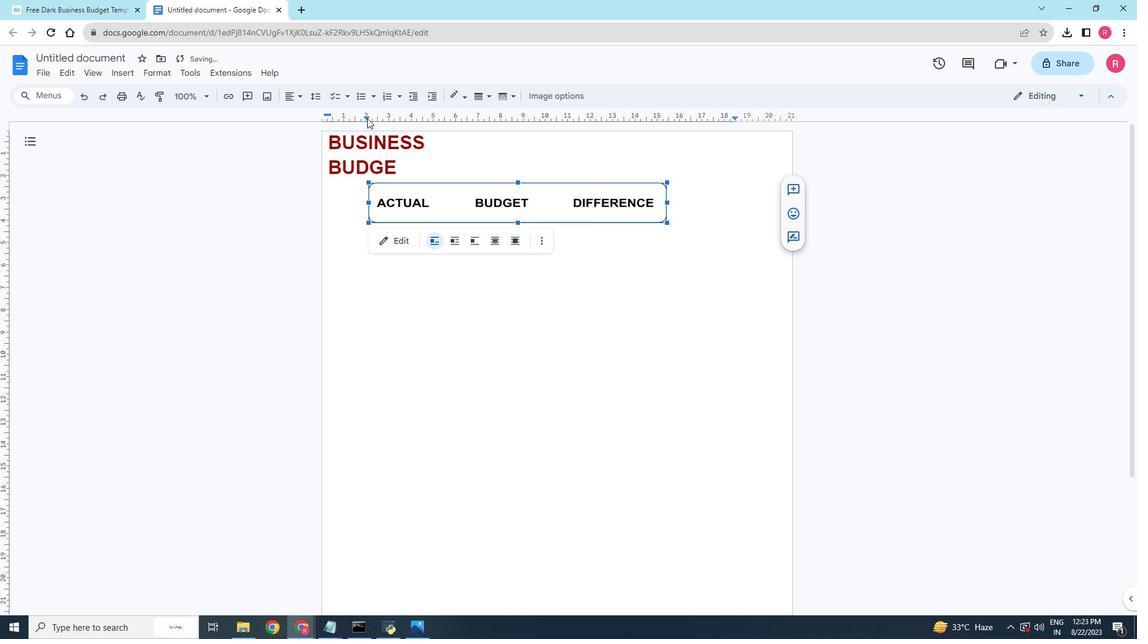 
Action: Mouse pressed left at (367, 118)
Screenshot: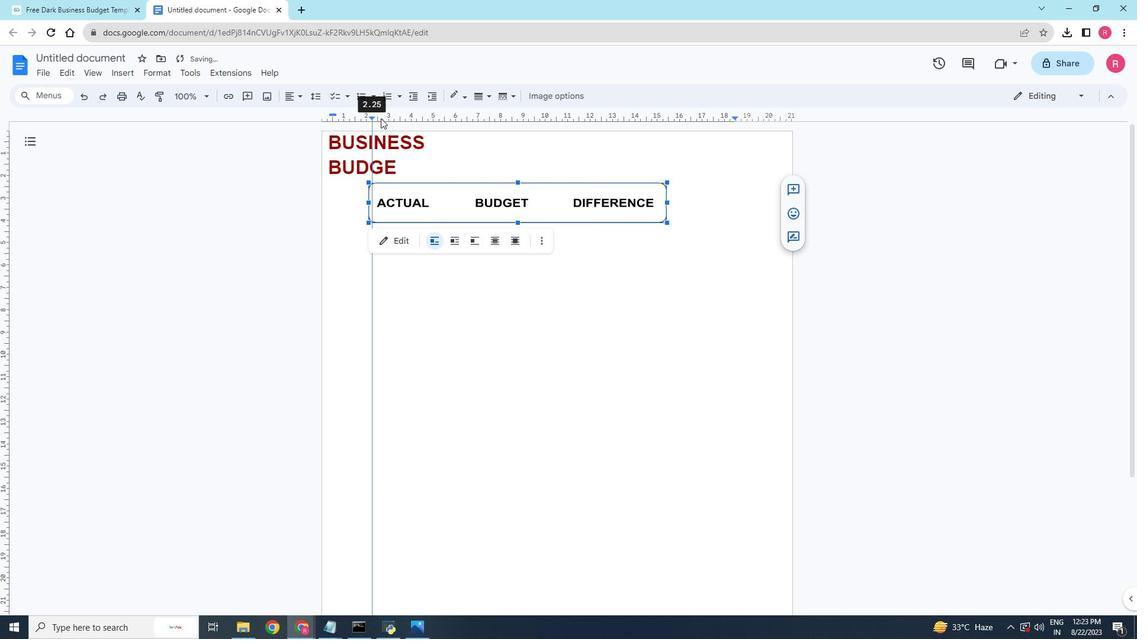 
Action: Mouse moved to (435, 172)
Screenshot: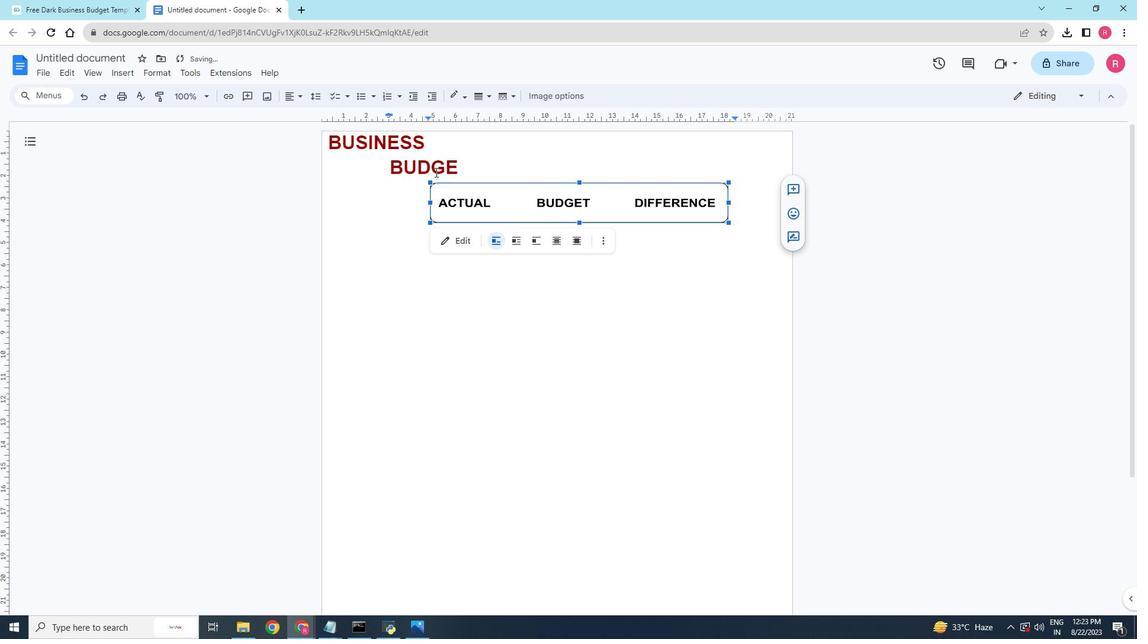 
Action: Mouse pressed left at (435, 172)
Screenshot: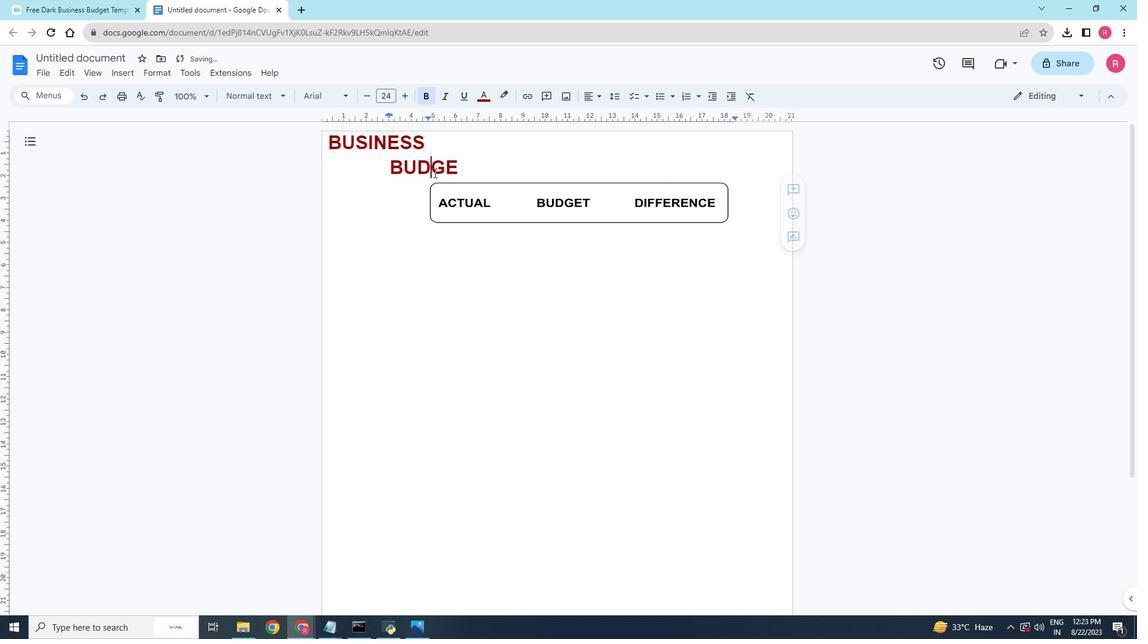 
Action: Mouse moved to (391, 166)
Screenshot: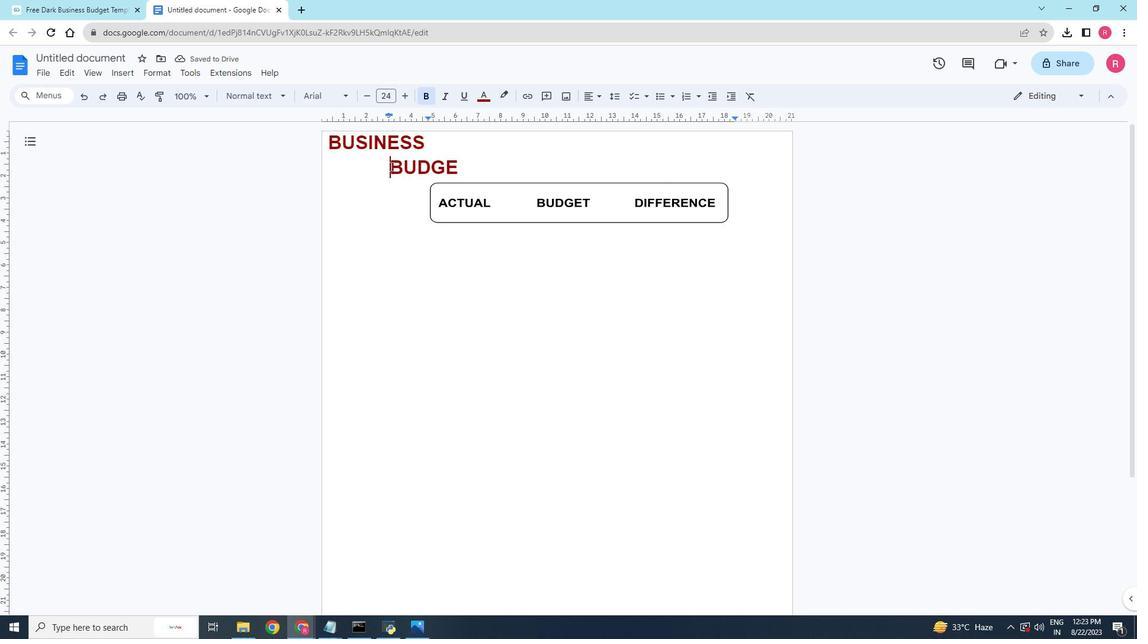 
Action: Mouse pressed left at (391, 166)
Screenshot: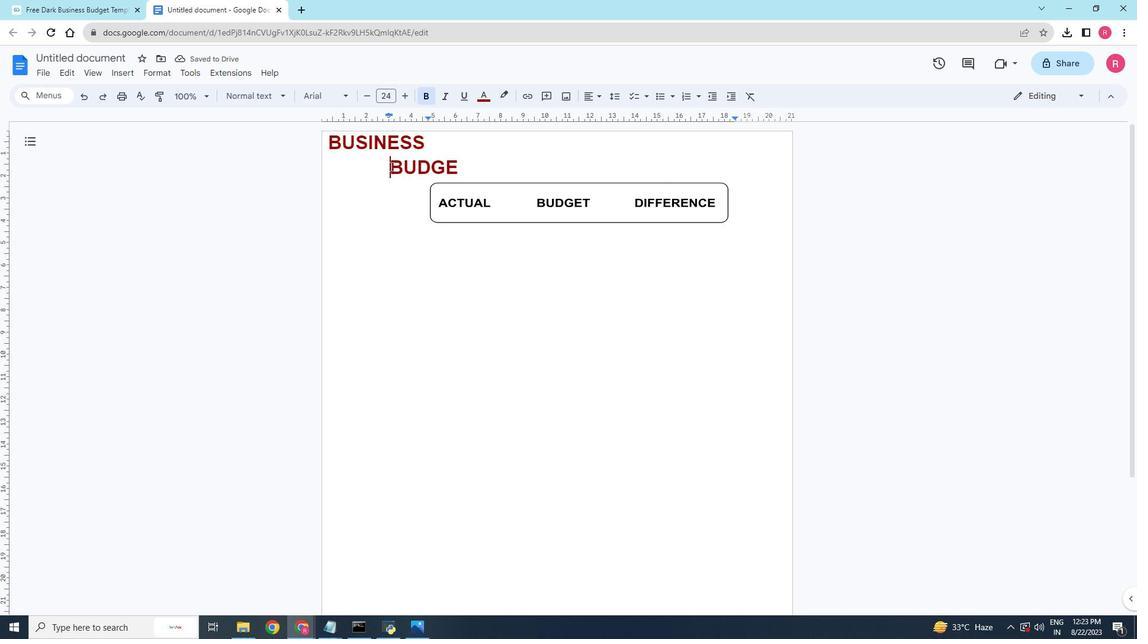 
Action: Mouse moved to (390, 166)
Screenshot: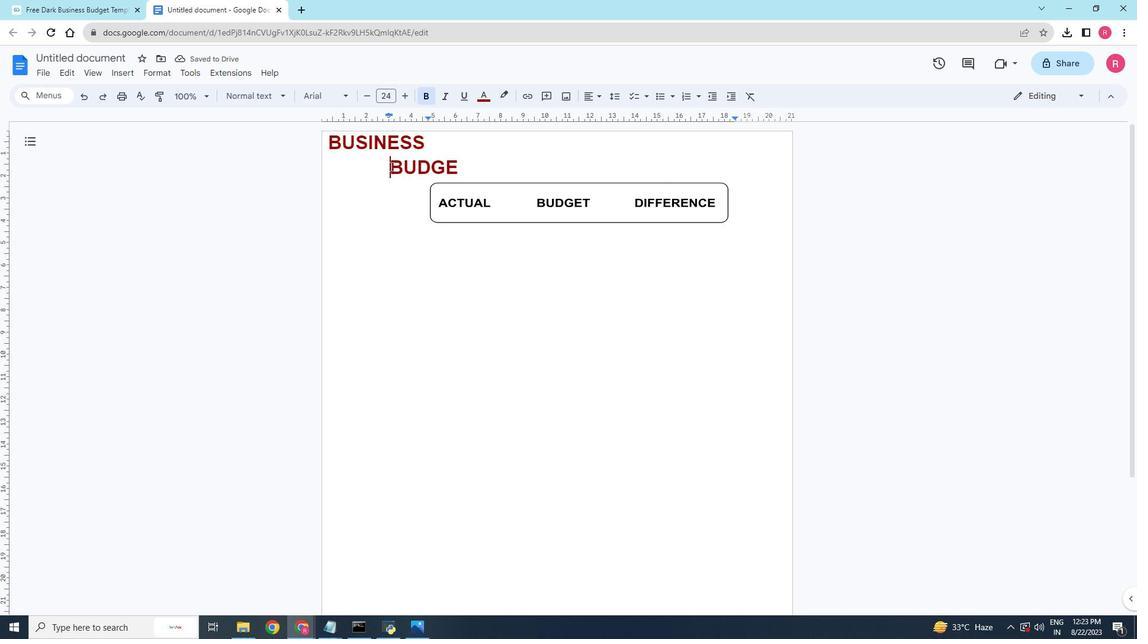 
Action: Key pressed <Key.backspace><Key.backspace>
Screenshot: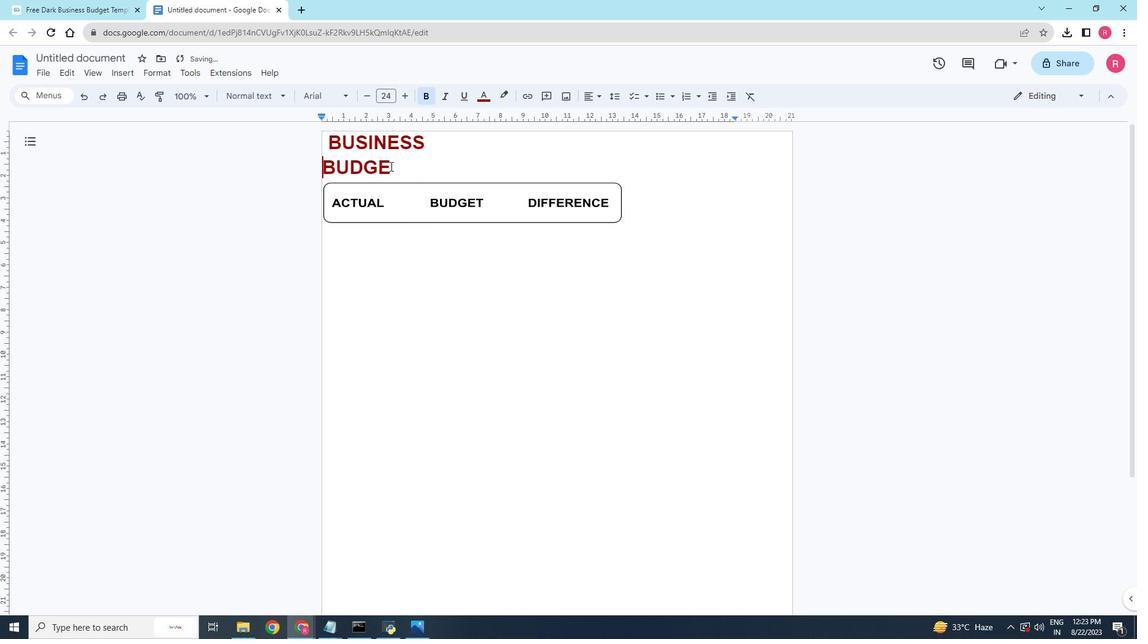 
Action: Mouse moved to (389, 167)
Screenshot: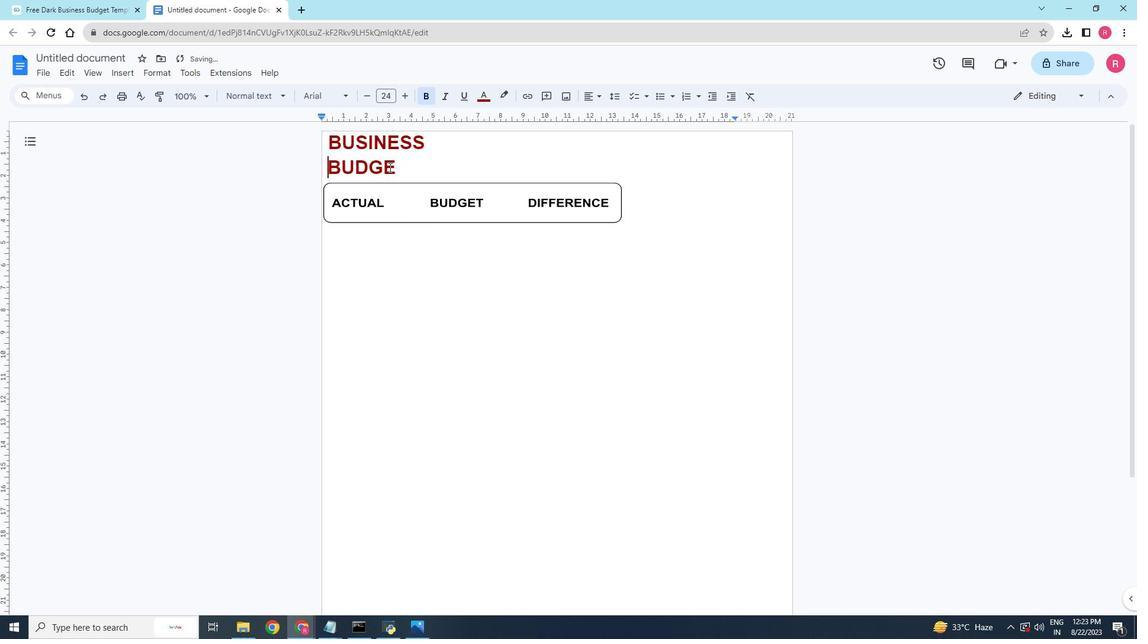 
Action: Key pressed <Key.space><Key.space>
Screenshot: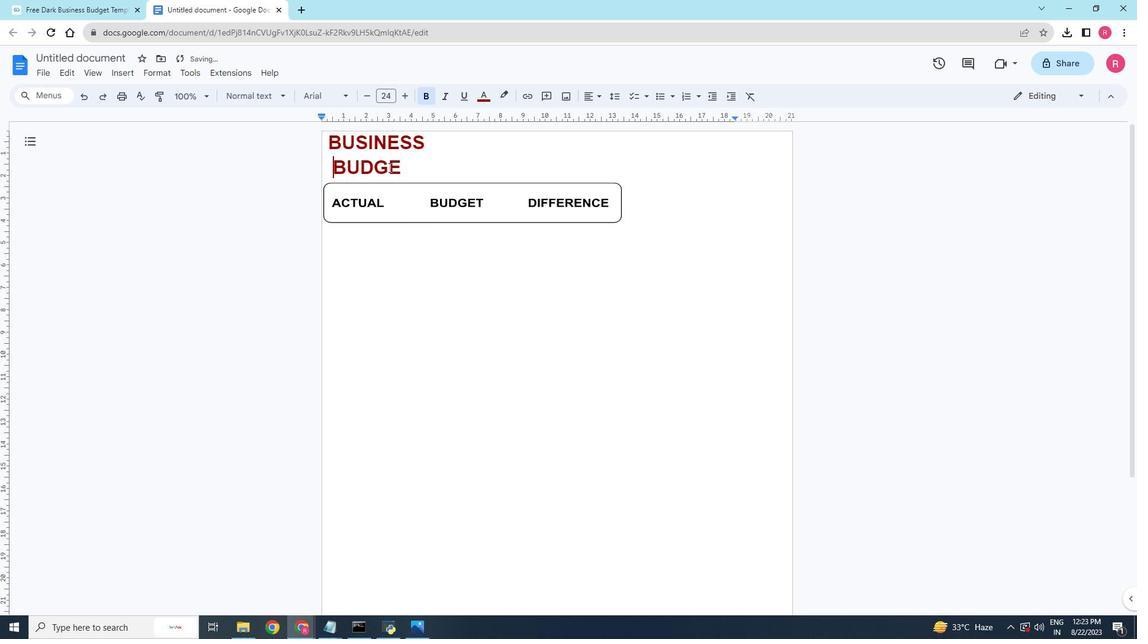 
Action: Mouse moved to (407, 168)
Screenshot: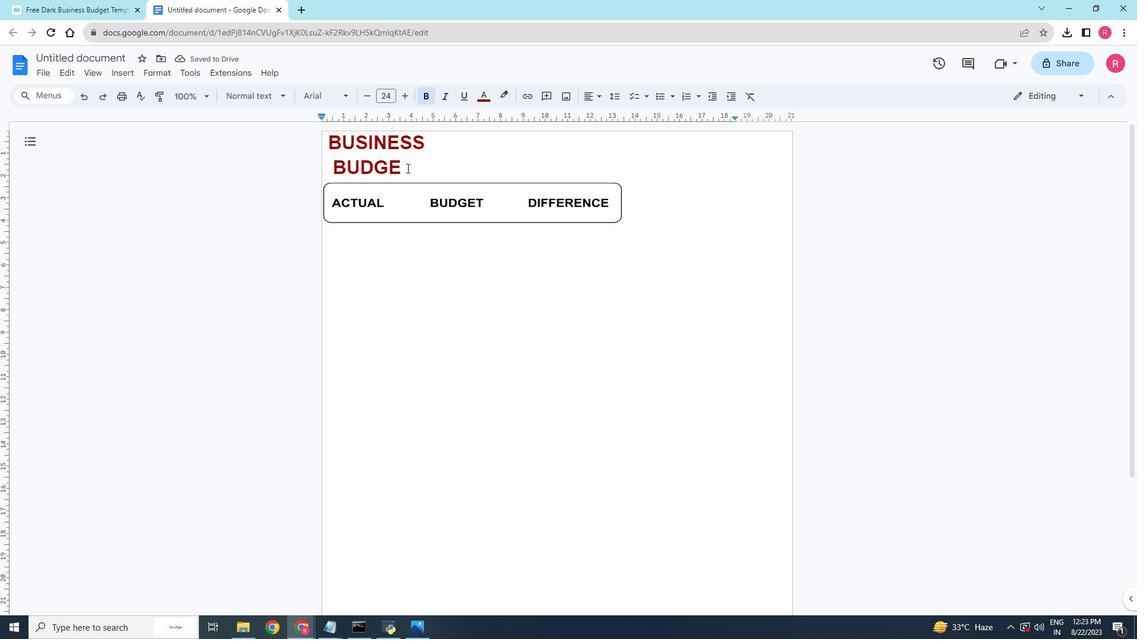 
Action: Mouse pressed left at (407, 168)
Screenshot: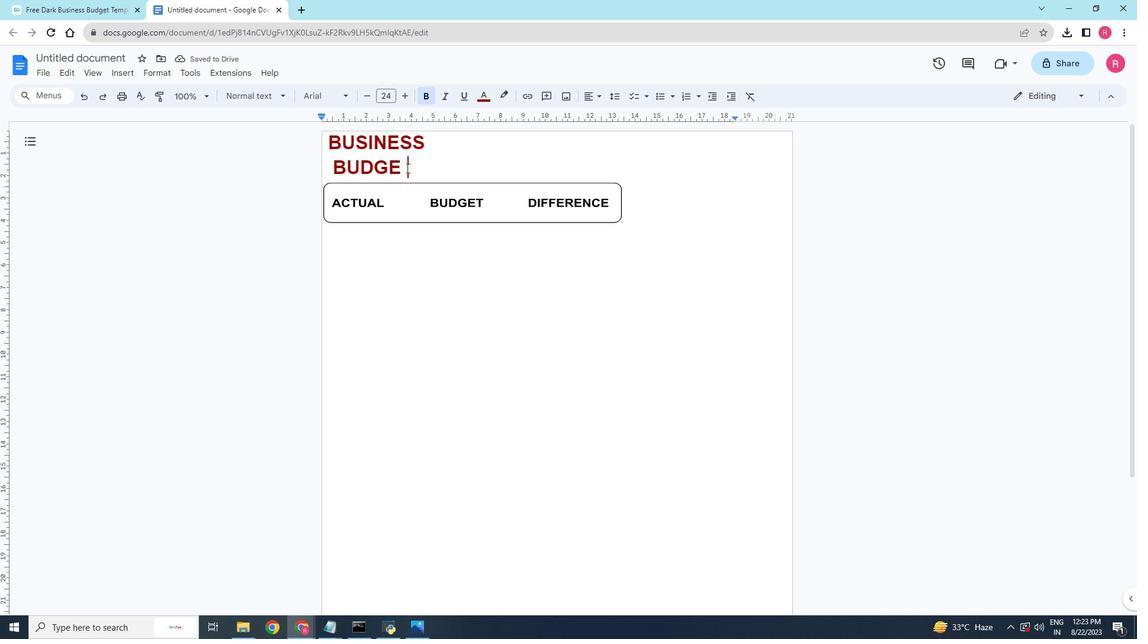 
Action: Mouse moved to (409, 167)
Screenshot: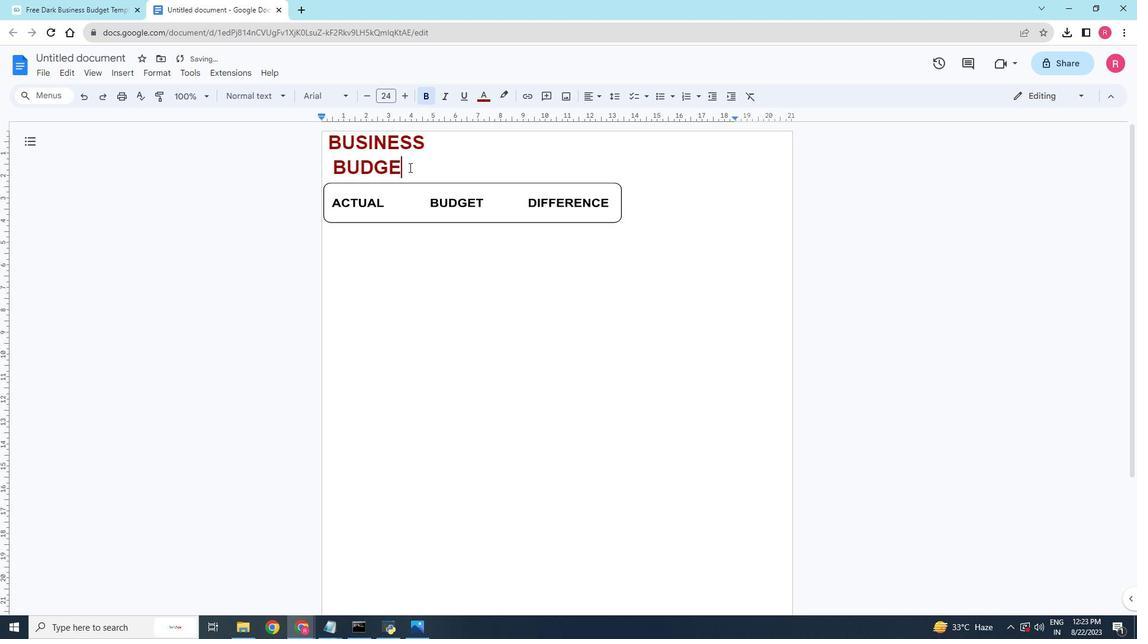 
Action: Key pressed <Key.backspace><Key.backspace><Key.backspace><Key.backspace>ctrl+Z<'\x1a'>
Screenshot: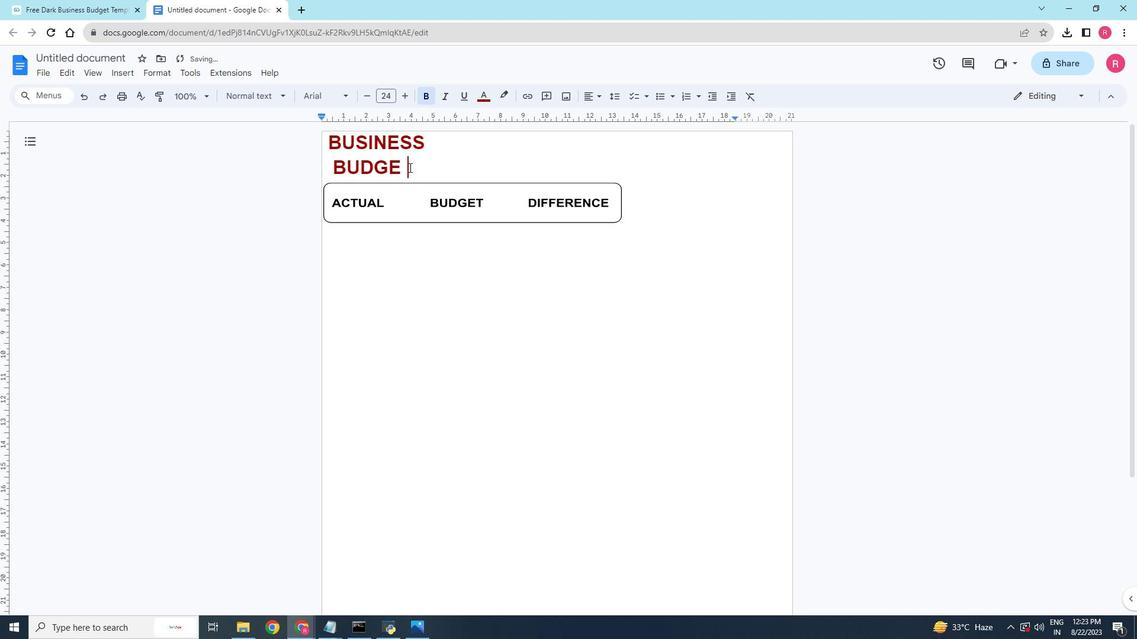 
Action: Mouse moved to (409, 167)
Screenshot: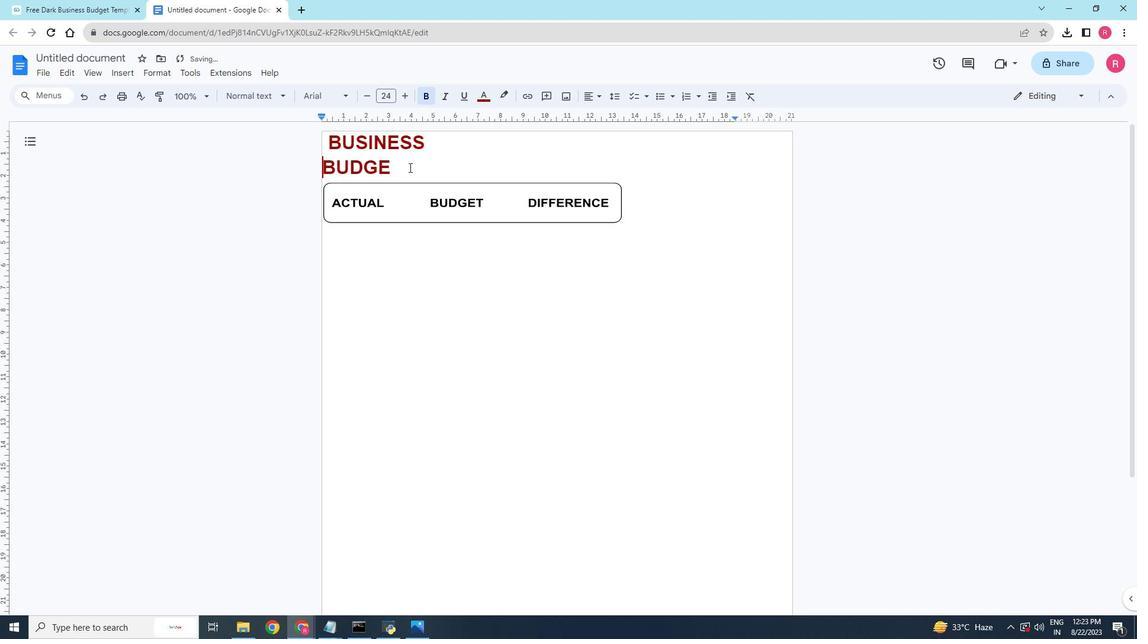
Action: Key pressed <'\x1a'><'\x1a'>
Screenshot: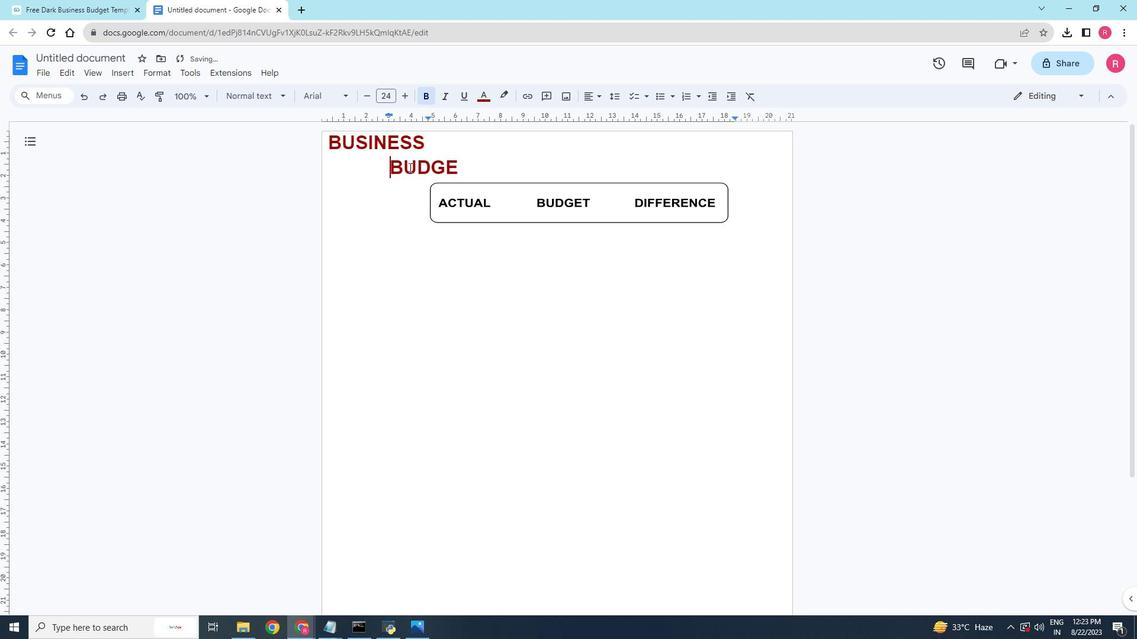 
Action: Mouse moved to (462, 175)
Screenshot: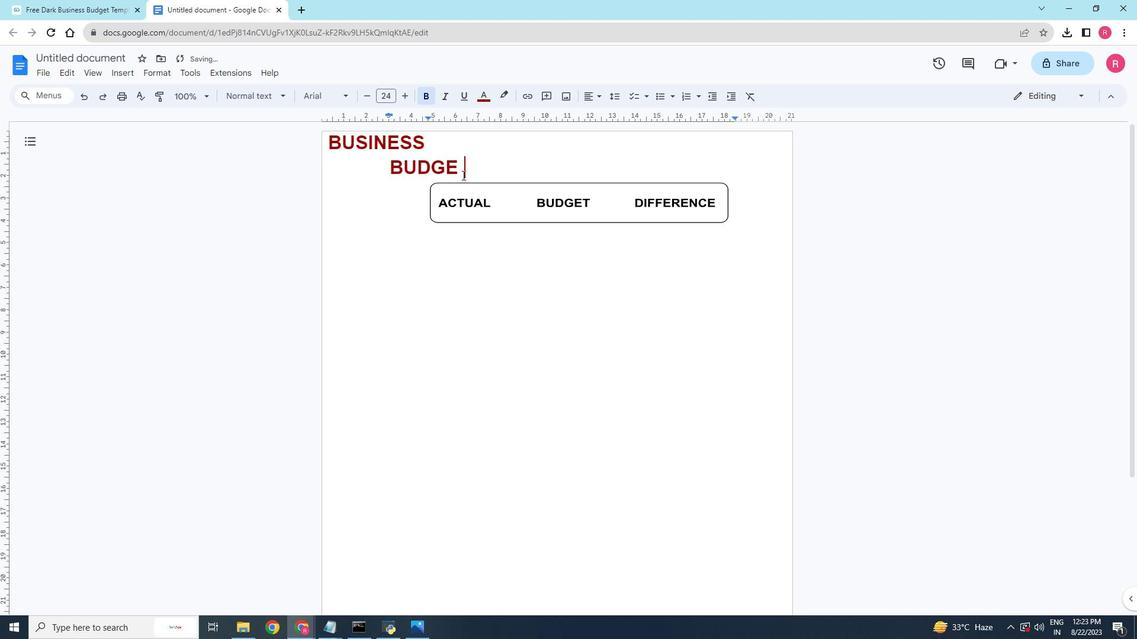 
Action: Mouse pressed left at (462, 175)
Screenshot: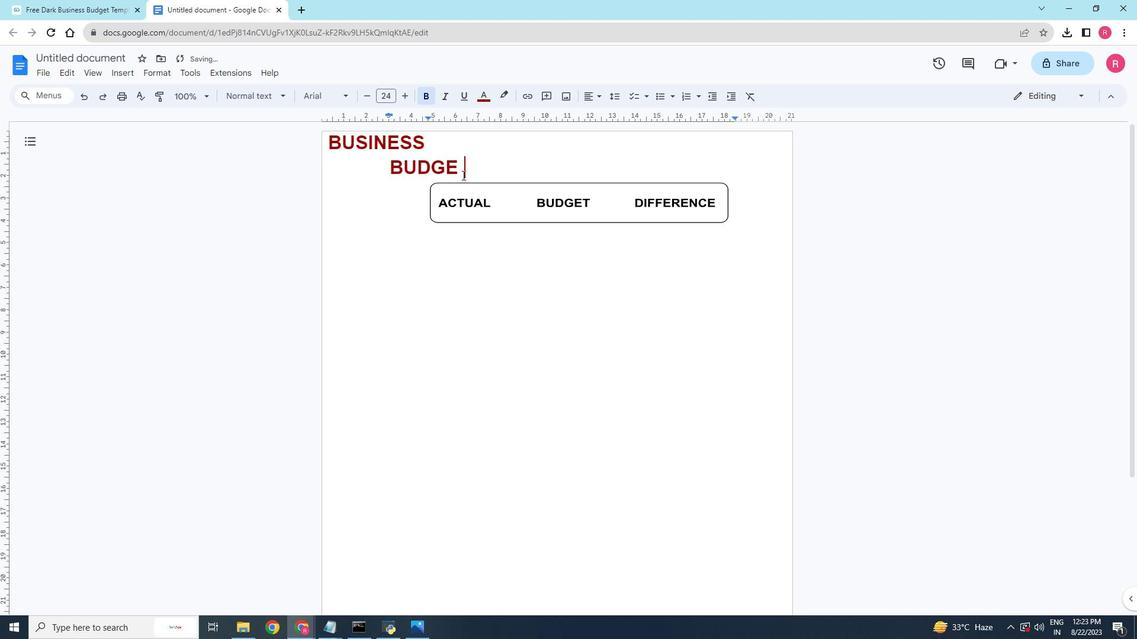 
Action: Mouse moved to (459, 171)
Screenshot: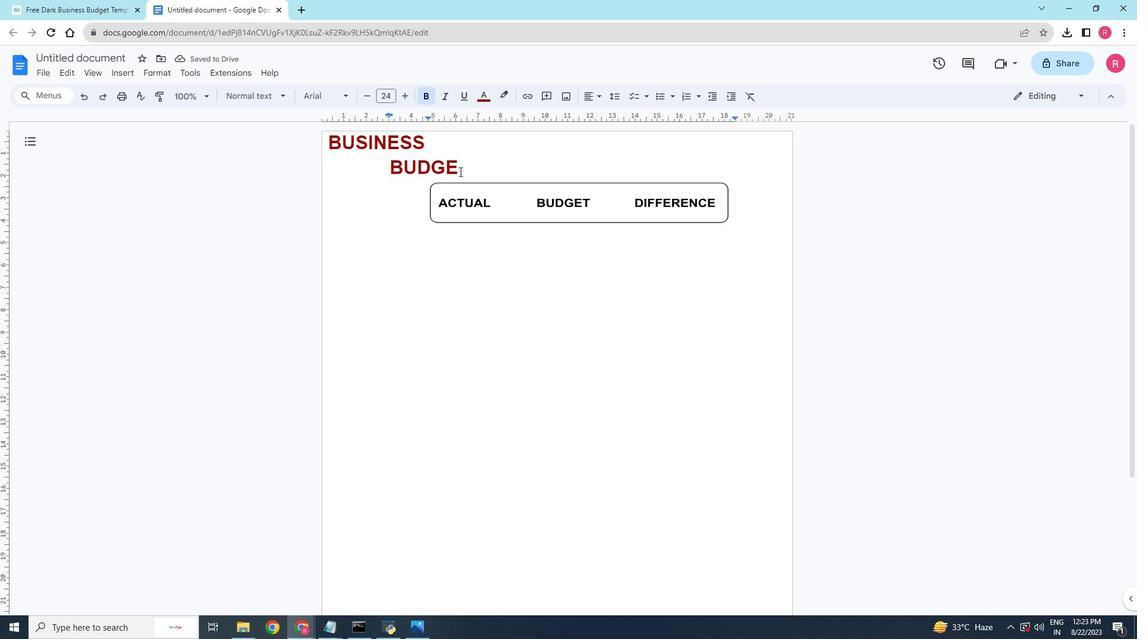 
Action: Key pressed <Key.backspace><Key.backspace><Key.backspace><Key.backspace><Key.backspace><Key.backspace><Key.backspace><Key.backspace>ctrl+Z<Key.backspace><Key.backspace><Key.backspace><Key.backspace><Key.backspace>
Screenshot: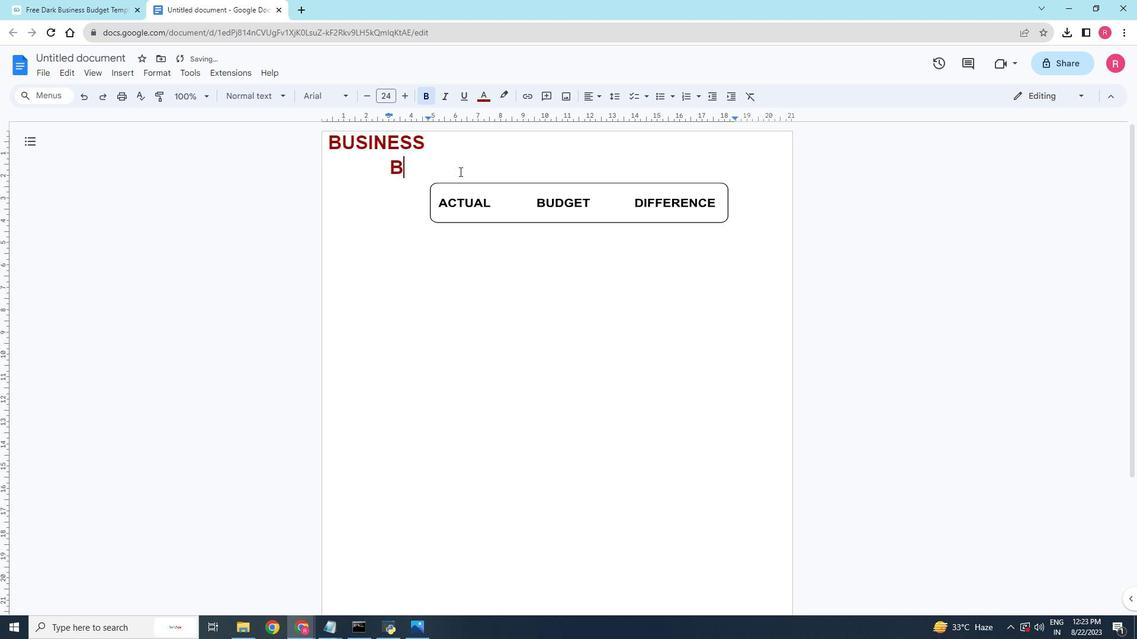 
Action: Mouse moved to (412, 190)
Screenshot: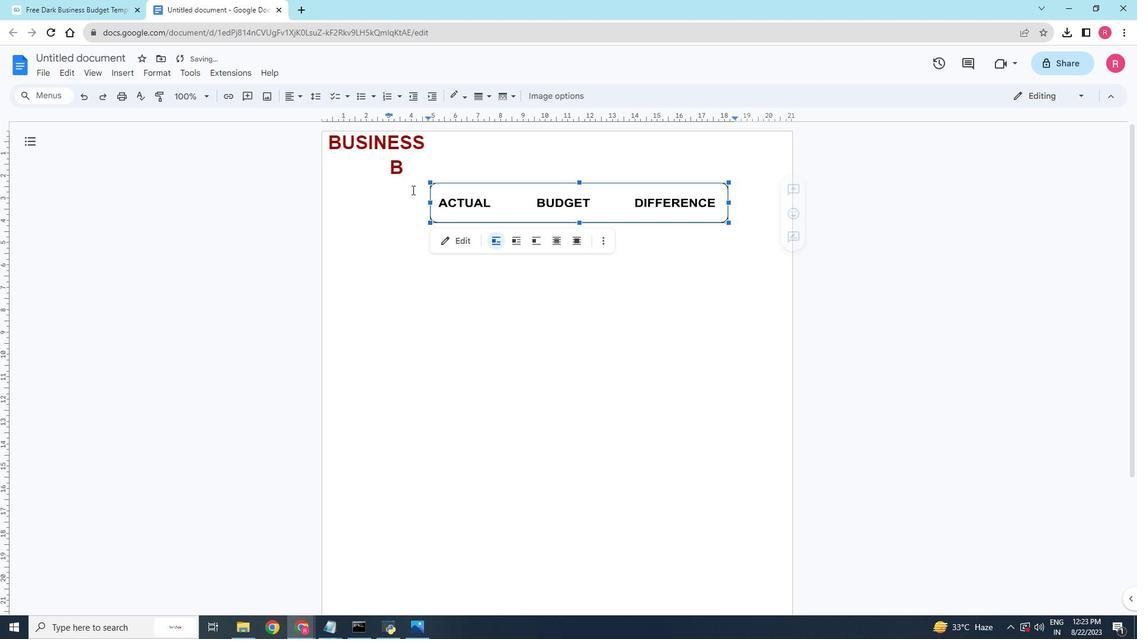 
Action: Mouse pressed left at (412, 190)
Screenshot: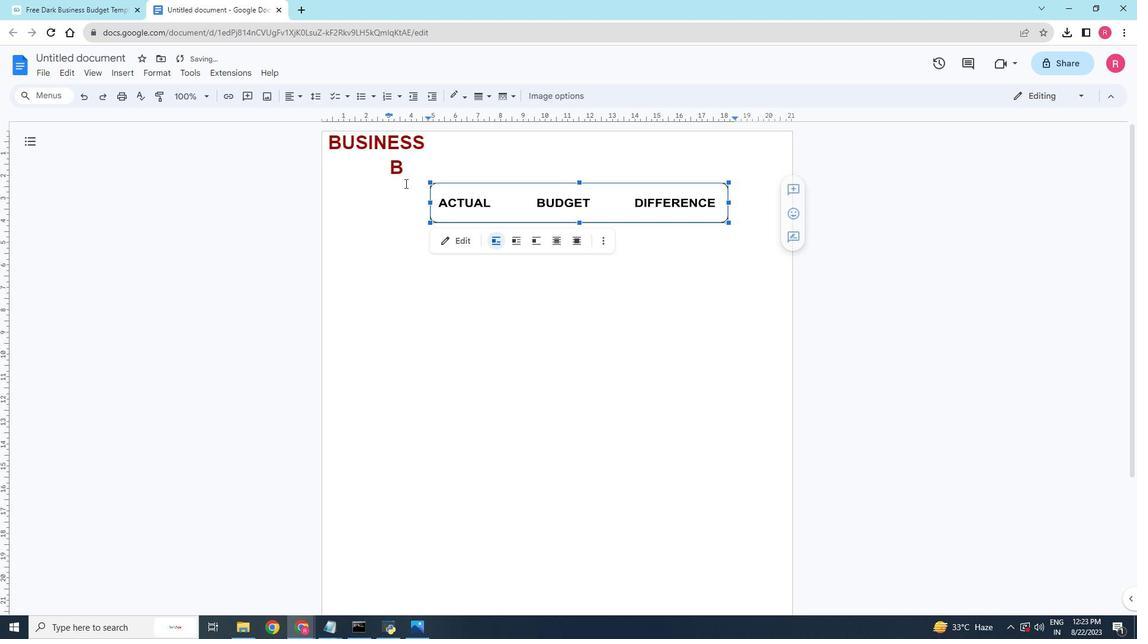 
Action: Mouse moved to (398, 165)
Screenshot: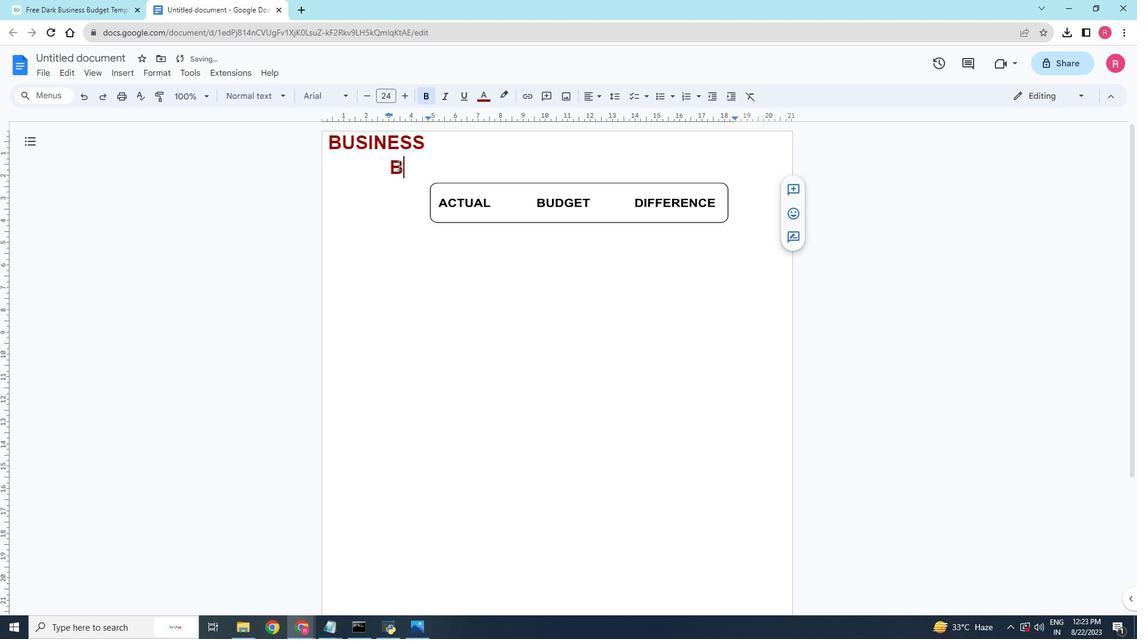 
Action: Mouse pressed left at (398, 165)
Screenshot: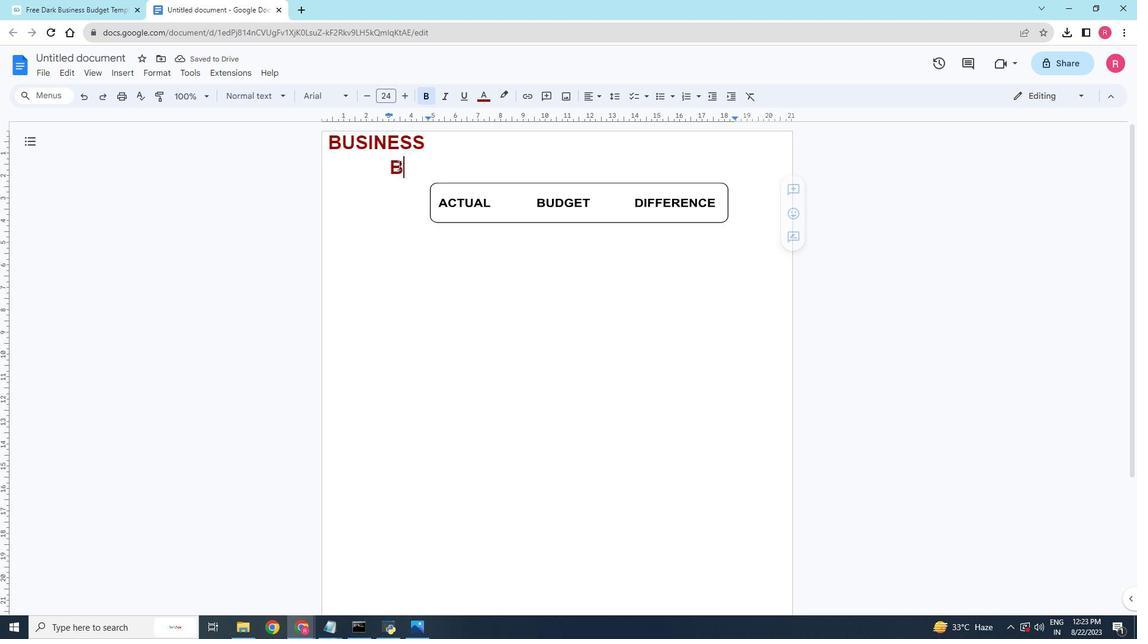 
Action: Mouse moved to (398, 171)
Screenshot: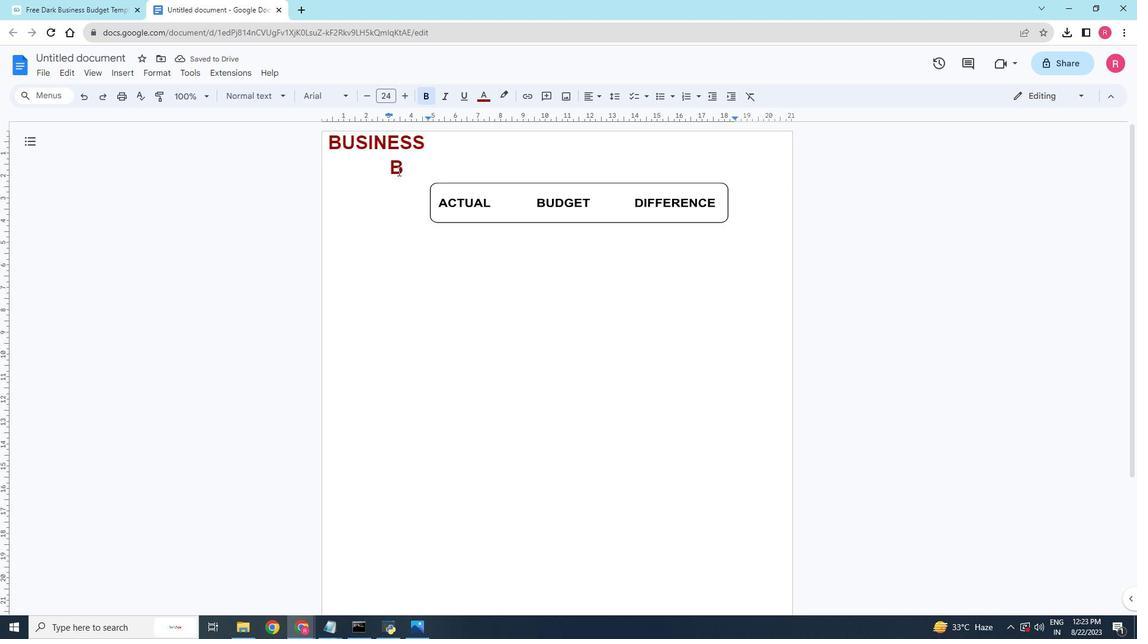 
Action: Key pressed <Key.backspace>
Screenshot: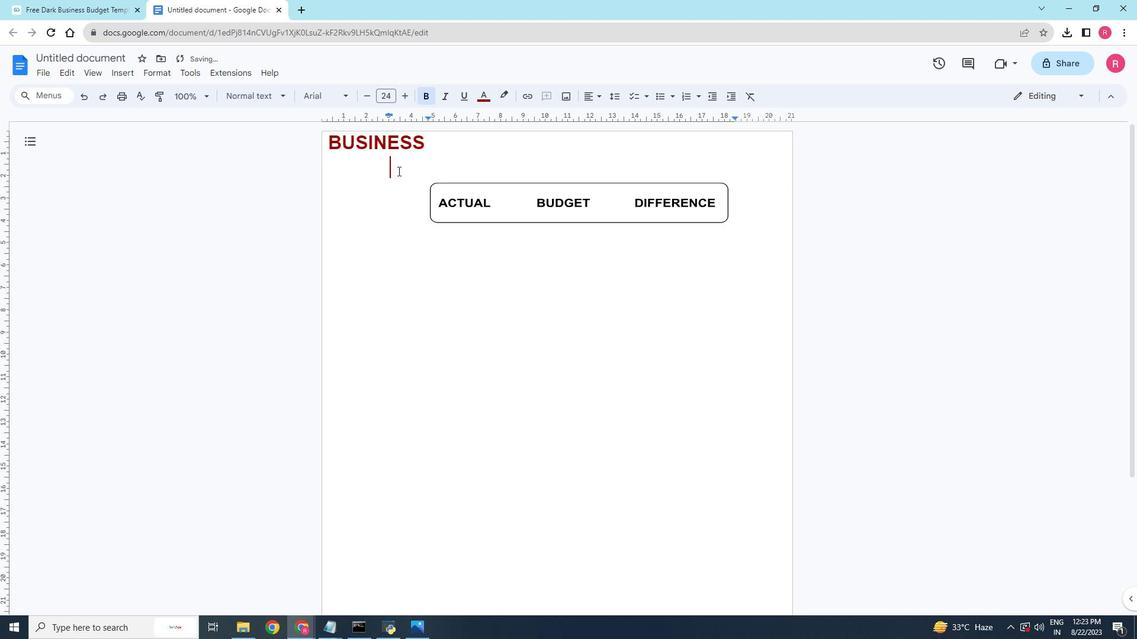
Action: Mouse moved to (341, 173)
Screenshot: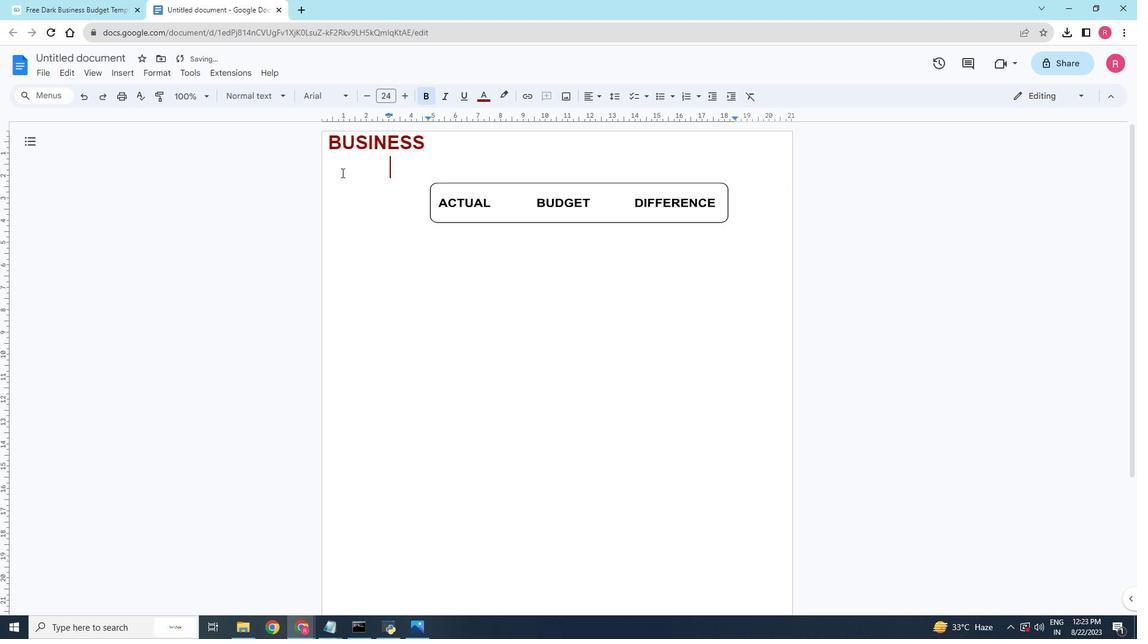 
Action: Mouse pressed left at (341, 173)
Screenshot: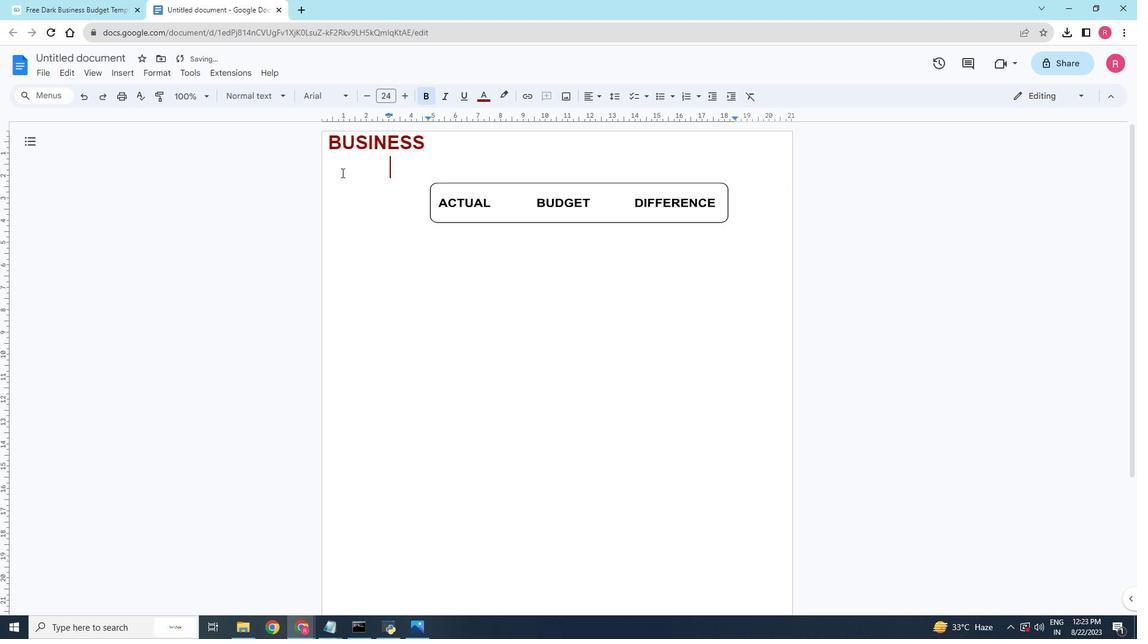 
Action: Mouse moved to (333, 167)
Screenshot: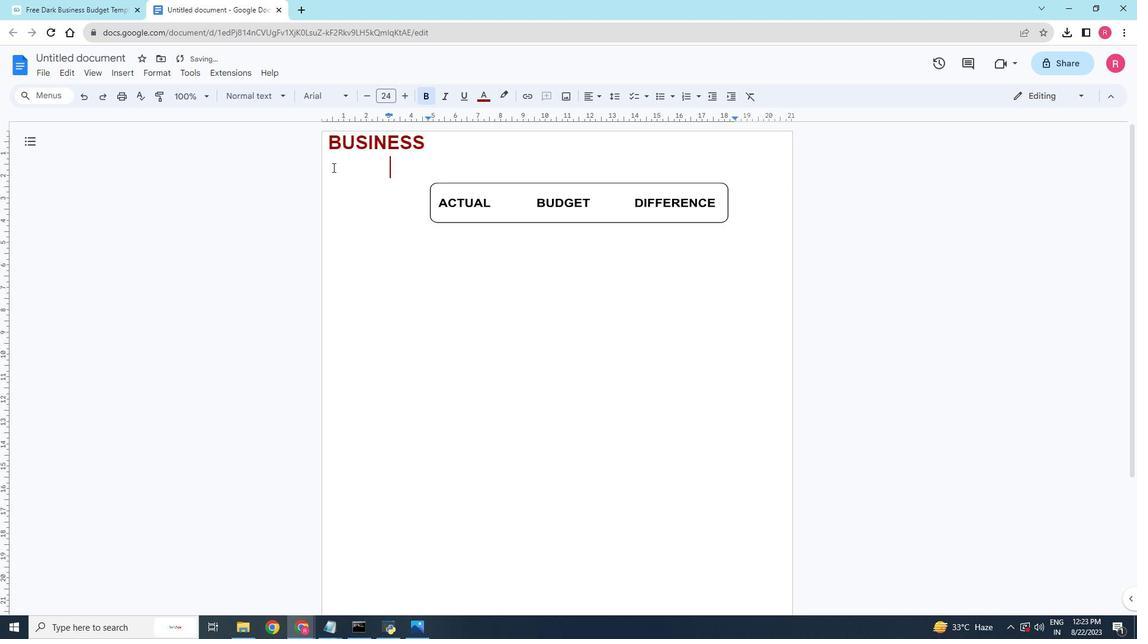 
Action: Mouse pressed left at (333, 167)
Screenshot: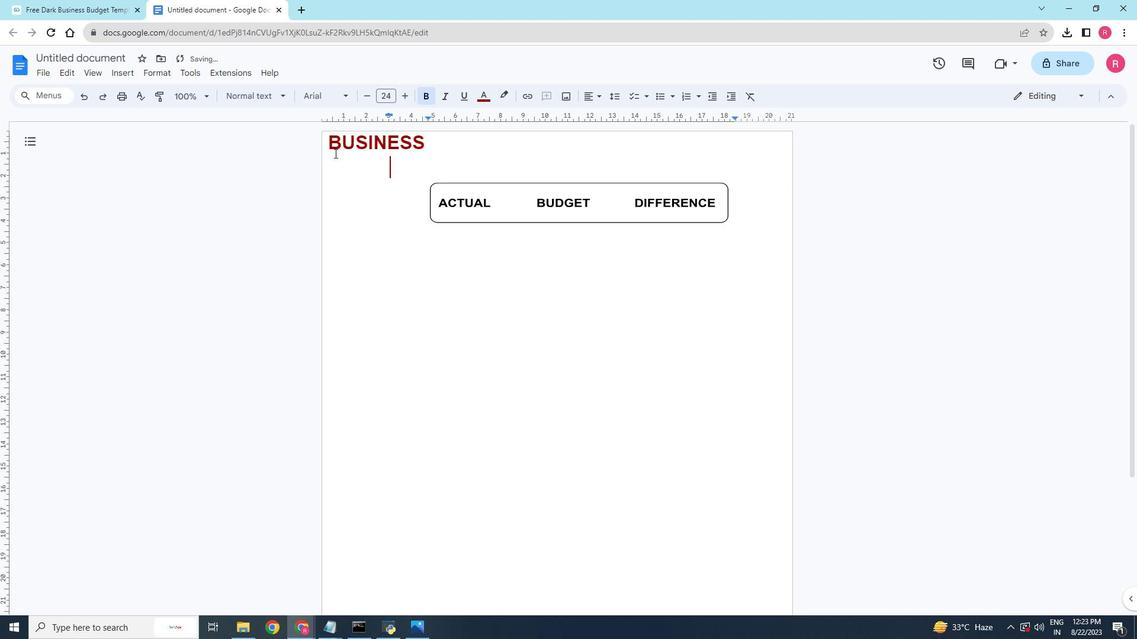 
Action: Mouse moved to (387, 114)
Screenshot: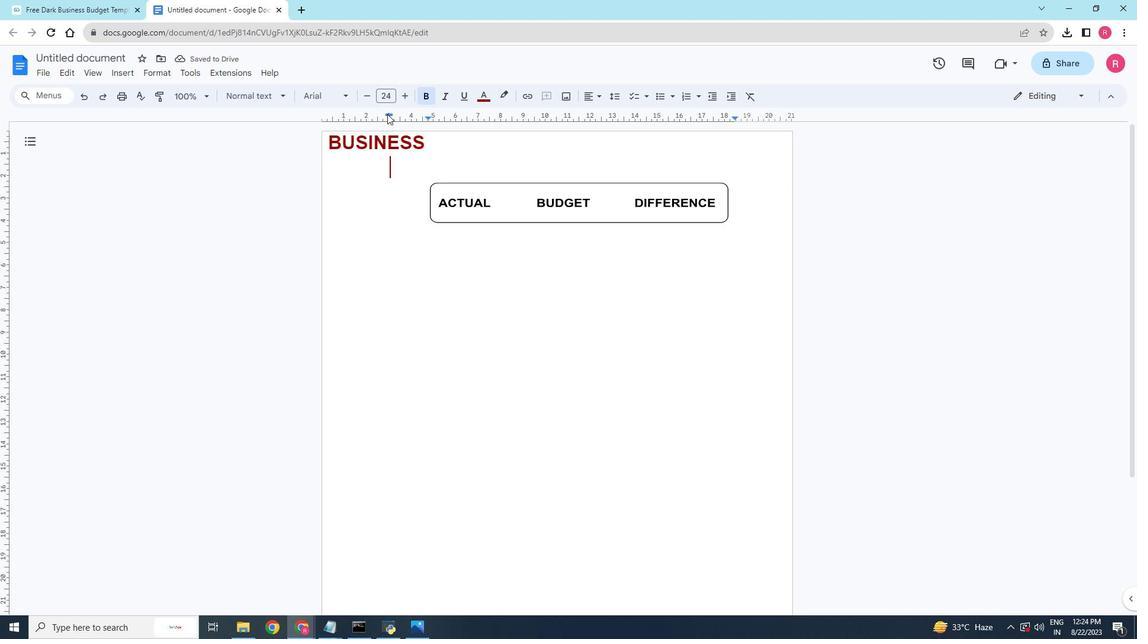 
Action: Mouse pressed left at (387, 114)
Screenshot: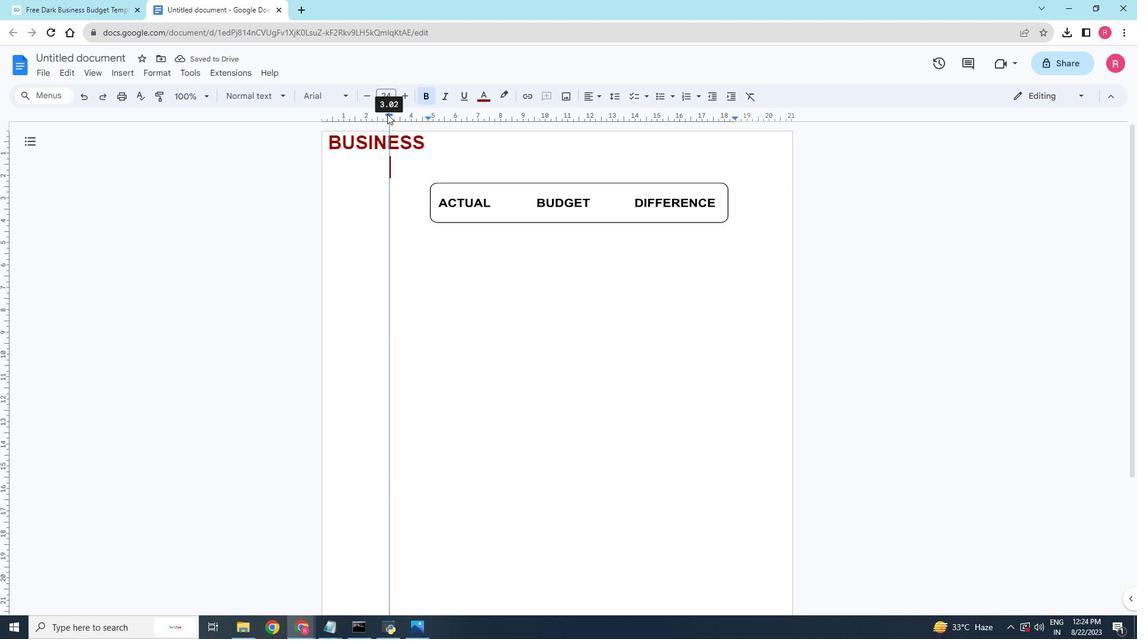 
Action: Mouse moved to (346, 165)
Screenshot: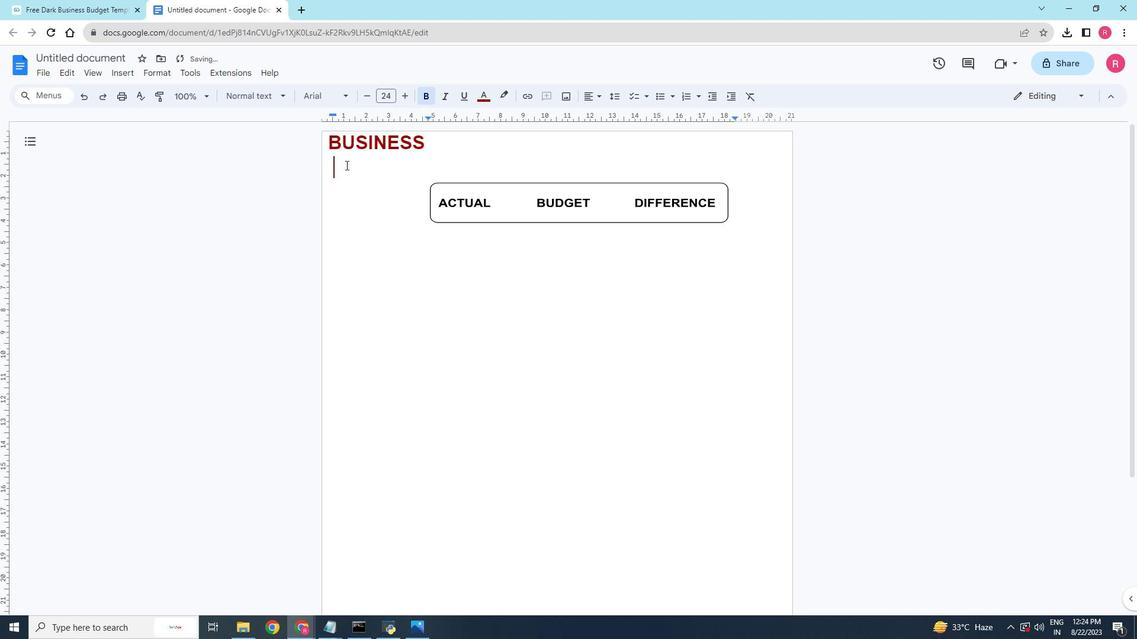 
Action: Key pressed B<Key.backspace><Key.backspace>ctrl+Z
Screenshot: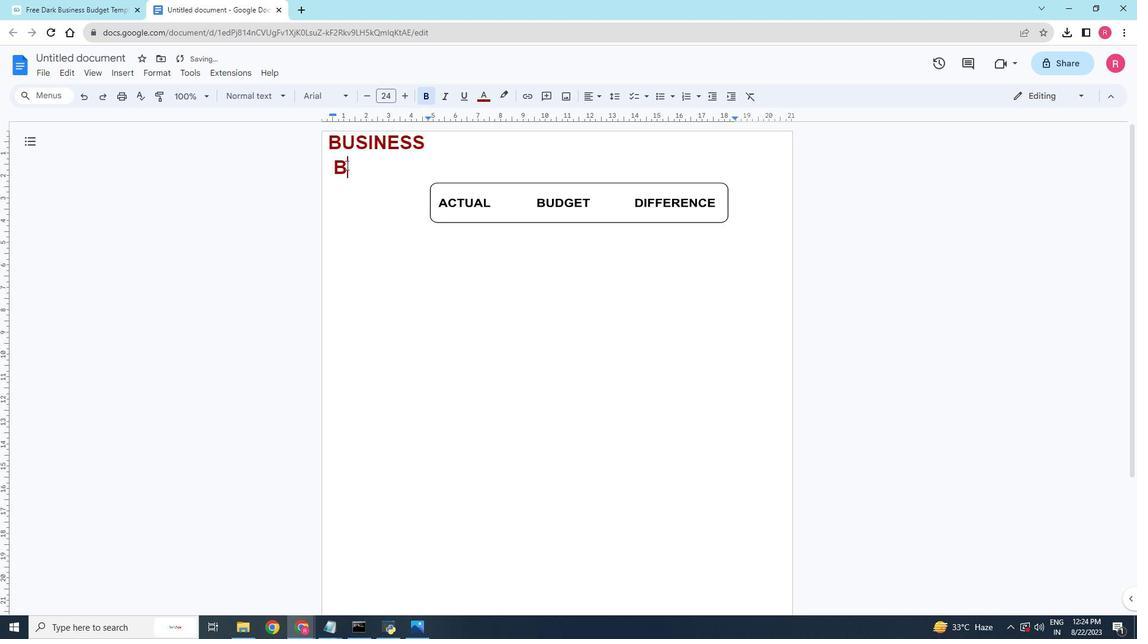 
Action: Mouse moved to (331, 115)
Screenshot: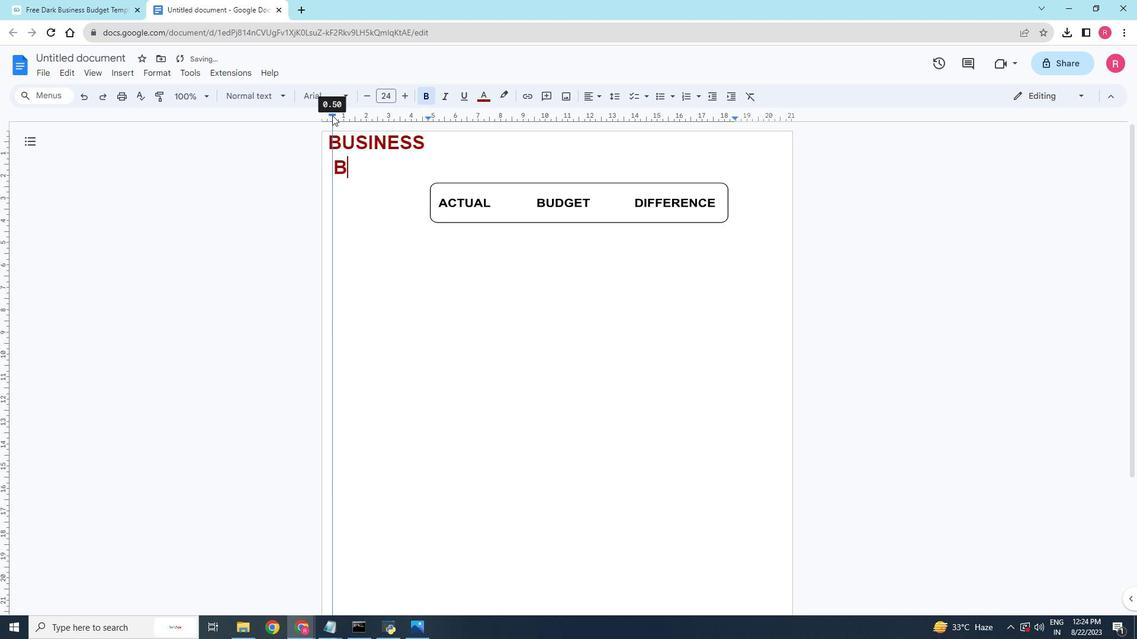 
Action: Mouse pressed left at (331, 115)
Screenshot: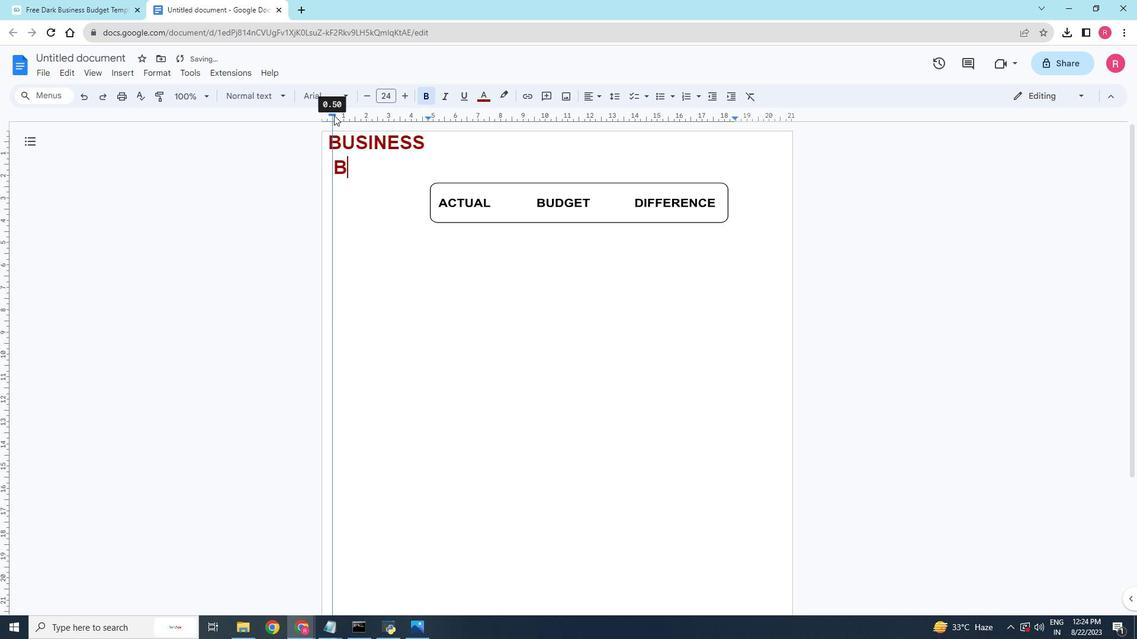 
Action: Mouse moved to (349, 168)
Screenshot: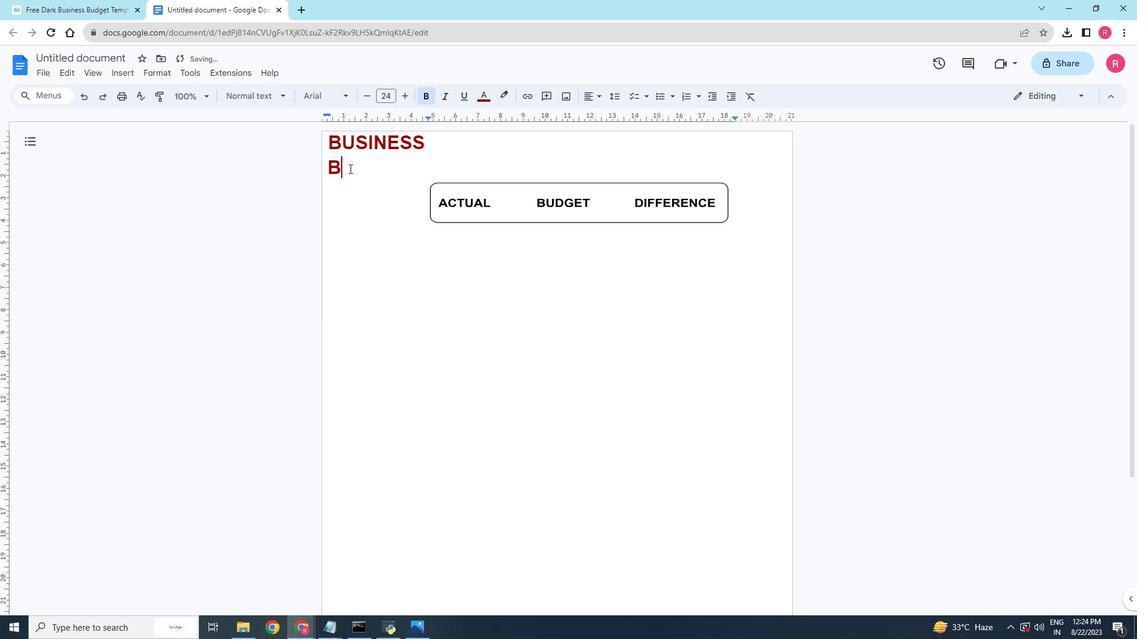 
Action: Mouse pressed left at (349, 168)
Screenshot: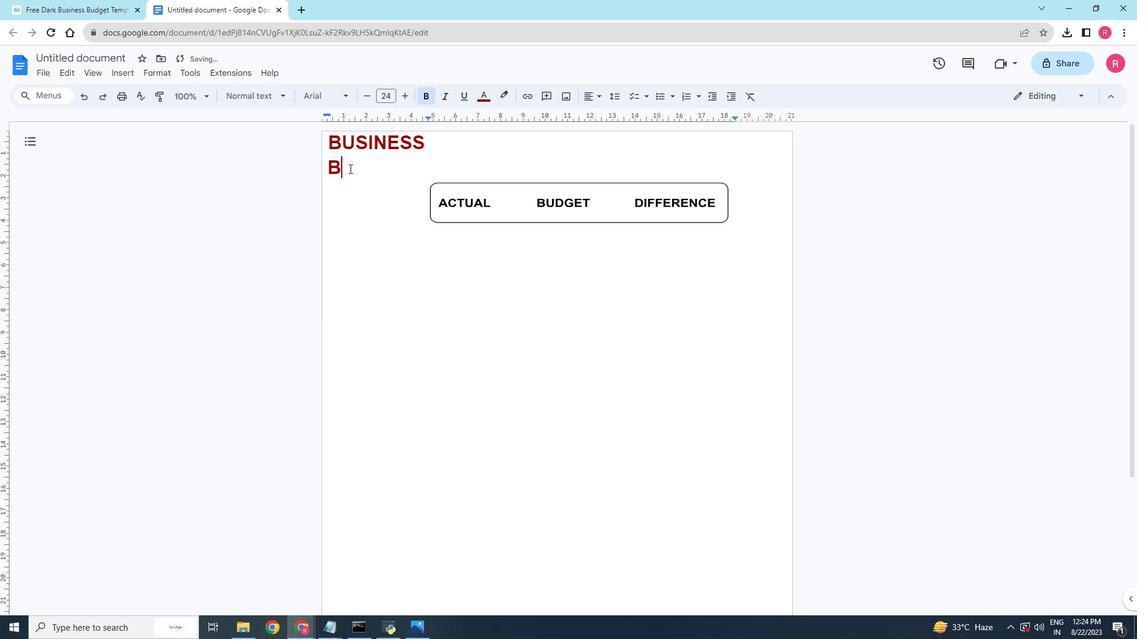 
Action: Key pressed UDGET
Screenshot: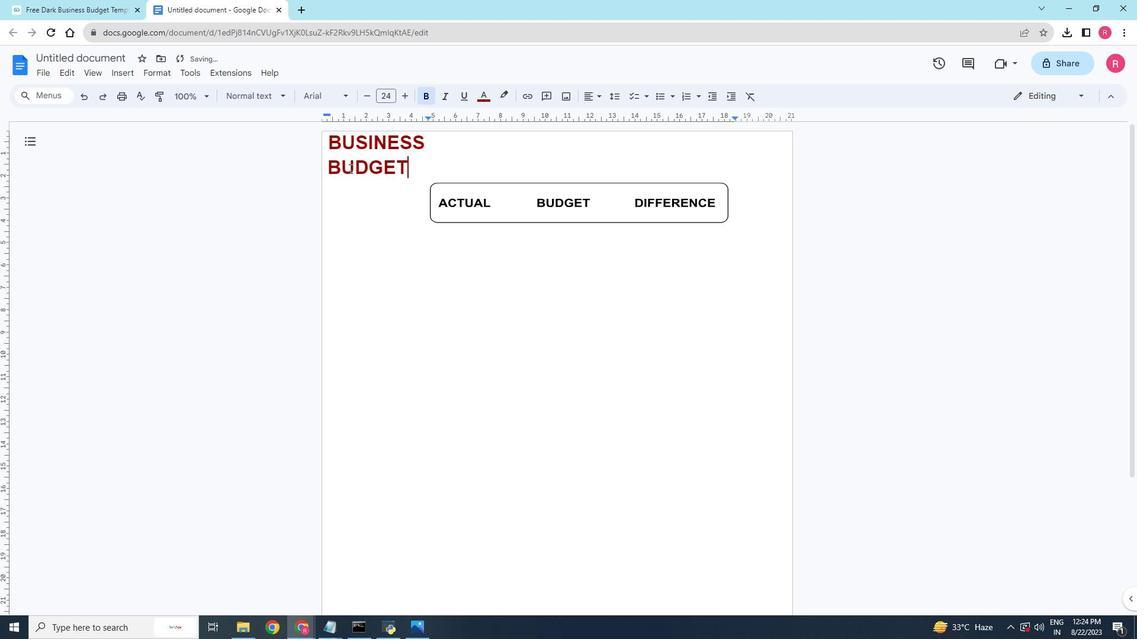 
Action: Mouse moved to (455, 255)
Screenshot: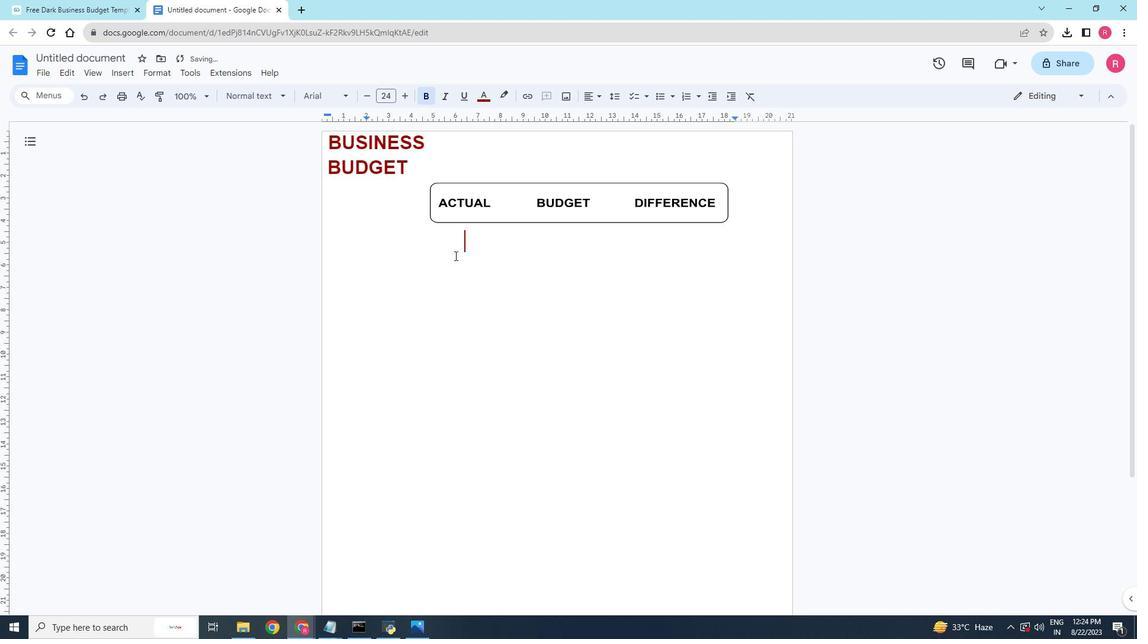 
Action: Mouse pressed left at (455, 255)
Screenshot: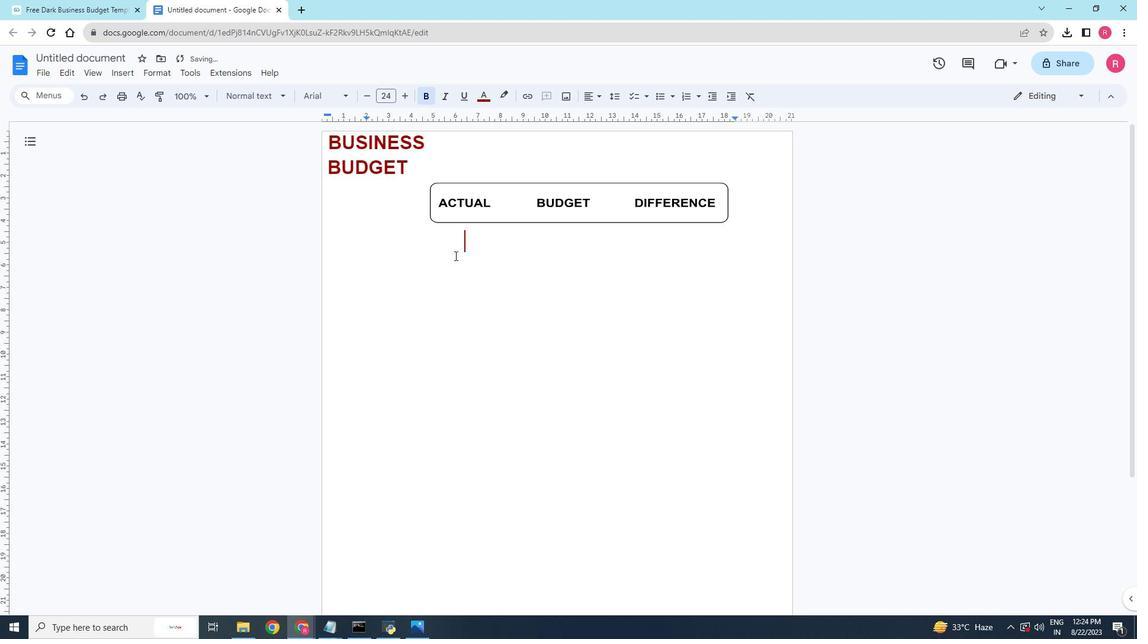 
Action: Mouse moved to (374, 255)
Screenshot: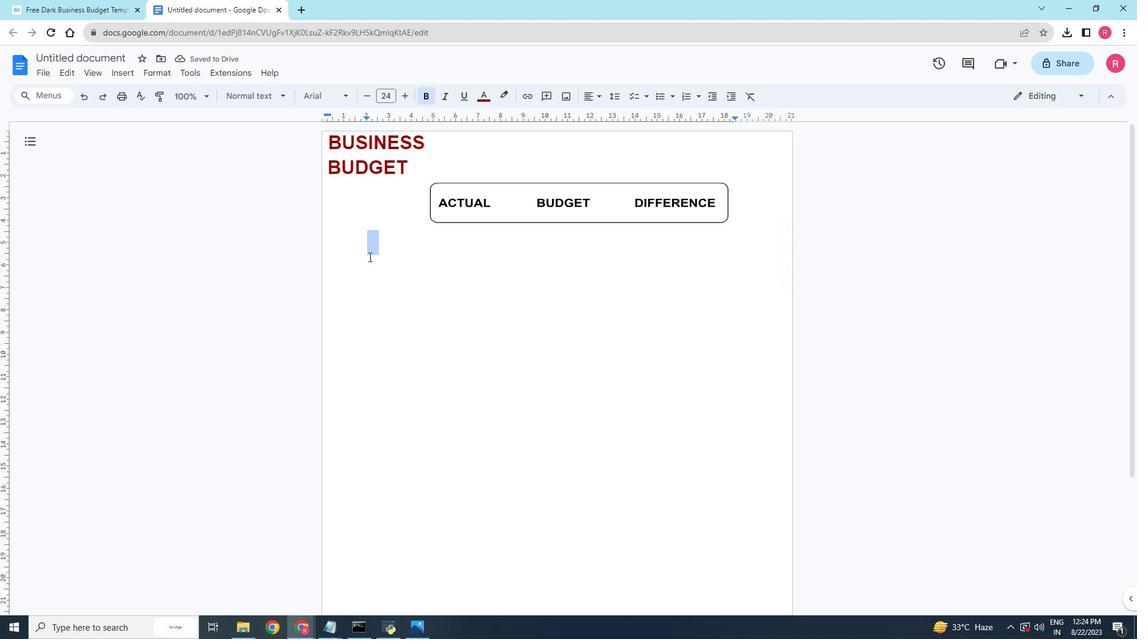 
Action: Mouse pressed left at (374, 255)
Screenshot: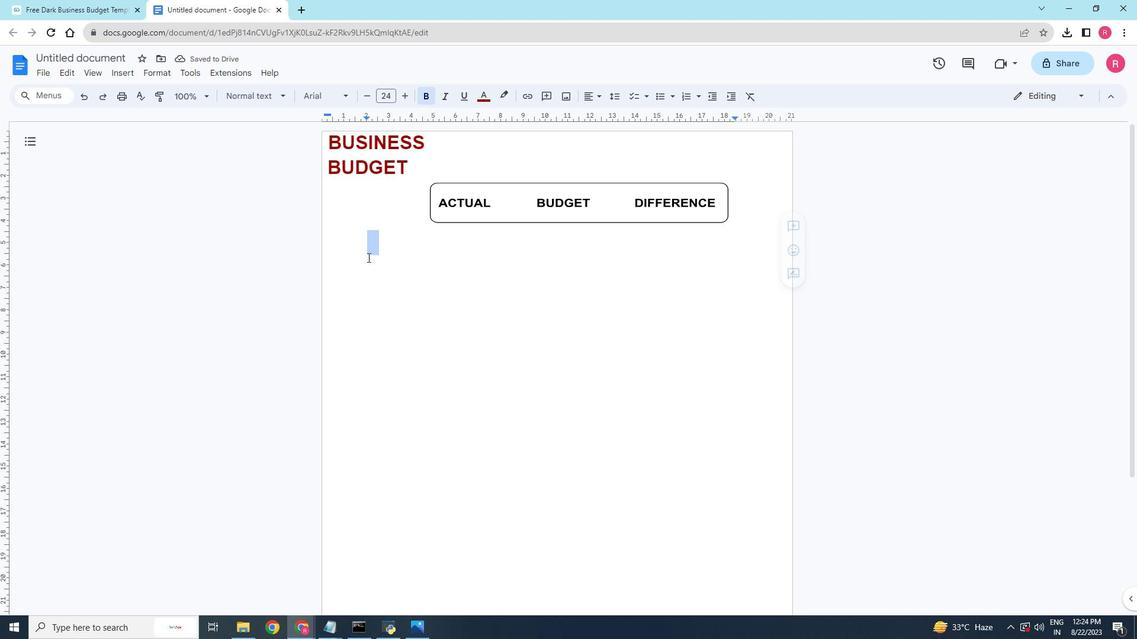 
Action: Mouse moved to (346, 257)
Screenshot: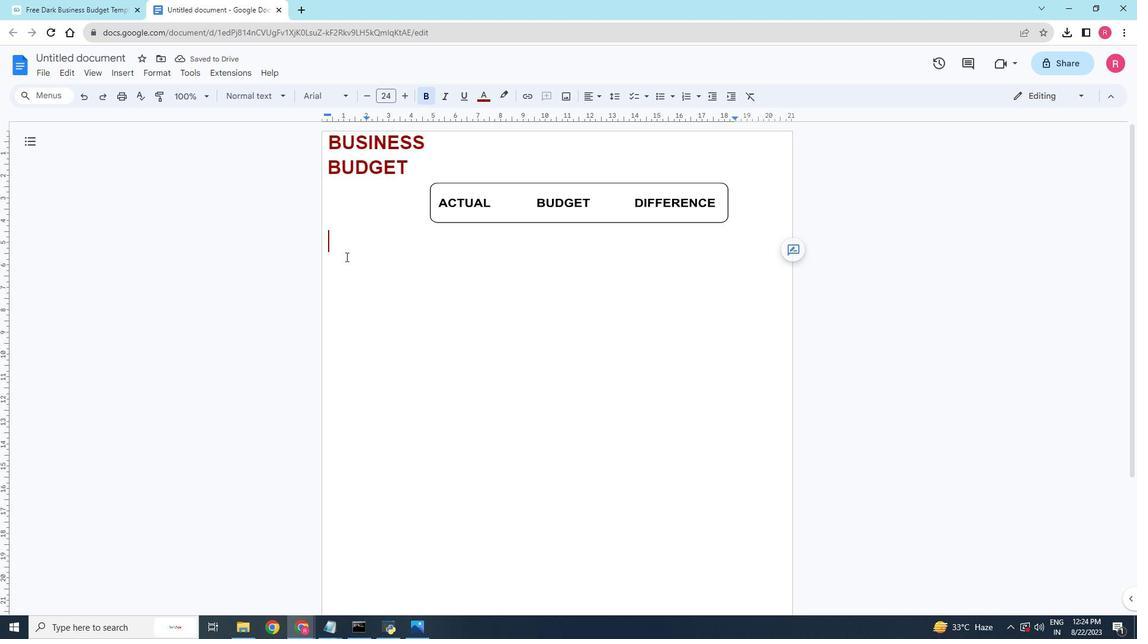 
Action: Mouse pressed left at (346, 257)
Screenshot: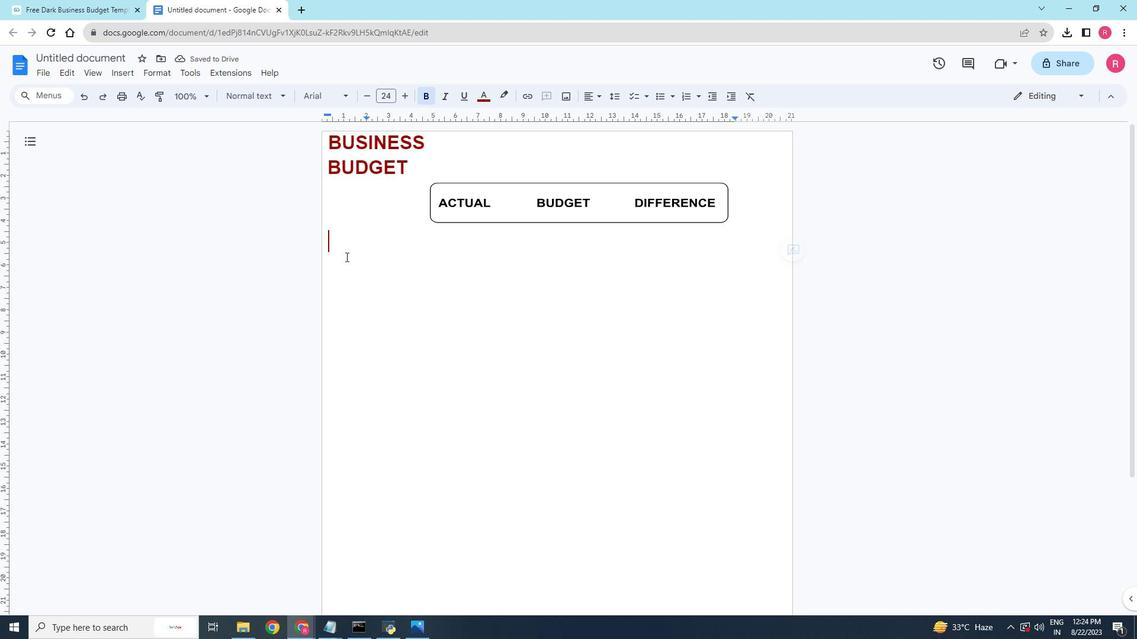 
Action: Mouse moved to (345, 253)
Screenshot: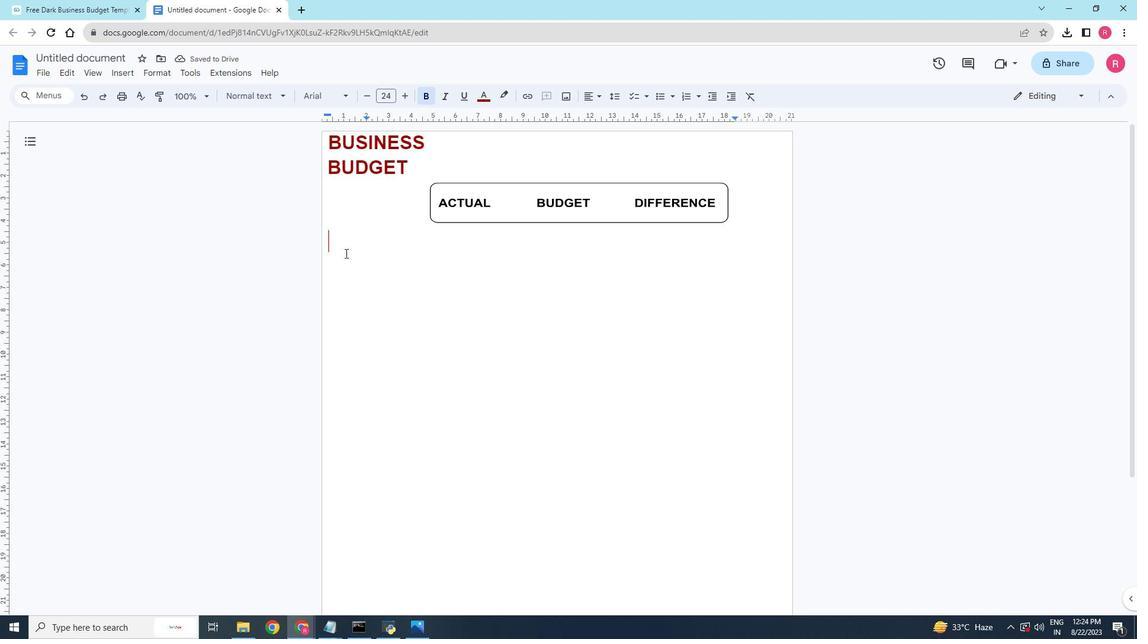 
Action: Key pressed INCOME
Screenshot: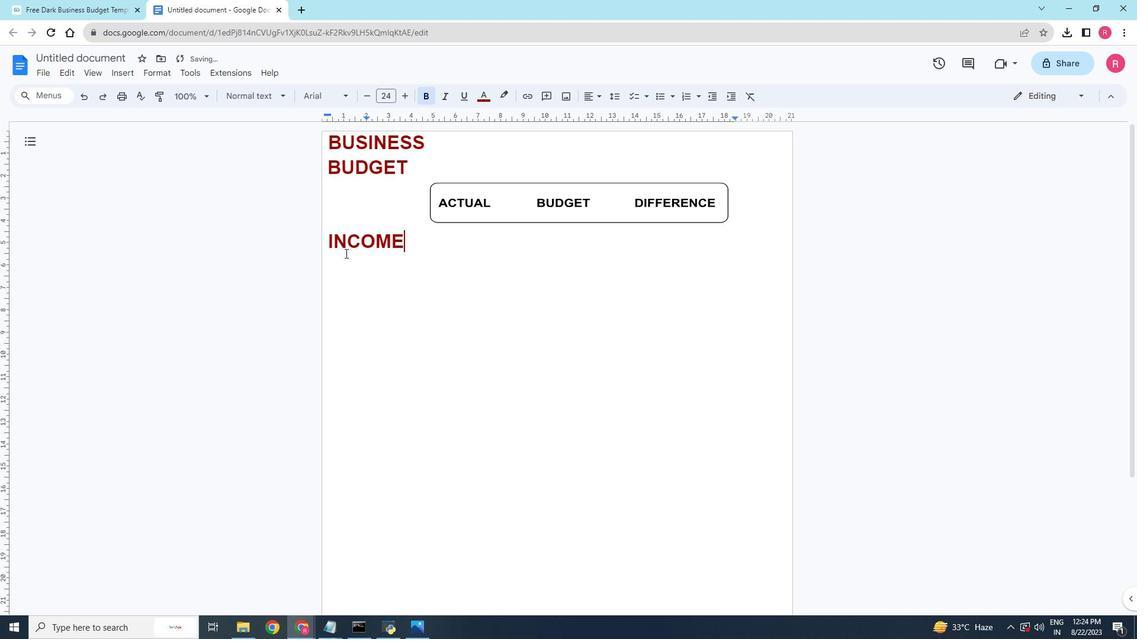 
Action: Mouse moved to (430, 241)
Screenshot: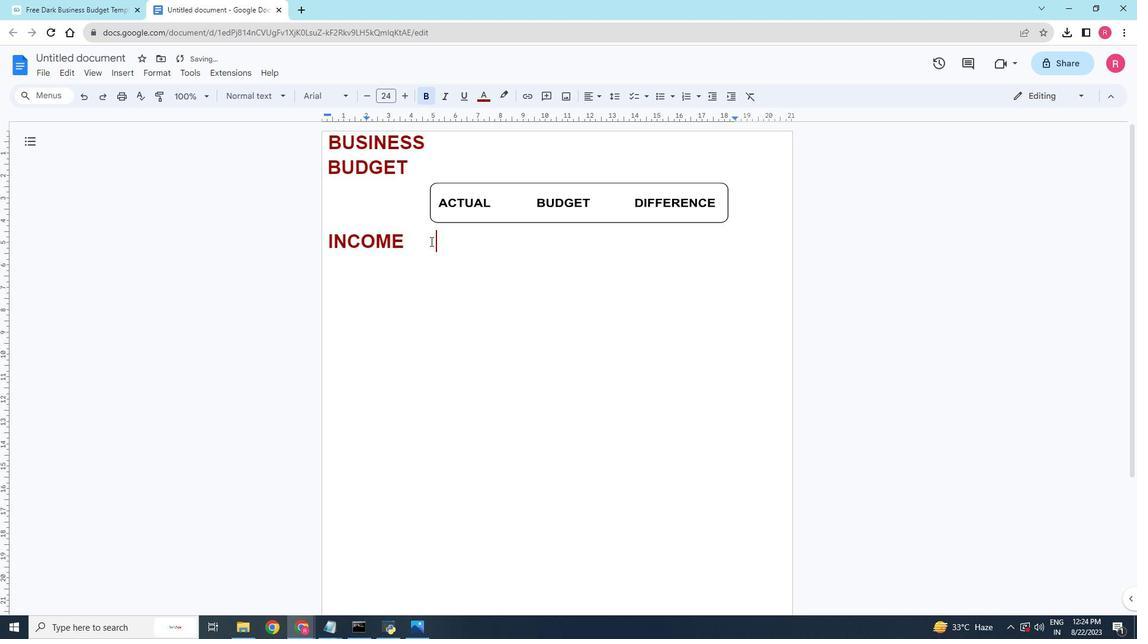 
Action: Mouse pressed left at (430, 241)
Screenshot: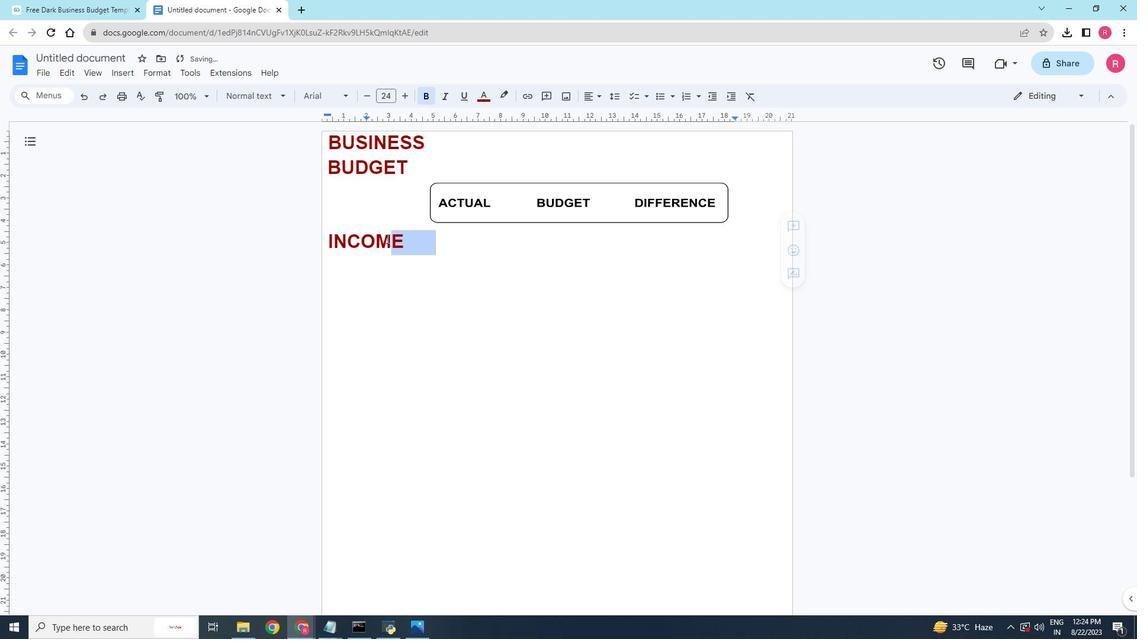 
Action: Mouse moved to (388, 98)
Screenshot: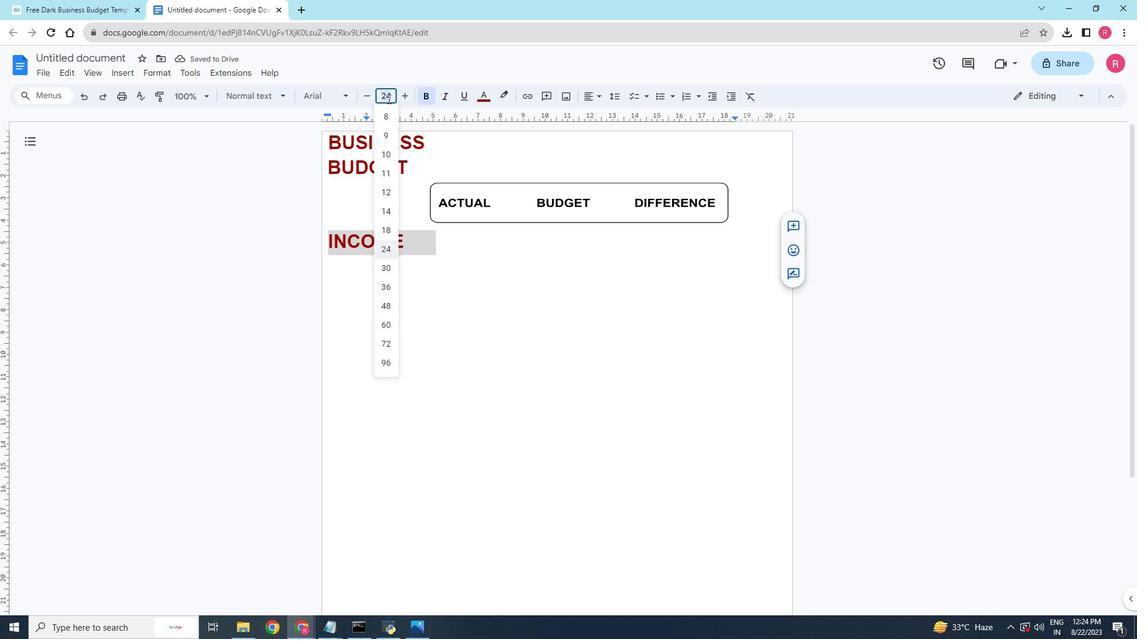
Action: Mouse pressed left at (388, 98)
